 Task: Select Give A Gift Card from Gift Cards. Add to cart Amazon Kindle Paperwhite Gift Card-1. Place order for Martin Flores, _x000D_
4642 Huff Park Ct_x000D_
Snellville, Georgia(GA), 30039, Cell Number (770) 918-5013
Action: Mouse moved to (467, 340)
Screenshot: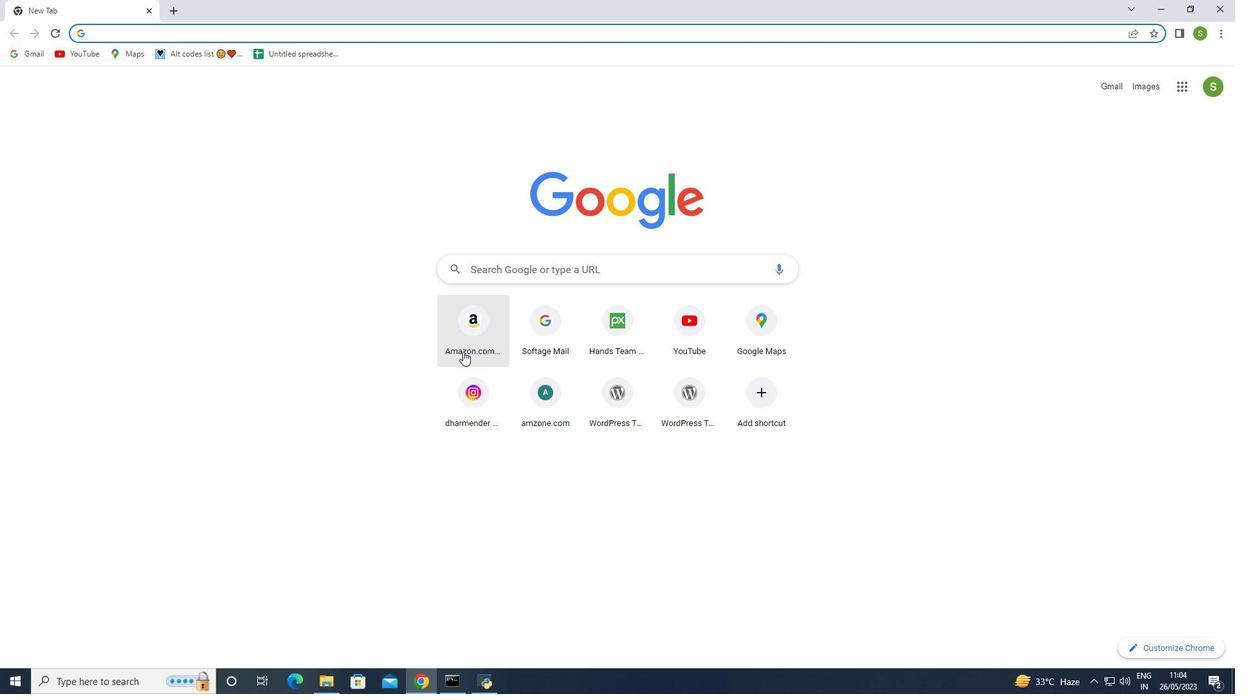 
Action: Mouse pressed left at (467, 340)
Screenshot: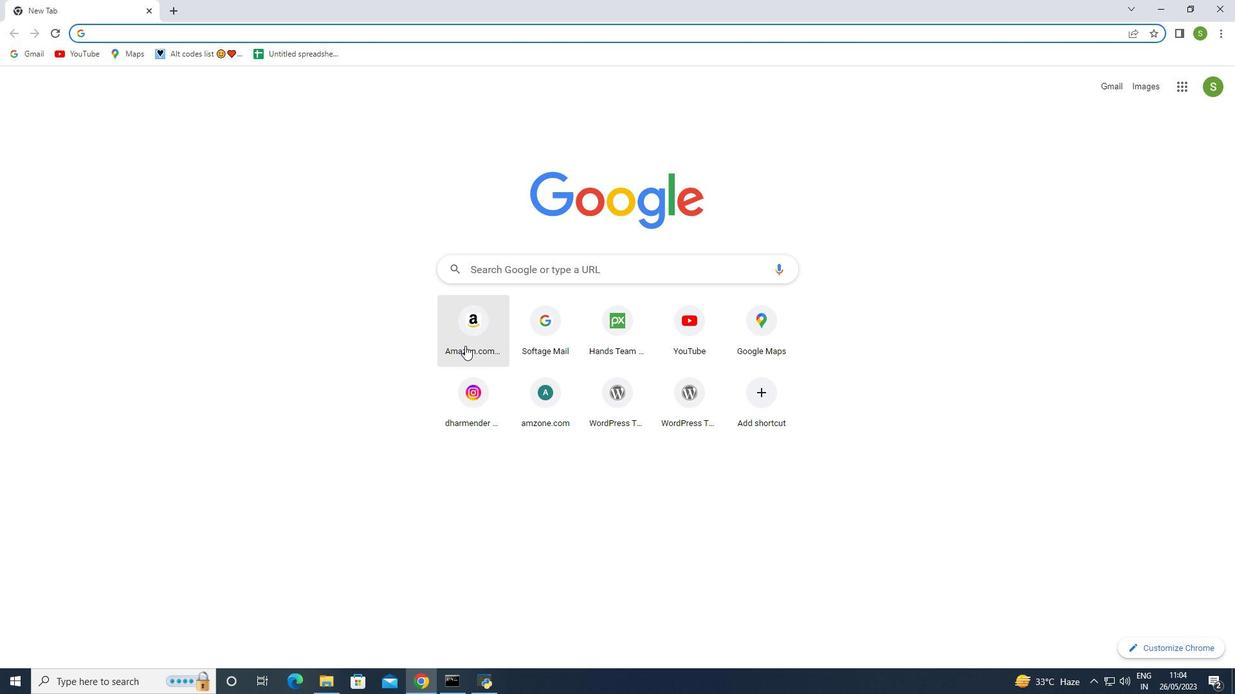 
Action: Mouse moved to (1048, 79)
Screenshot: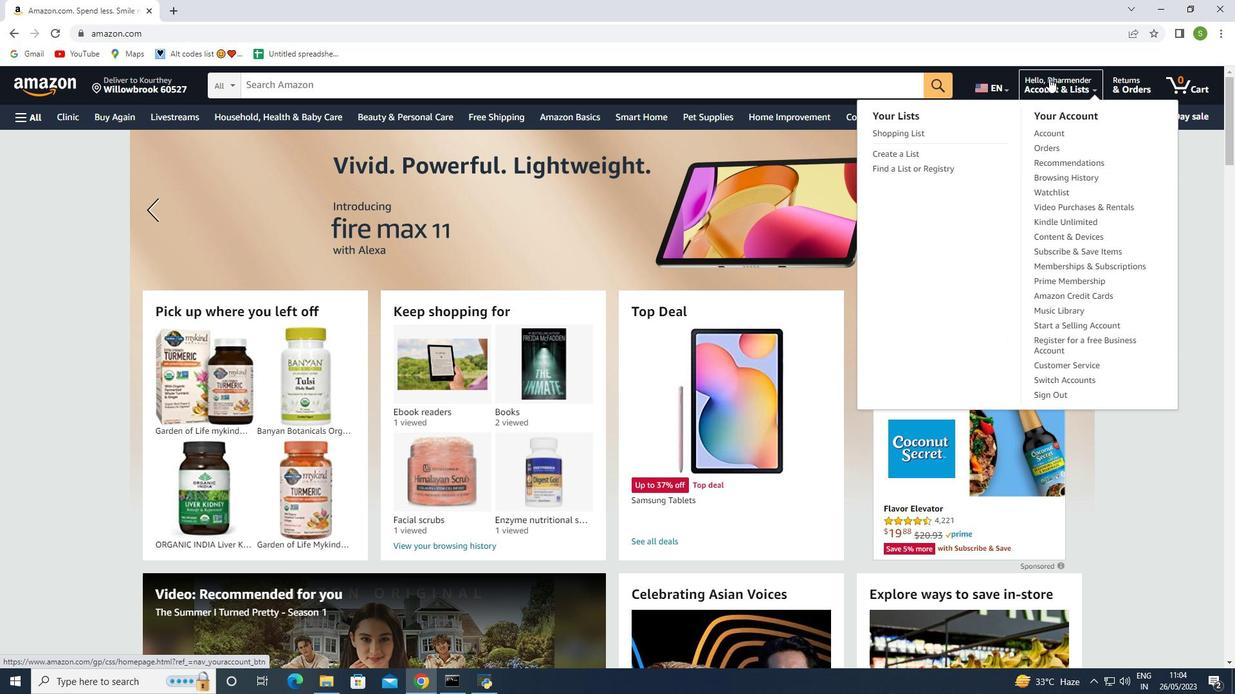 
Action: Mouse pressed left at (1048, 79)
Screenshot: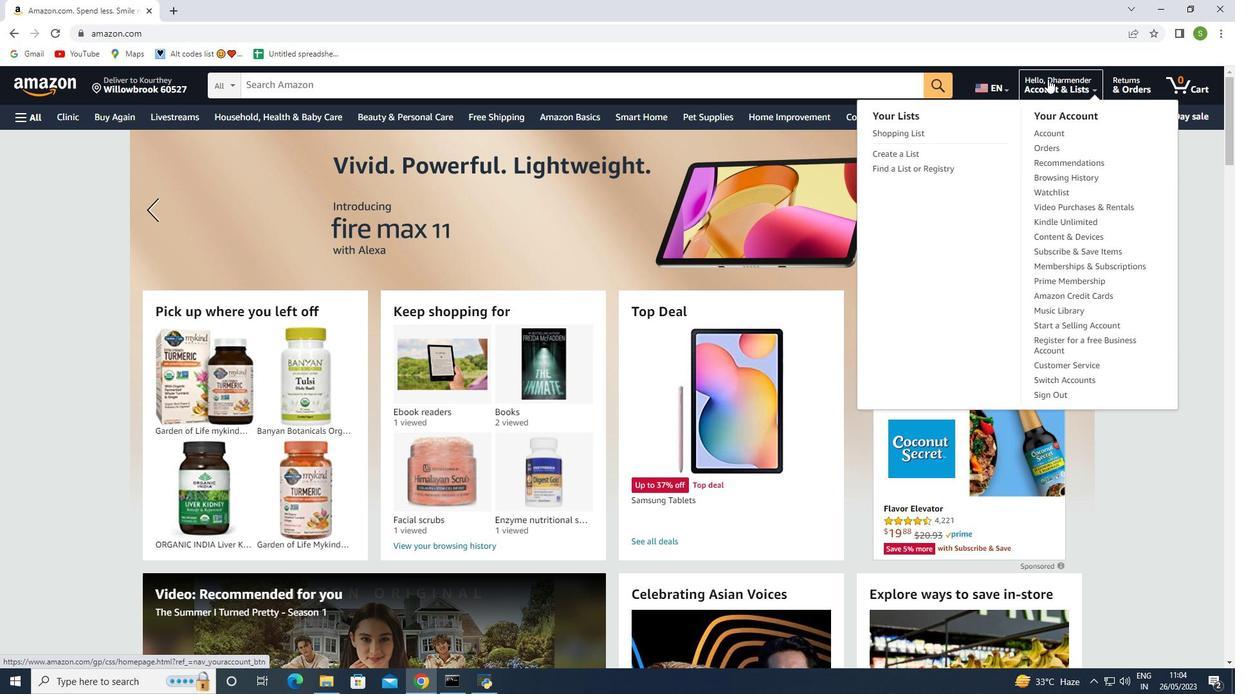 
Action: Mouse moved to (452, 294)
Screenshot: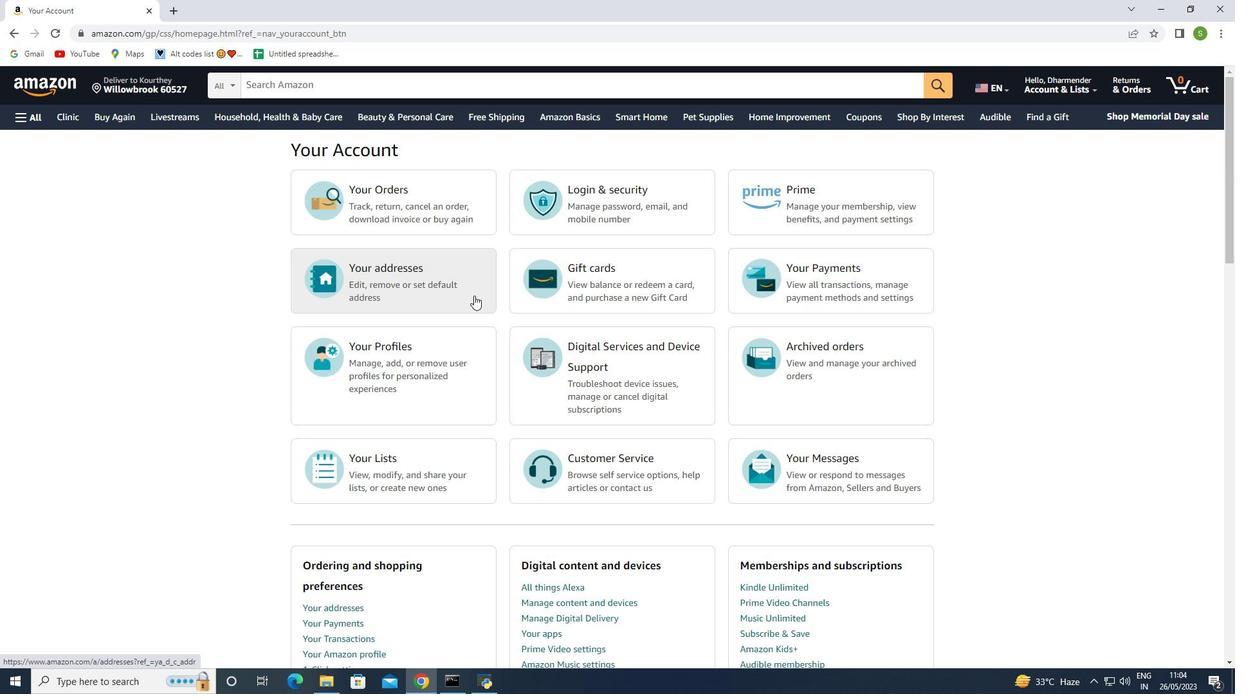 
Action: Mouse pressed left at (452, 294)
Screenshot: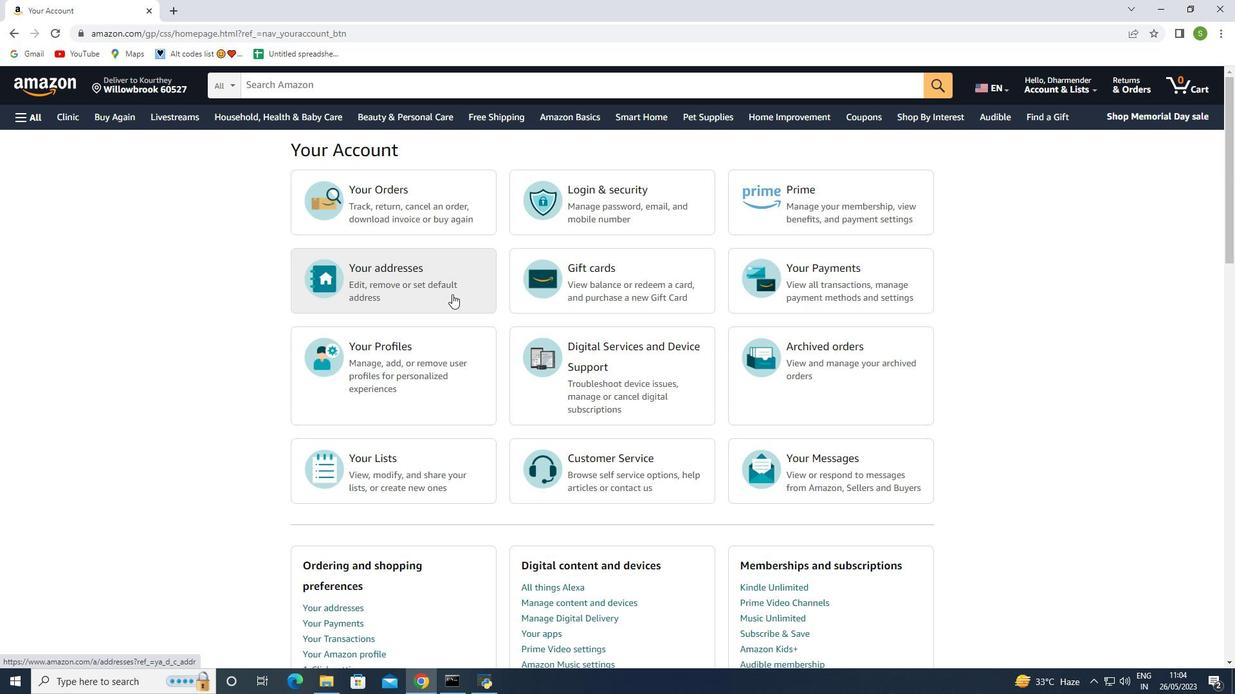 
Action: Mouse moved to (378, 301)
Screenshot: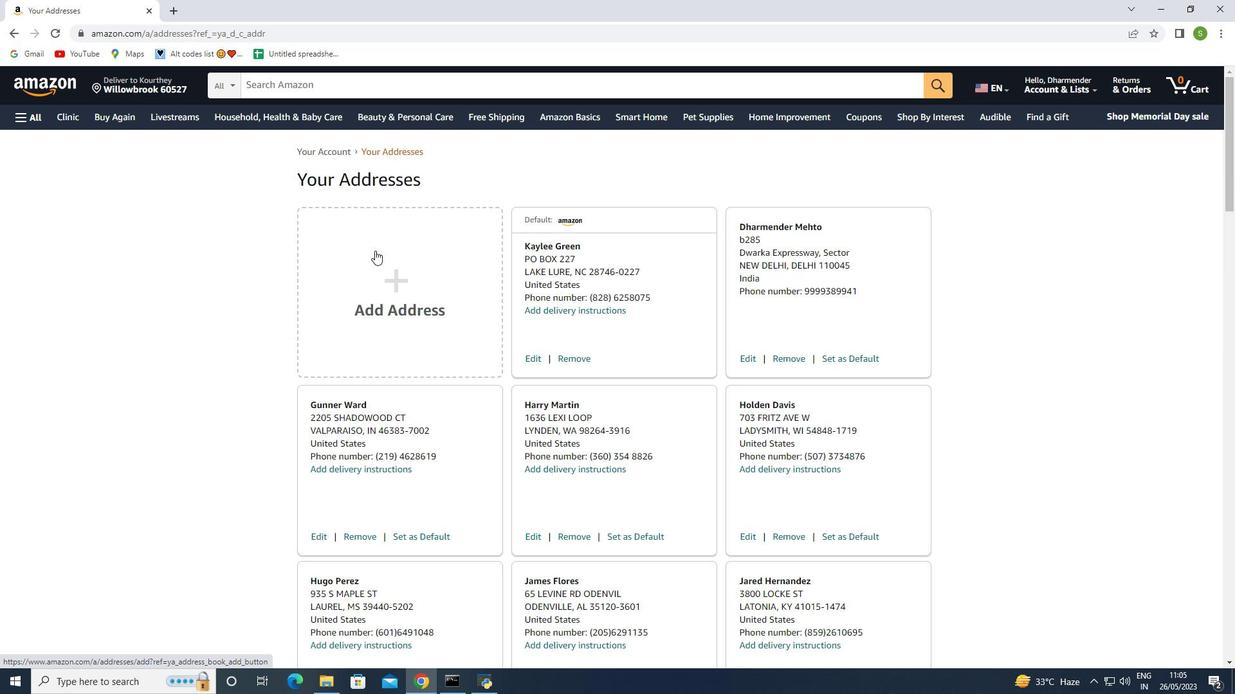 
Action: Mouse pressed left at (378, 301)
Screenshot: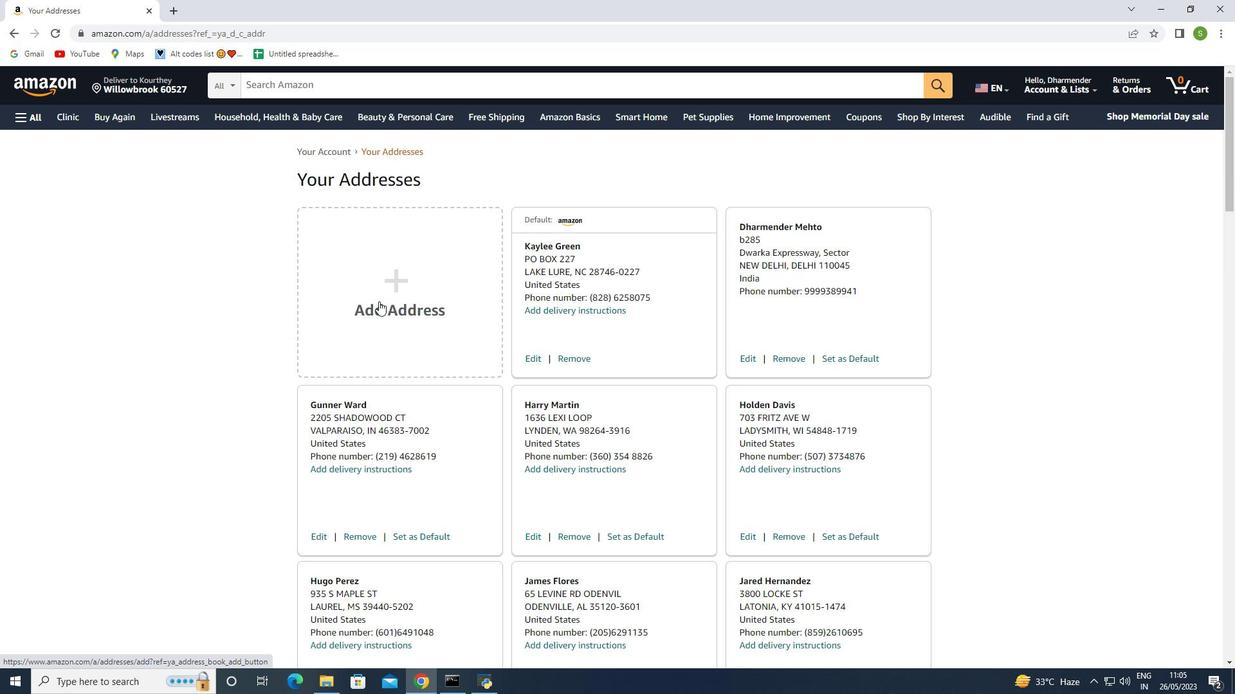 
Action: Mouse moved to (568, 332)
Screenshot: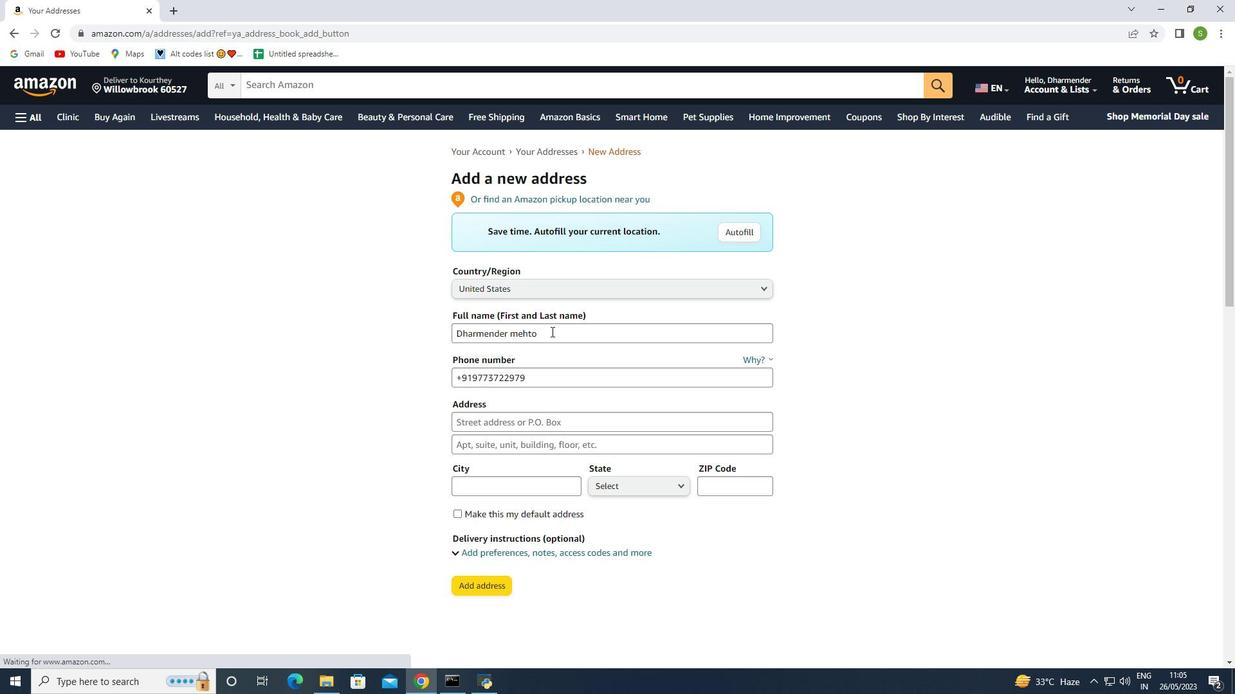 
Action: Mouse pressed left at (568, 332)
Screenshot: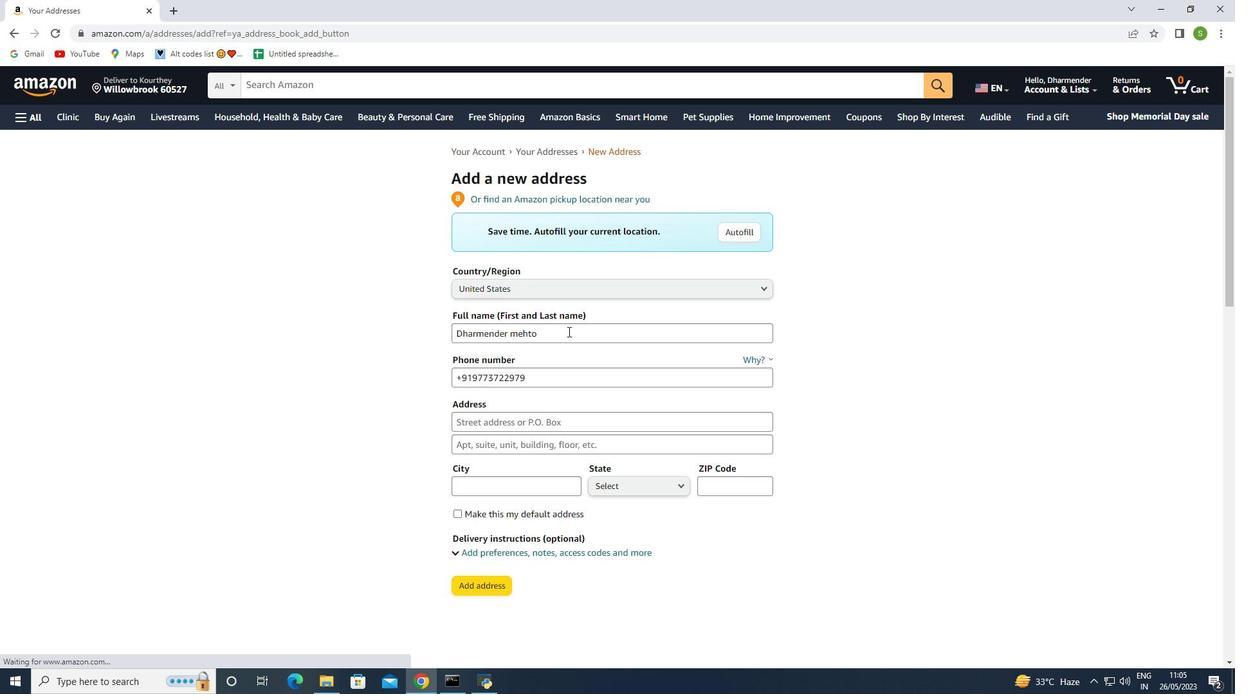 
Action: Mouse moved to (391, 328)
Screenshot: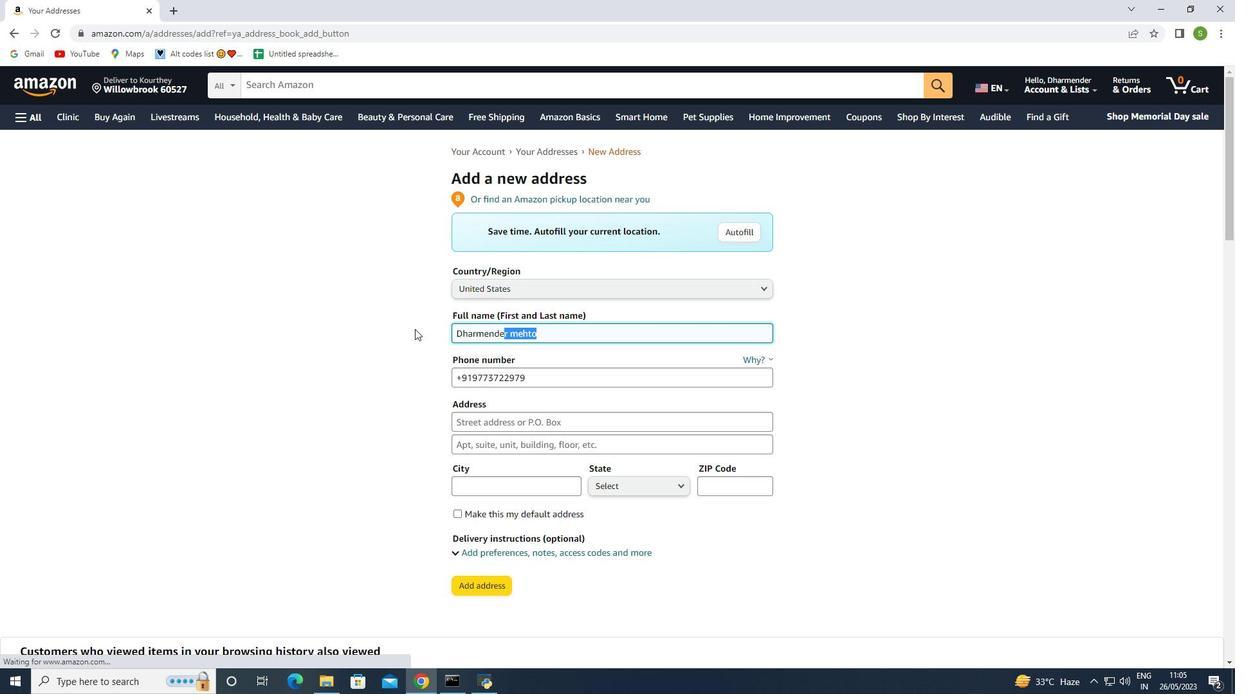 
Action: Key pressed <Key.backspace><Key.shift>Martin<Key.space><Key.shift>Flores
Screenshot: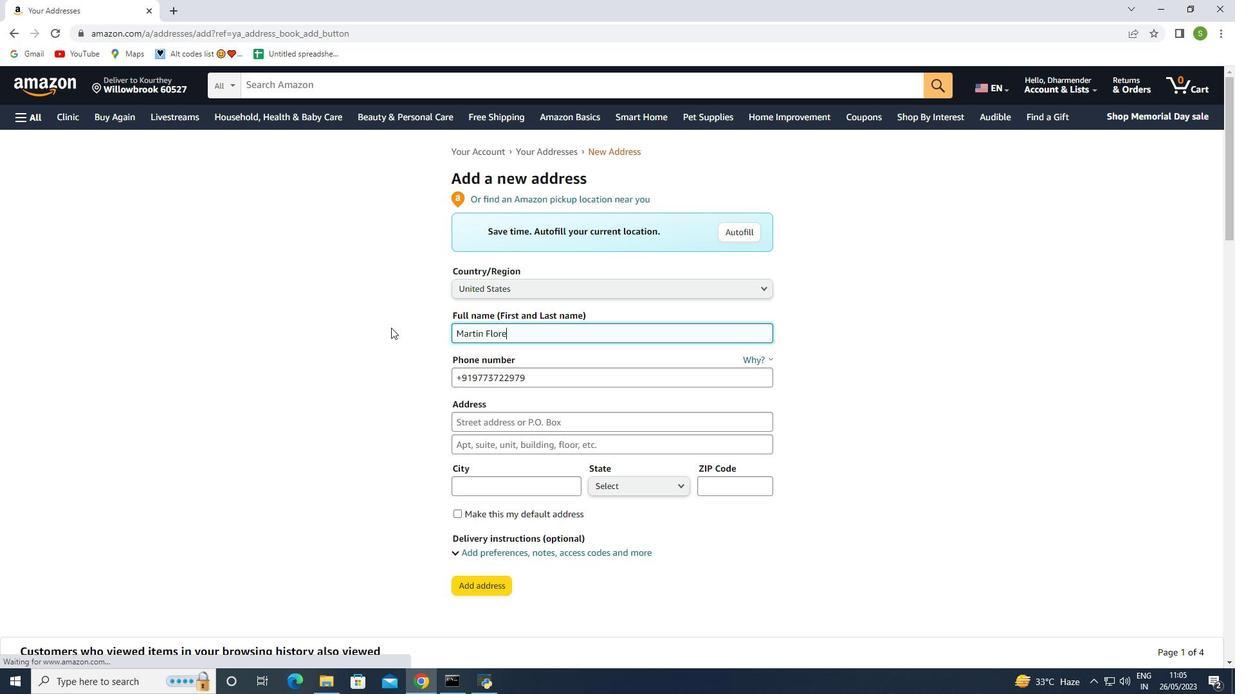 
Action: Mouse moved to (531, 380)
Screenshot: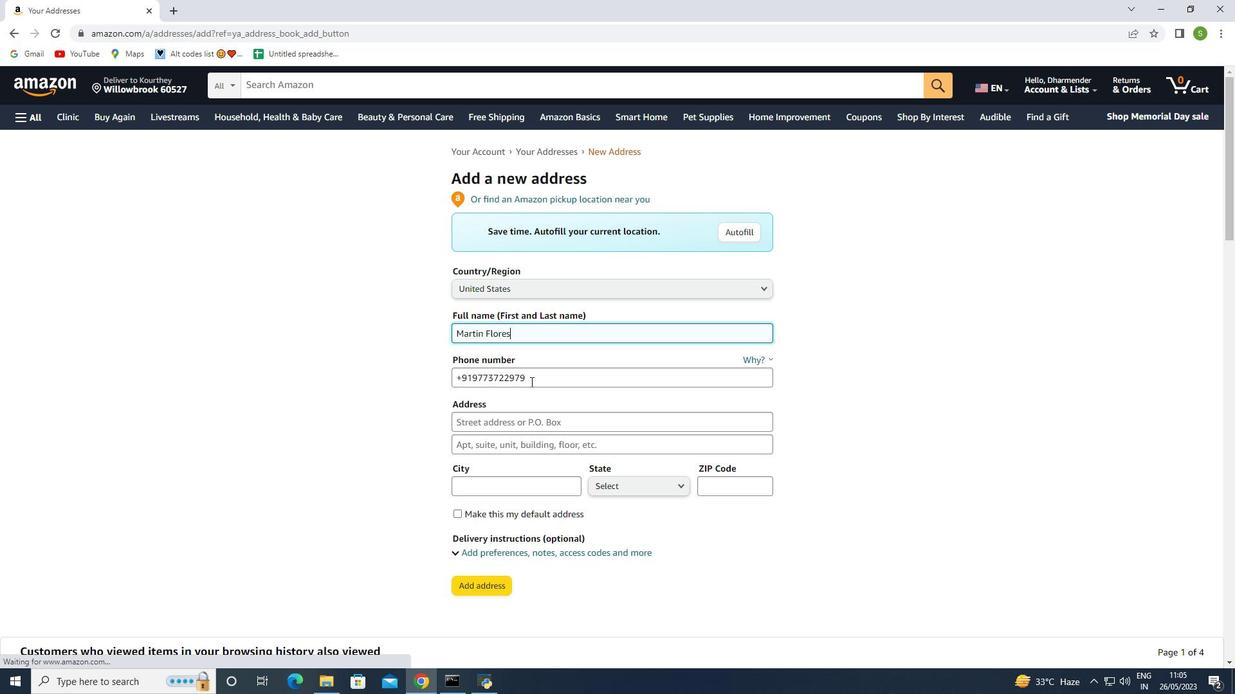 
Action: Mouse pressed left at (531, 380)
Screenshot: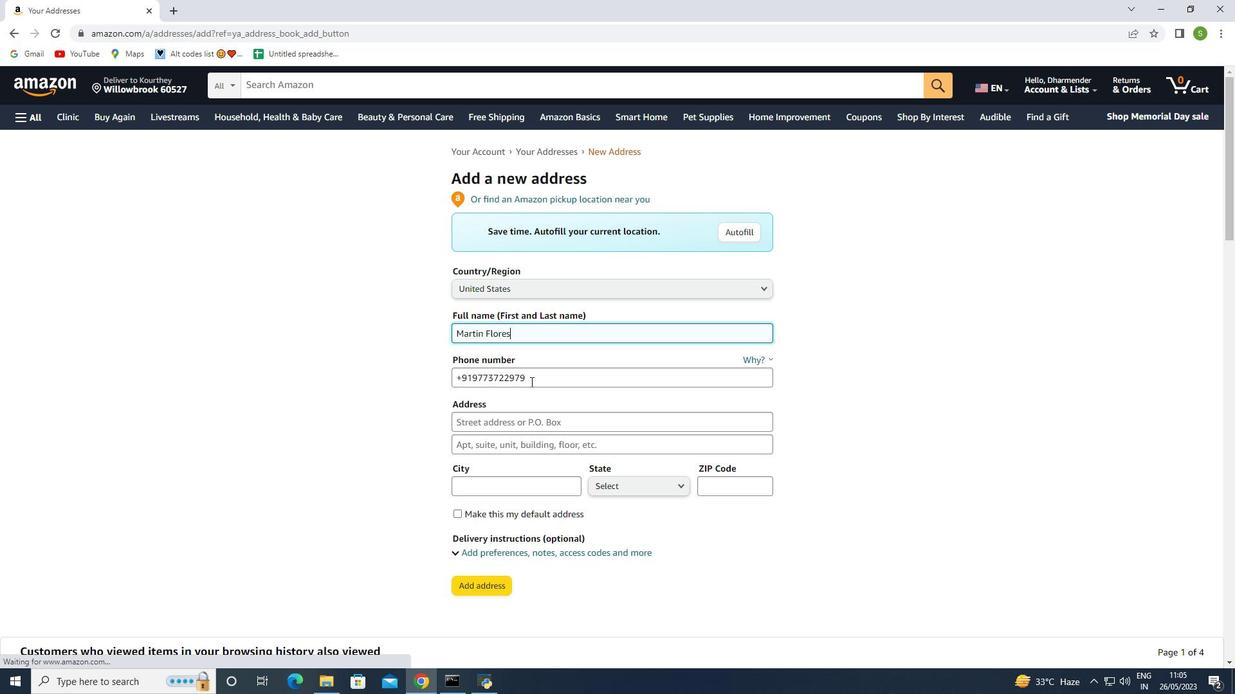 
Action: Mouse moved to (457, 380)
Screenshot: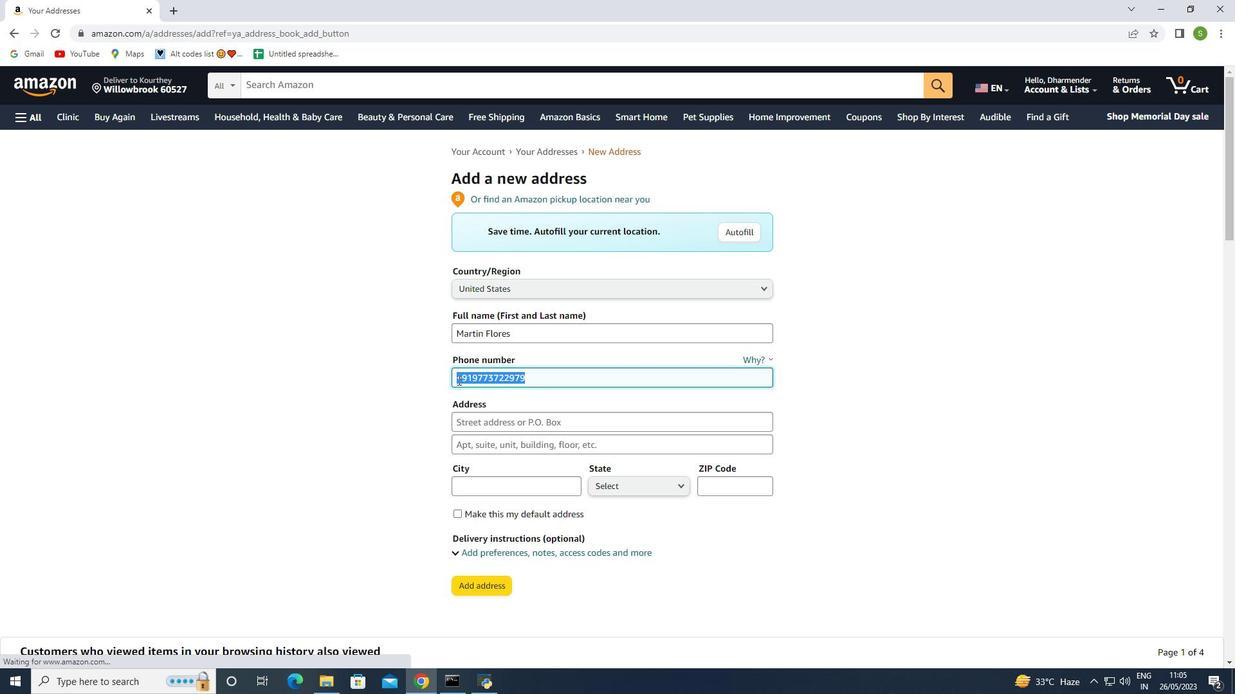 
Action: Key pressed <Key.backspace><Key.shift_r><Key.shift_r><Key.shift_r><Key.shift_r>(770<Key.shift_r>)918
Screenshot: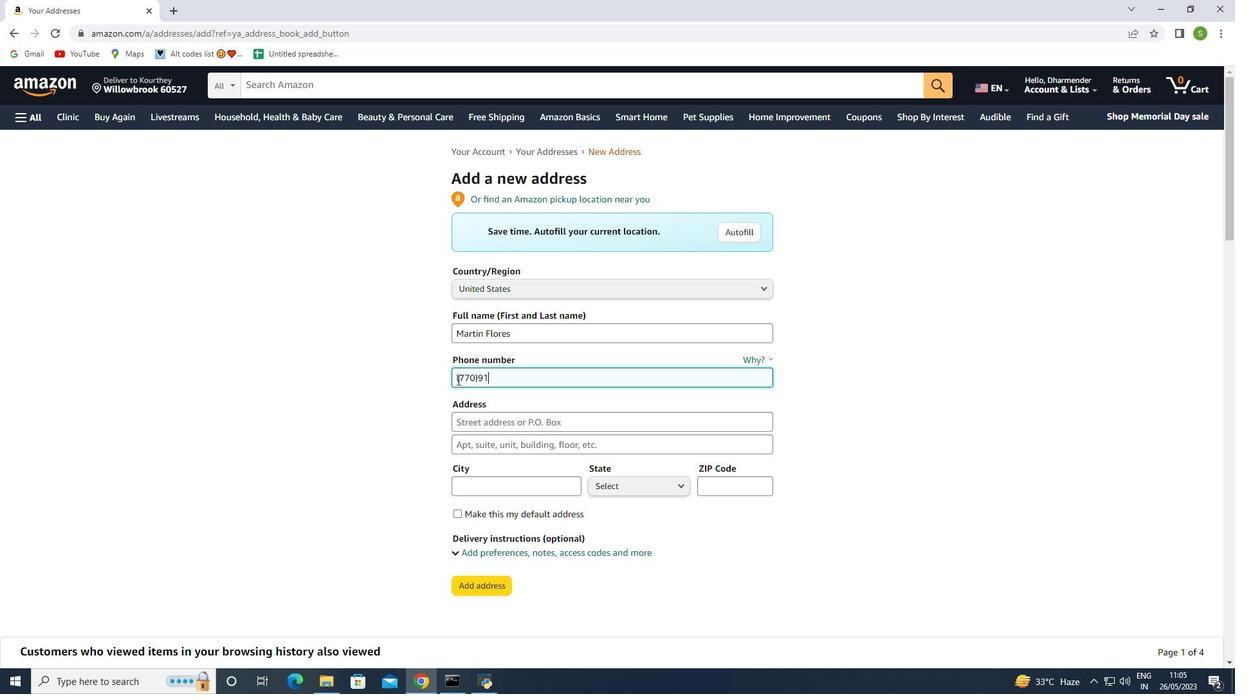 
Action: Mouse moved to (477, 377)
Screenshot: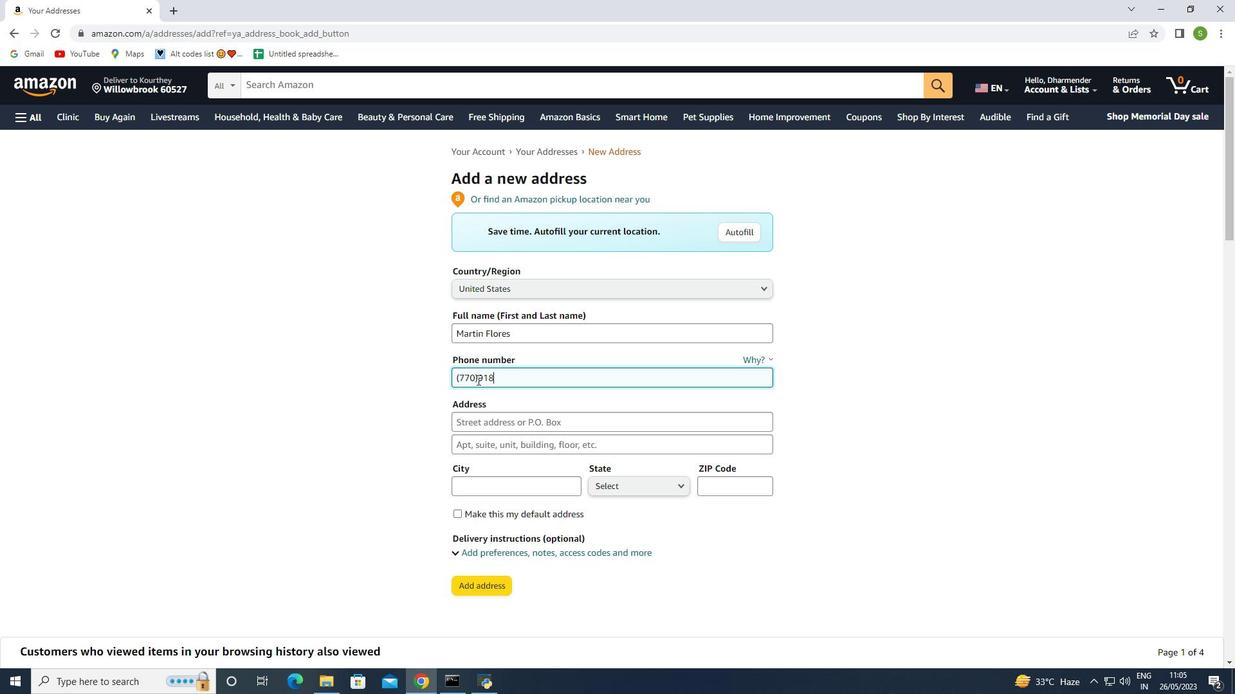 
Action: Mouse pressed left at (477, 377)
Screenshot: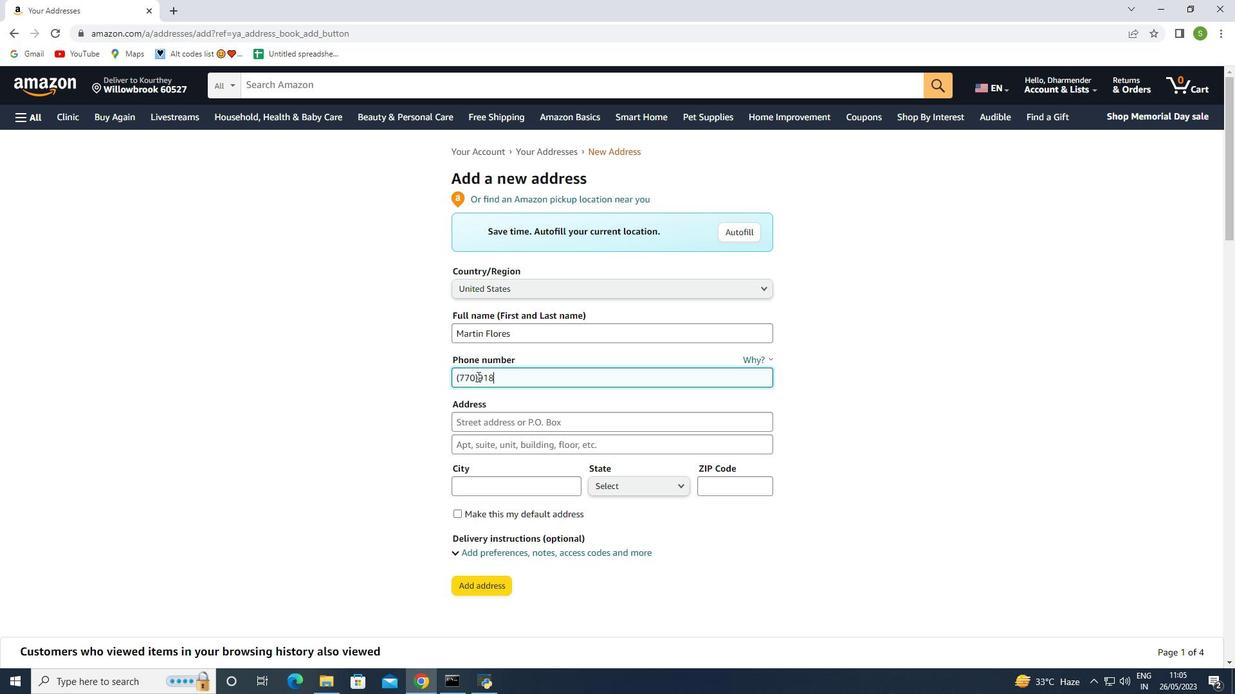 
Action: Mouse moved to (495, 380)
Screenshot: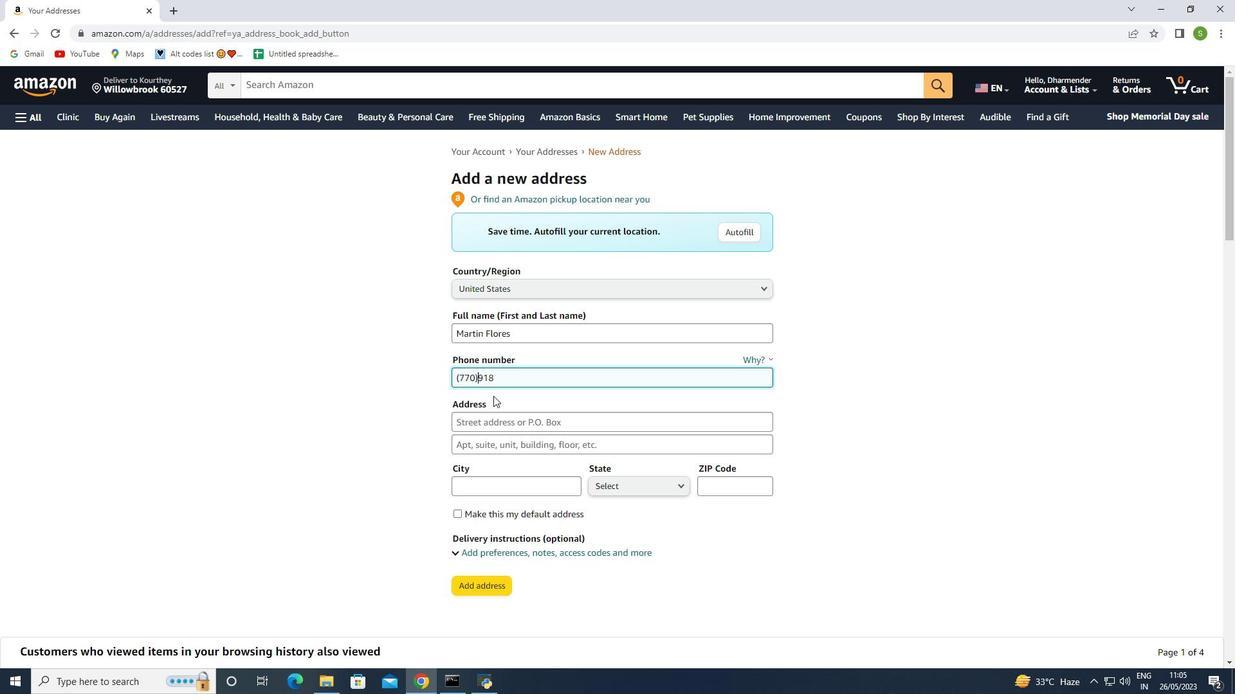 
Action: Key pressed <Key.space>
Screenshot: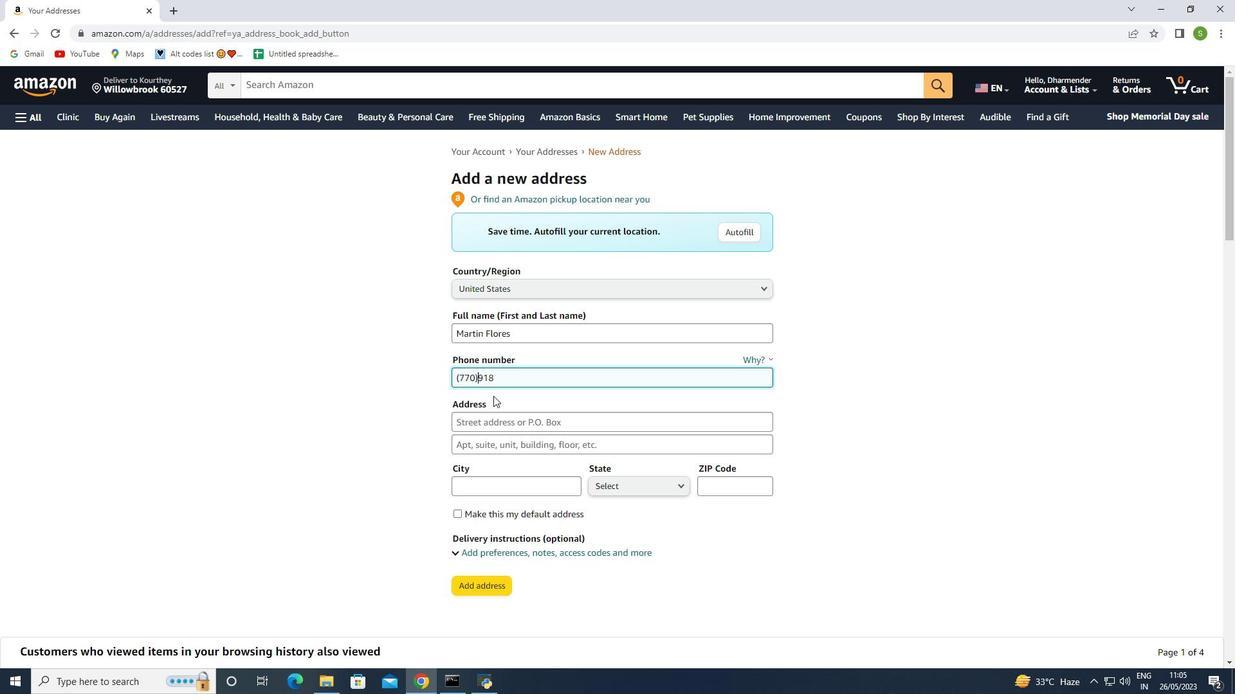 
Action: Mouse moved to (508, 380)
Screenshot: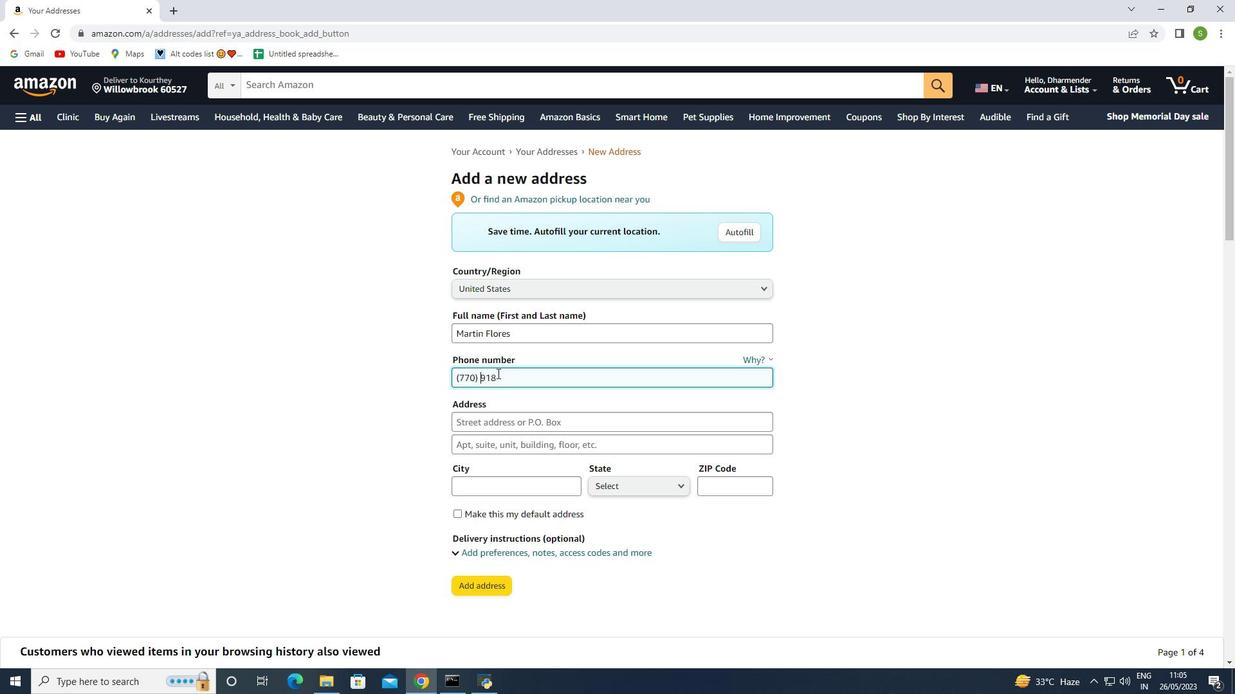 
Action: Mouse pressed left at (499, 373)
Screenshot: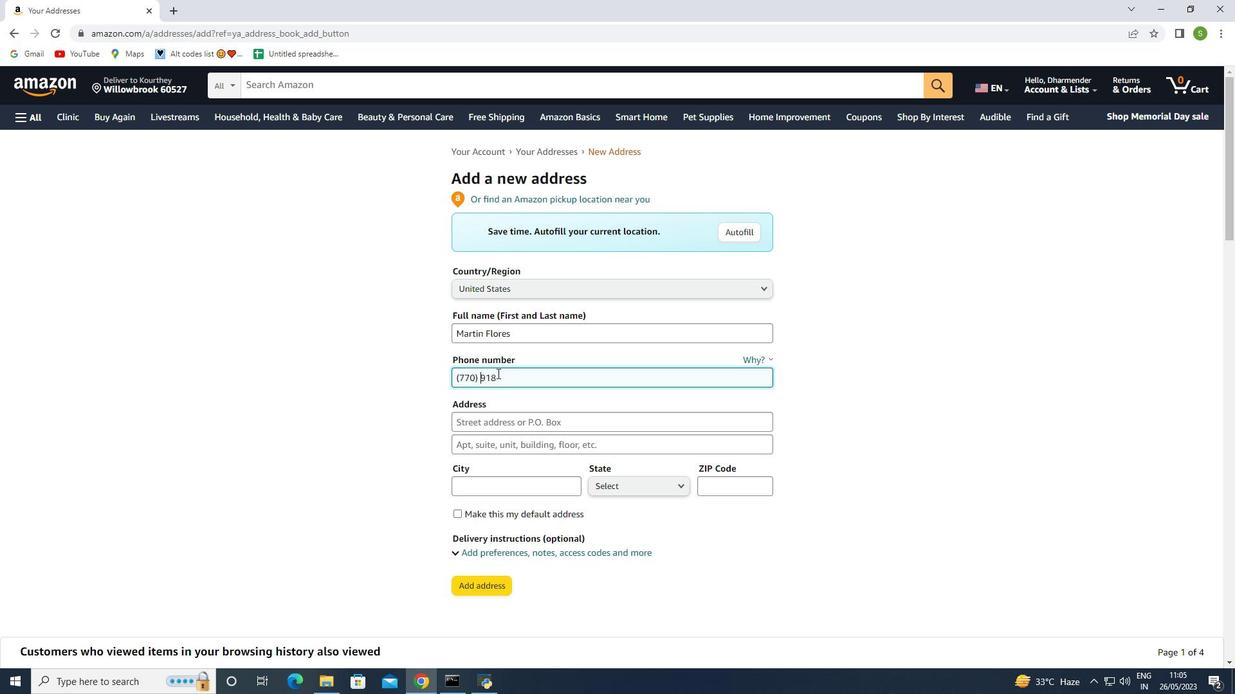 
Action: Mouse moved to (536, 404)
Screenshot: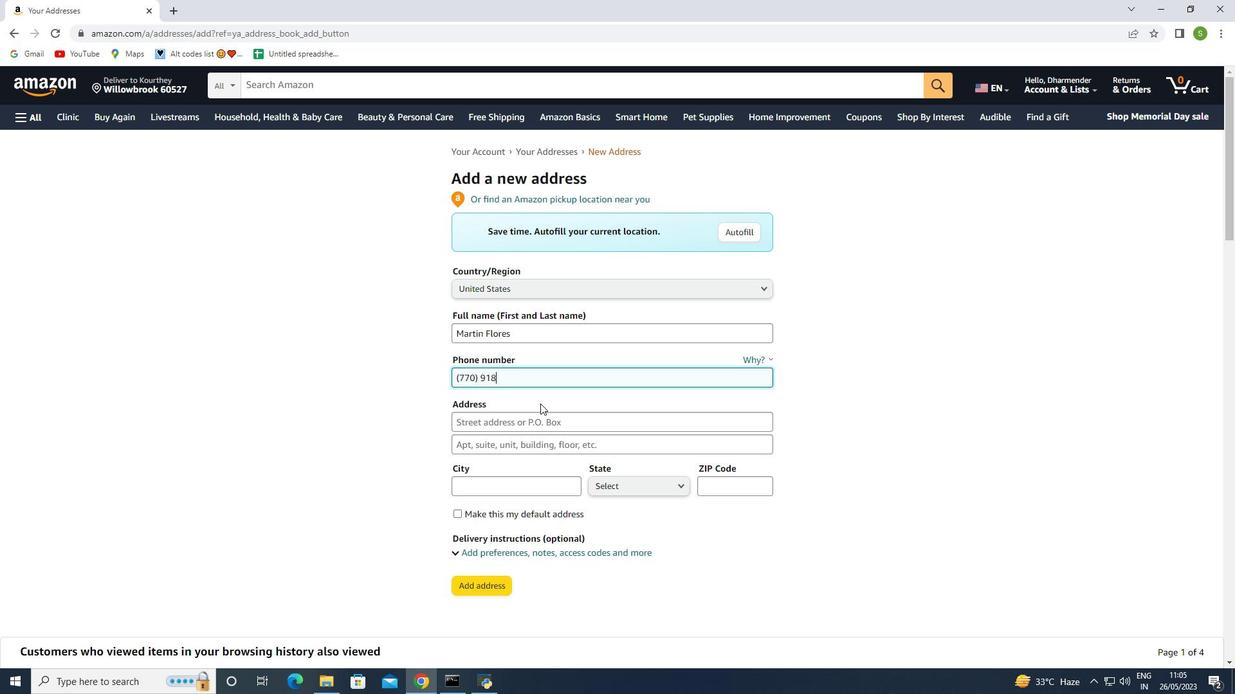
Action: Key pressed 5013
Screenshot: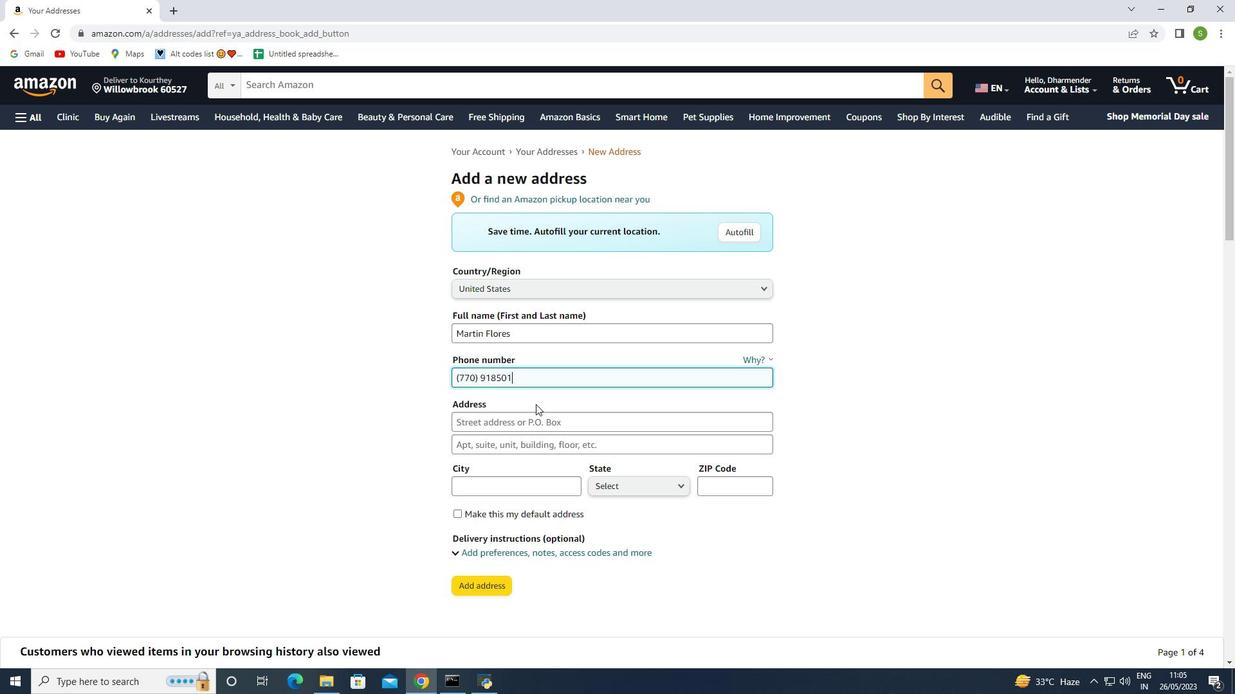 
Action: Mouse moved to (412, 394)
Screenshot: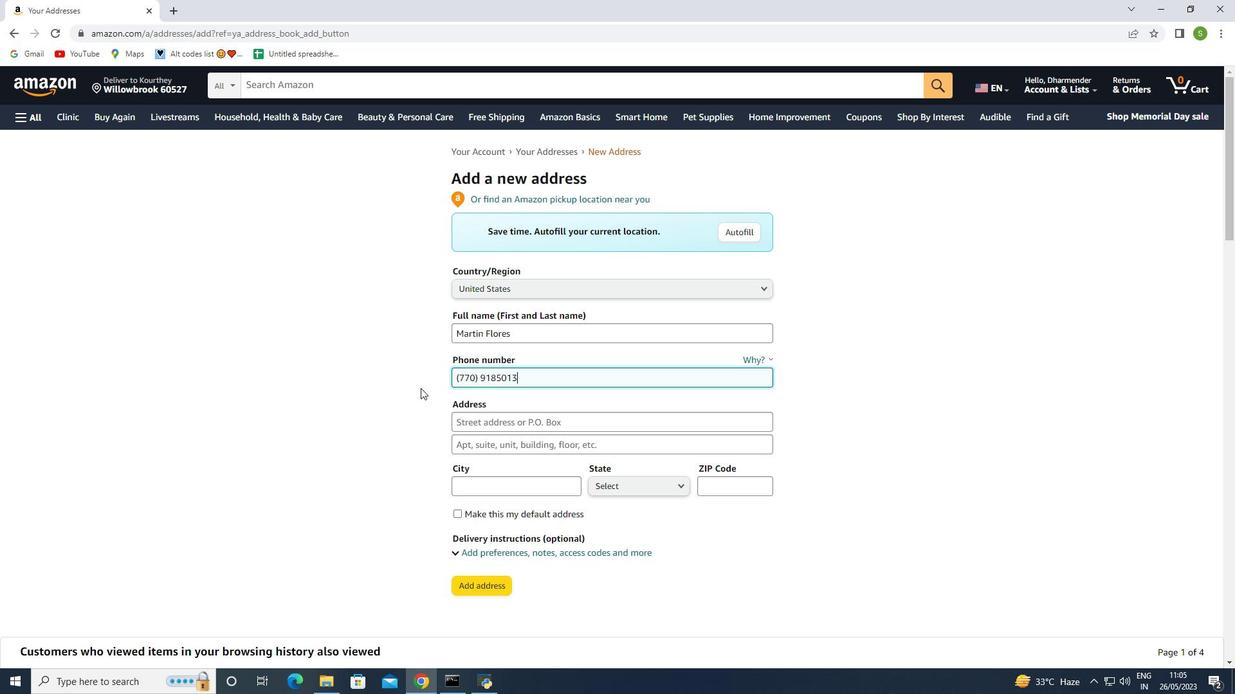
Action: Mouse pressed left at (412, 394)
Screenshot: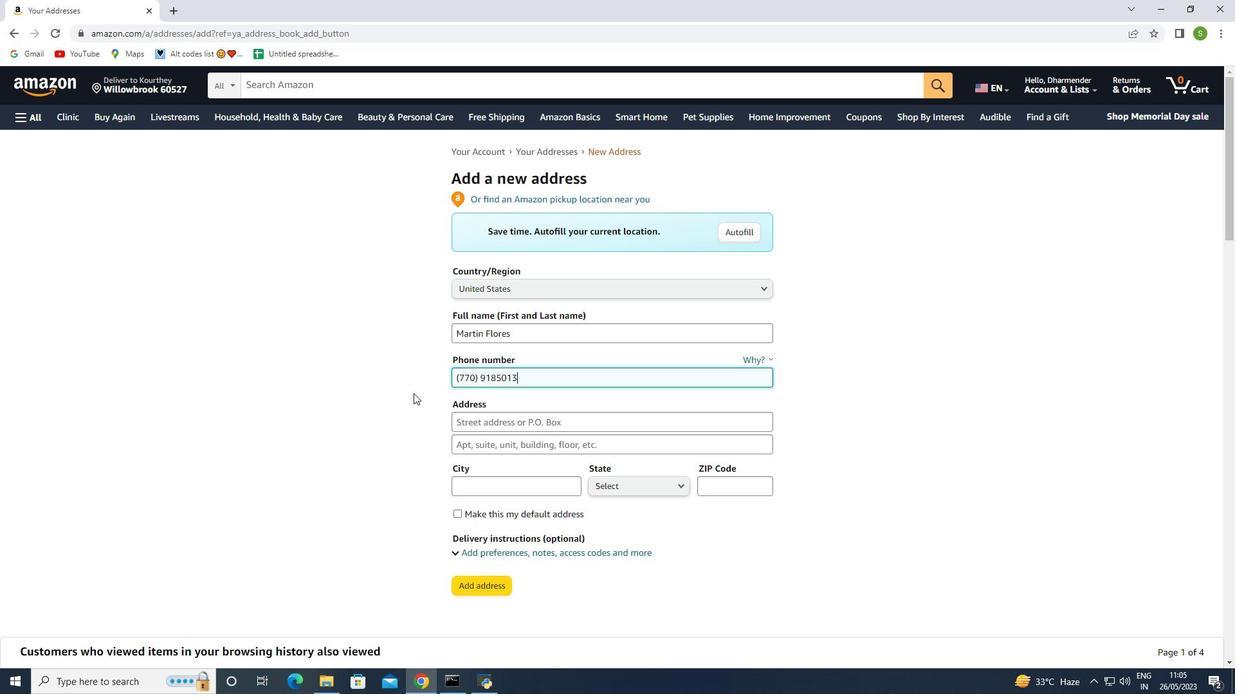 
Action: Mouse moved to (471, 416)
Screenshot: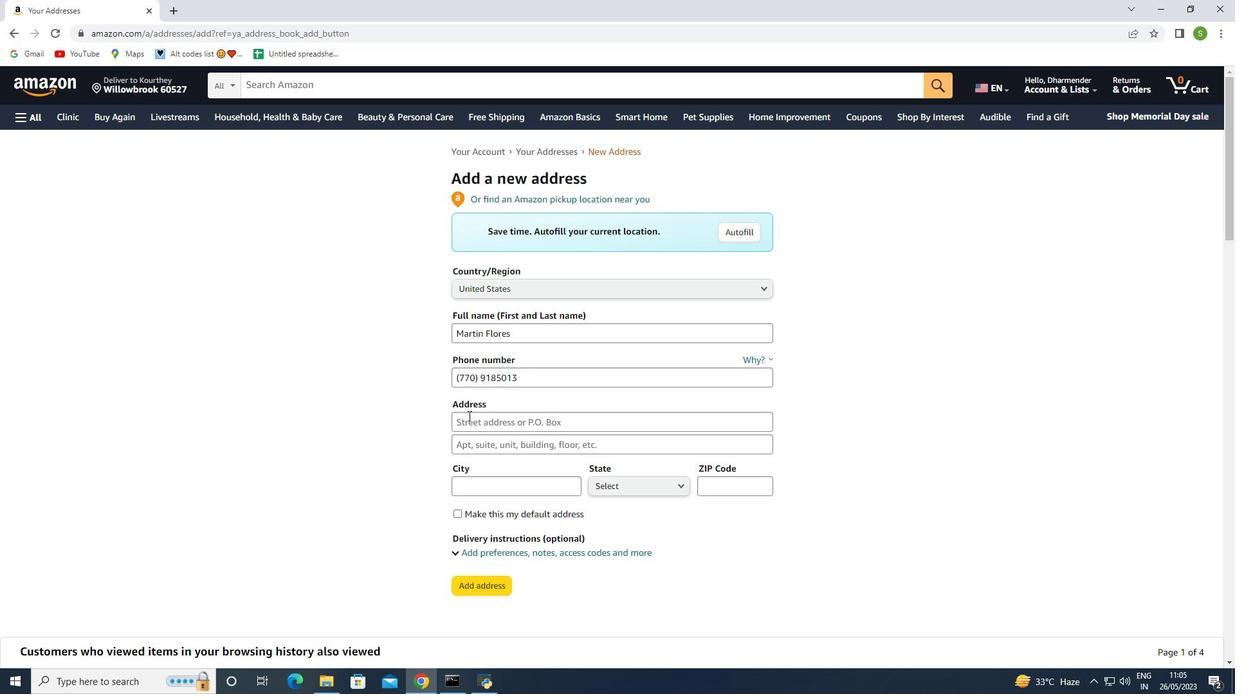 
Action: Mouse pressed left at (471, 416)
Screenshot: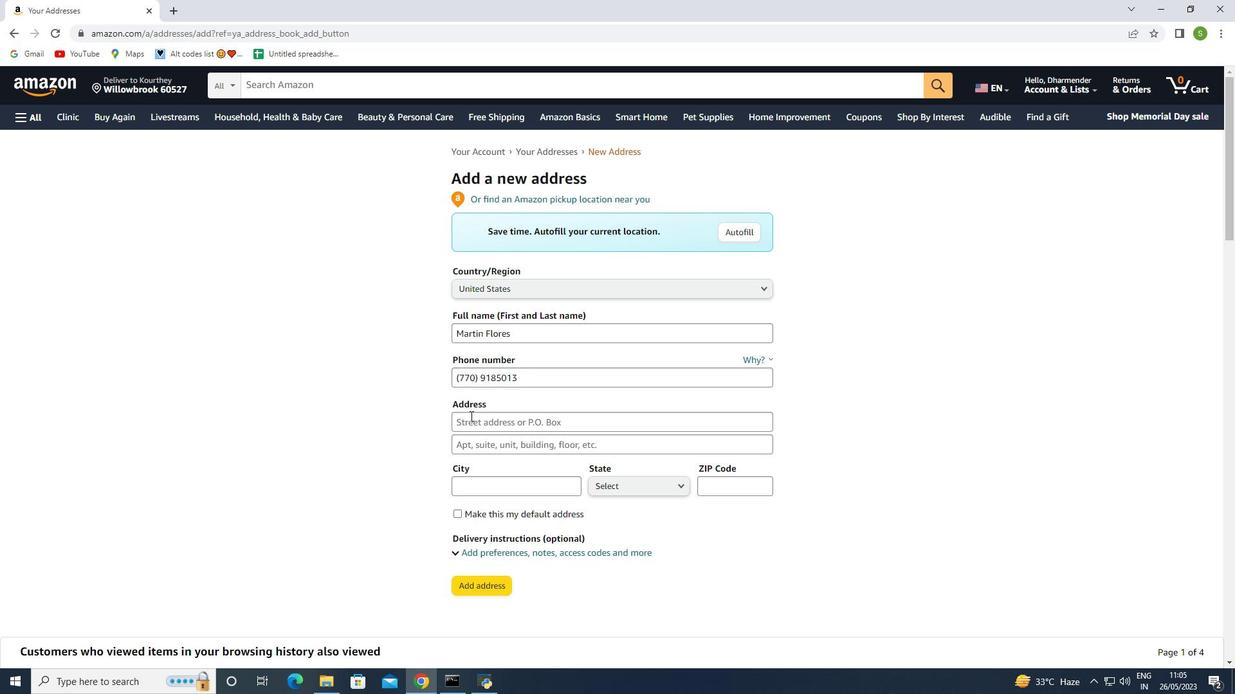 
Action: Key pressed 4642
Screenshot: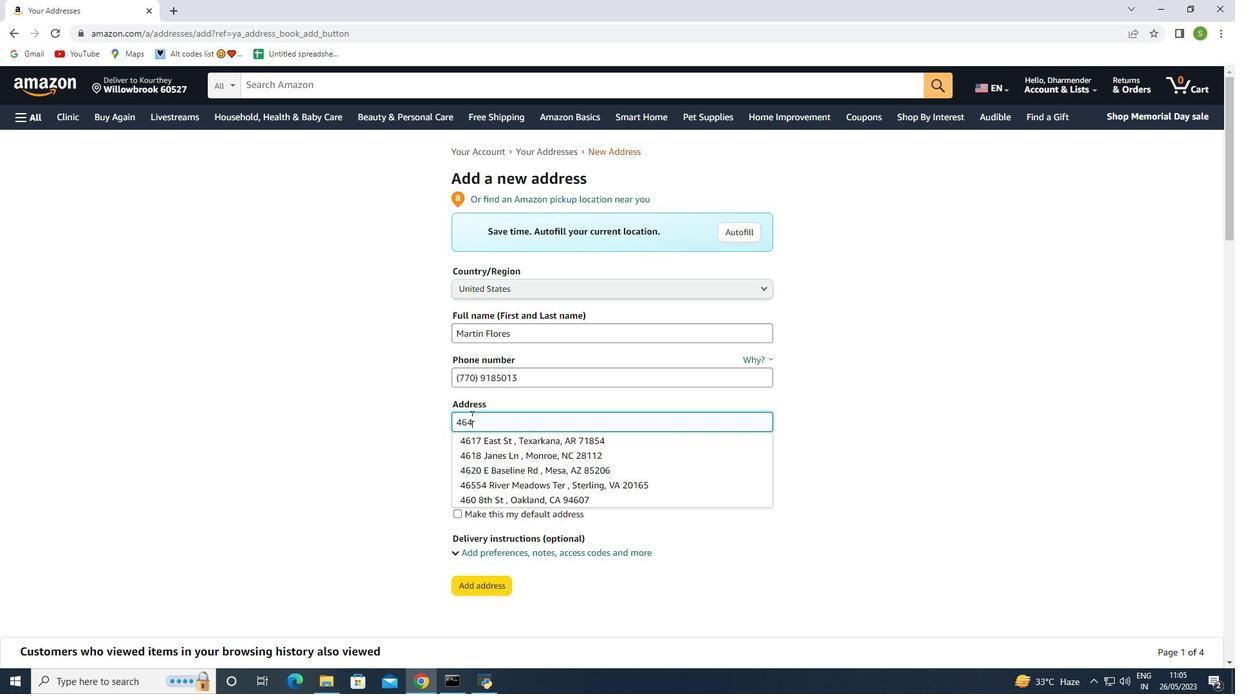 
Action: Mouse moved to (434, 428)
Screenshot: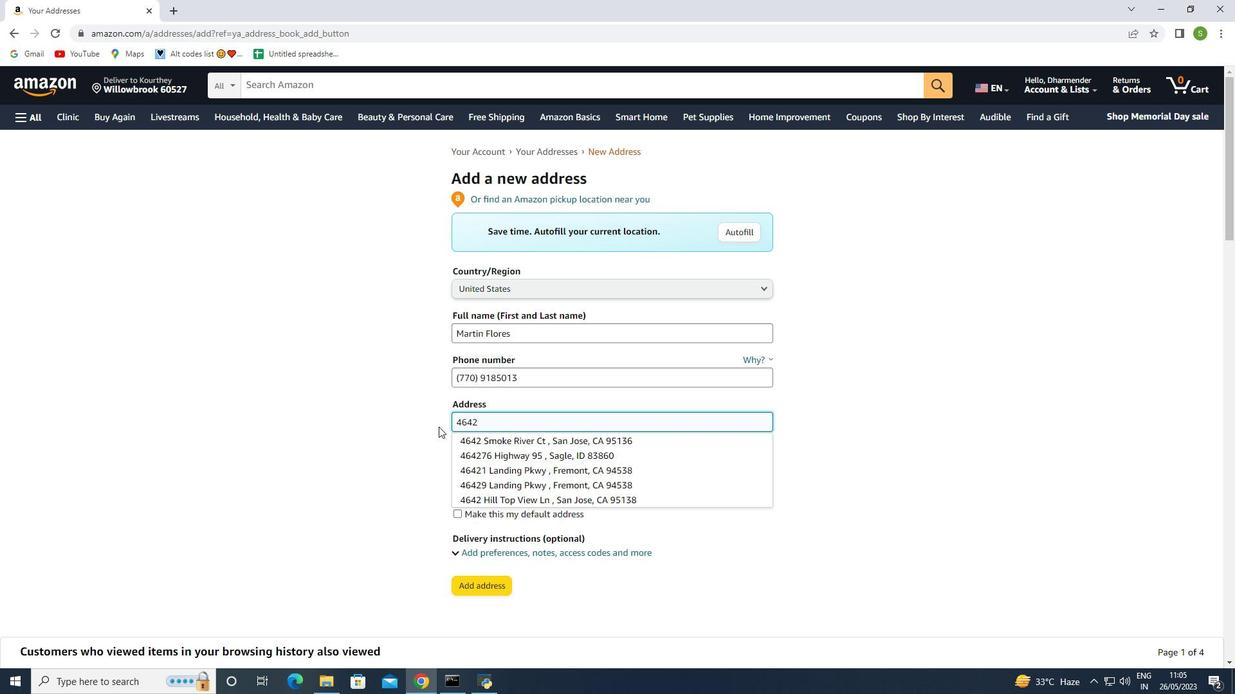 
Action: Key pressed <Key.space>hul<Key.backspace>ff<Key.space>park<Key.space>ct
Screenshot: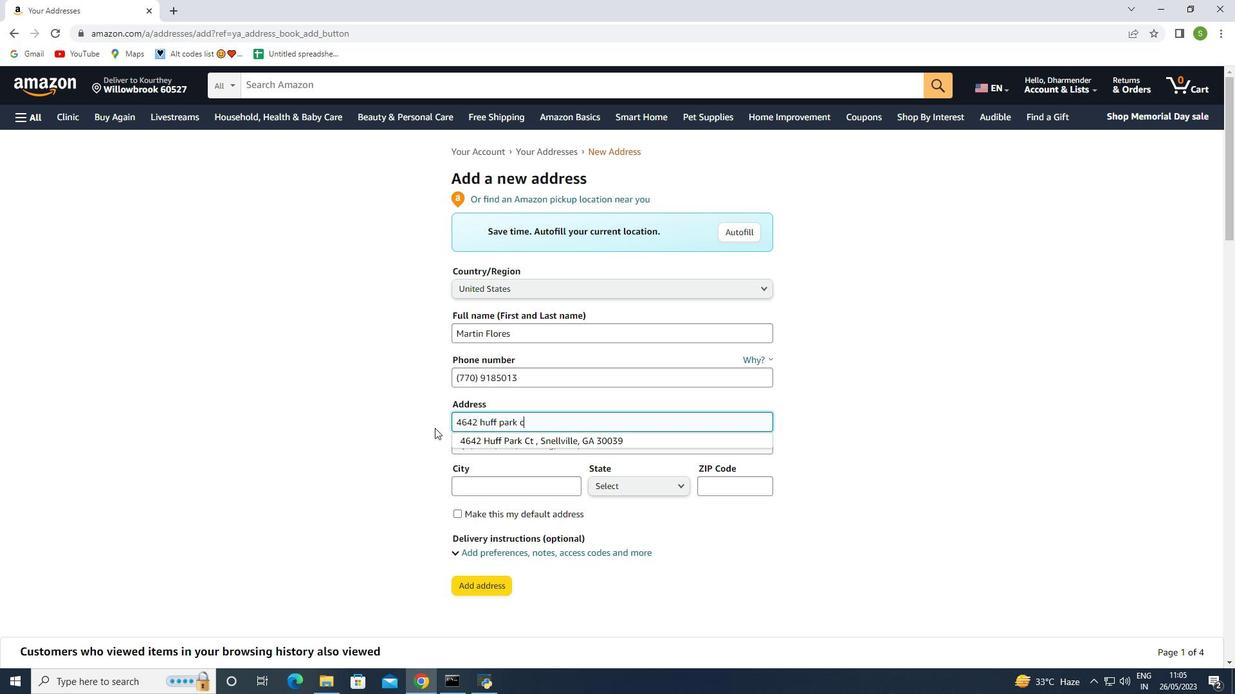 
Action: Mouse moved to (509, 443)
Screenshot: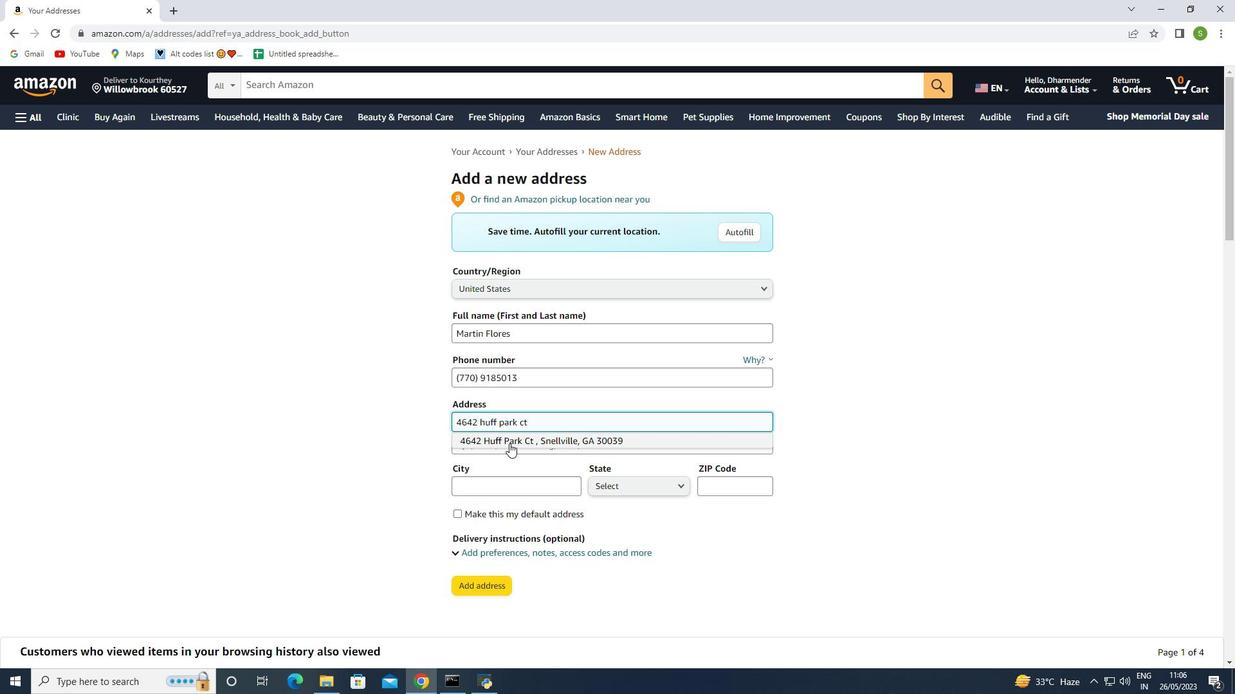 
Action: Mouse pressed left at (509, 443)
Screenshot: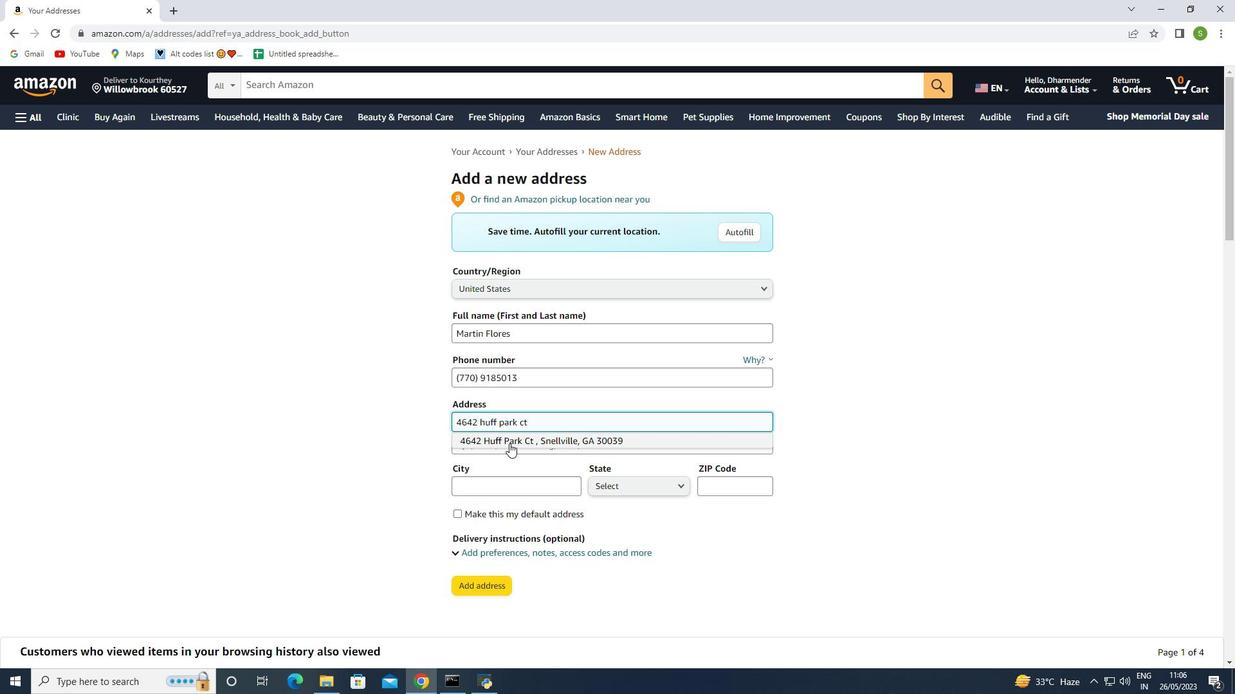 
Action: Mouse moved to (490, 581)
Screenshot: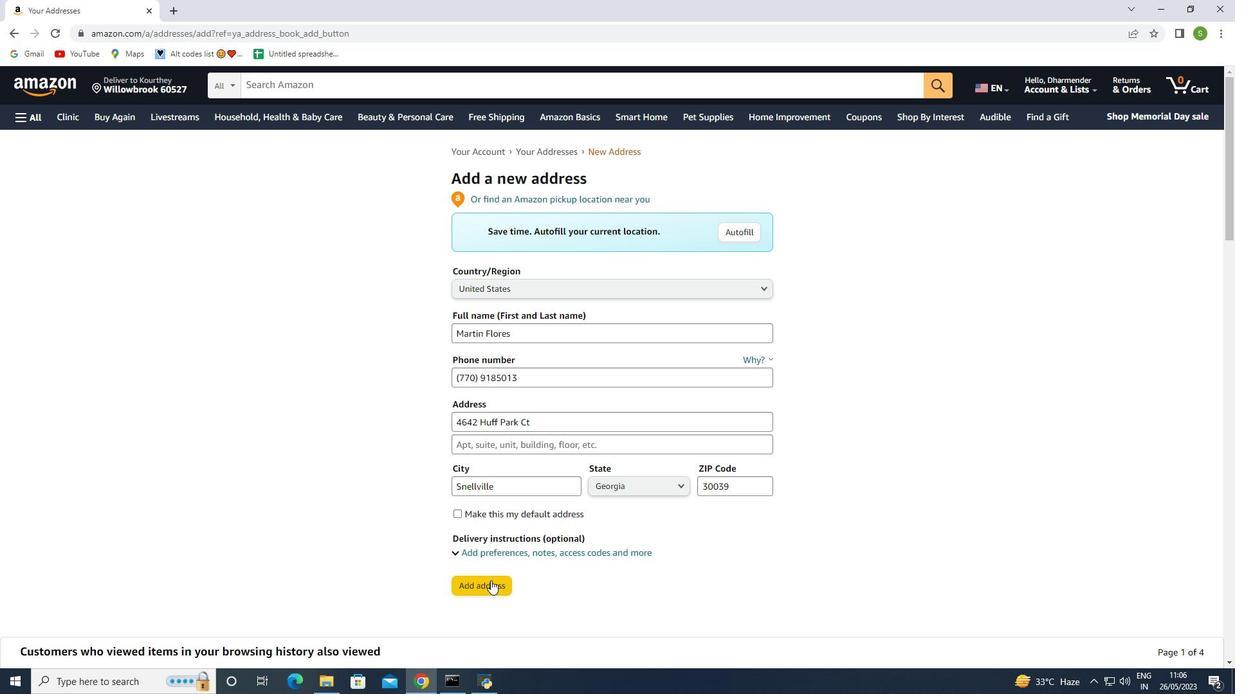 
Action: Mouse pressed left at (490, 581)
Screenshot: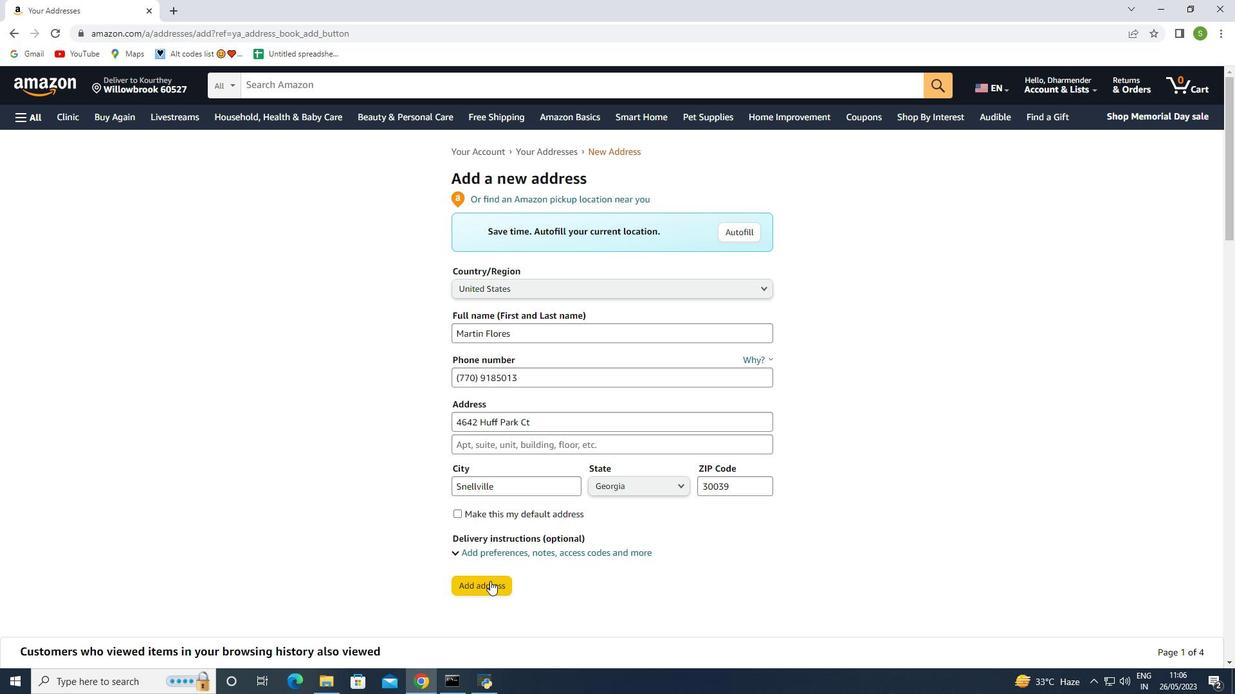 
Action: Mouse moved to (19, 117)
Screenshot: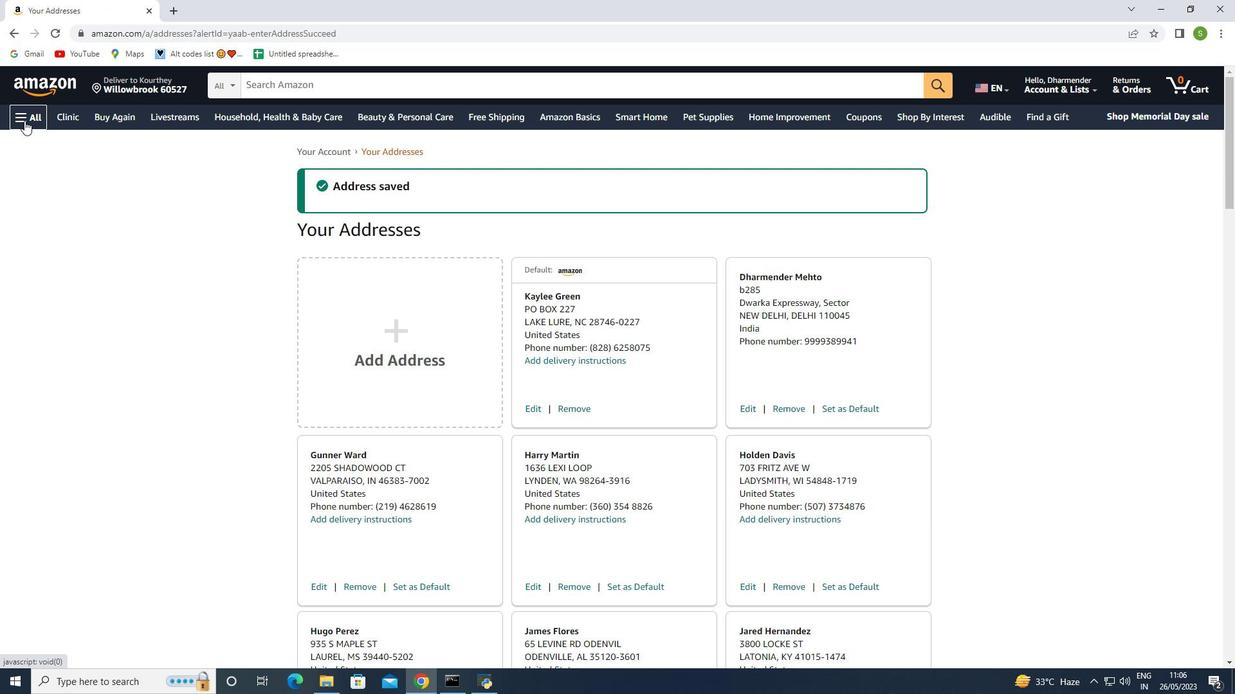 
Action: Mouse pressed left at (19, 117)
Screenshot: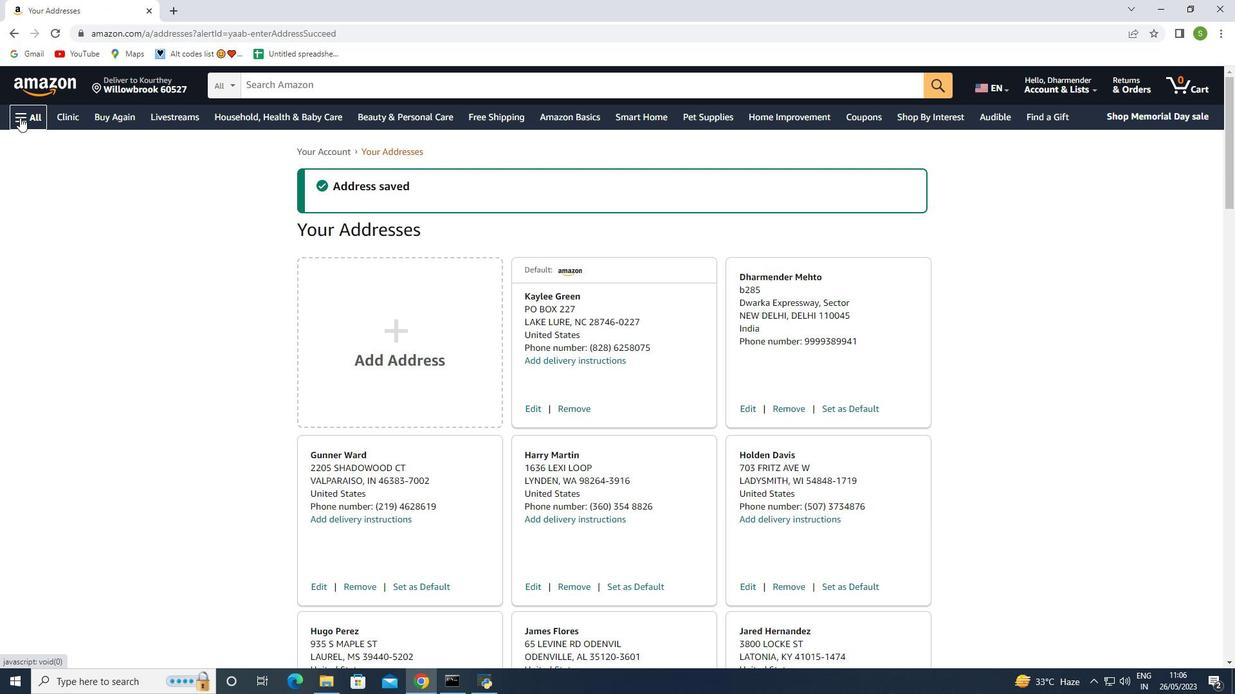 
Action: Mouse moved to (126, 430)
Screenshot: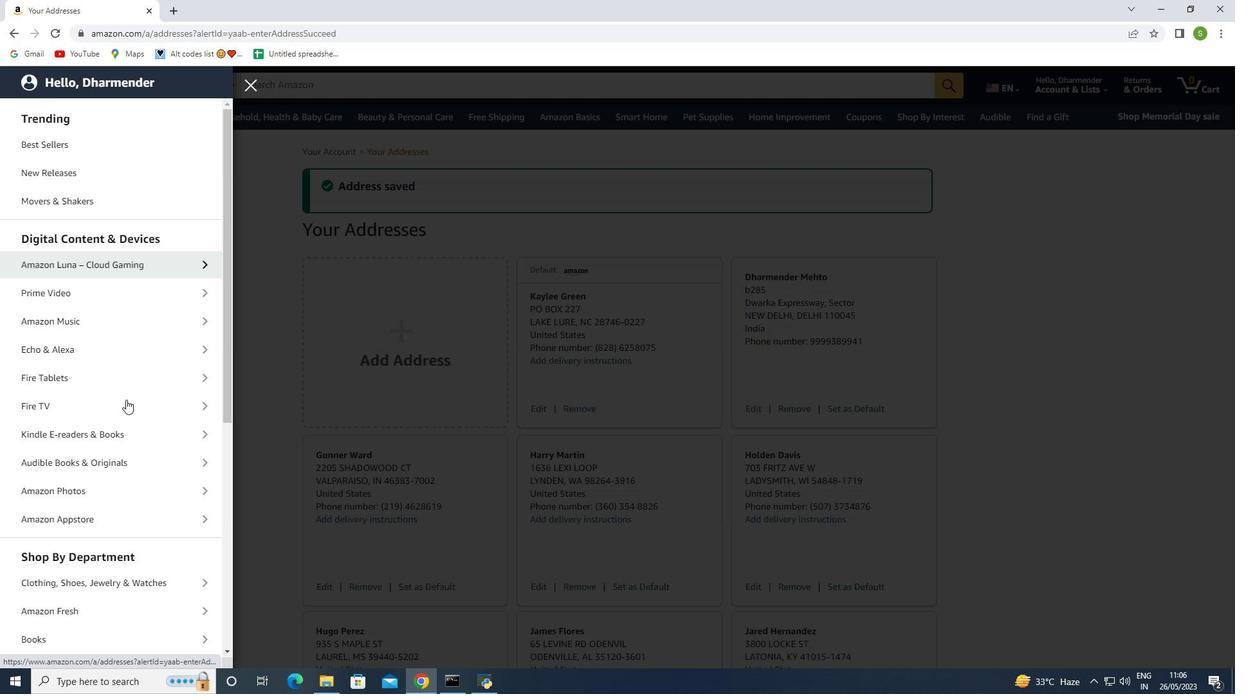 
Action: Mouse scrolled (126, 429) with delta (0, 0)
Screenshot: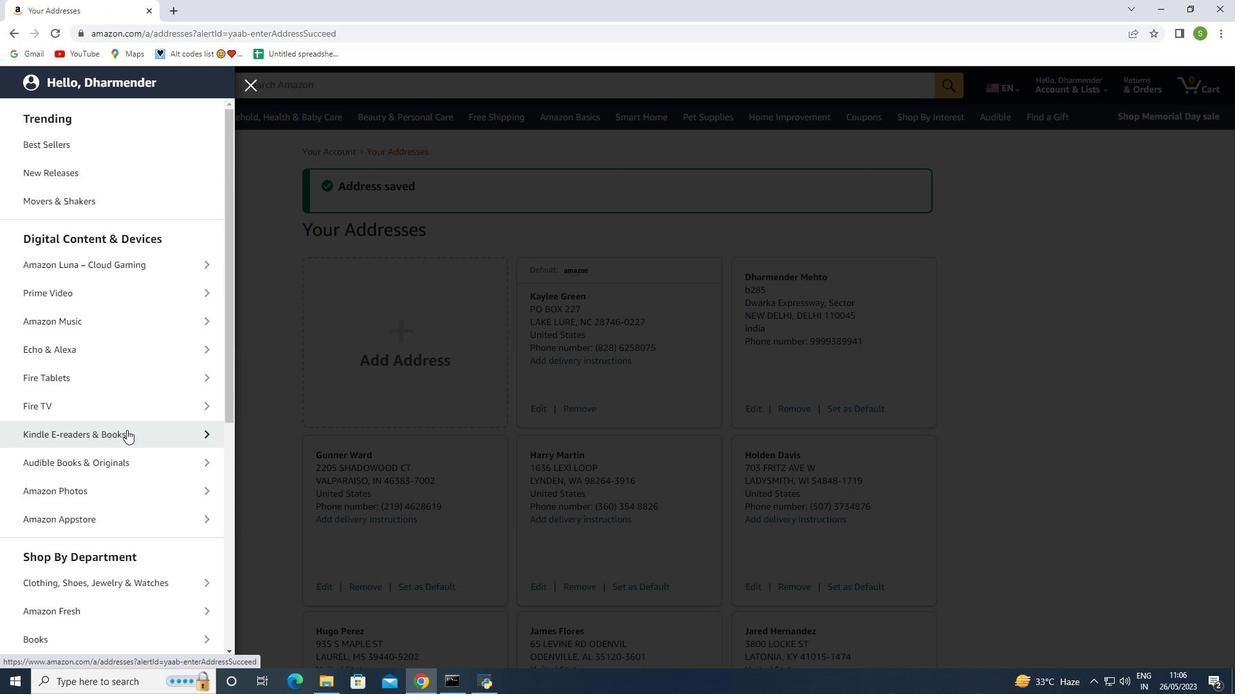 
Action: Mouse scrolled (126, 429) with delta (0, 0)
Screenshot: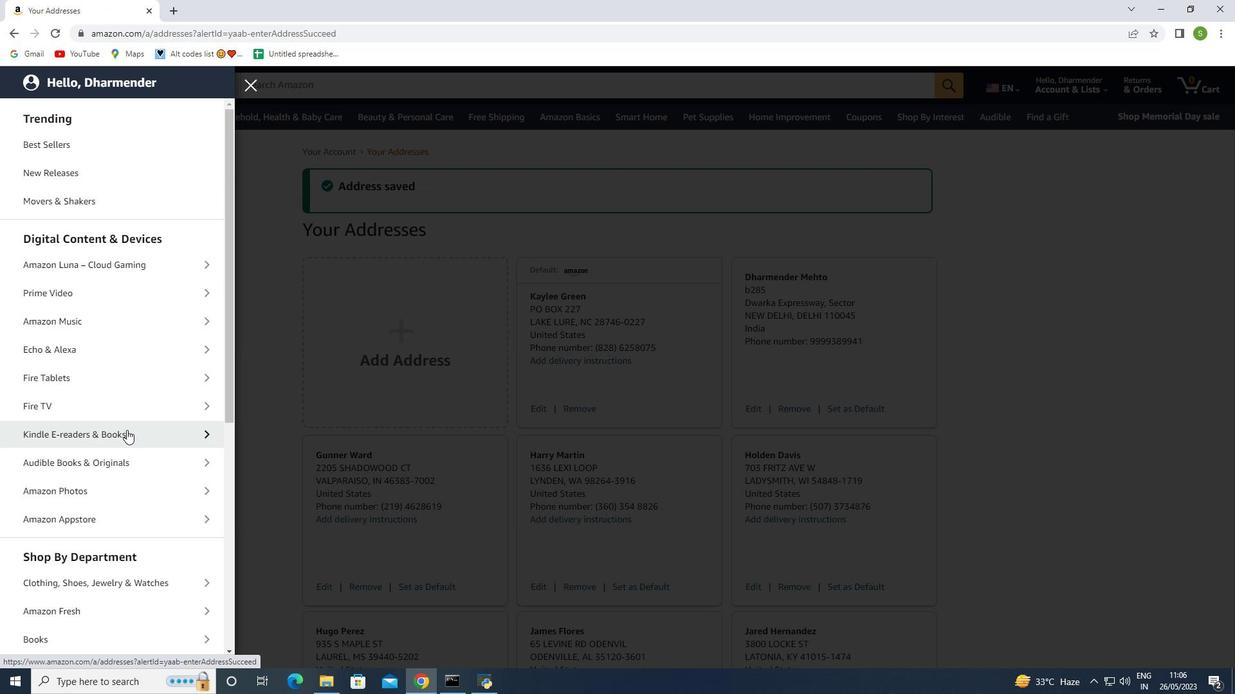 
Action: Mouse scrolled (126, 429) with delta (0, 0)
Screenshot: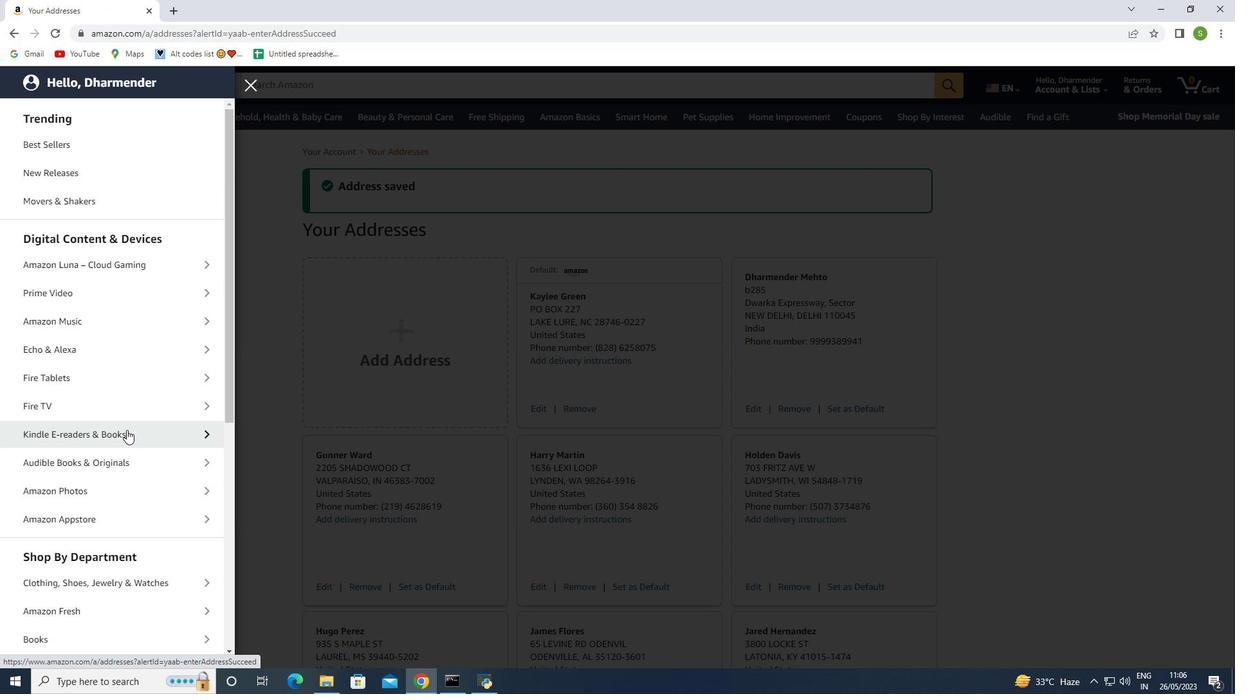
Action: Mouse moved to (98, 459)
Screenshot: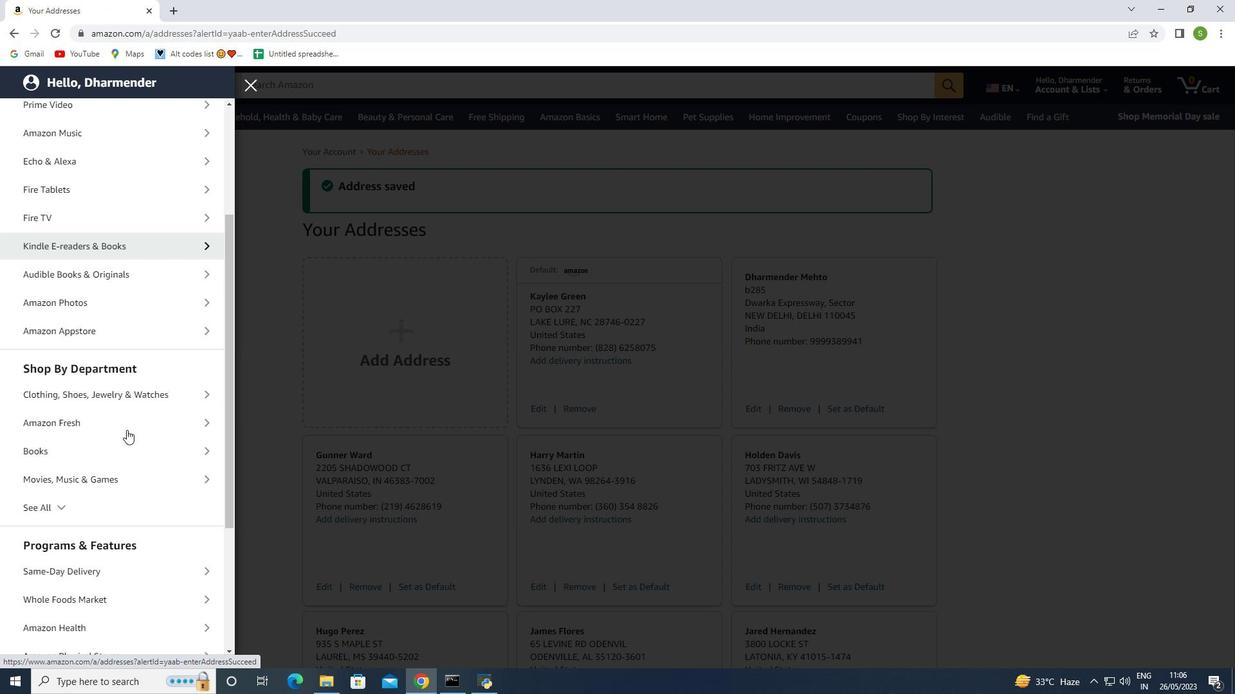 
Action: Mouse scrolled (98, 458) with delta (0, 0)
Screenshot: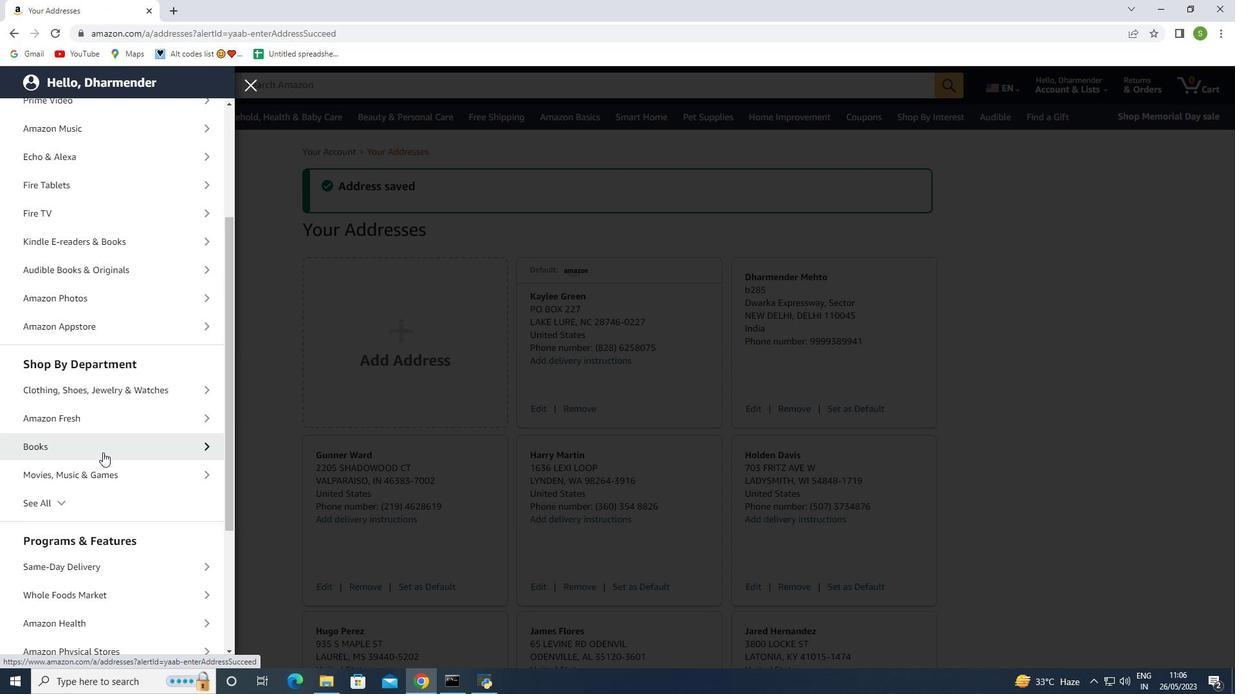 
Action: Mouse scrolled (98, 458) with delta (0, 0)
Screenshot: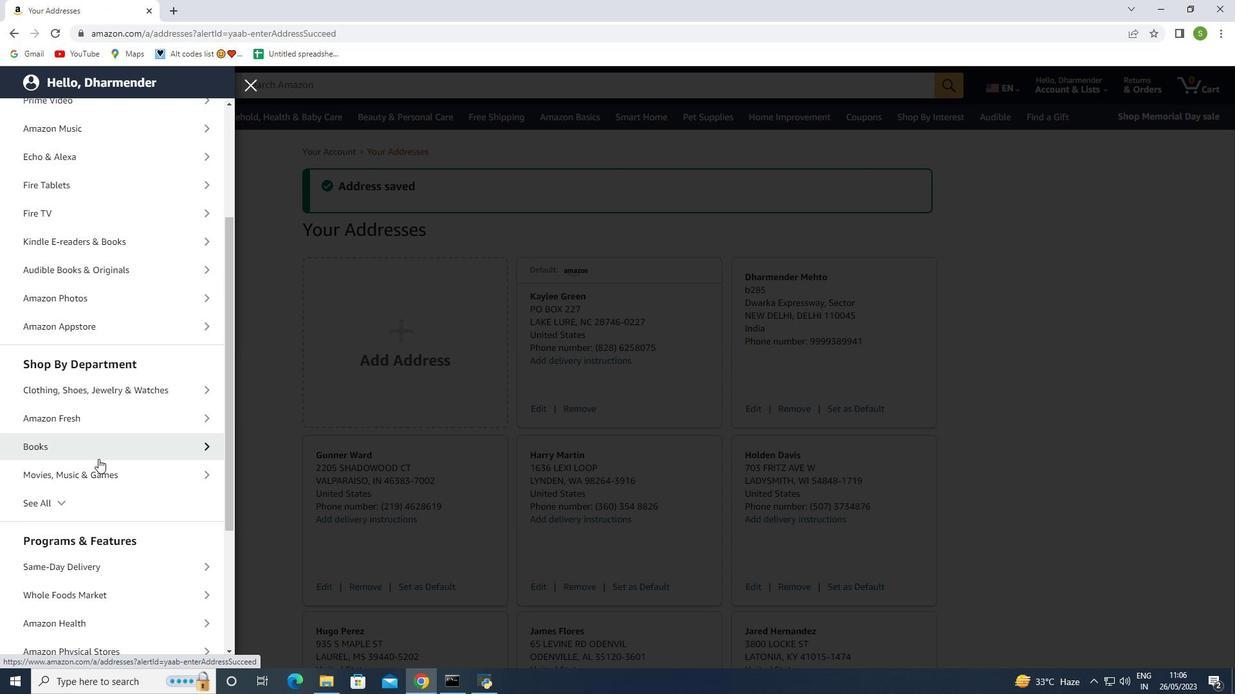 
Action: Mouse scrolled (98, 458) with delta (0, 0)
Screenshot: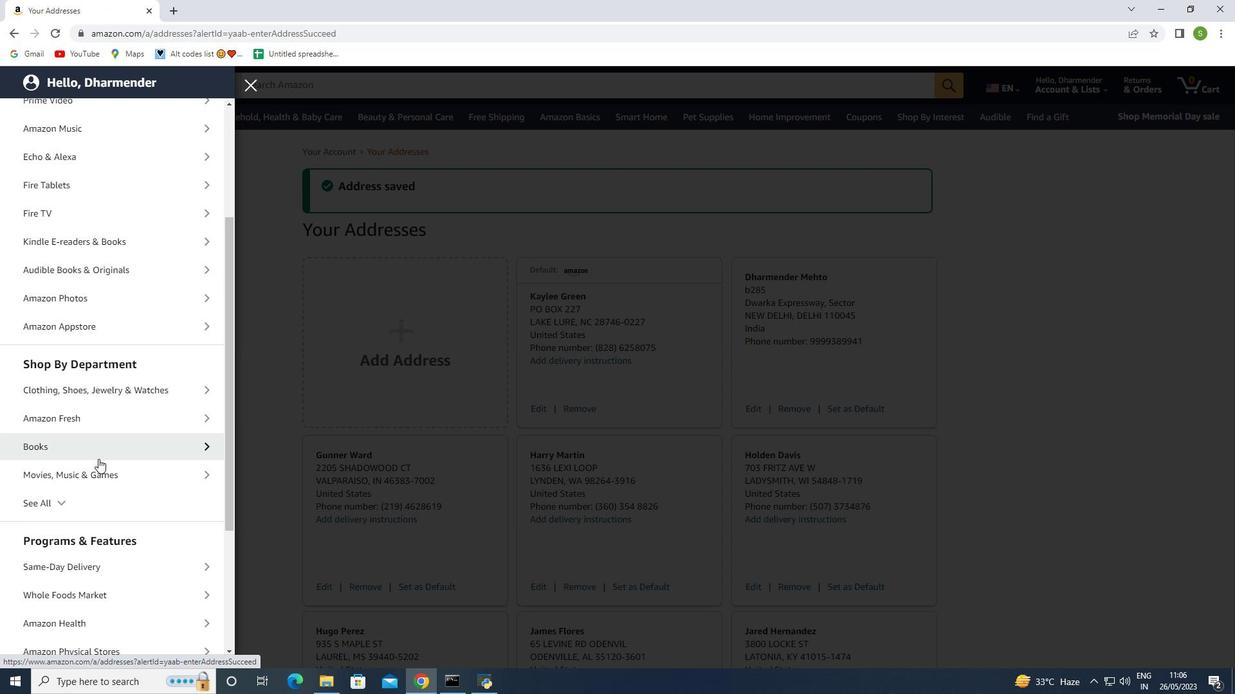 
Action: Mouse scrolled (98, 458) with delta (0, 0)
Screenshot: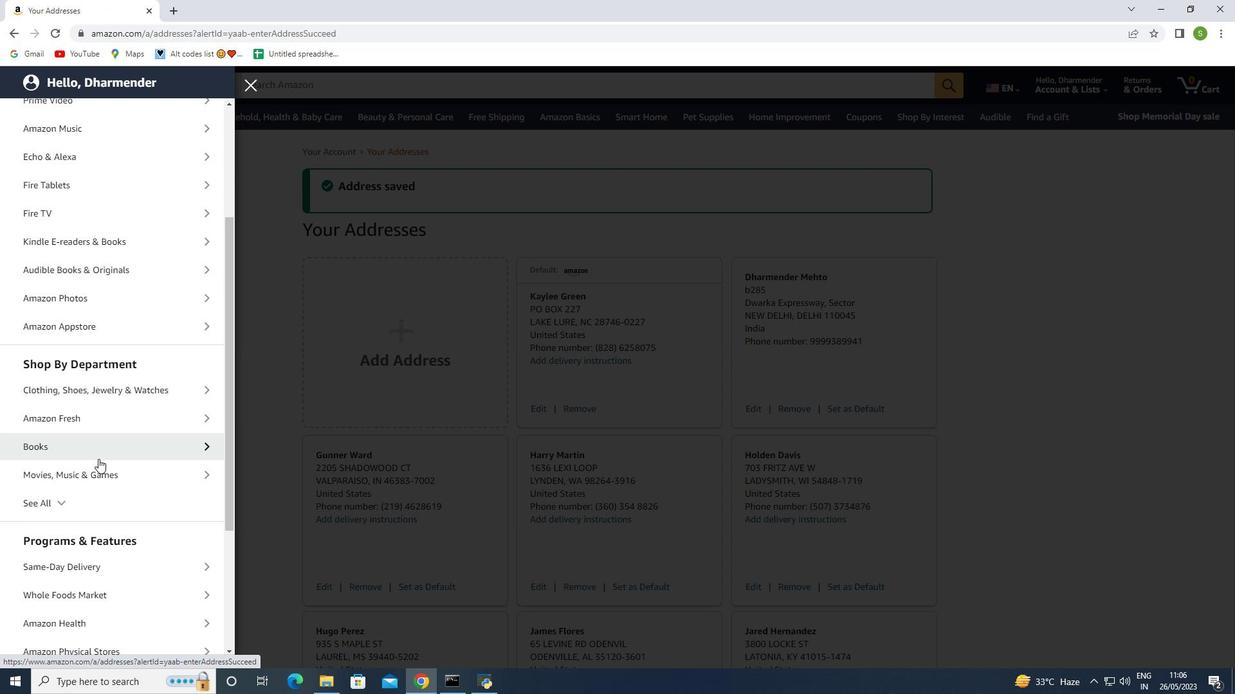 
Action: Mouse moved to (70, 472)
Screenshot: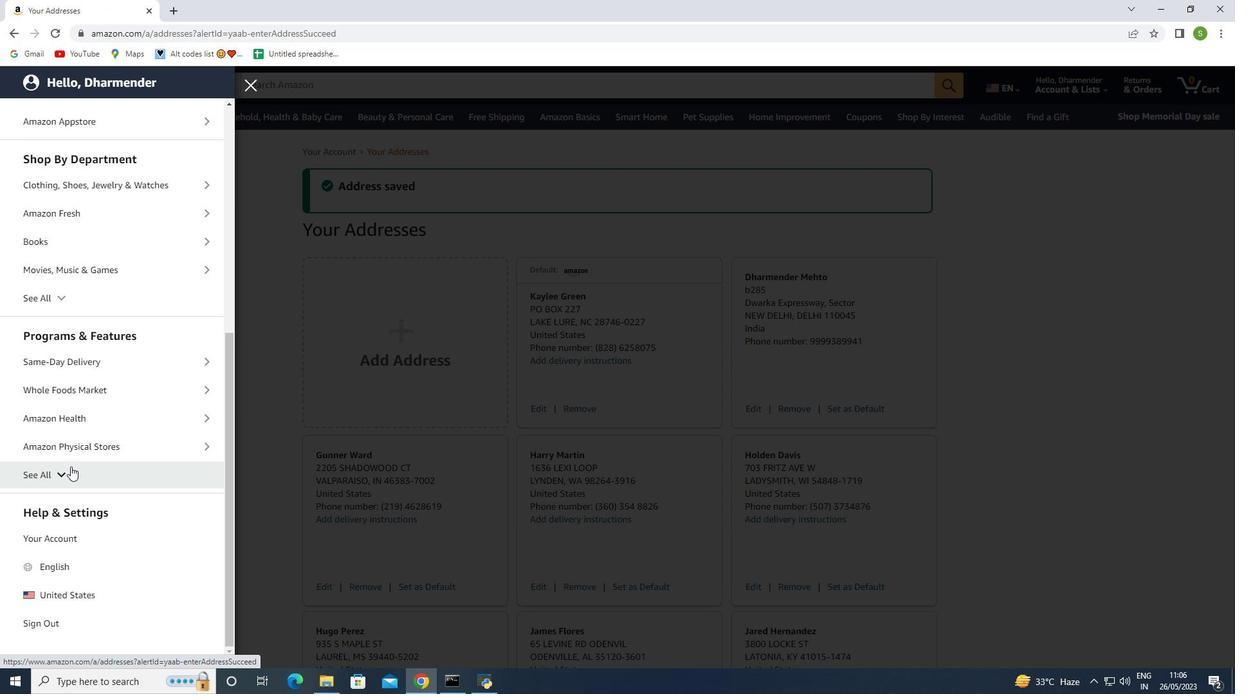 
Action: Mouse pressed left at (70, 472)
Screenshot: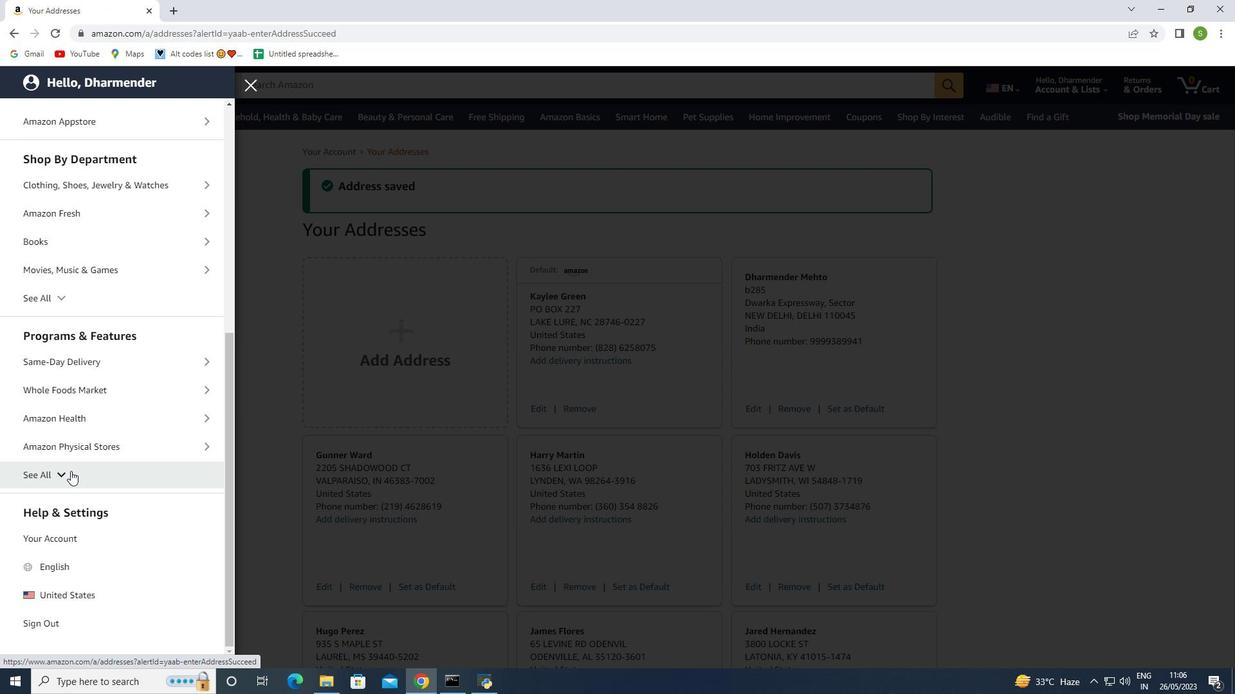 
Action: Mouse moved to (70, 472)
Screenshot: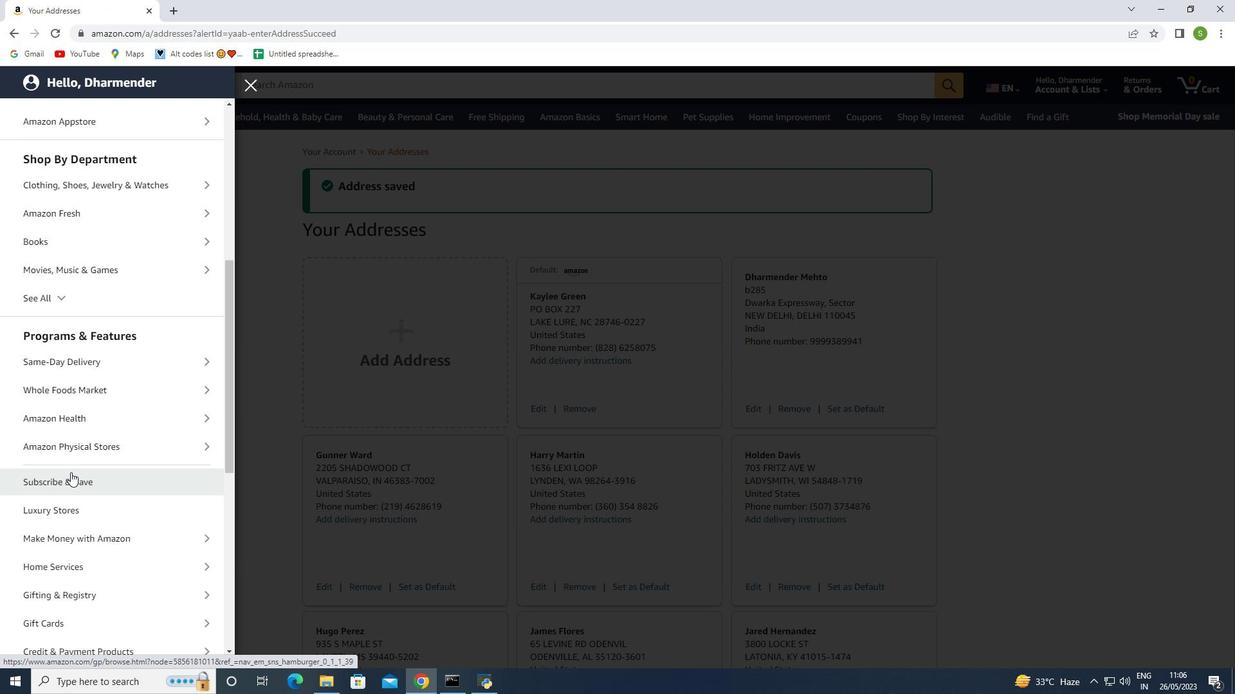 
Action: Mouse scrolled (70, 472) with delta (0, 0)
Screenshot: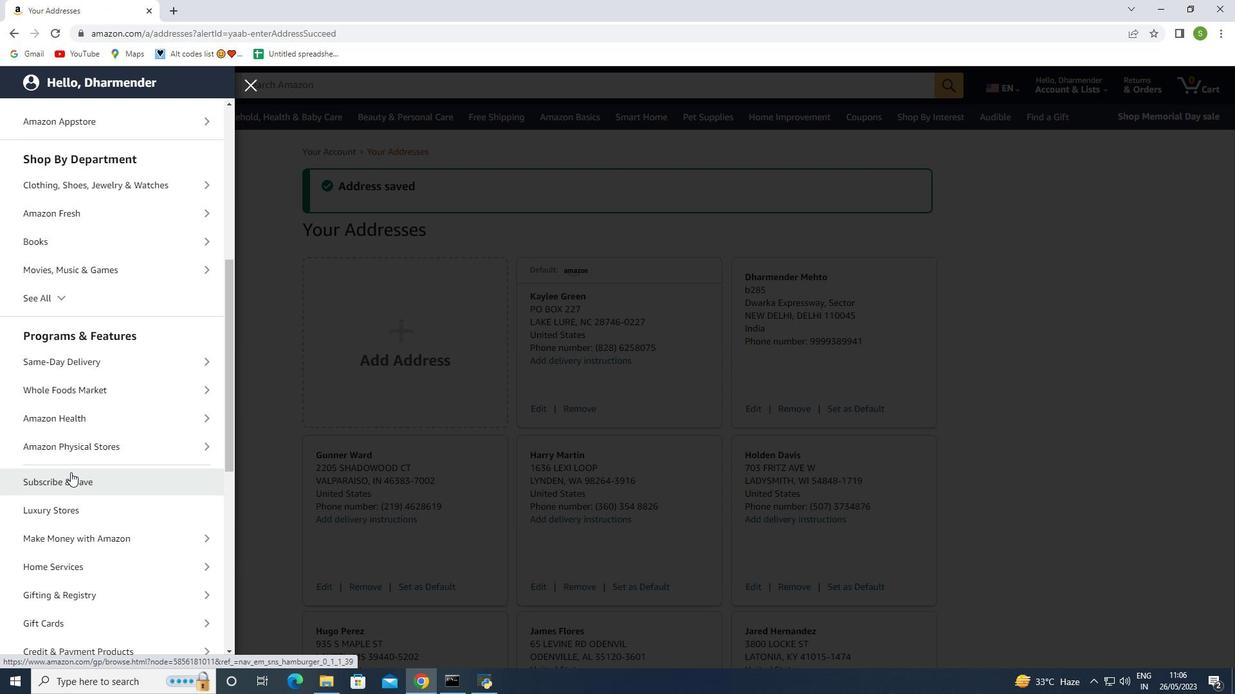 
Action: Mouse scrolled (70, 472) with delta (0, 0)
Screenshot: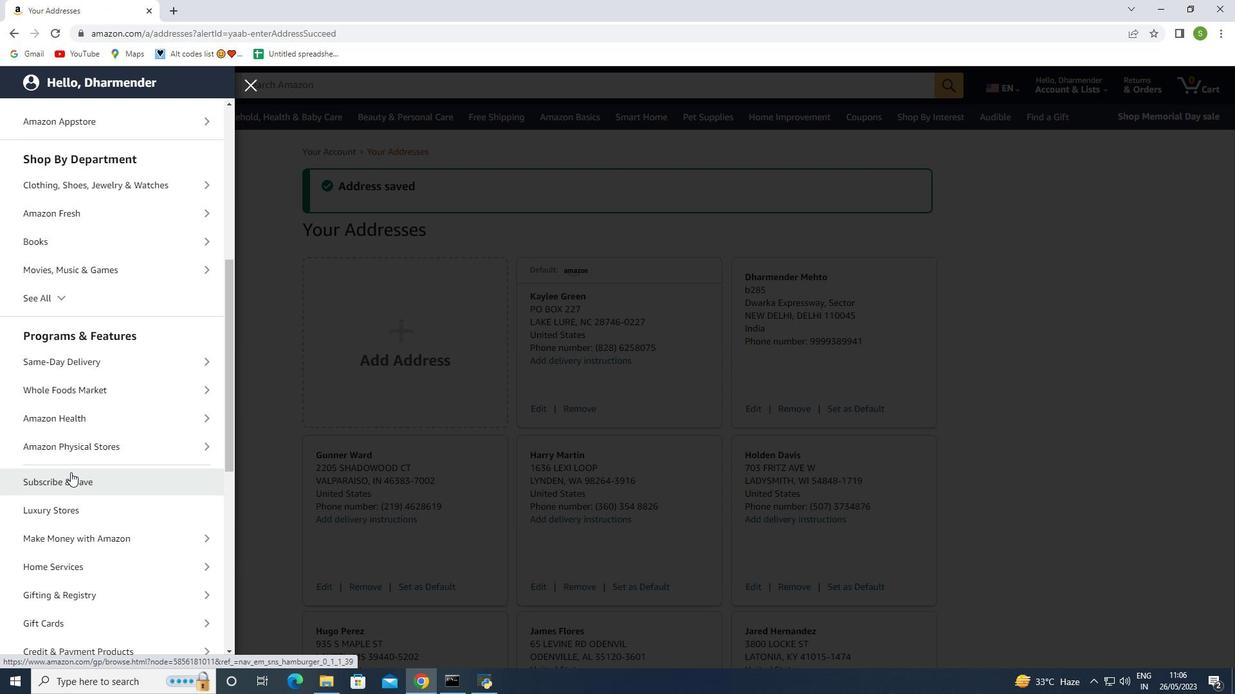 
Action: Mouse scrolled (70, 472) with delta (0, 0)
Screenshot: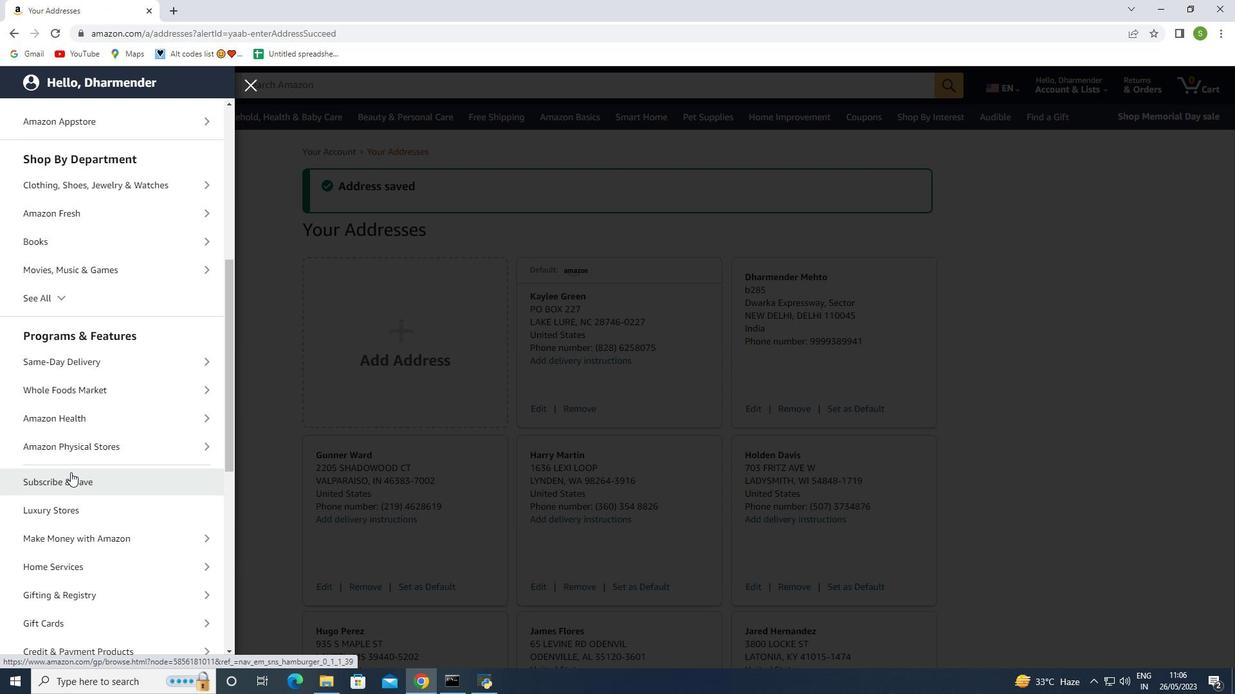 
Action: Mouse scrolled (70, 472) with delta (0, 0)
Screenshot: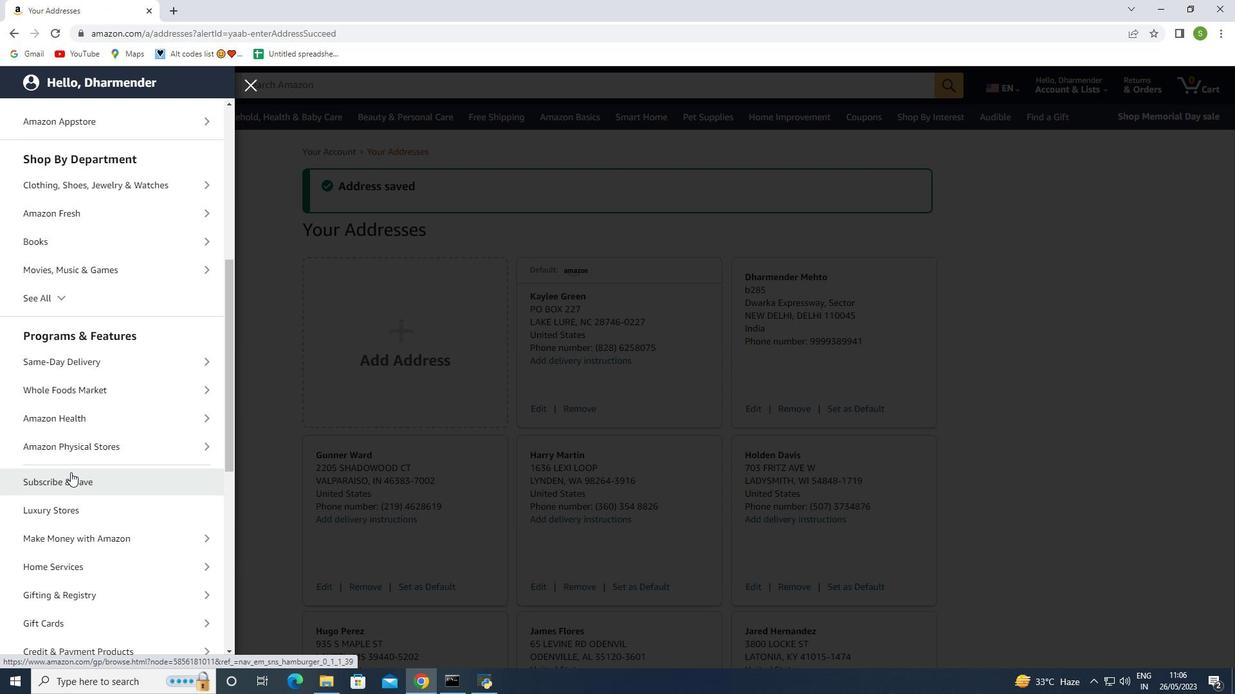 
Action: Mouse scrolled (70, 472) with delta (0, 0)
Screenshot: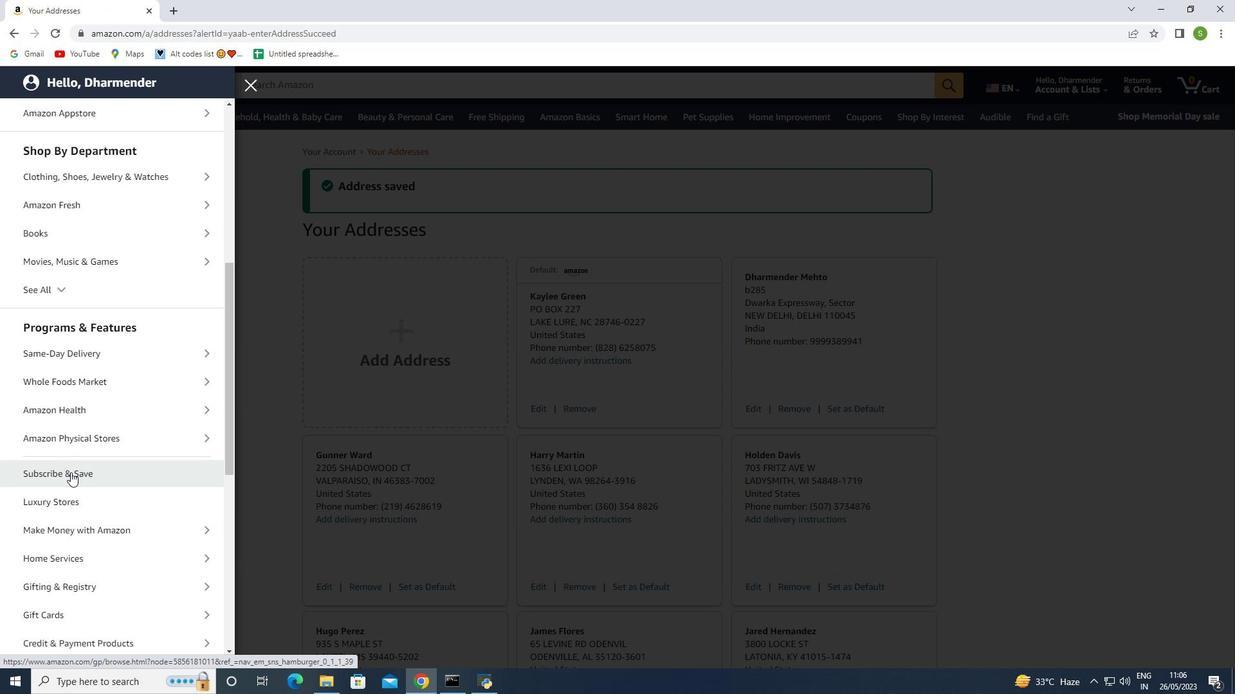 
Action: Mouse moved to (75, 302)
Screenshot: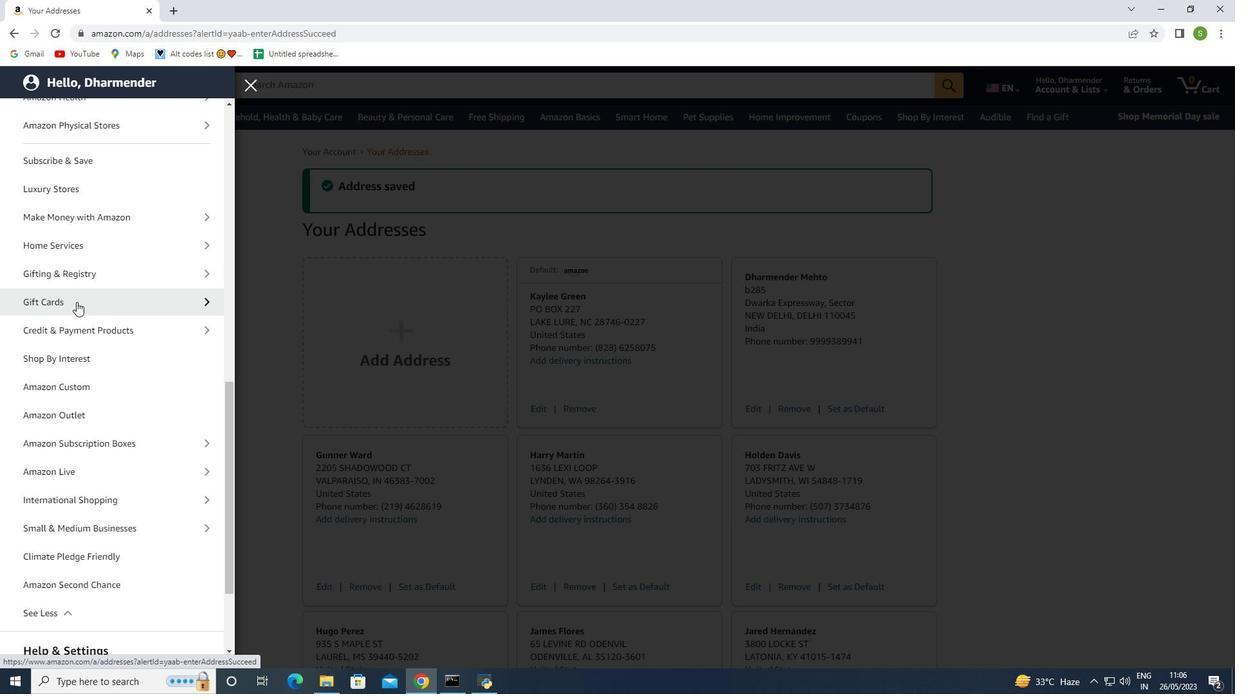 
Action: Mouse pressed left at (75, 302)
Screenshot: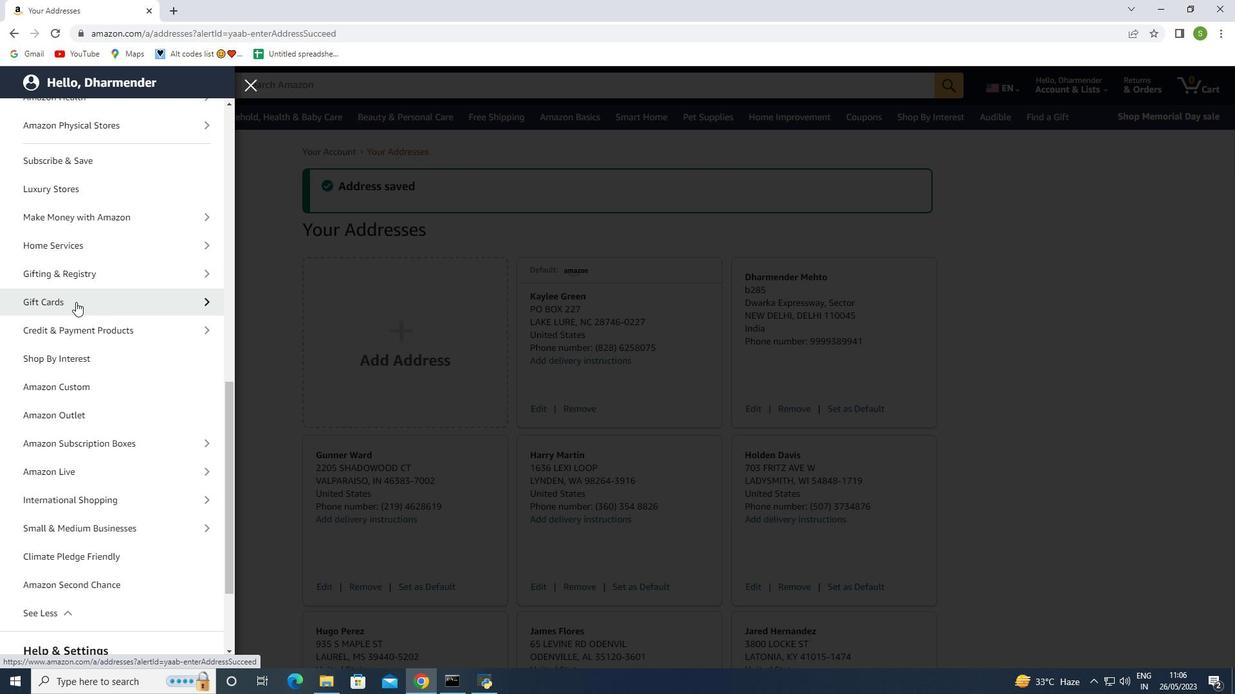 
Action: Mouse moved to (65, 176)
Screenshot: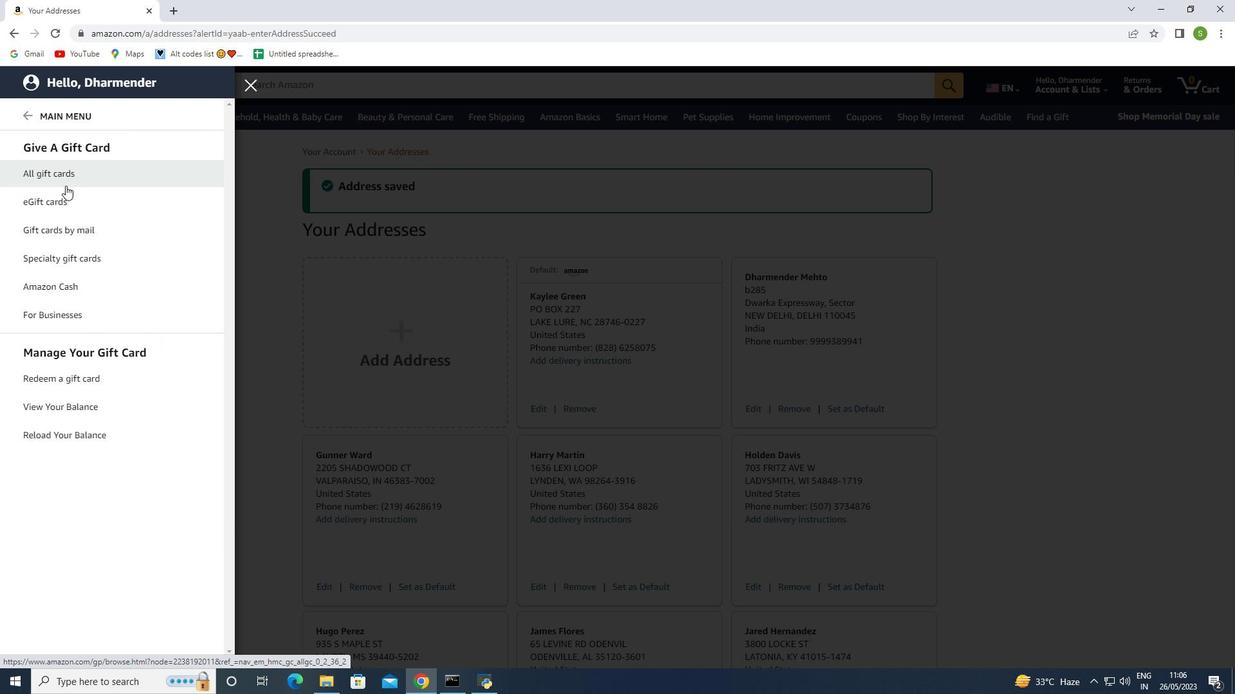 
Action: Mouse pressed left at (65, 176)
Screenshot: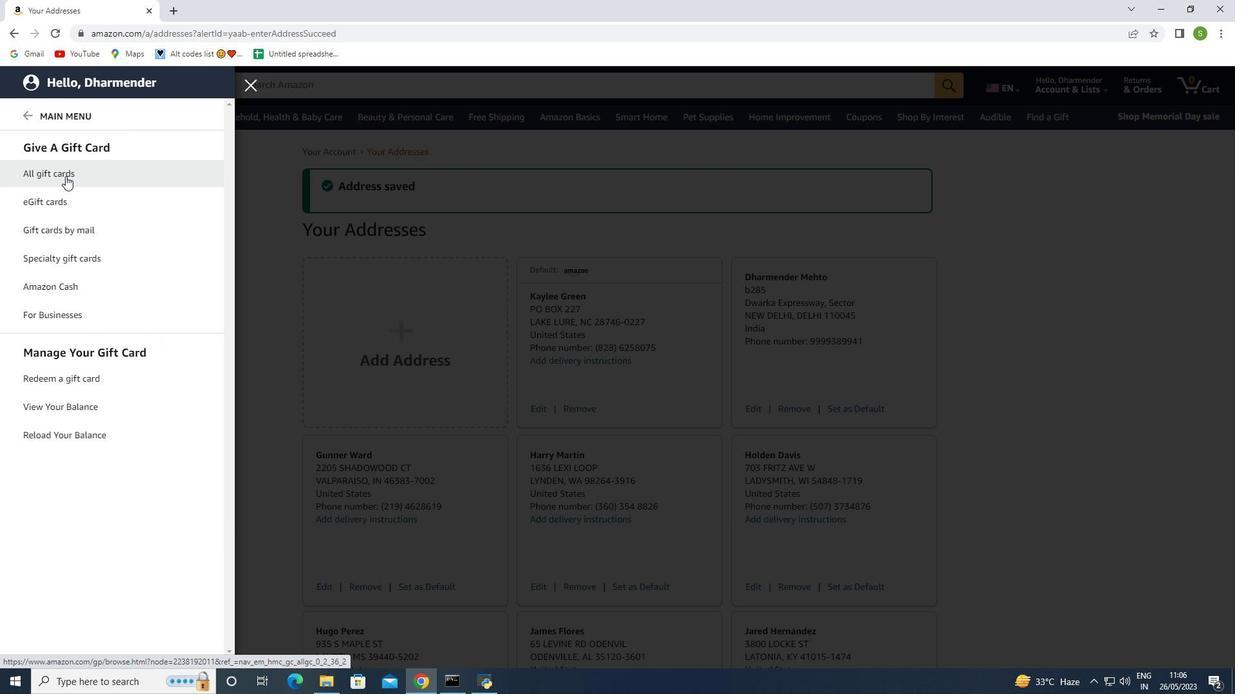 
Action: Mouse moved to (496, 357)
Screenshot: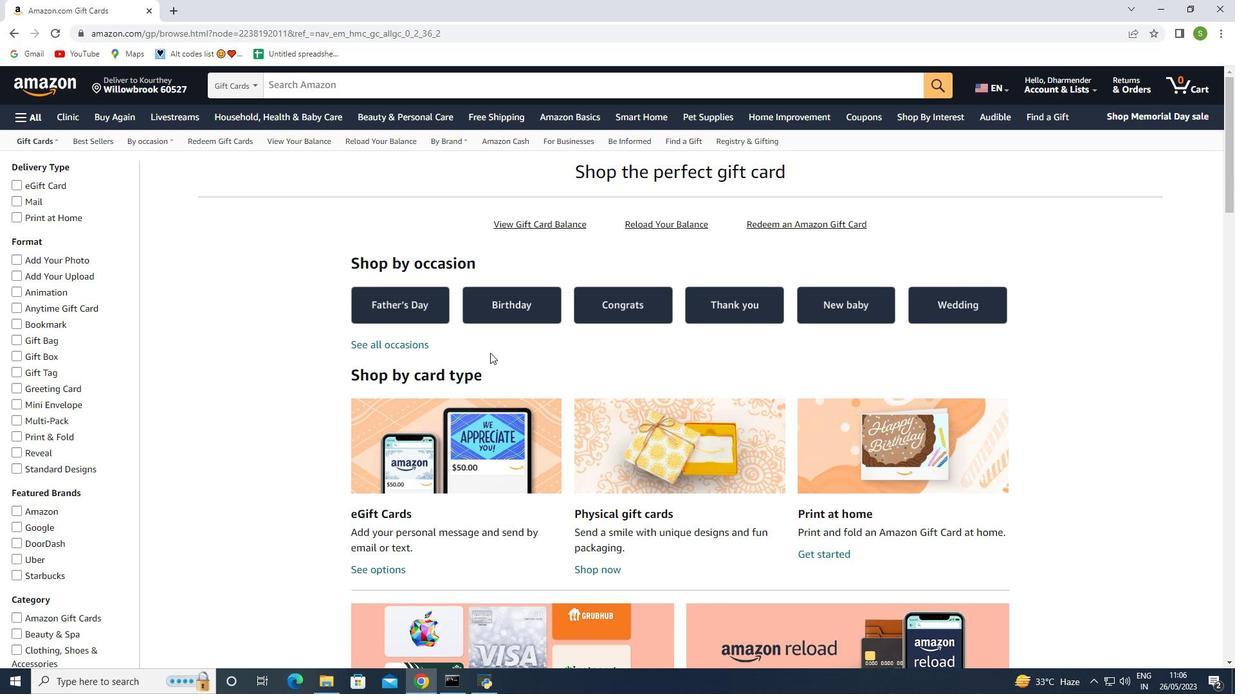 
Action: Mouse scrolled (496, 356) with delta (0, 0)
Screenshot: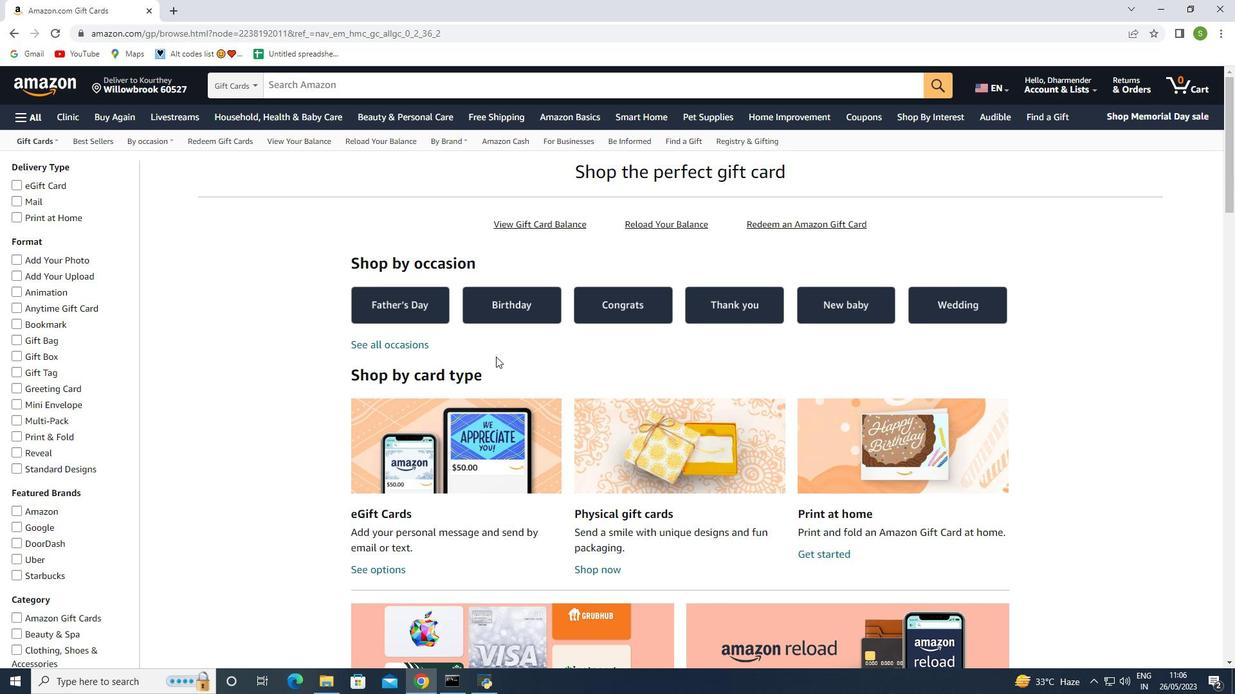 
Action: Mouse scrolled (496, 356) with delta (0, 0)
Screenshot: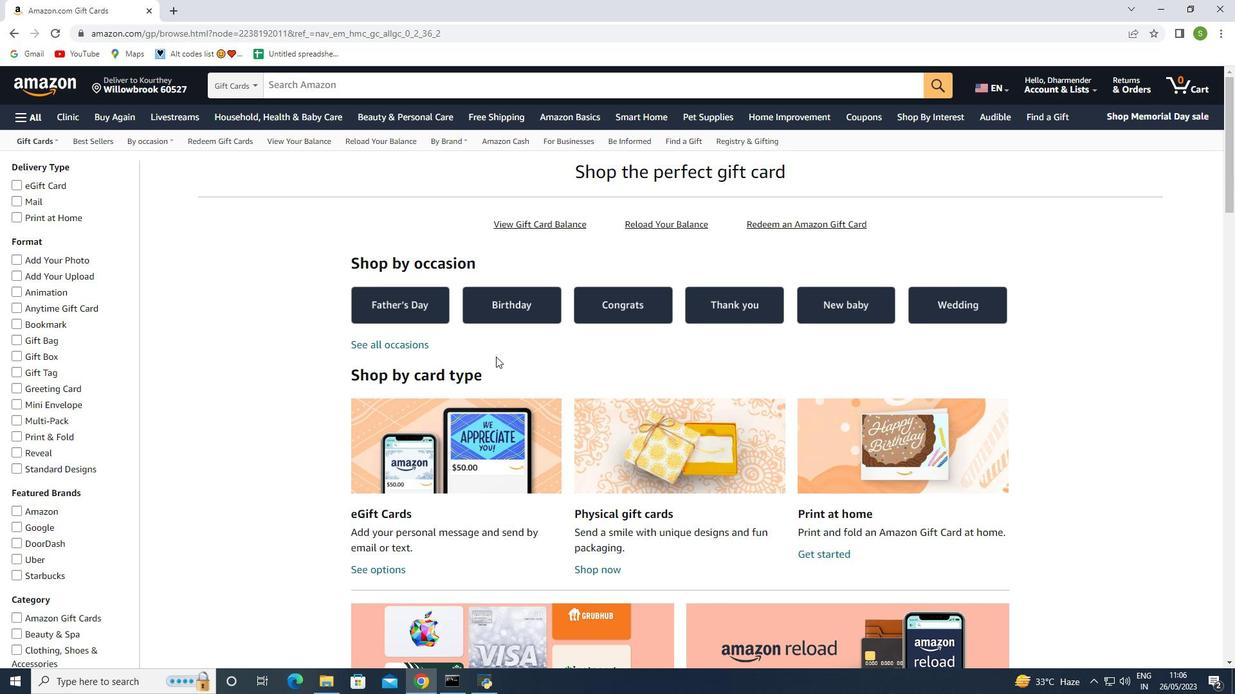 
Action: Mouse scrolled (496, 356) with delta (0, 0)
Screenshot: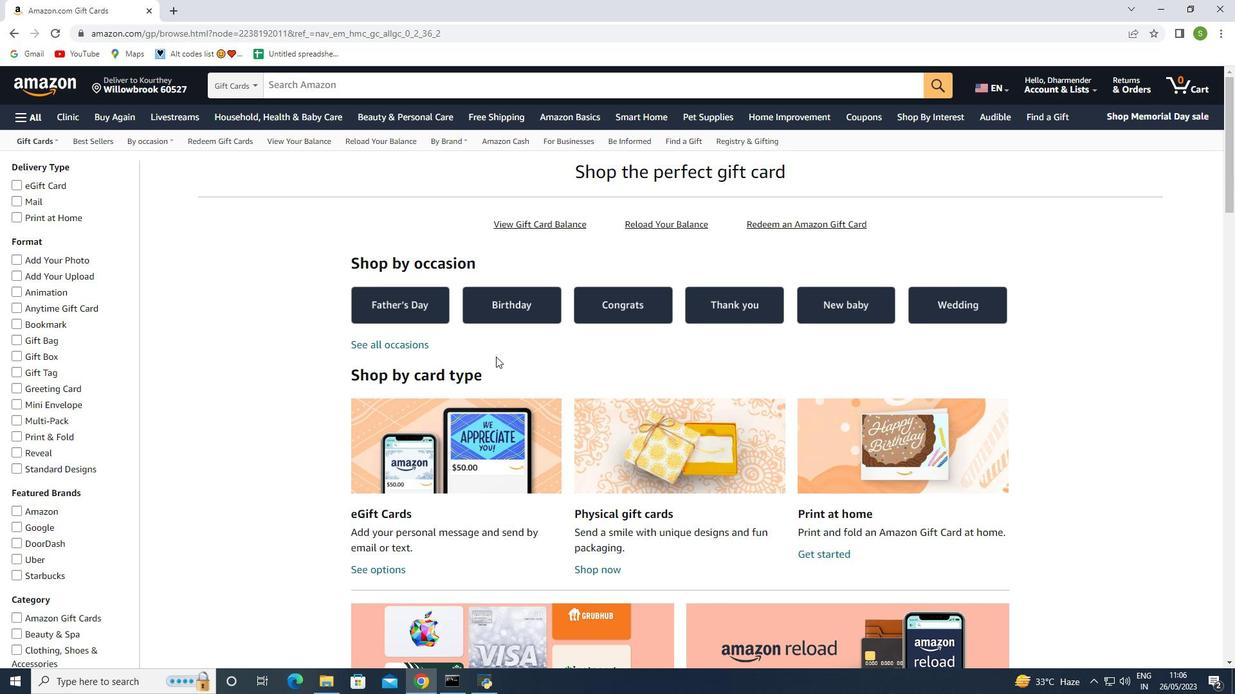 
Action: Mouse moved to (918, 344)
Screenshot: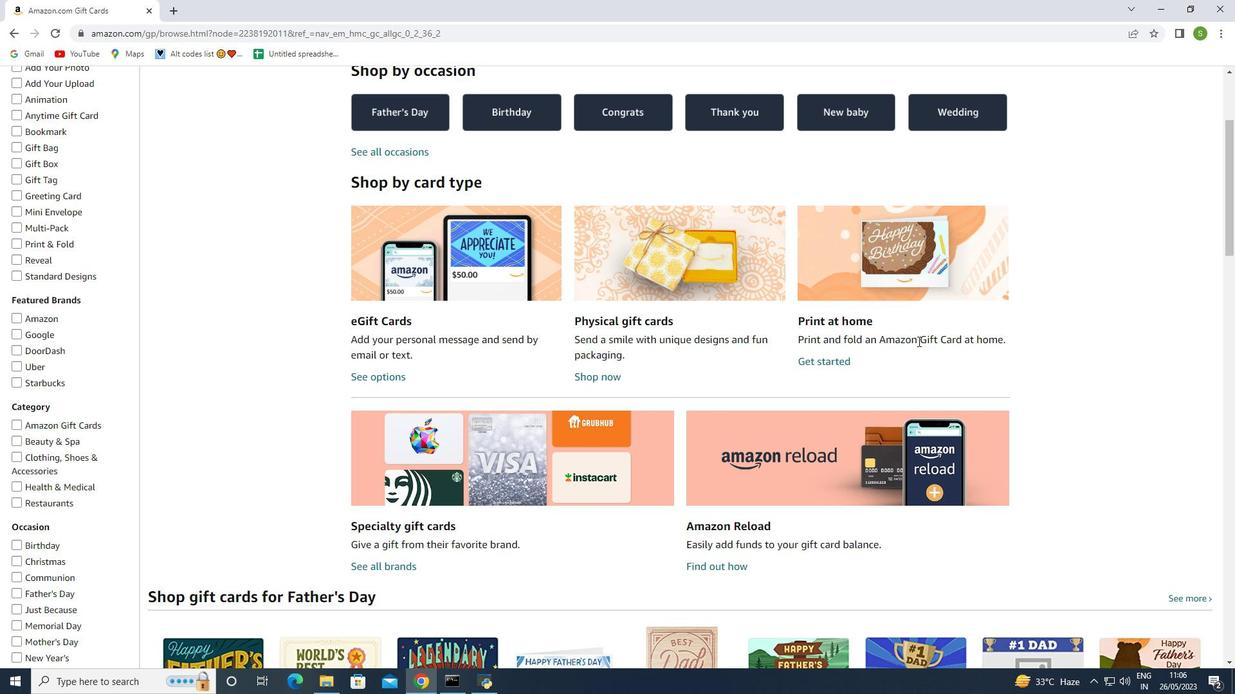 
Action: Mouse scrolled (918, 343) with delta (0, 0)
Screenshot: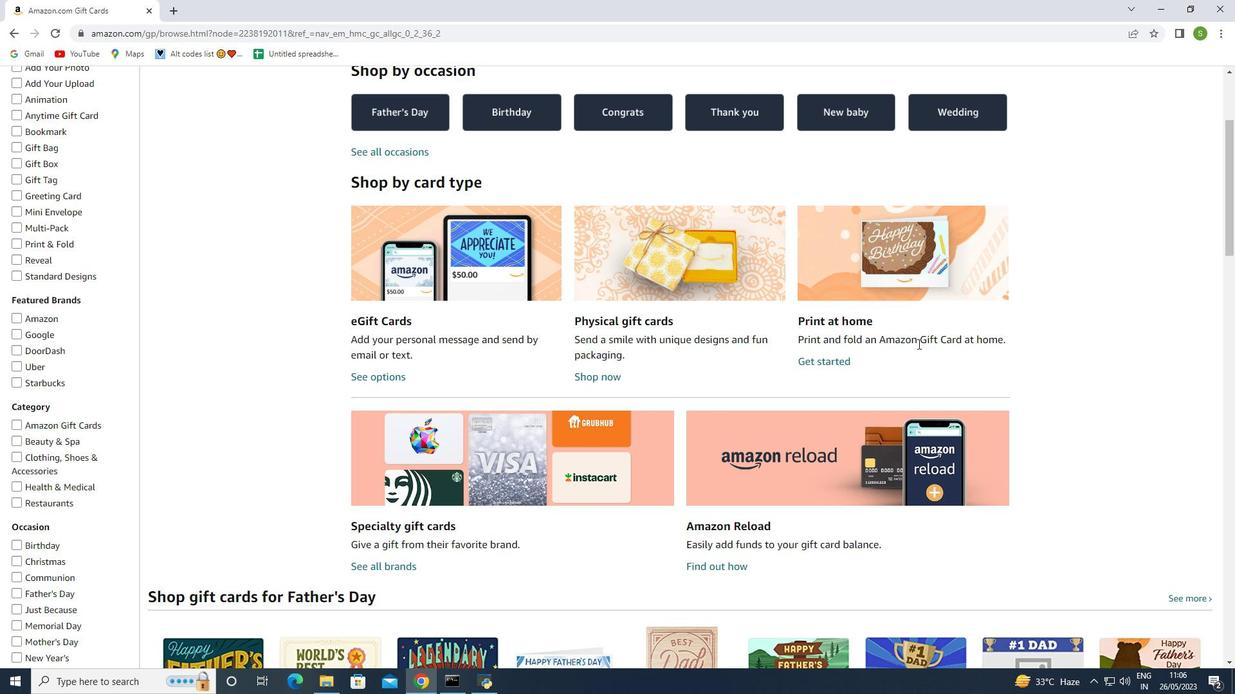 
Action: Mouse scrolled (918, 343) with delta (0, 0)
Screenshot: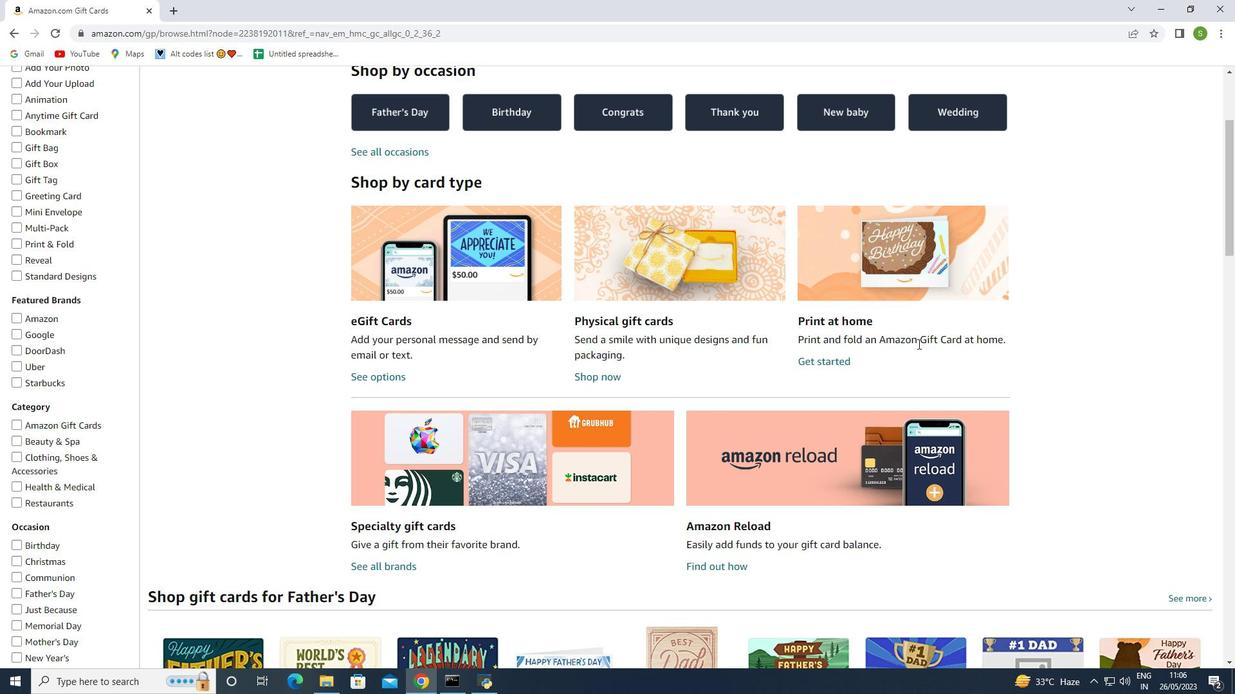
Action: Mouse moved to (789, 406)
Screenshot: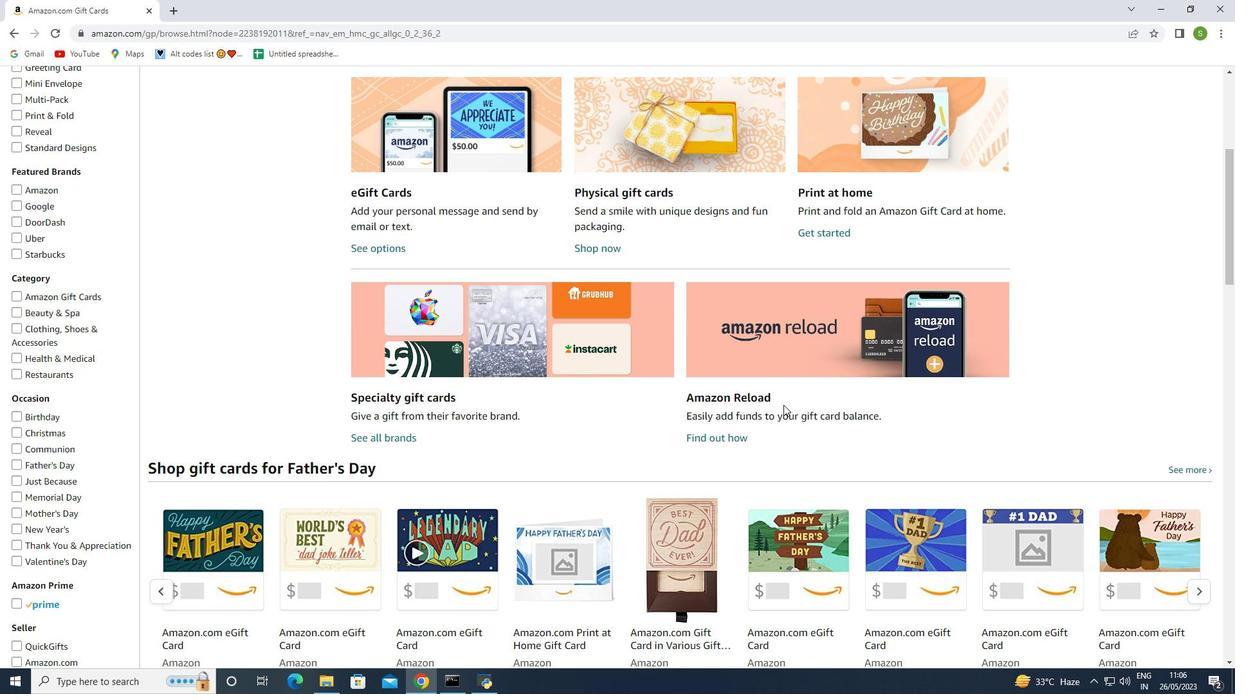 
Action: Mouse scrolled (789, 405) with delta (0, 0)
Screenshot: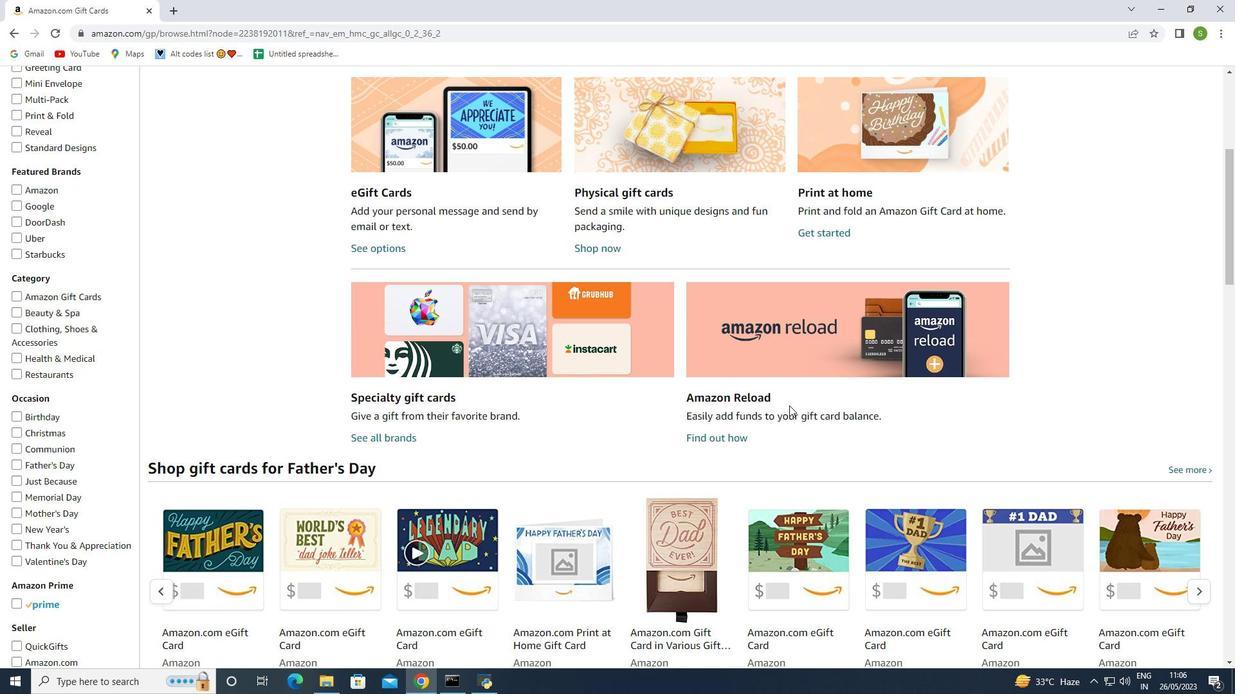 
Action: Mouse scrolled (789, 405) with delta (0, 0)
Screenshot: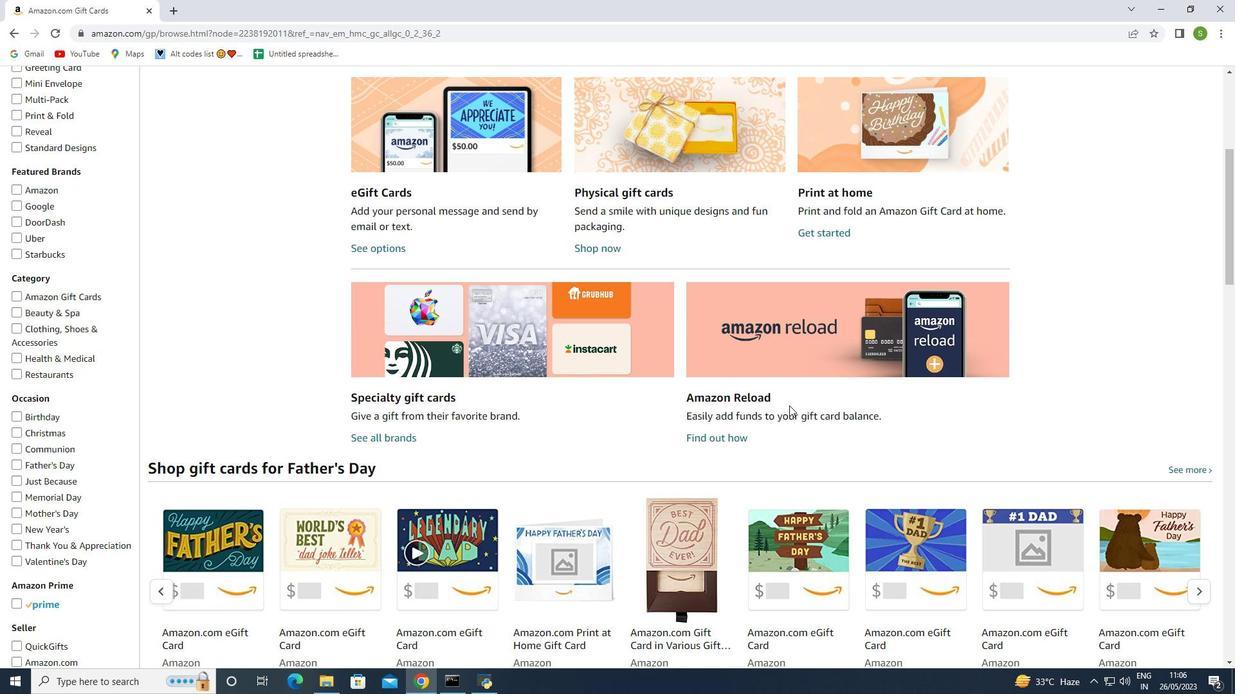 
Action: Mouse moved to (636, 400)
Screenshot: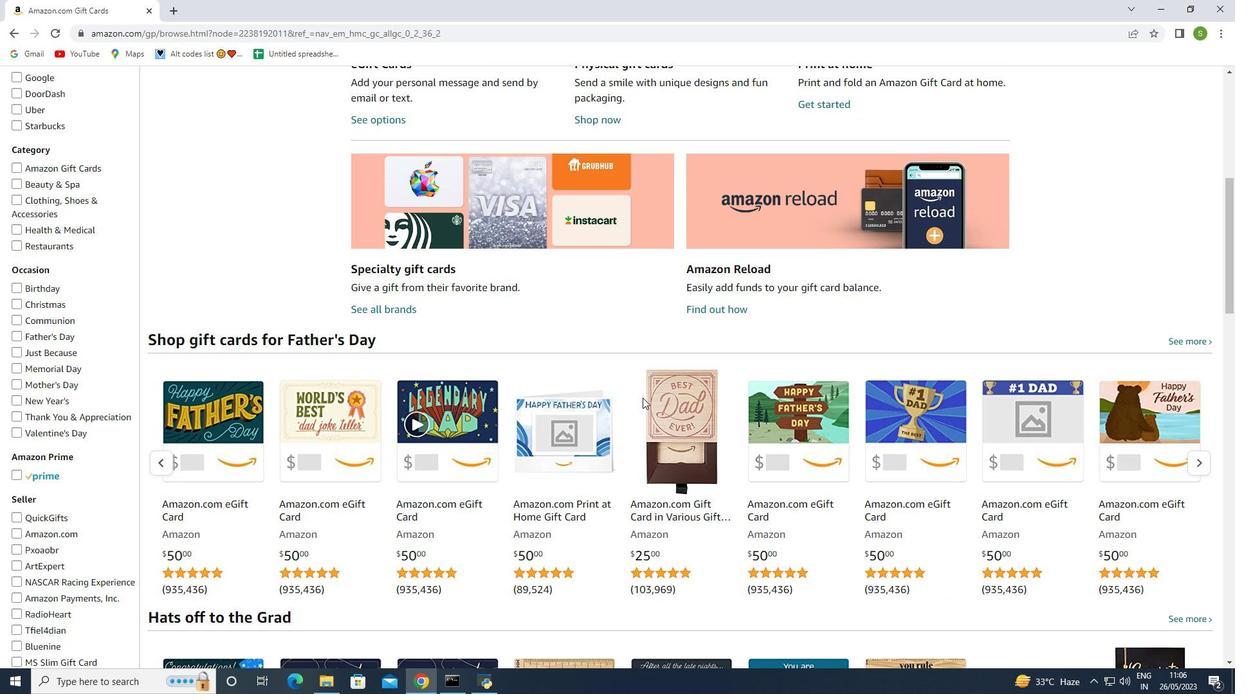 
Action: Mouse scrolled (636, 399) with delta (0, 0)
Screenshot: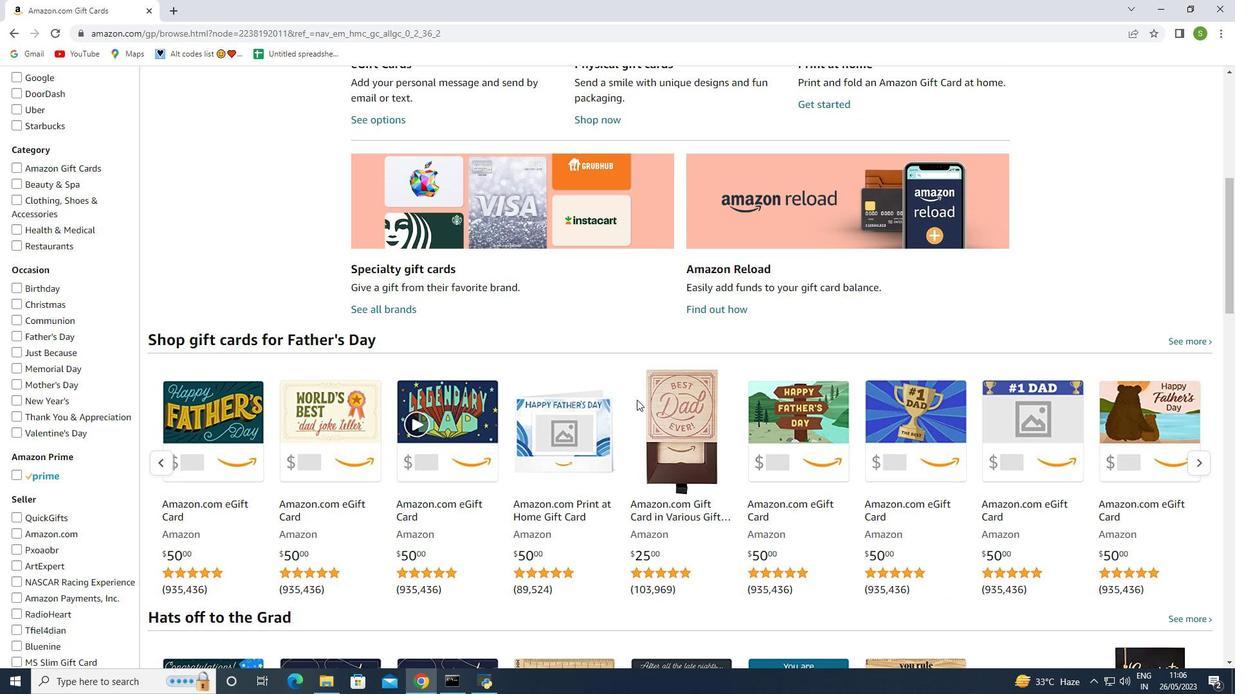 
Action: Mouse scrolled (636, 399) with delta (0, 0)
Screenshot: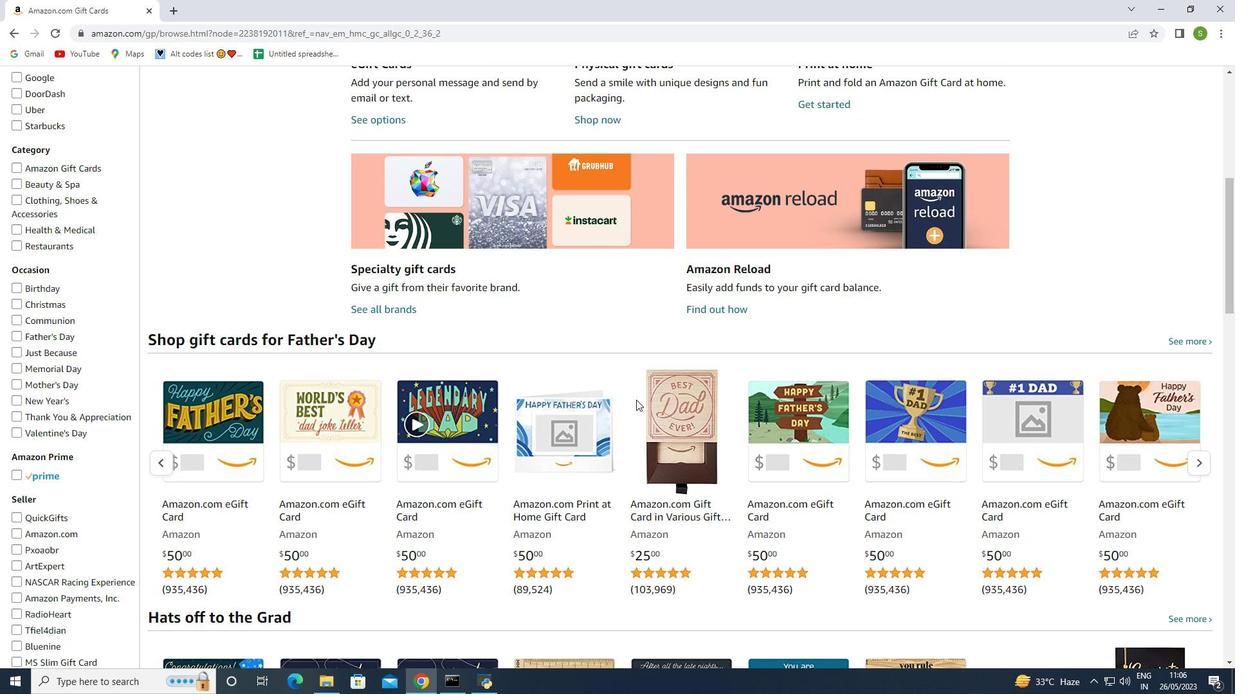 
Action: Mouse scrolled (636, 399) with delta (0, 0)
Screenshot: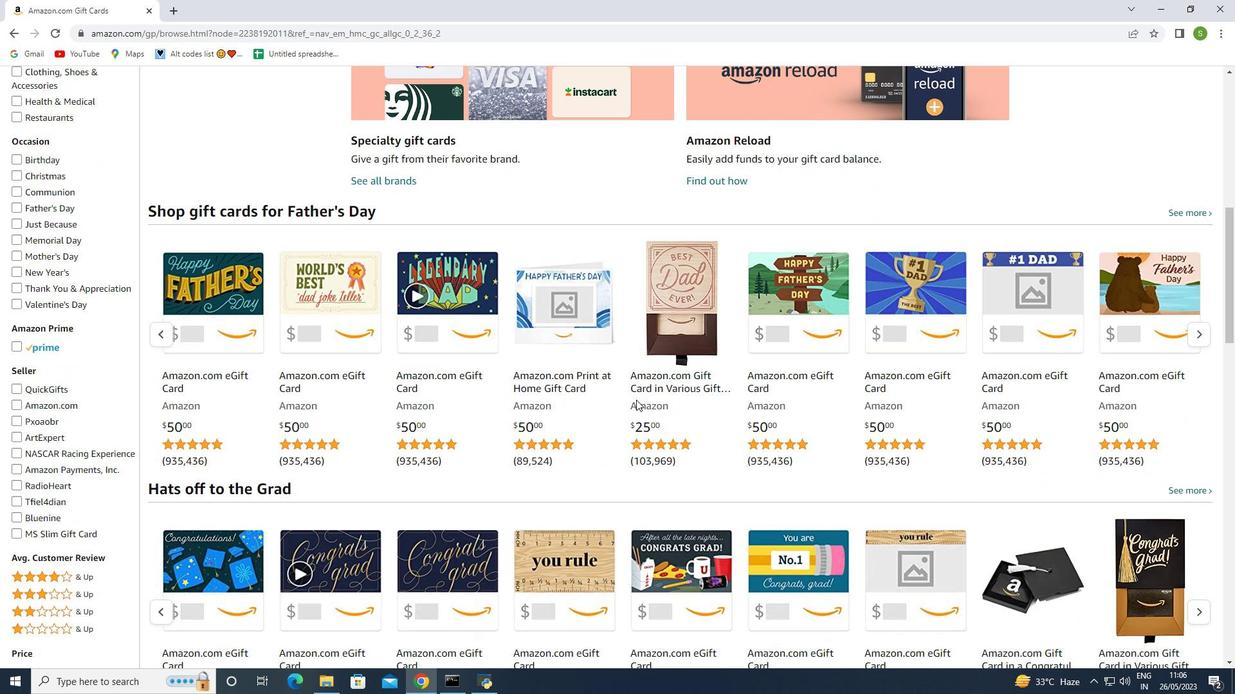 
Action: Mouse scrolled (636, 399) with delta (0, 0)
Screenshot: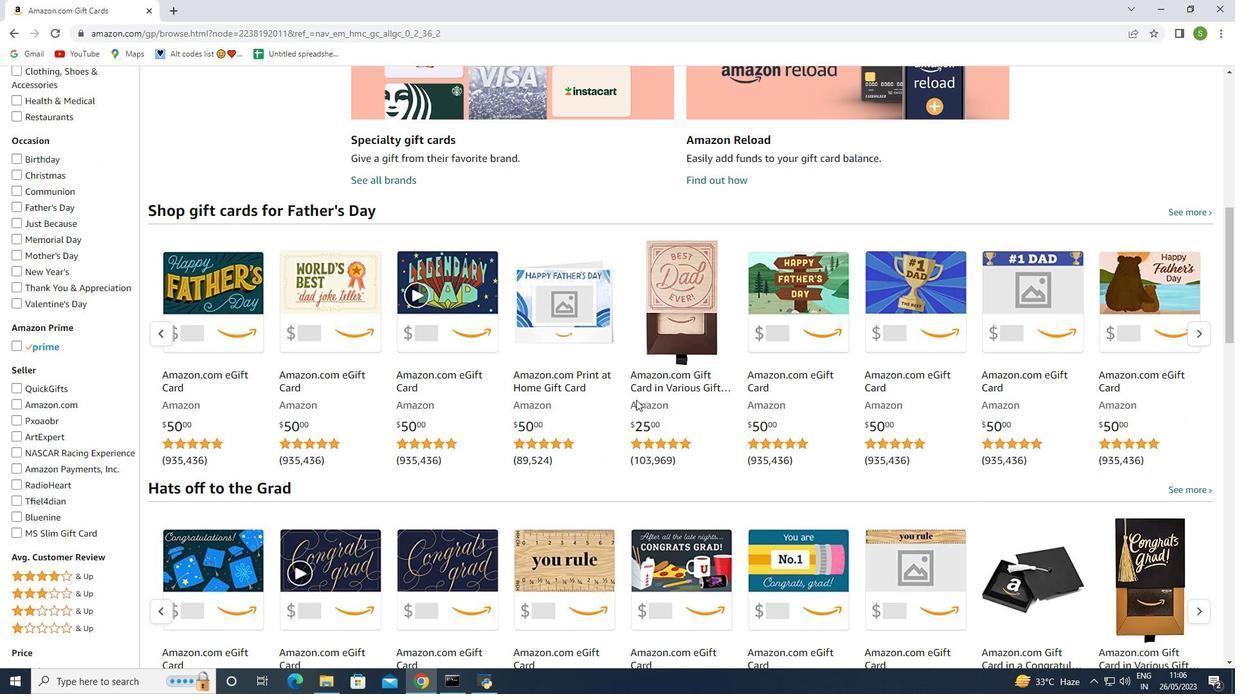 
Action: Mouse moved to (1054, 555)
Screenshot: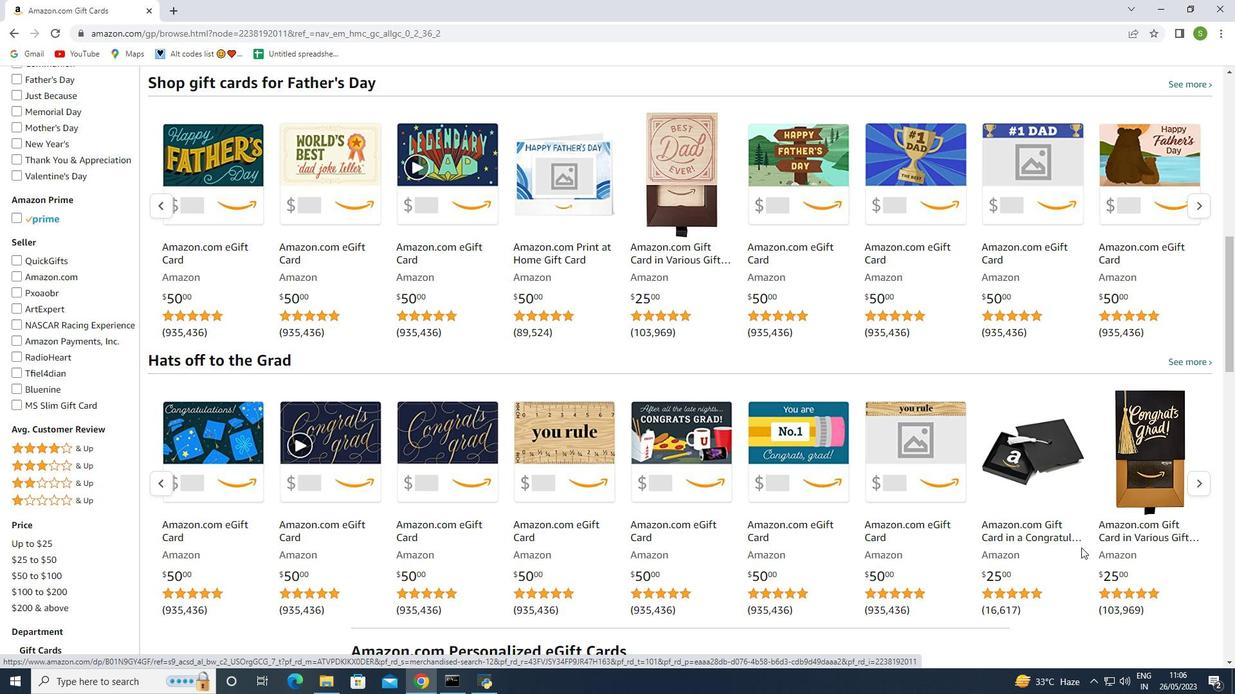 
Action: Mouse scrolled (1054, 555) with delta (0, 0)
Screenshot: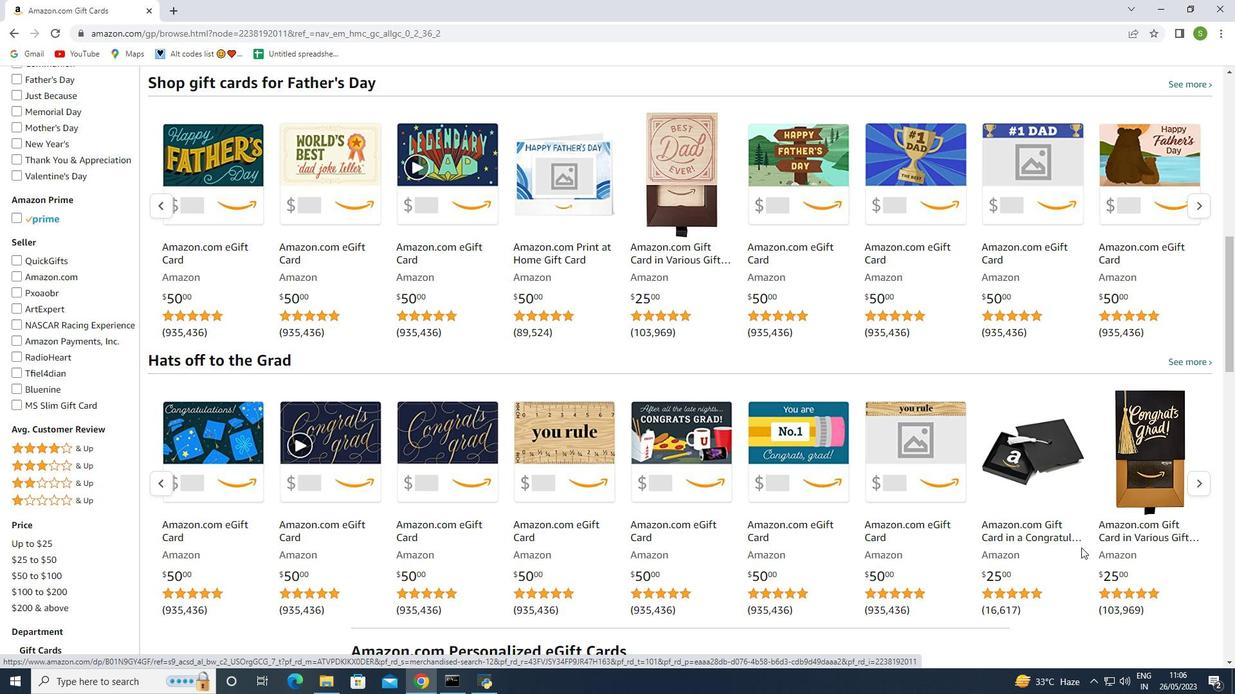 
Action: Mouse moved to (847, 499)
Screenshot: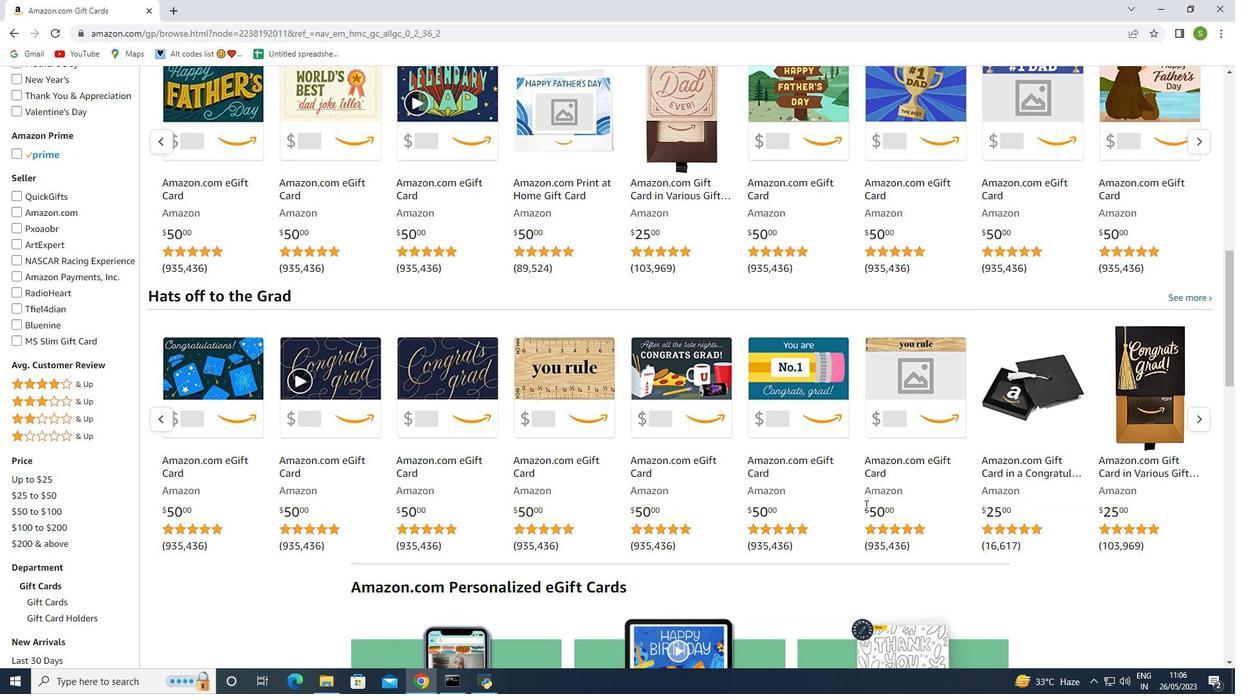 
Action: Mouse scrolled (847, 500) with delta (0, 0)
Screenshot: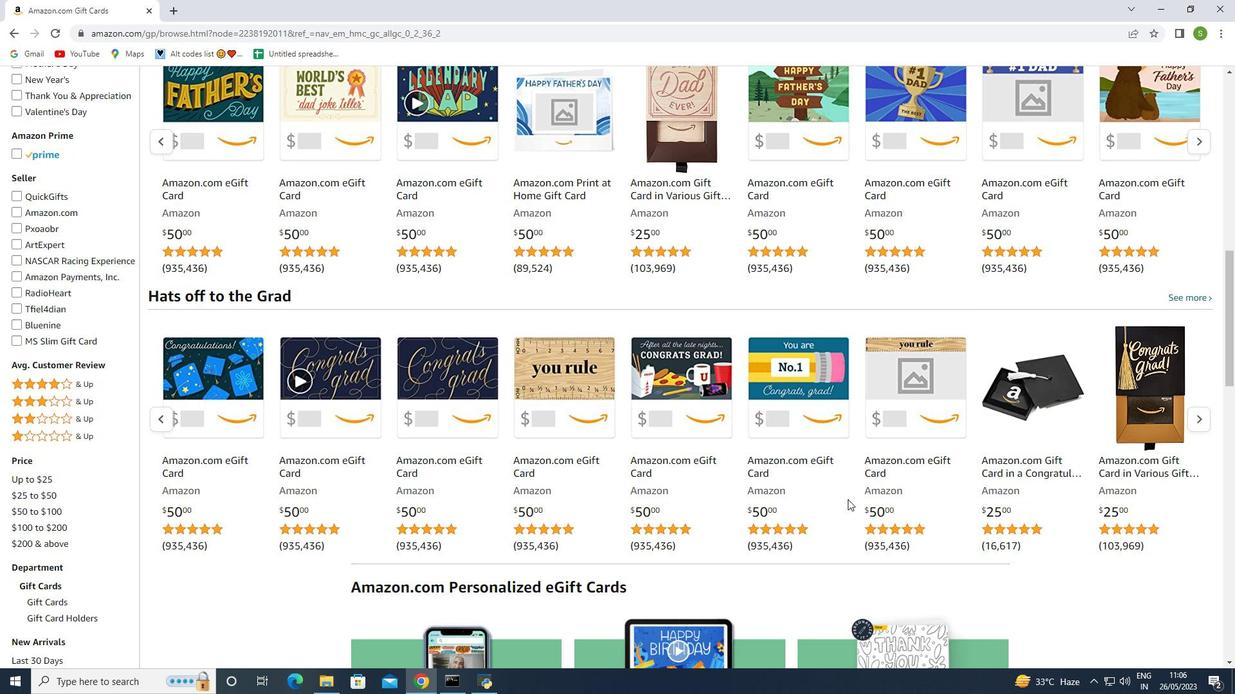 
Action: Mouse scrolled (847, 500) with delta (0, 0)
Screenshot: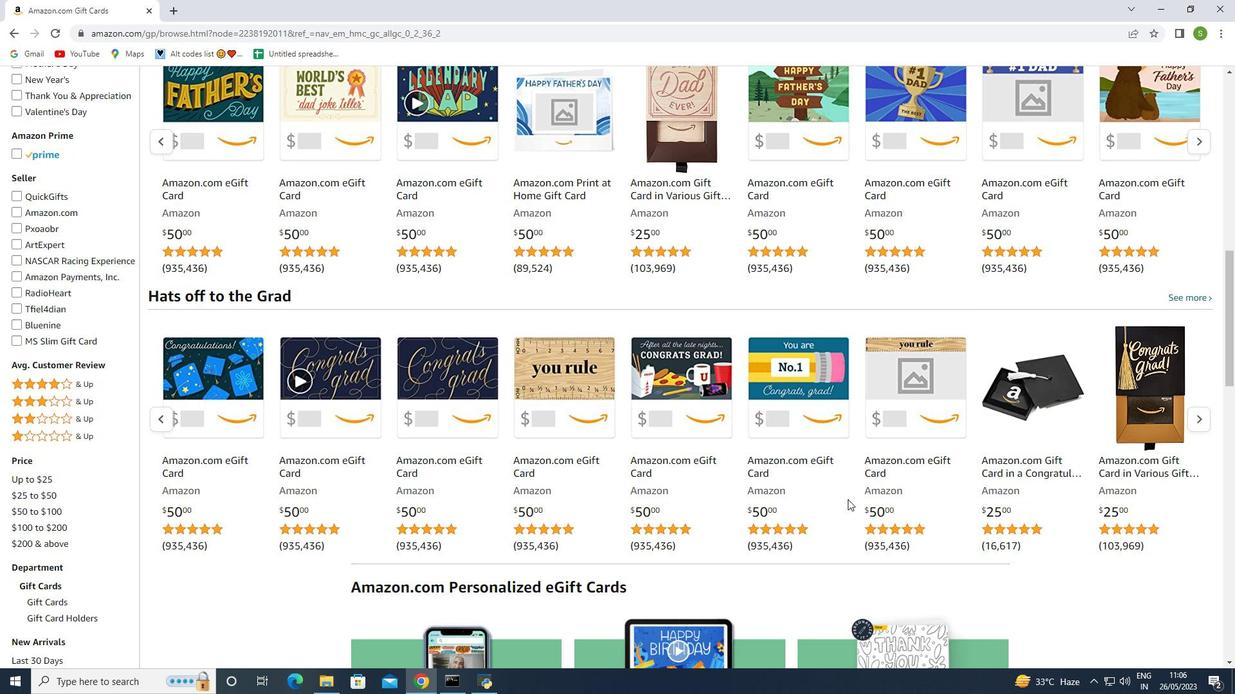 
Action: Mouse scrolled (847, 500) with delta (0, 0)
Screenshot: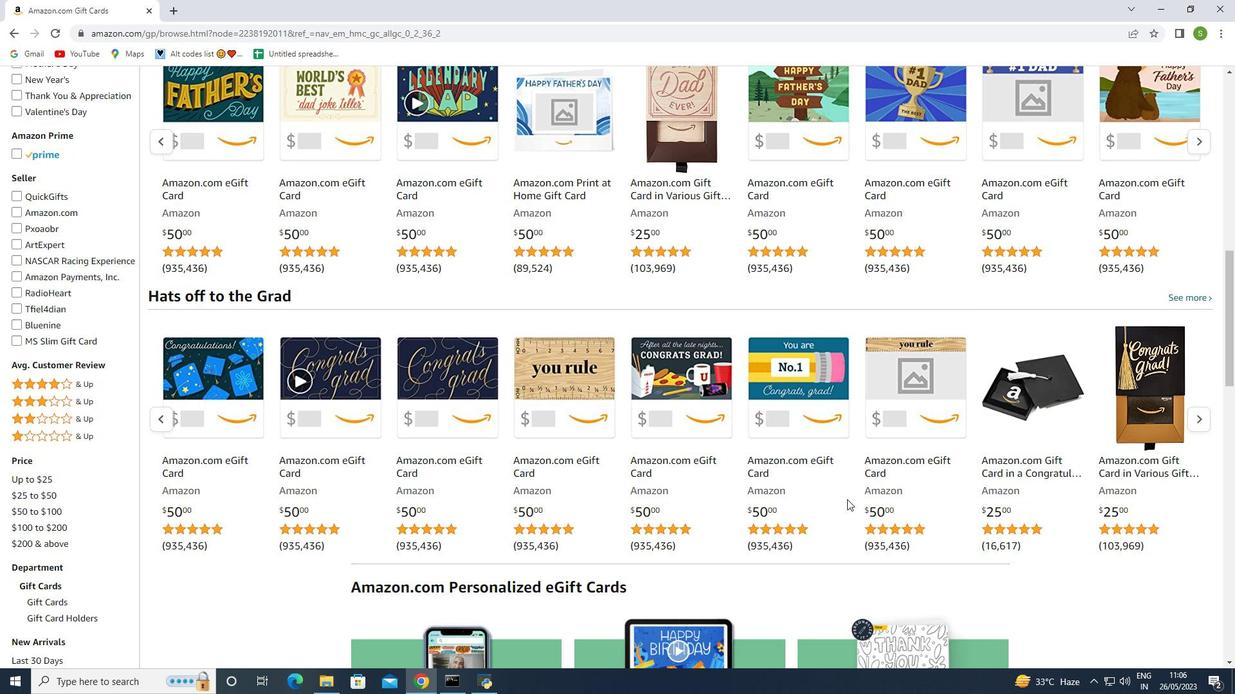 
Action: Mouse moved to (602, 304)
Screenshot: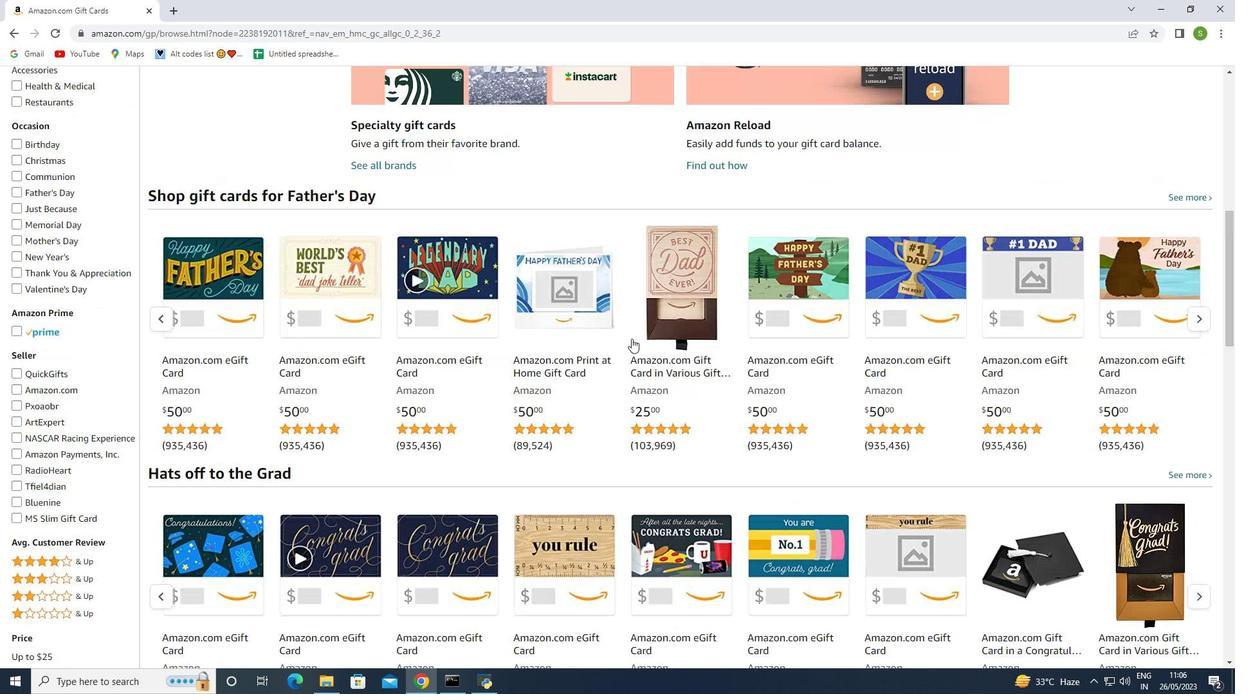 
Action: Mouse scrolled (602, 305) with delta (0, 0)
Screenshot: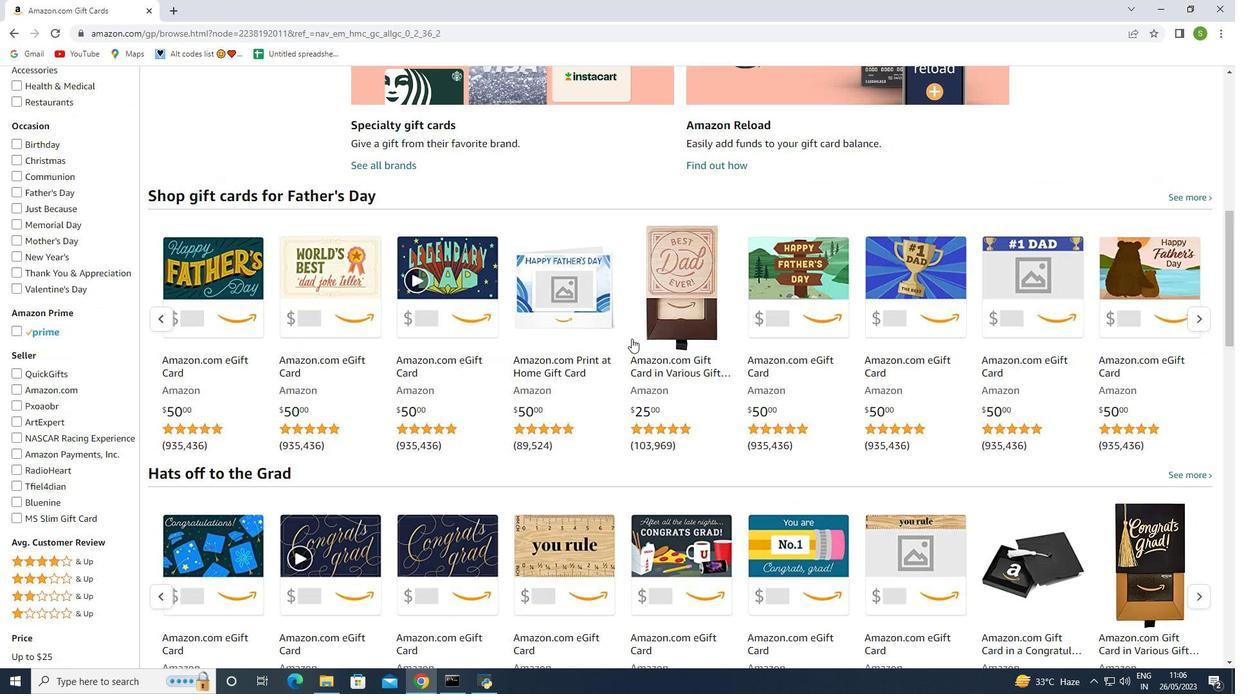 
Action: Mouse scrolled (602, 305) with delta (0, 0)
Screenshot: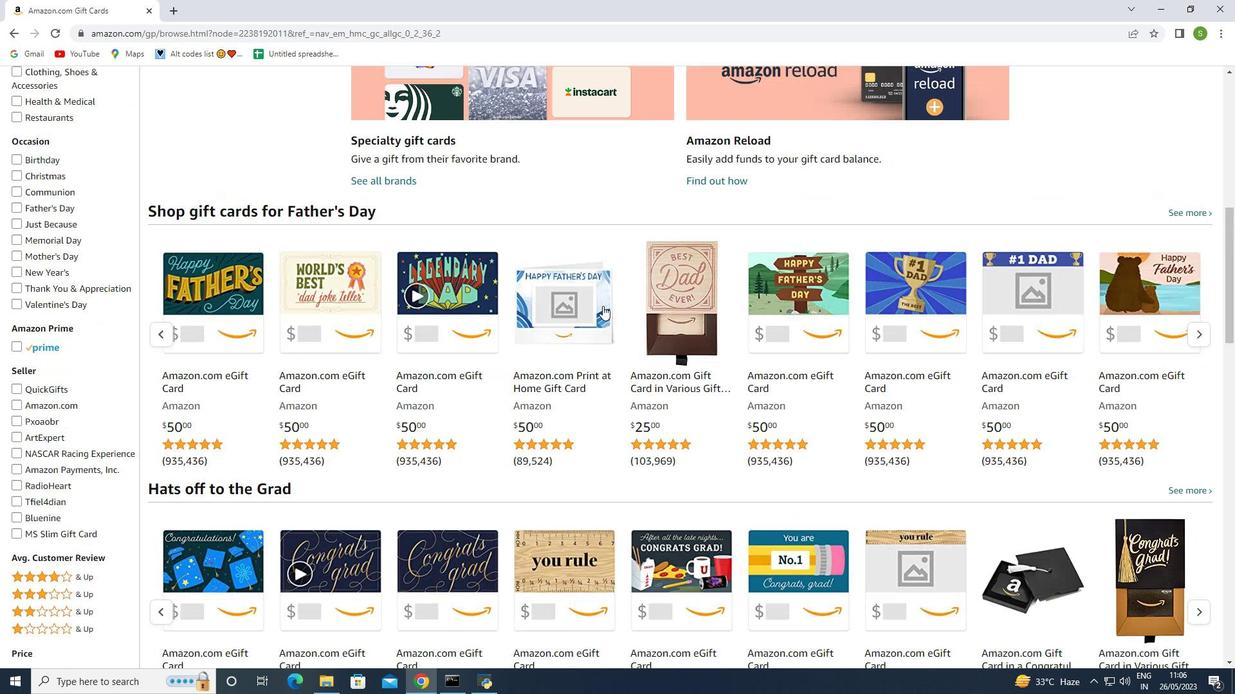 
Action: Mouse scrolled (602, 305) with delta (0, 0)
Screenshot: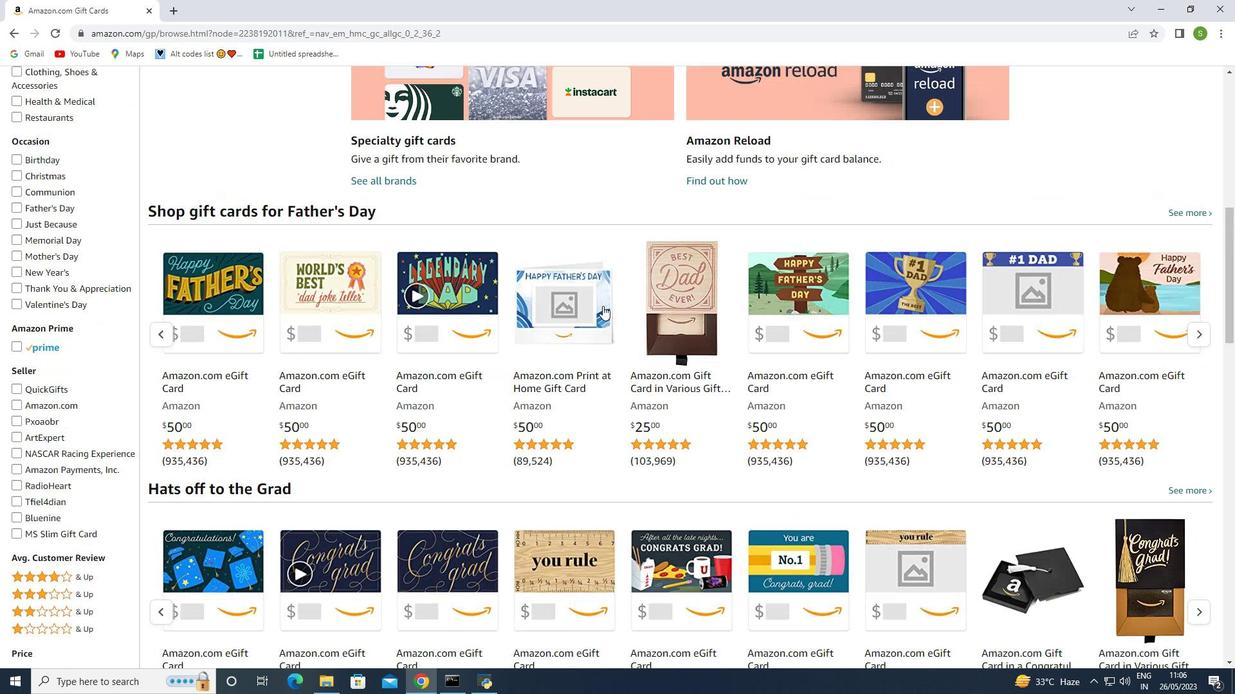 
Action: Mouse moved to (617, 309)
Screenshot: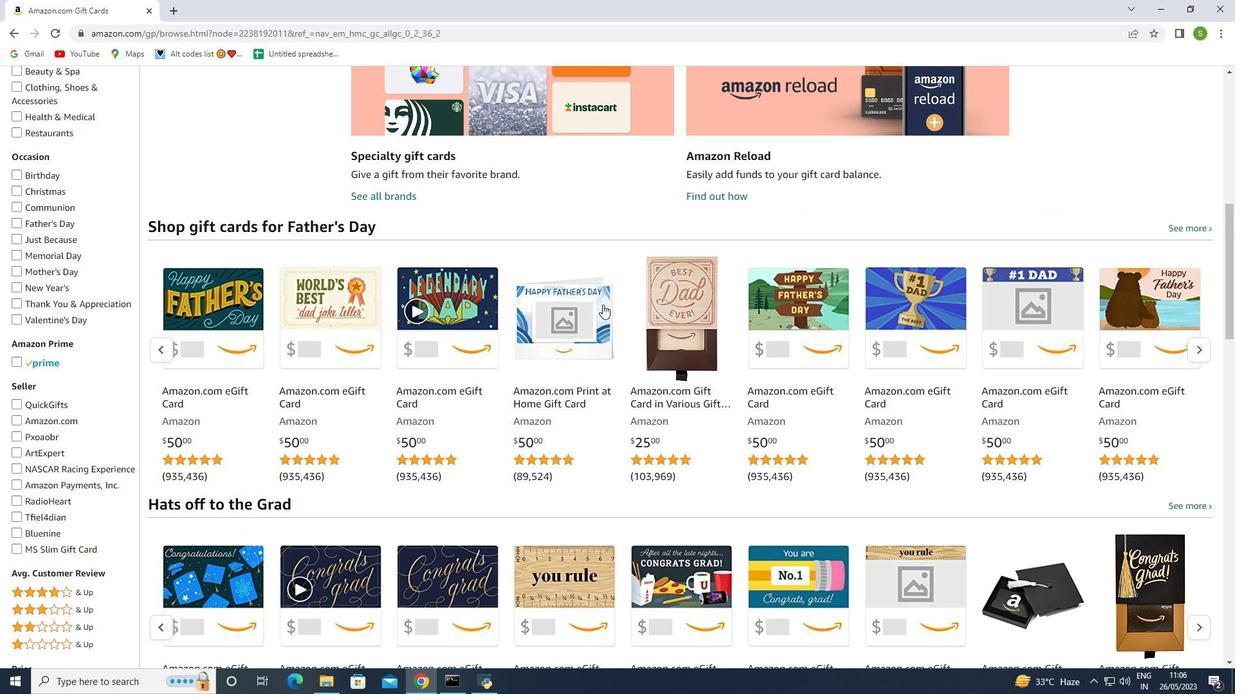
Action: Mouse scrolled (606, 306) with delta (0, 0)
Screenshot: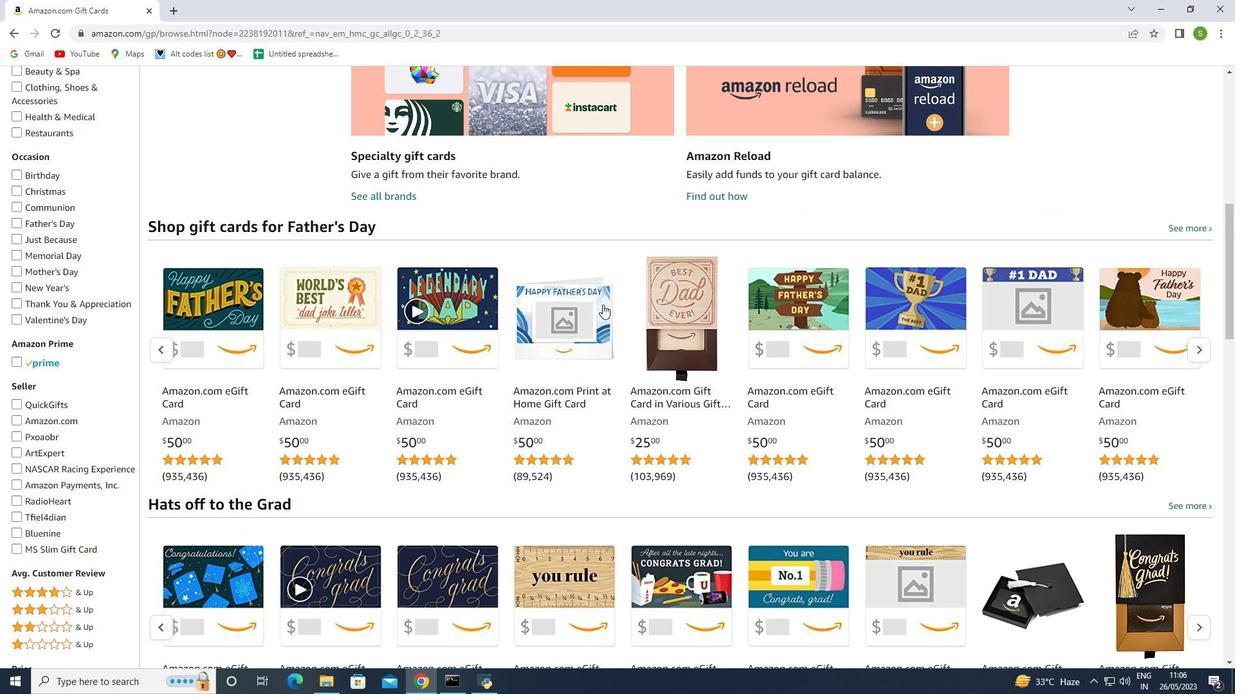 
Action: Mouse moved to (623, 309)
Screenshot: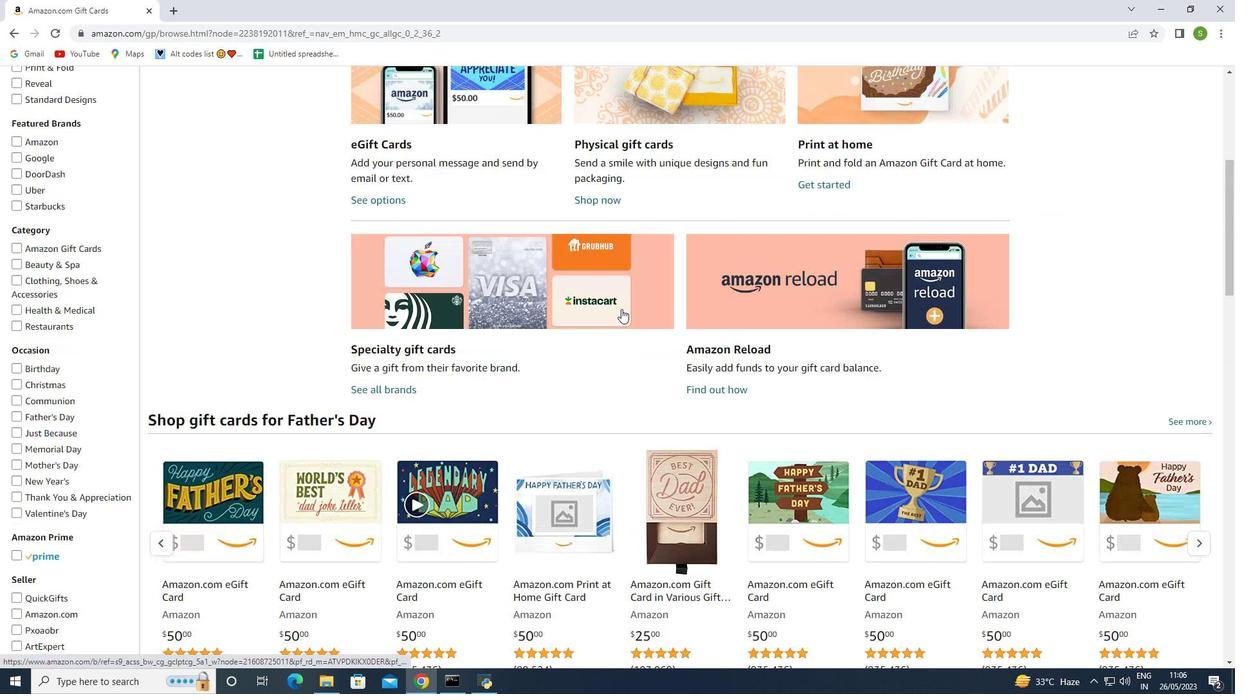 
Action: Mouse scrolled (623, 310) with delta (0, 0)
Screenshot: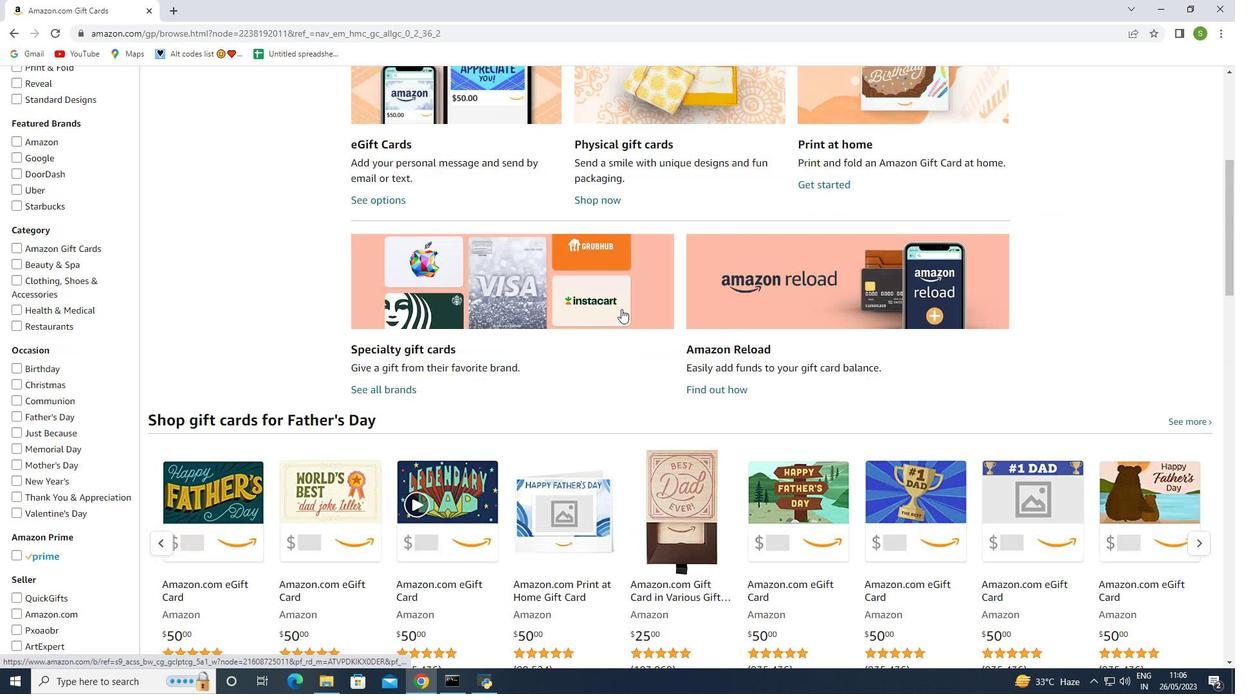 
Action: Mouse scrolled (623, 310) with delta (0, 0)
Screenshot: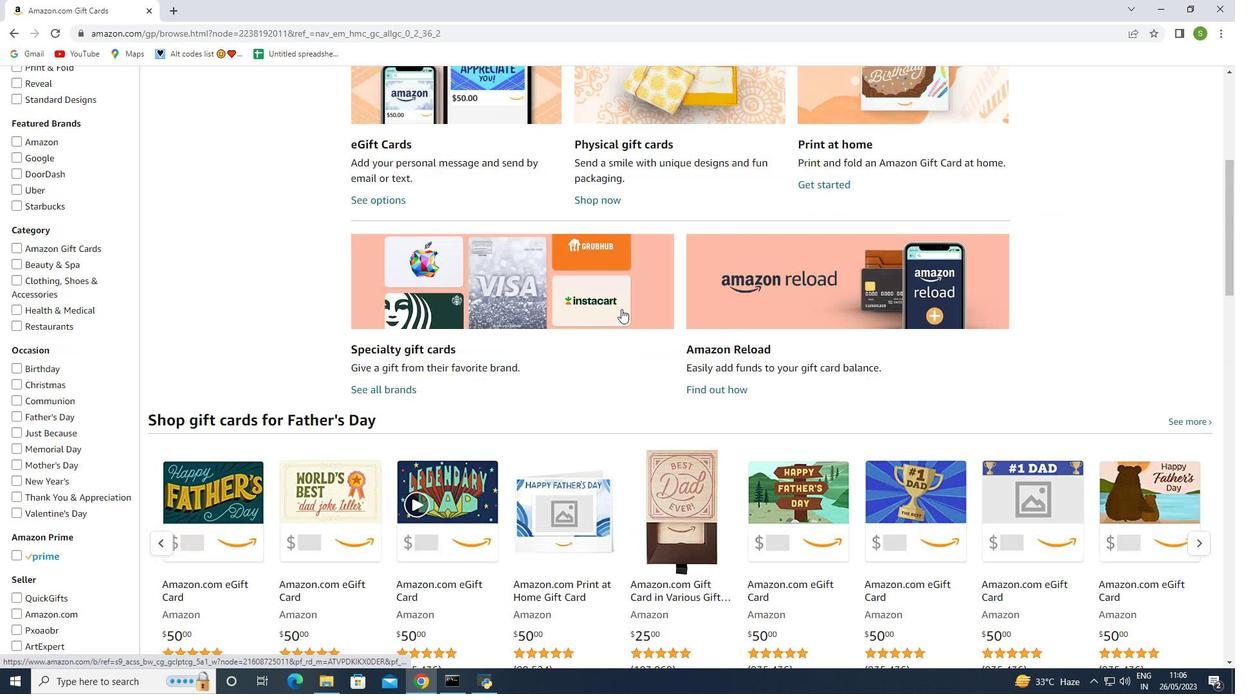 
Action: Mouse scrolled (623, 310) with delta (0, 0)
Screenshot: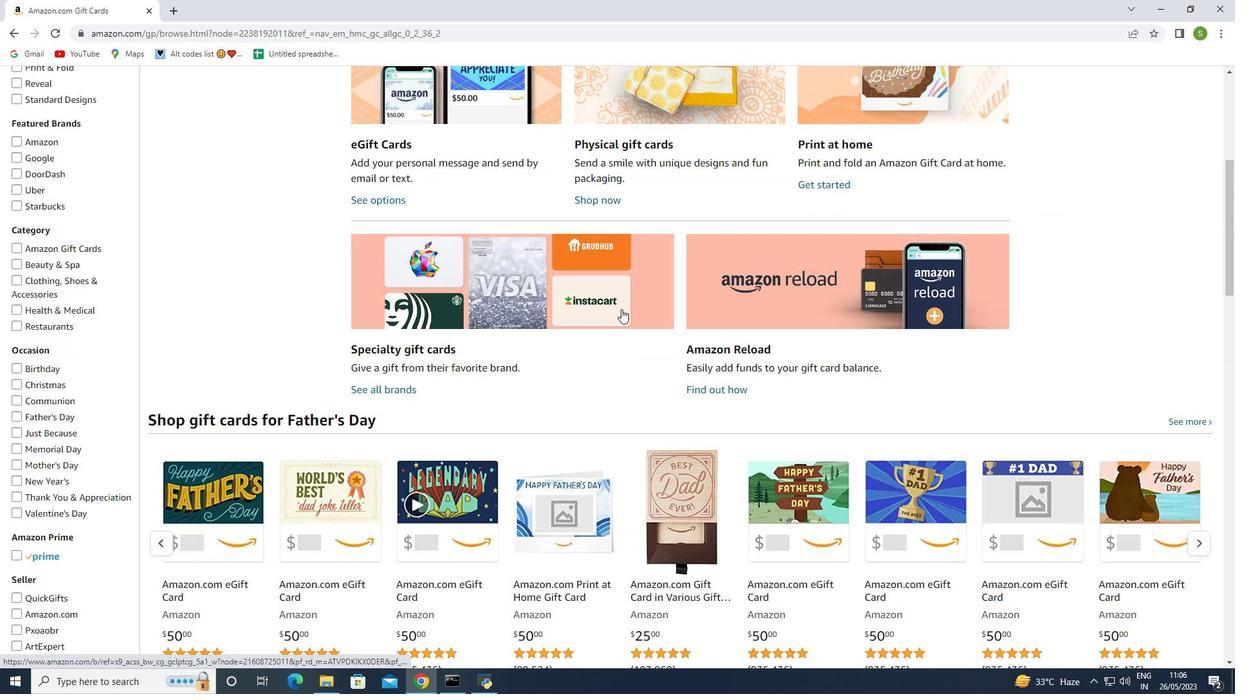 
Action: Mouse moved to (626, 311)
Screenshot: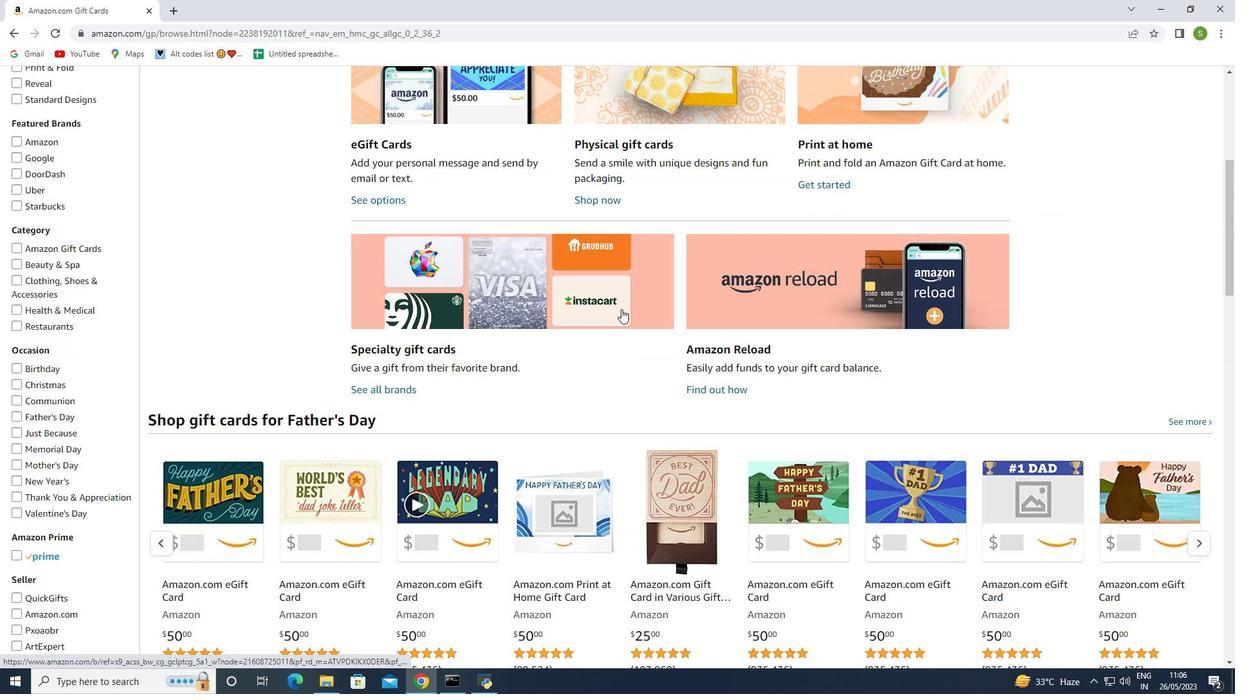 
Action: Mouse scrolled (626, 312) with delta (0, 0)
Screenshot: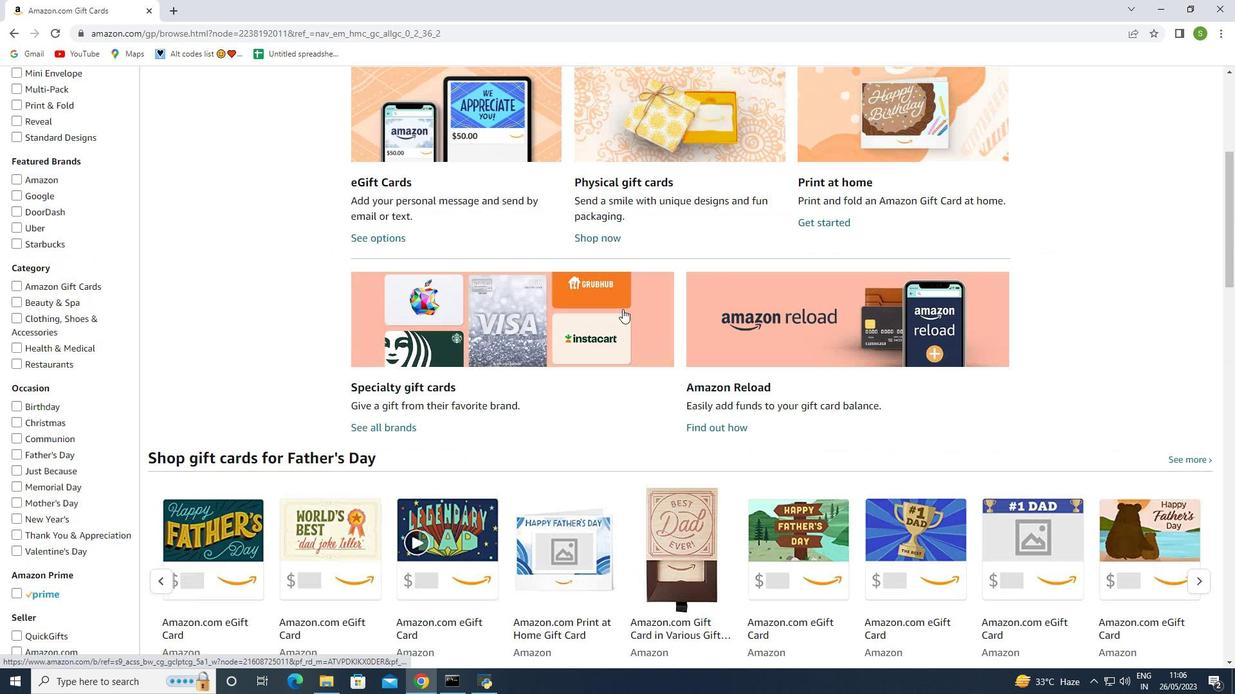 
Action: Mouse moved to (627, 312)
Screenshot: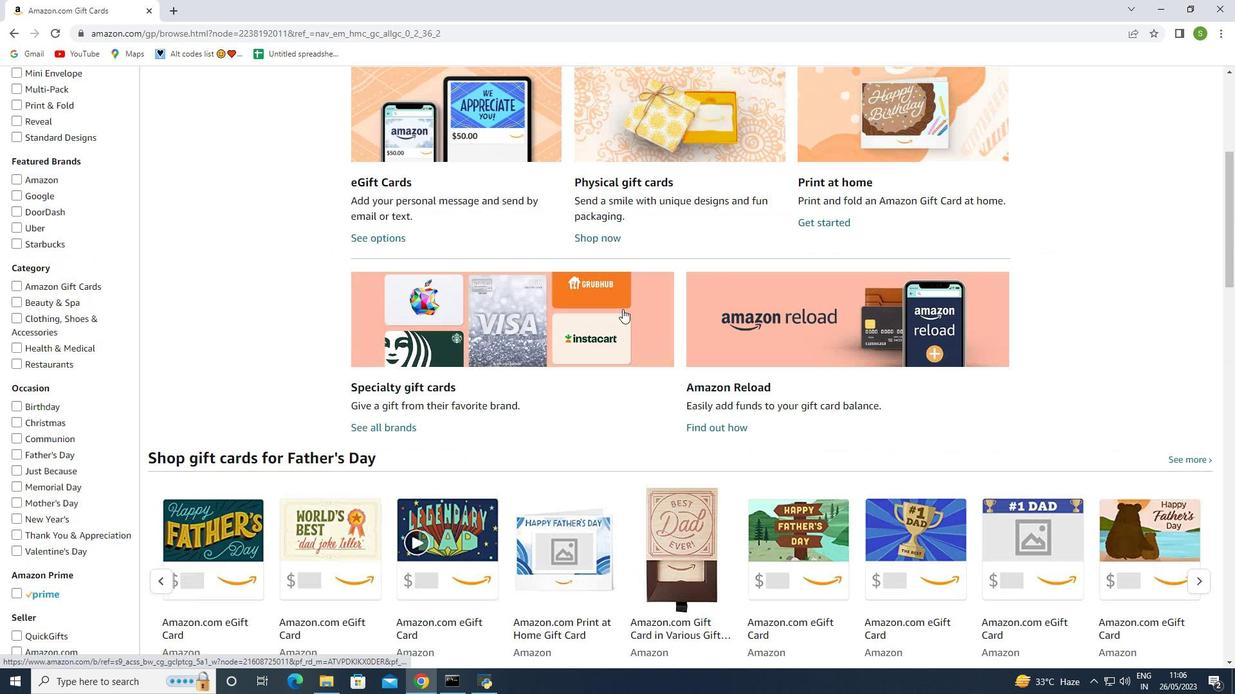 
Action: Mouse scrolled (627, 312) with delta (0, 0)
Screenshot: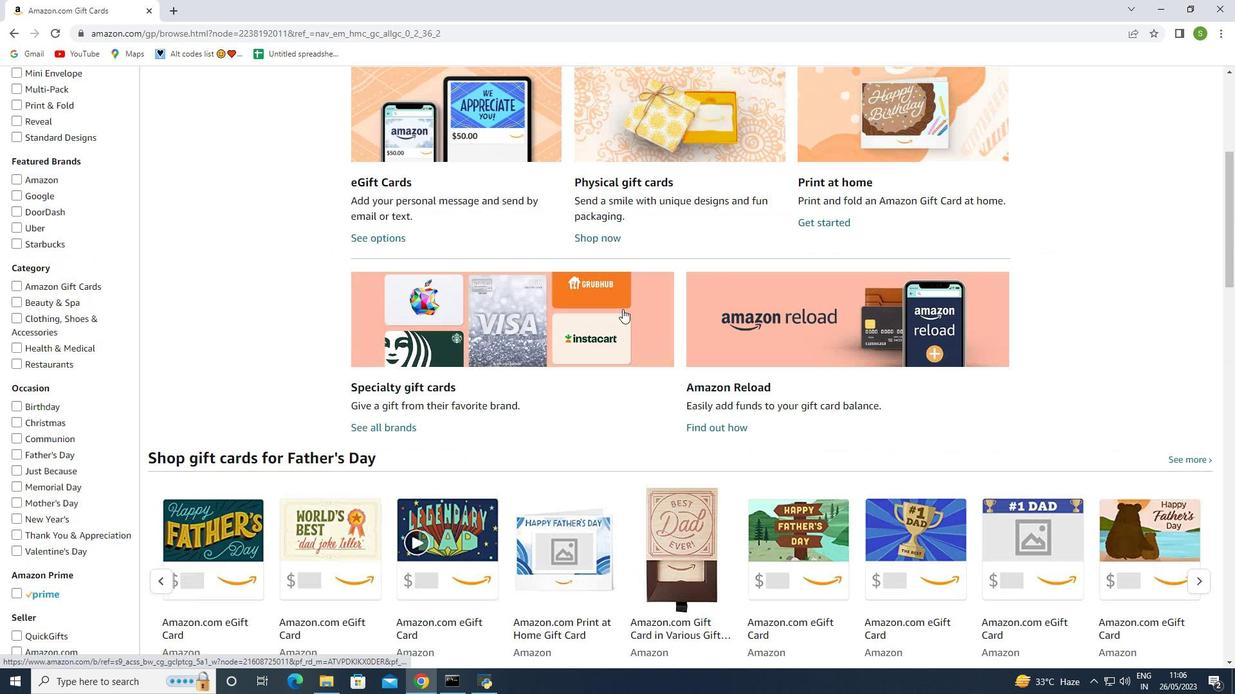 
Action: Mouse moved to (629, 319)
Screenshot: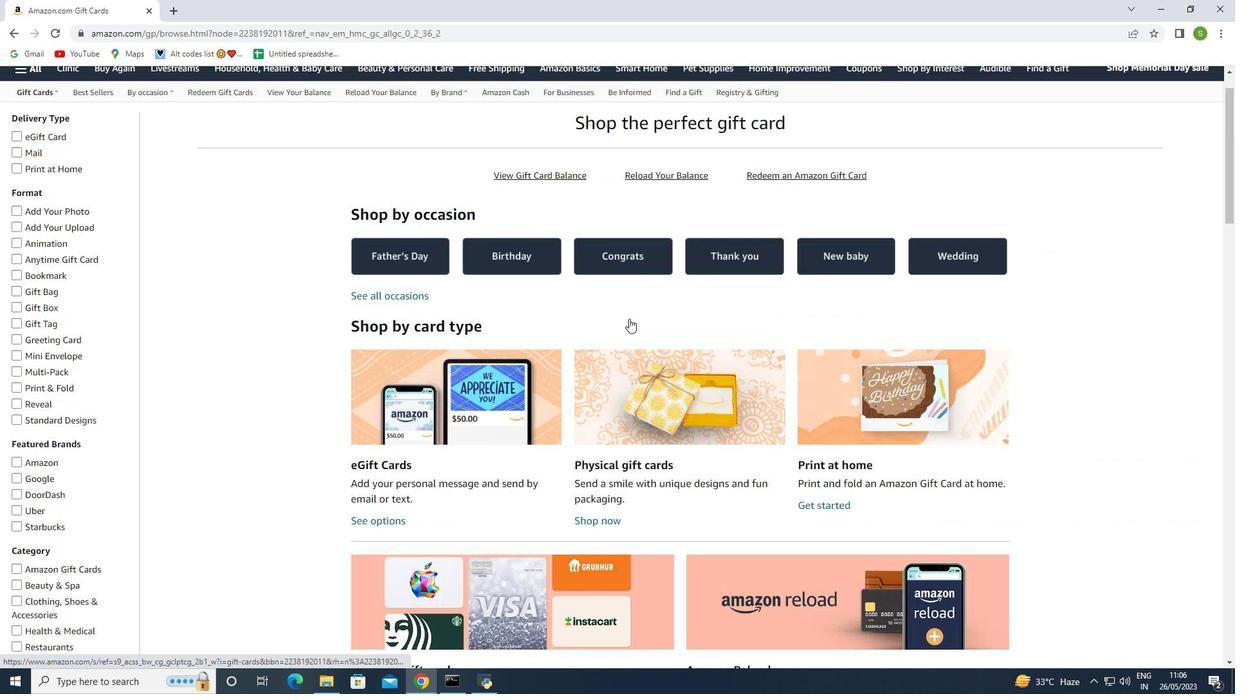 
Action: Mouse scrolled (629, 320) with delta (0, 0)
Screenshot: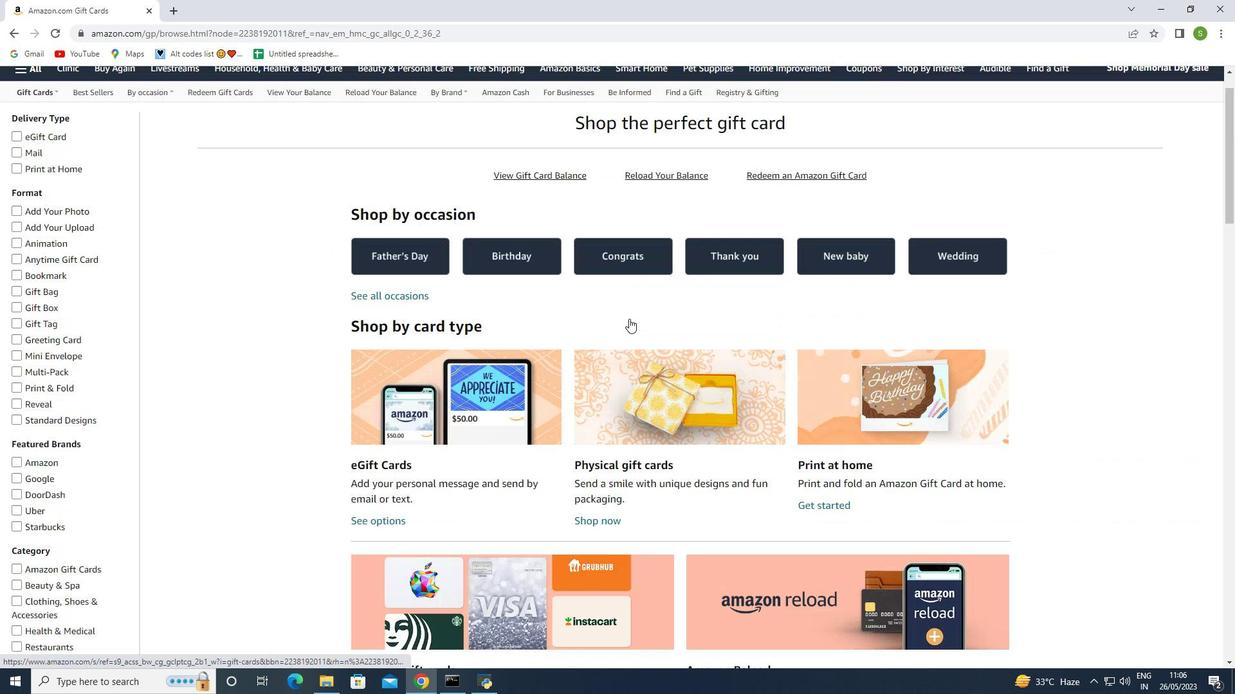 
Action: Mouse moved to (629, 319)
Screenshot: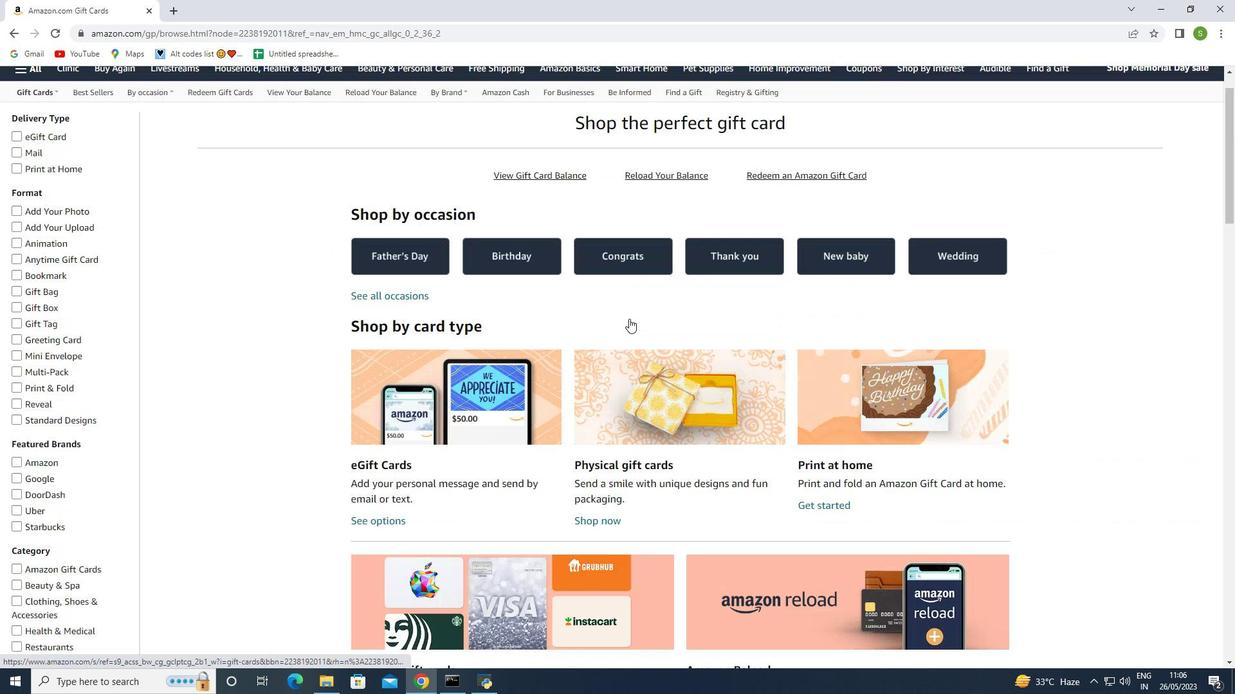 
Action: Mouse scrolled (629, 320) with delta (0, 0)
Screenshot: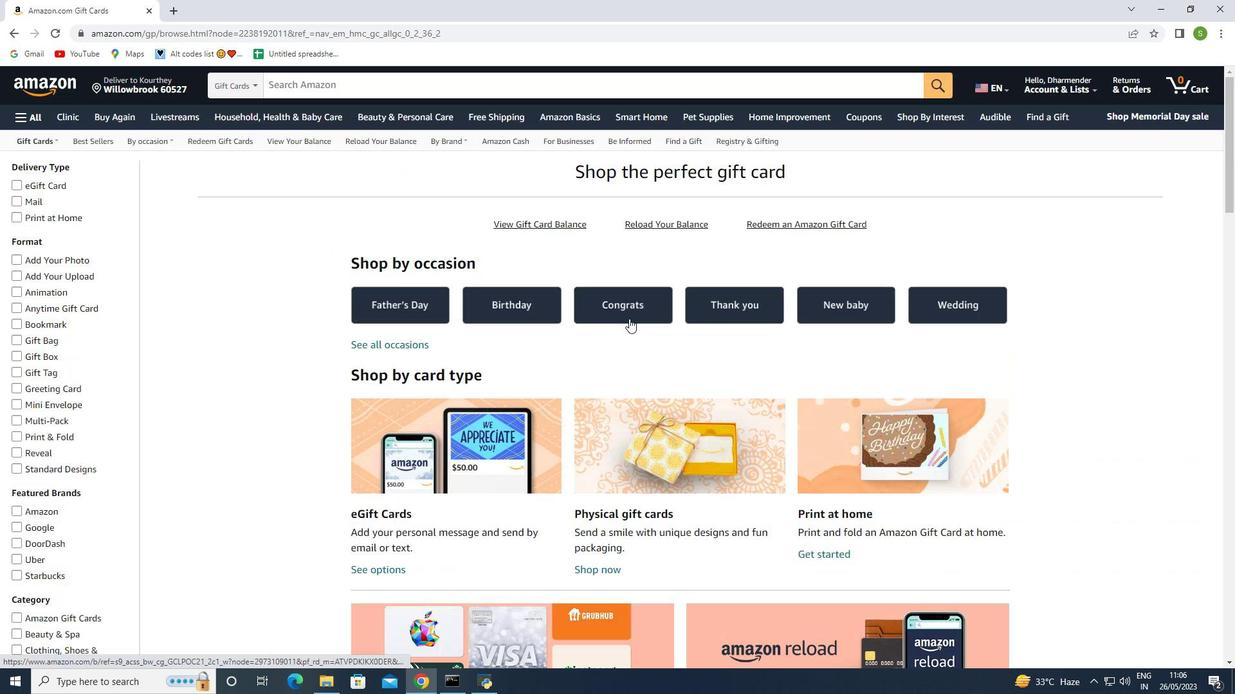 
Action: Mouse scrolled (629, 320) with delta (0, 0)
Screenshot: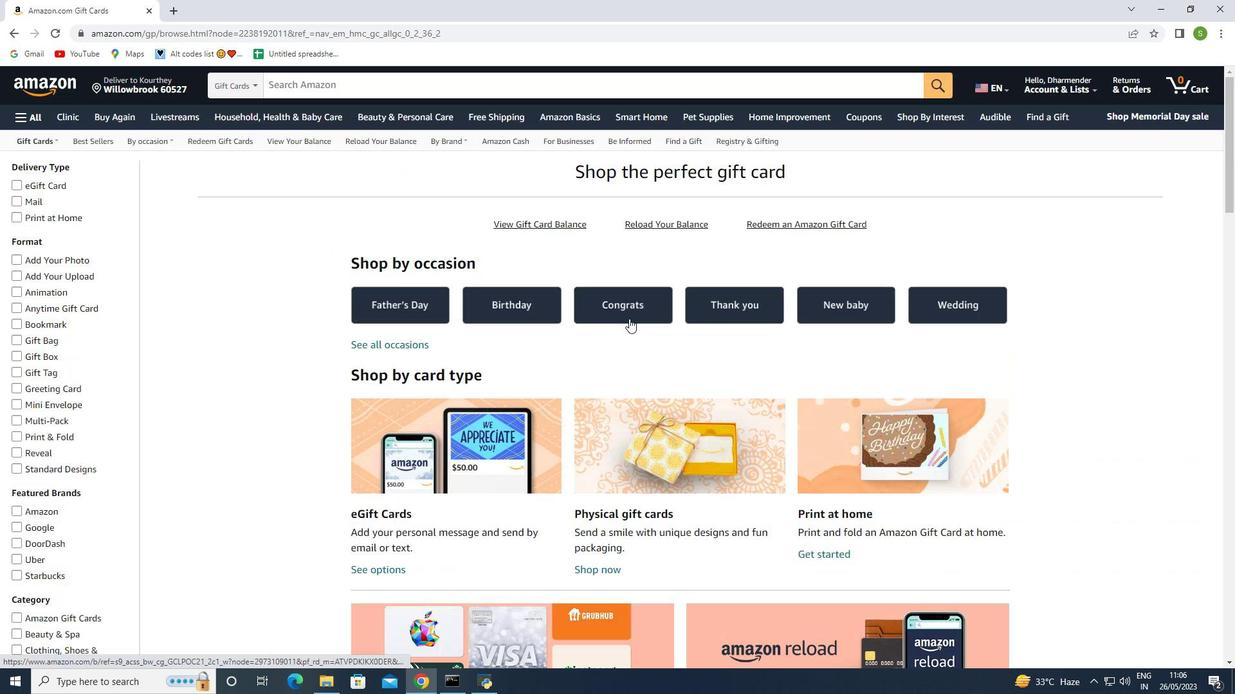 
Action: Mouse scrolled (629, 320) with delta (0, 0)
Screenshot: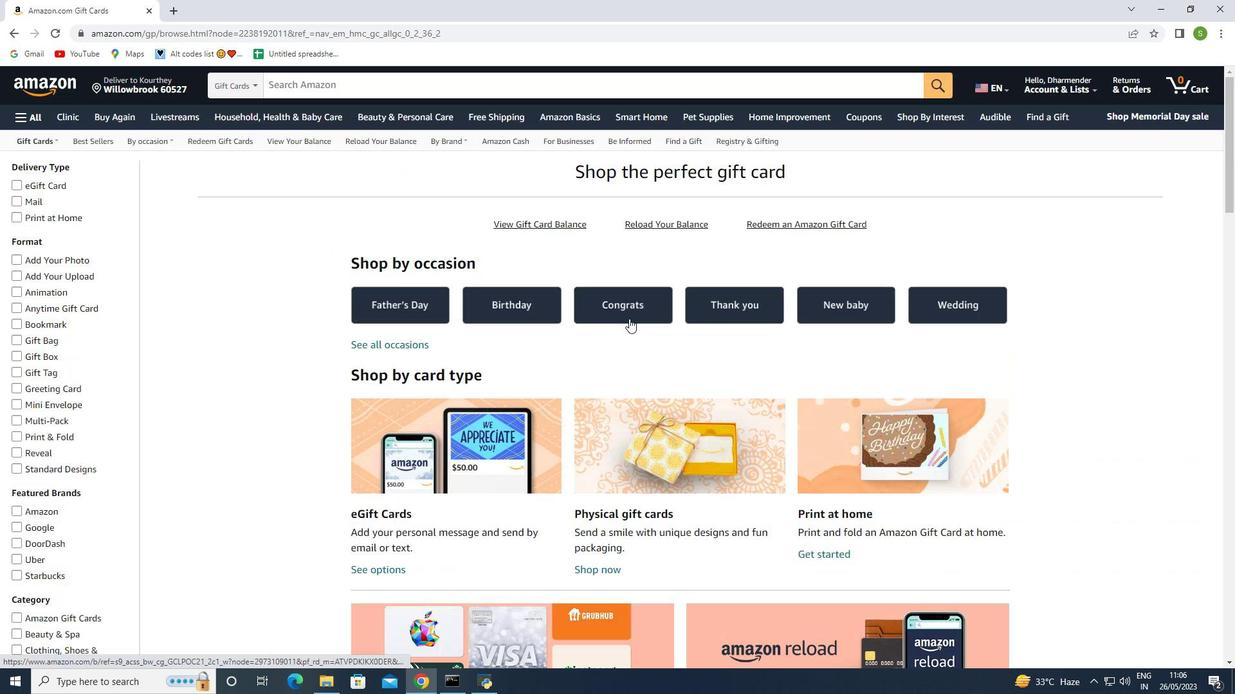
Action: Mouse scrolled (629, 320) with delta (0, 0)
Screenshot: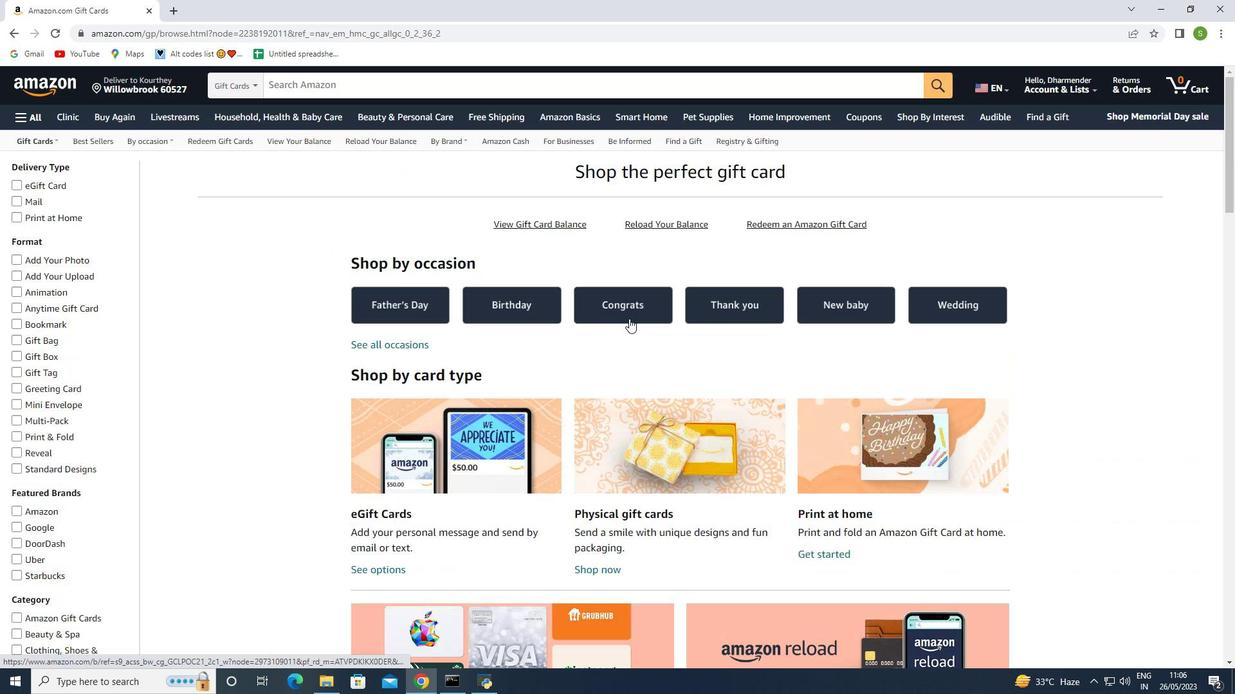 
Action: Mouse moved to (629, 319)
Screenshot: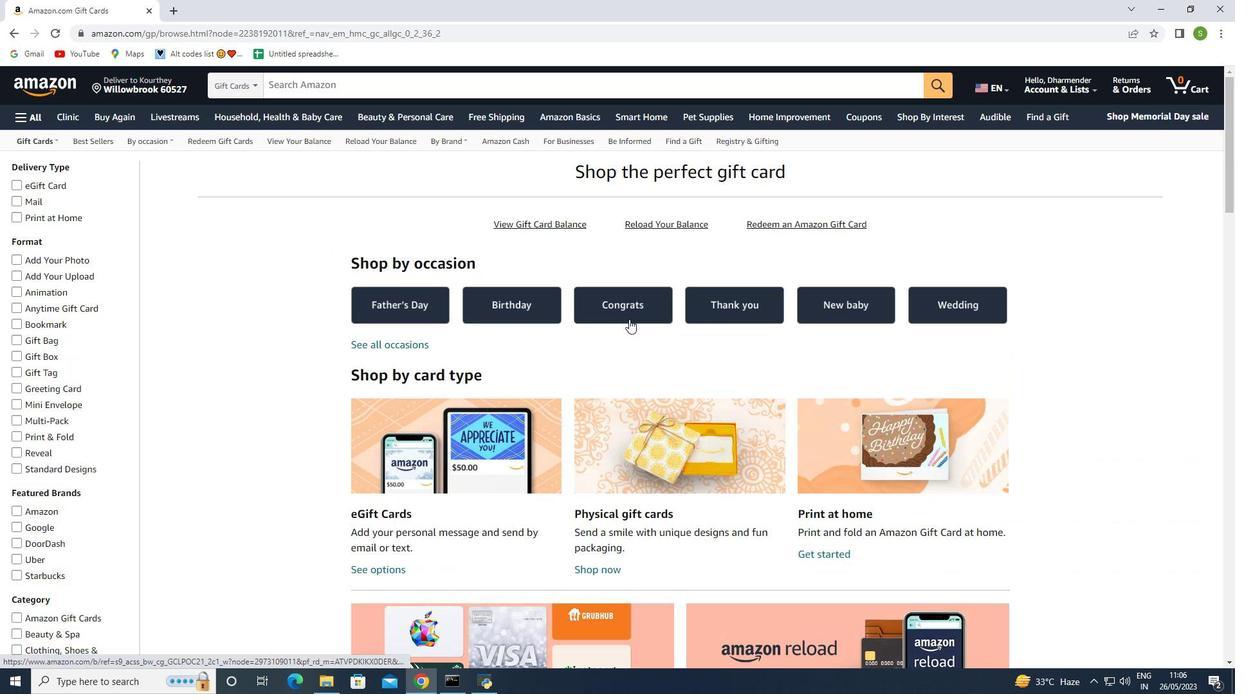 
Action: Mouse scrolled (629, 320) with delta (0, 0)
Screenshot: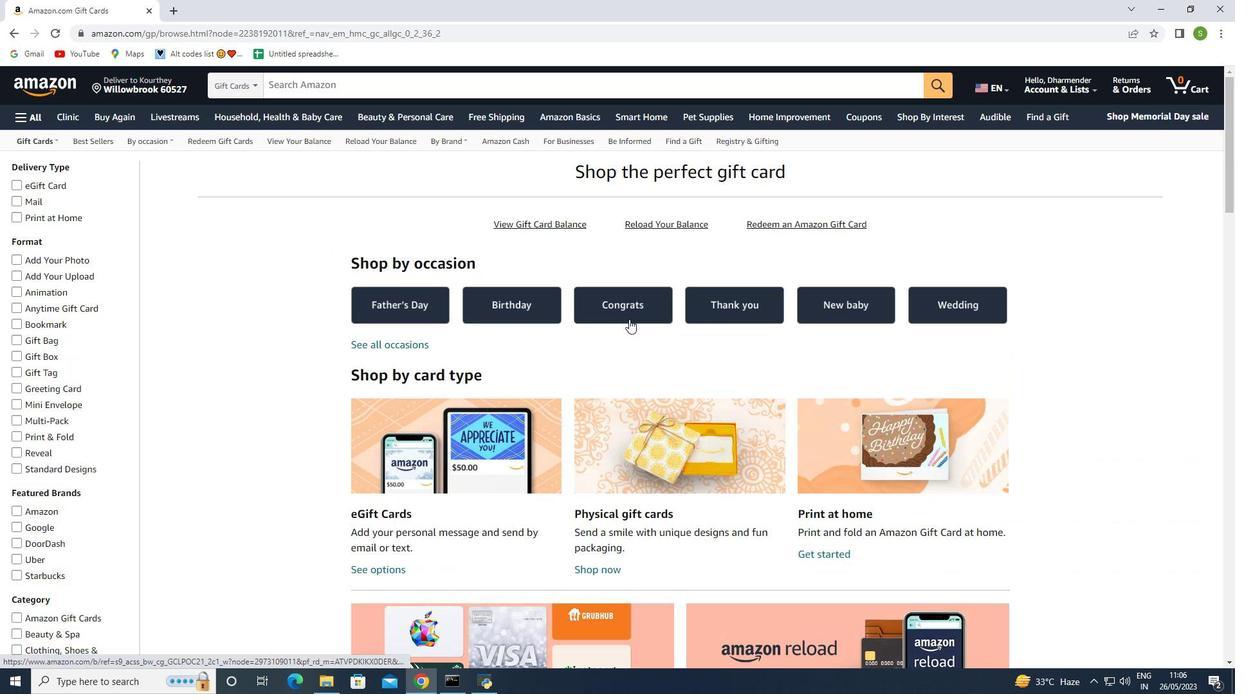 
Action: Mouse moved to (1061, 114)
Screenshot: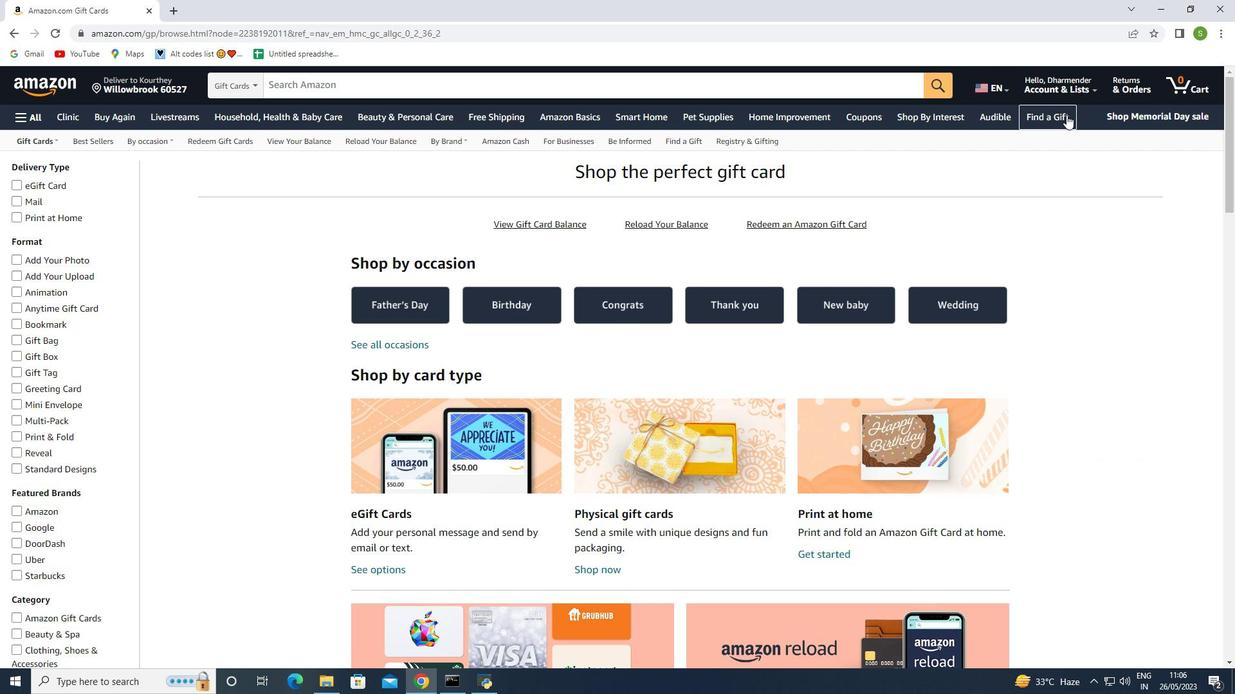 
Action: Mouse pressed left at (1061, 114)
Screenshot: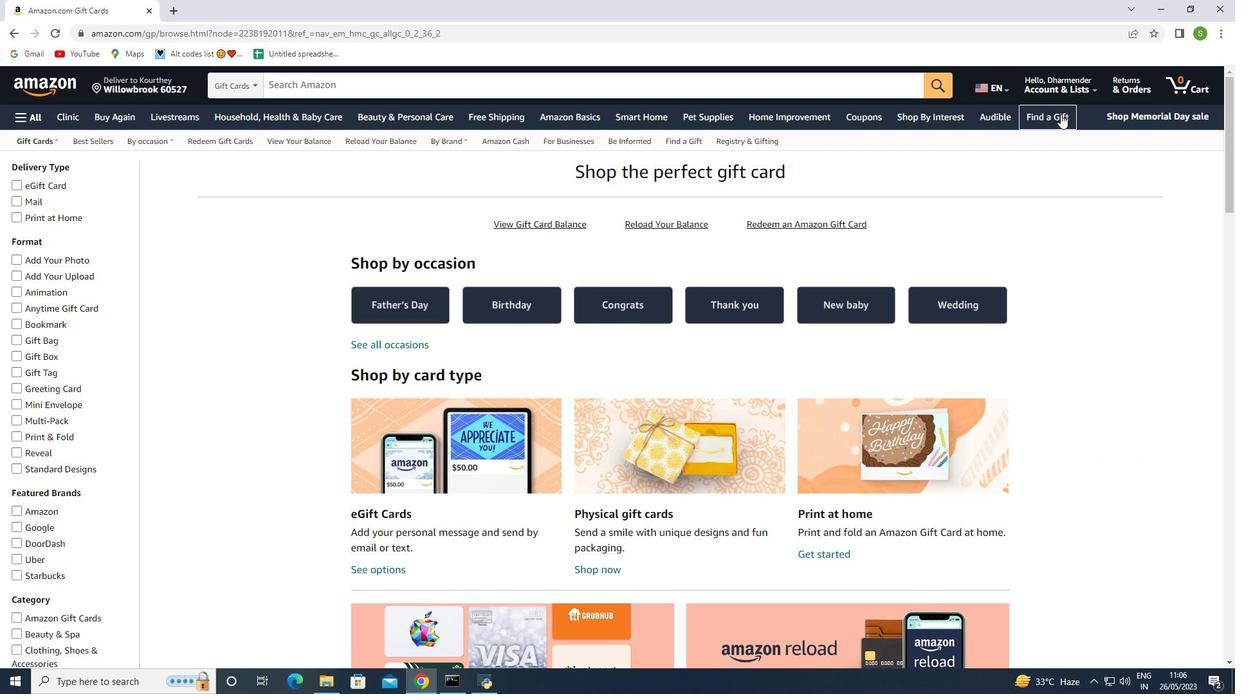 
Action: Mouse moved to (594, 89)
Screenshot: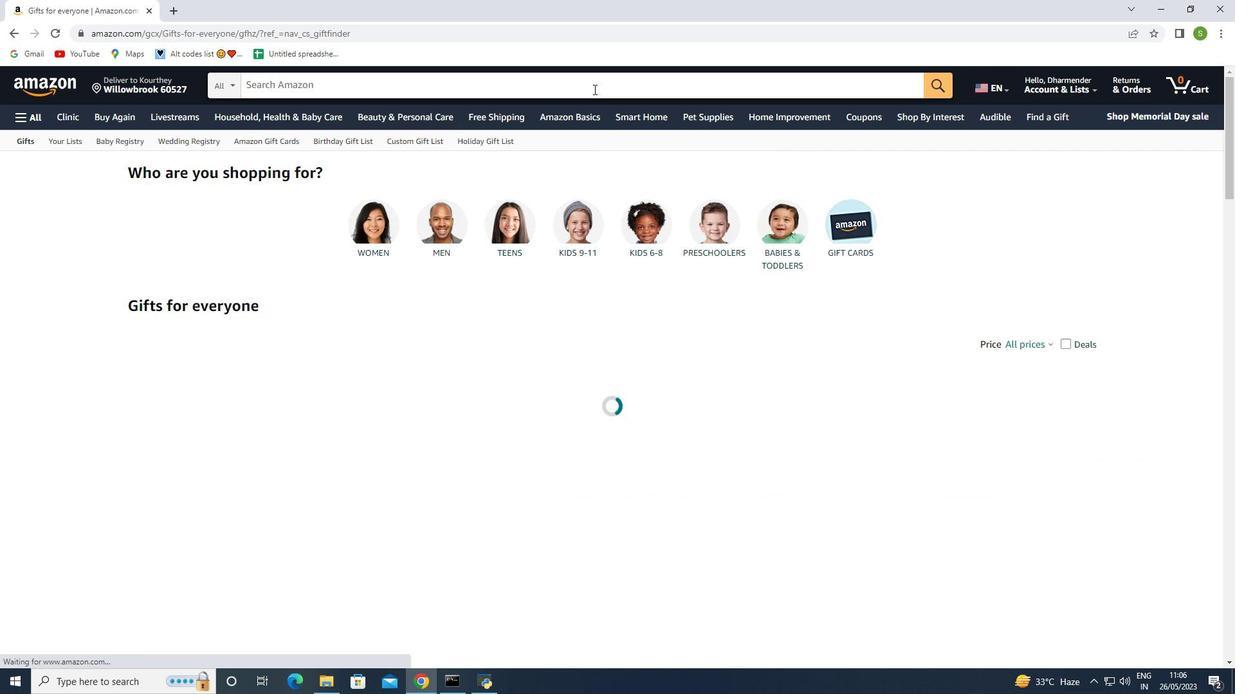 
Action: Mouse pressed left at (594, 89)
Screenshot: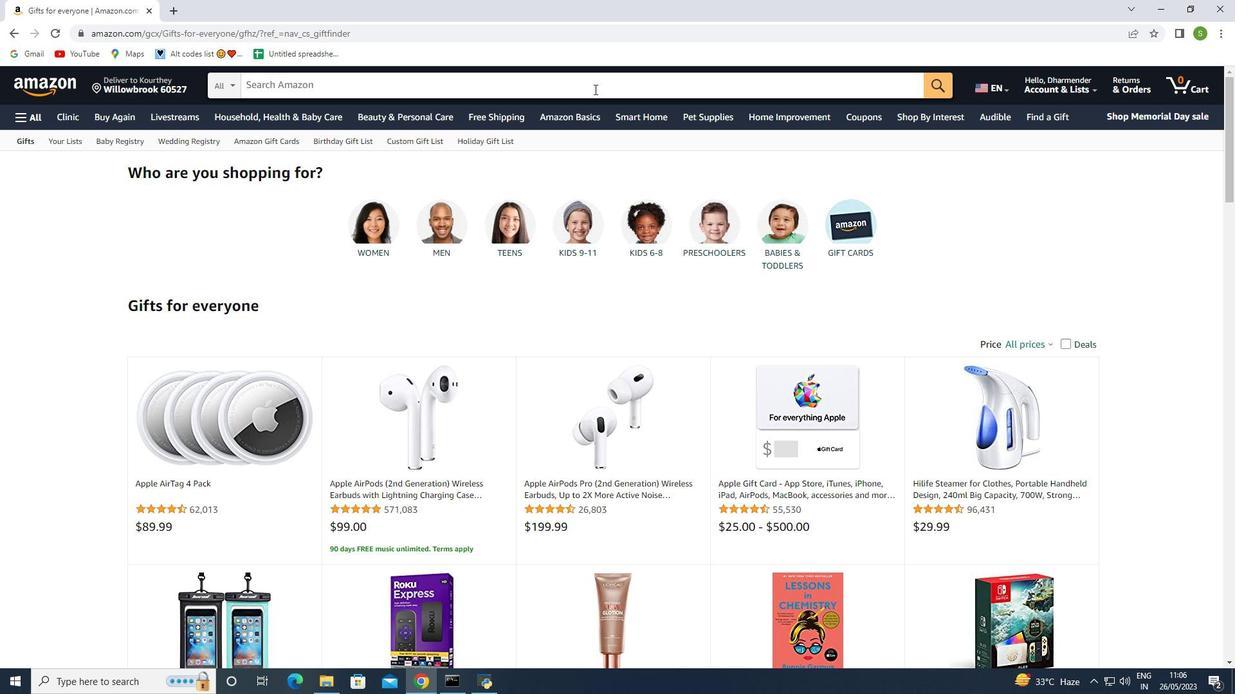 
Action: Key pressed <Key.shift>Amazon<Key.space><Key.shift>Kindle<Key.space><Key.shift>Paperwhite<Key.space>gift<Key.space>card<Key.enter>
Screenshot: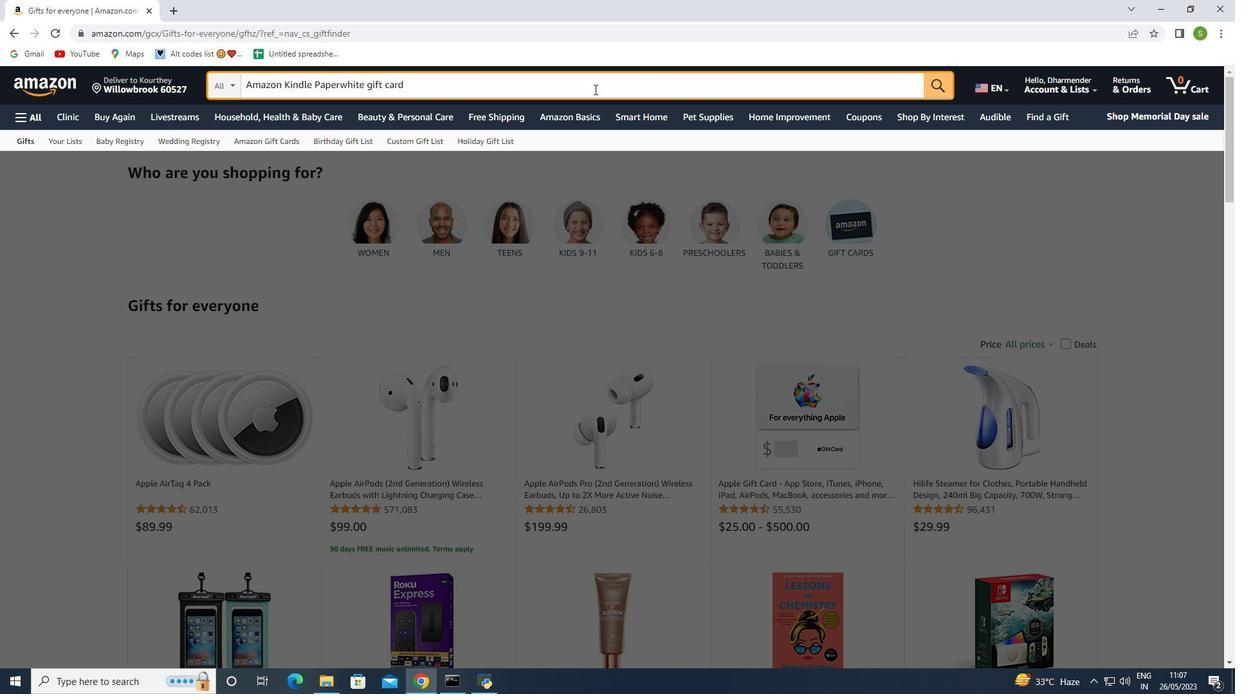 
Action: Mouse moved to (816, 404)
Screenshot: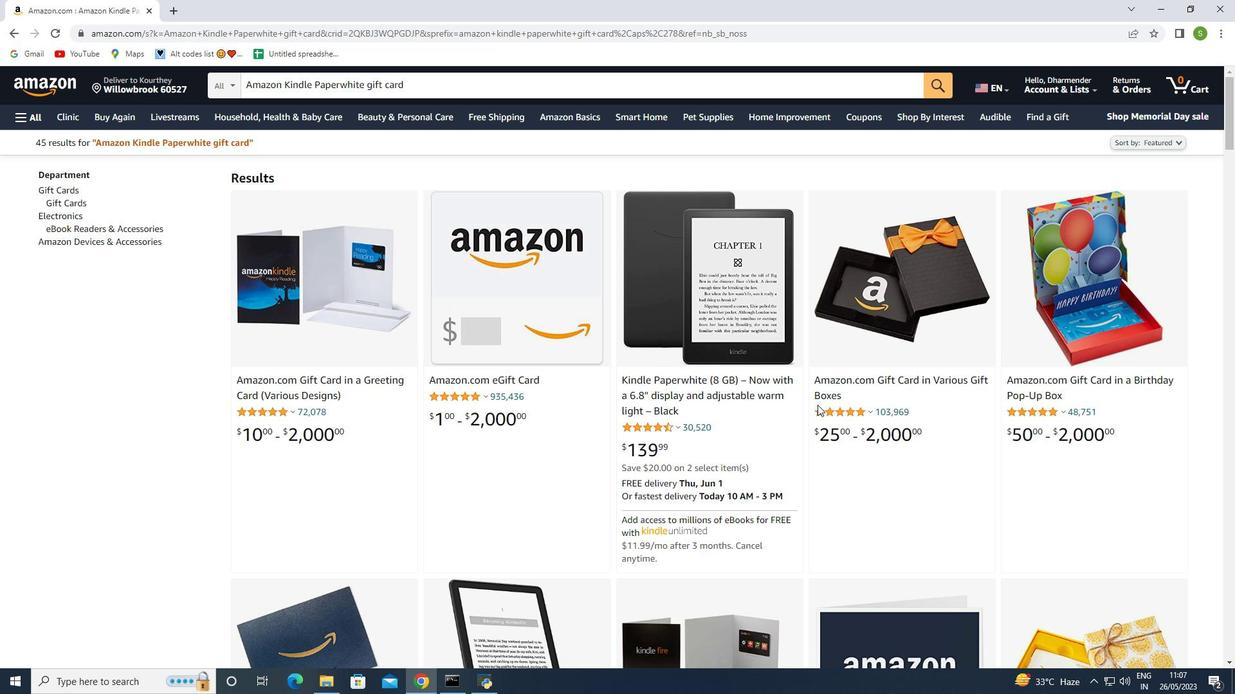 
Action: Mouse scrolled (816, 404) with delta (0, 0)
Screenshot: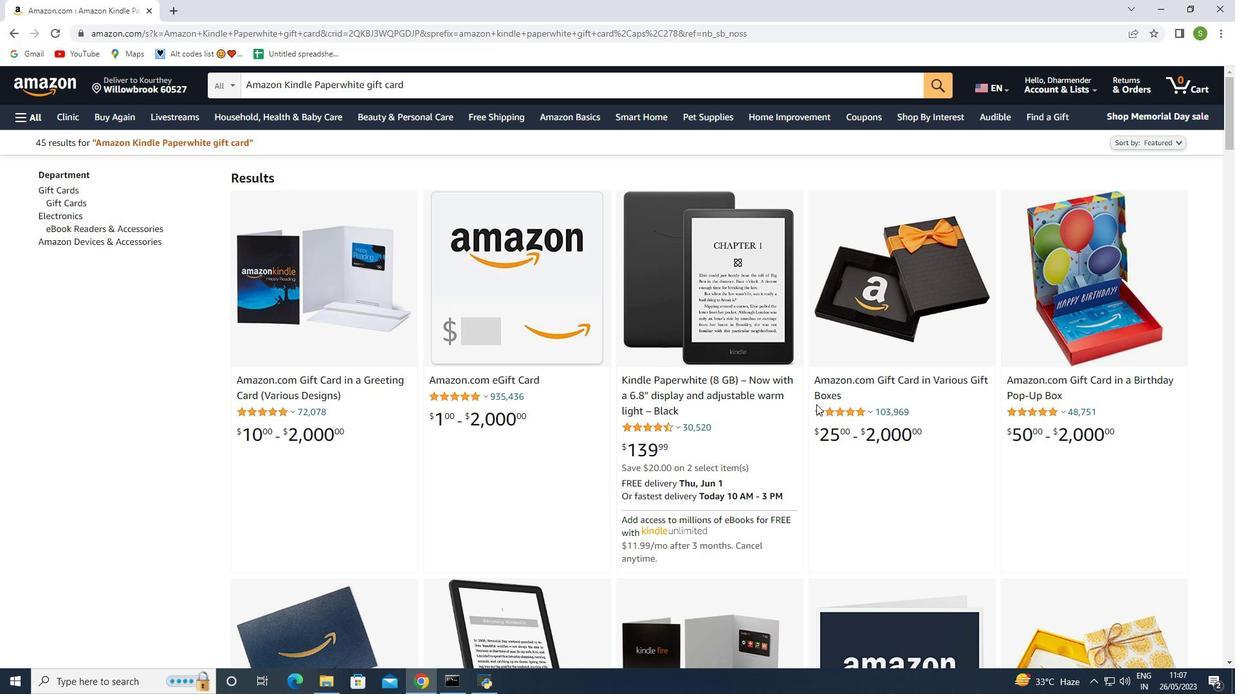 
Action: Mouse scrolled (816, 404) with delta (0, 0)
Screenshot: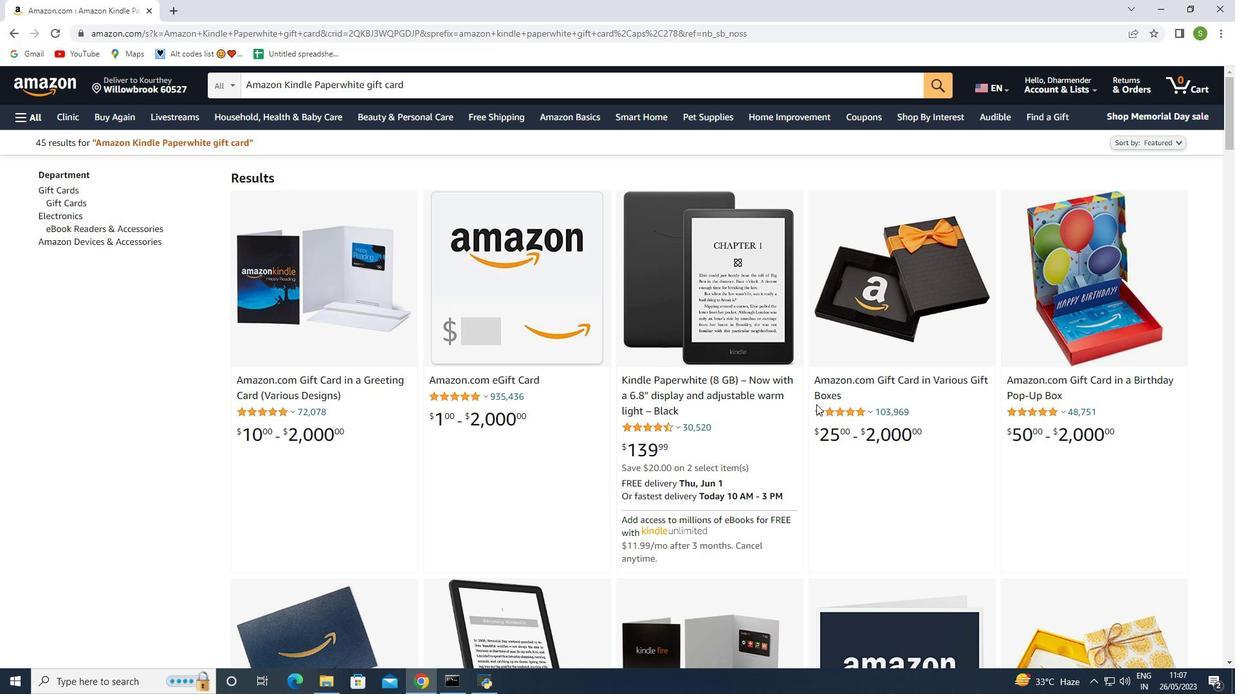 
Action: Mouse scrolled (816, 404) with delta (0, 0)
Screenshot: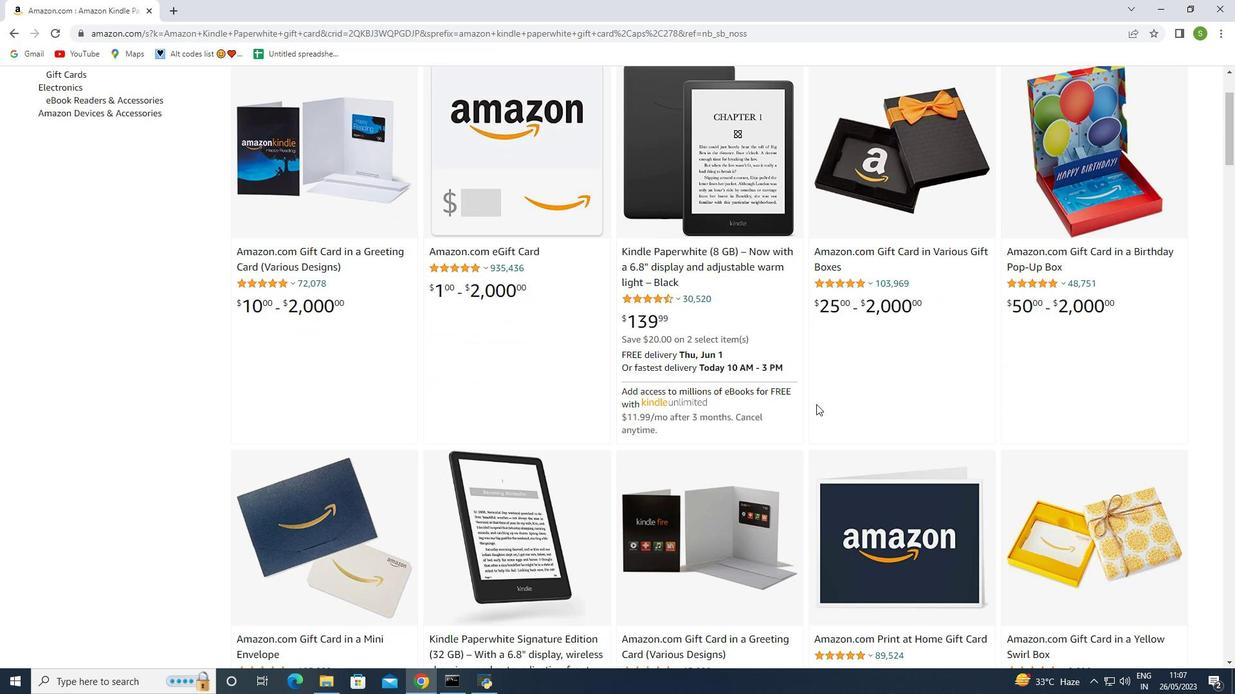
Action: Mouse scrolled (816, 404) with delta (0, 0)
Screenshot: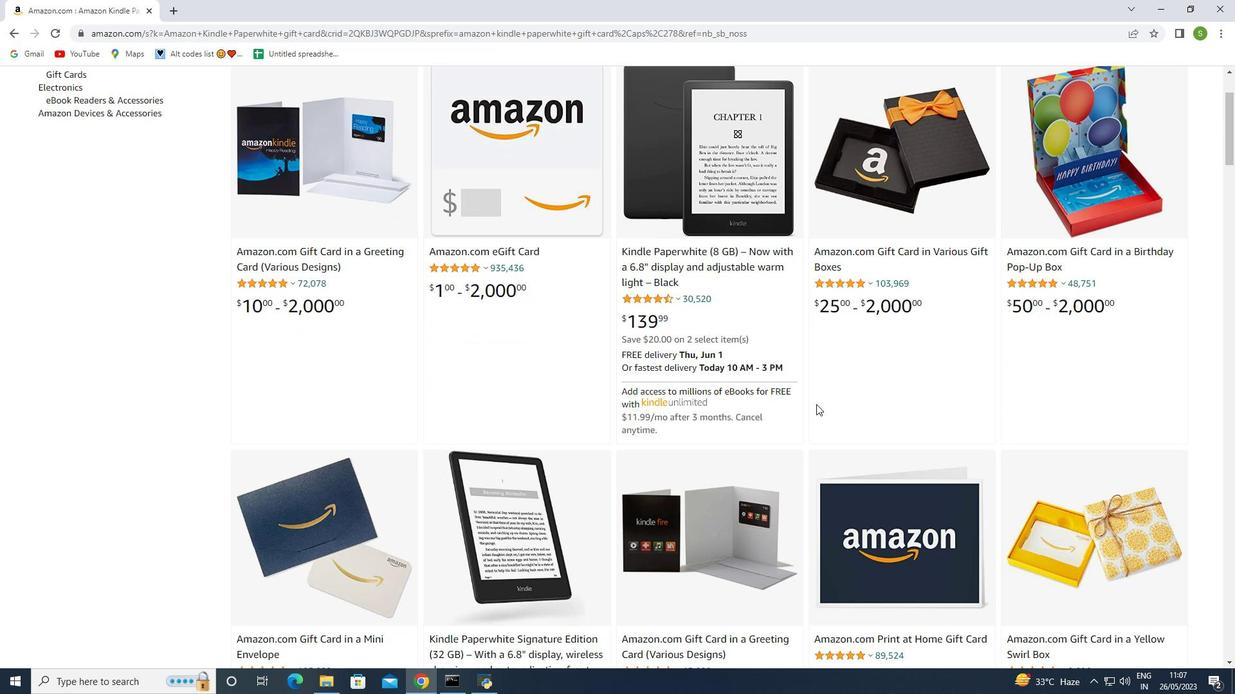 
Action: Mouse scrolled (816, 404) with delta (0, 0)
Screenshot: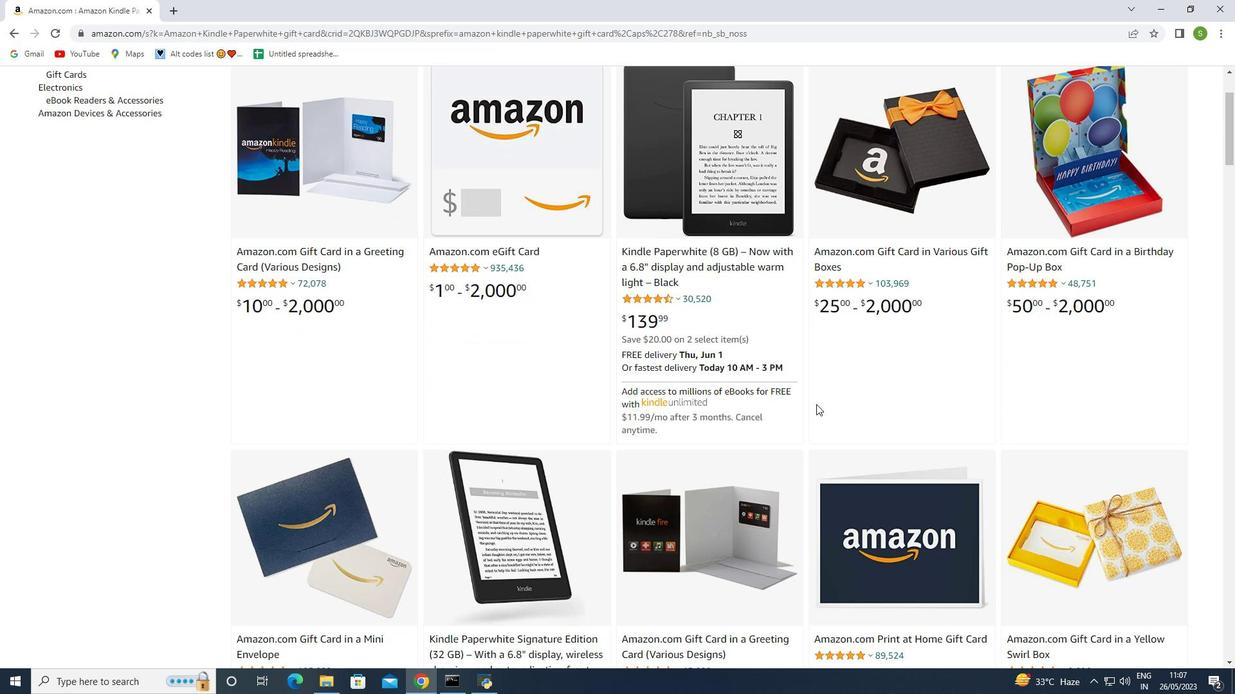 
Action: Mouse moved to (776, 461)
Screenshot: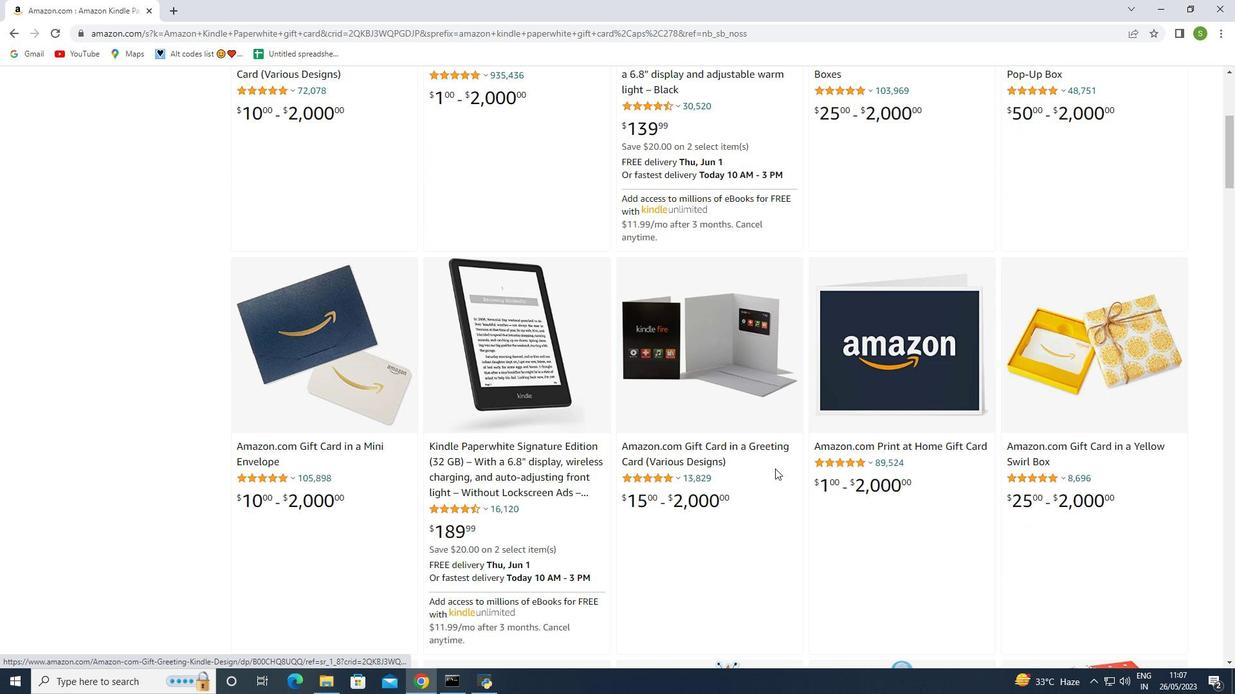 
Action: Mouse scrolled (776, 460) with delta (0, 0)
Screenshot: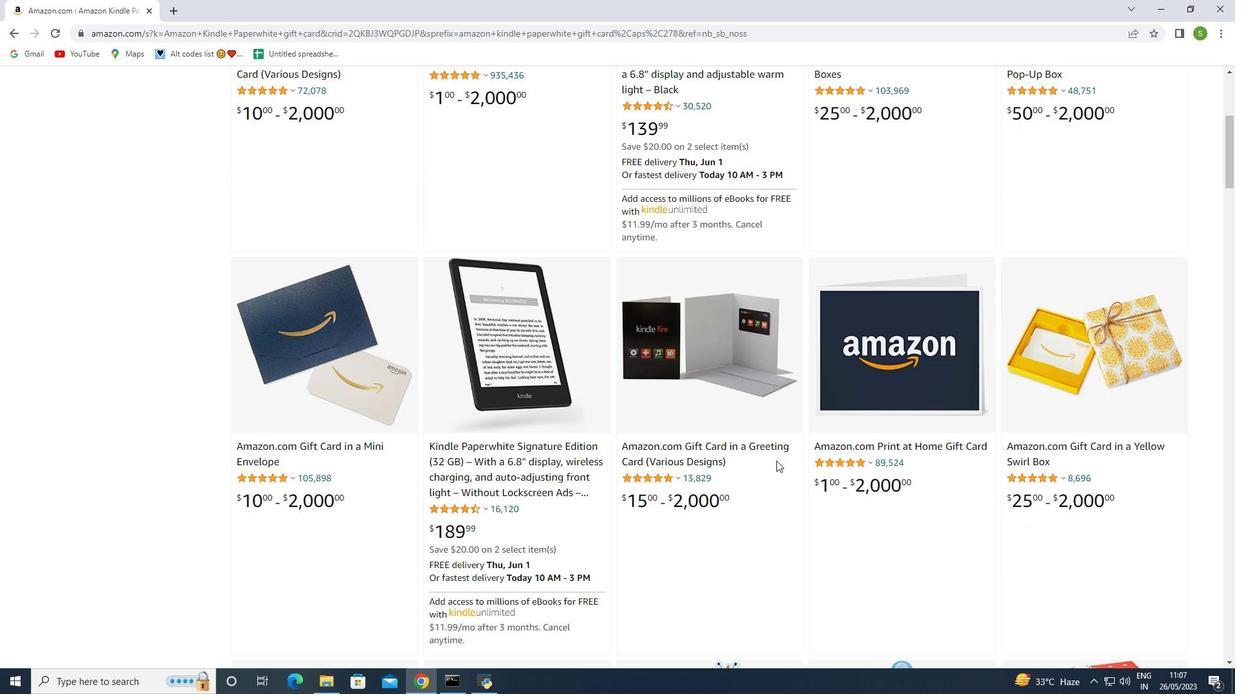 
Action: Mouse moved to (931, 438)
Screenshot: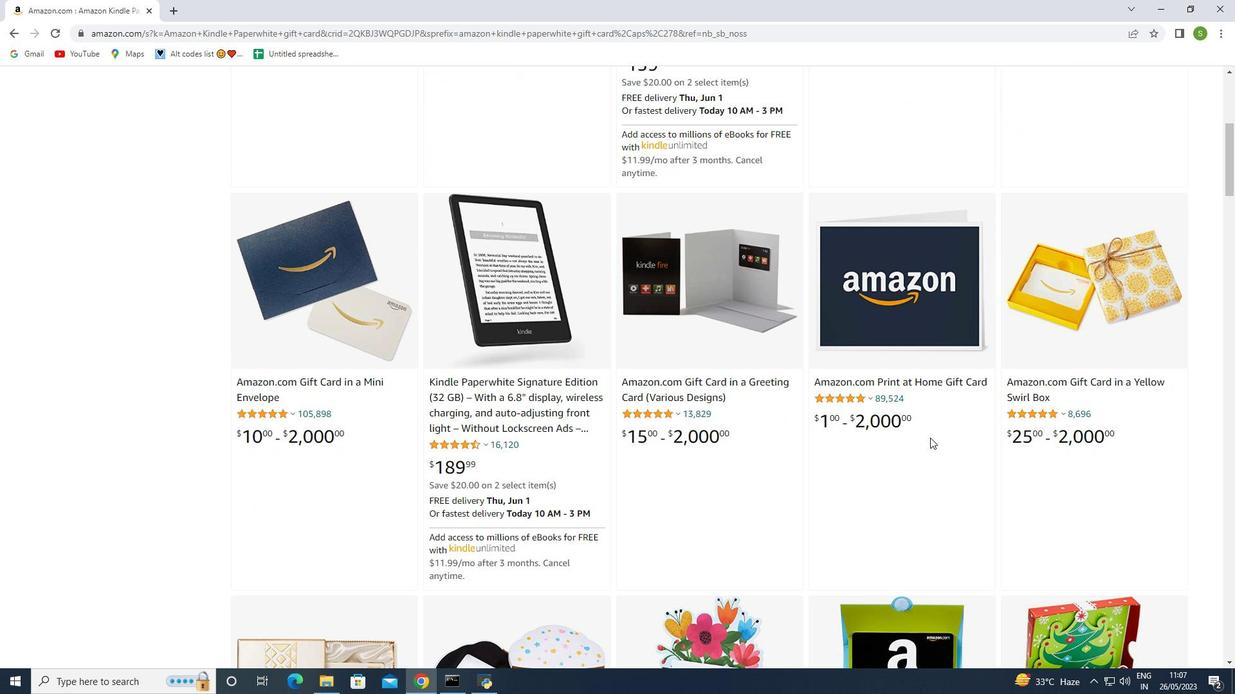 
Action: Mouse scrolled (931, 437) with delta (0, 0)
Screenshot: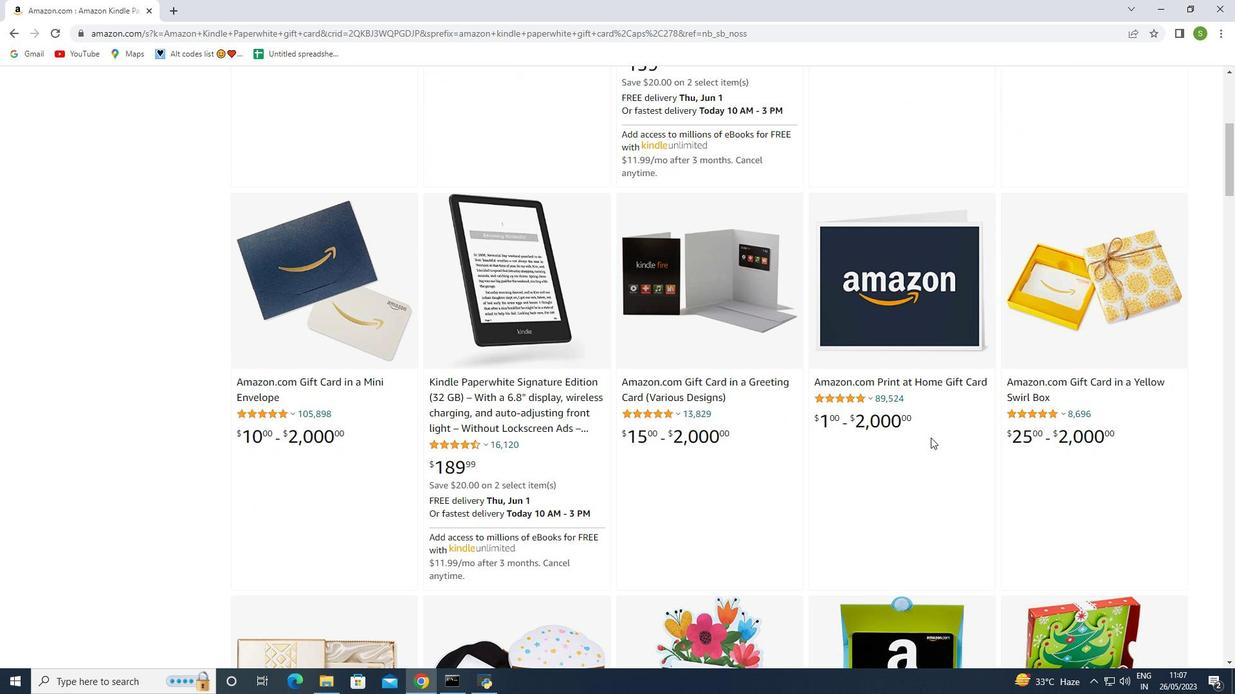 
Action: Mouse scrolled (931, 437) with delta (0, 0)
Screenshot: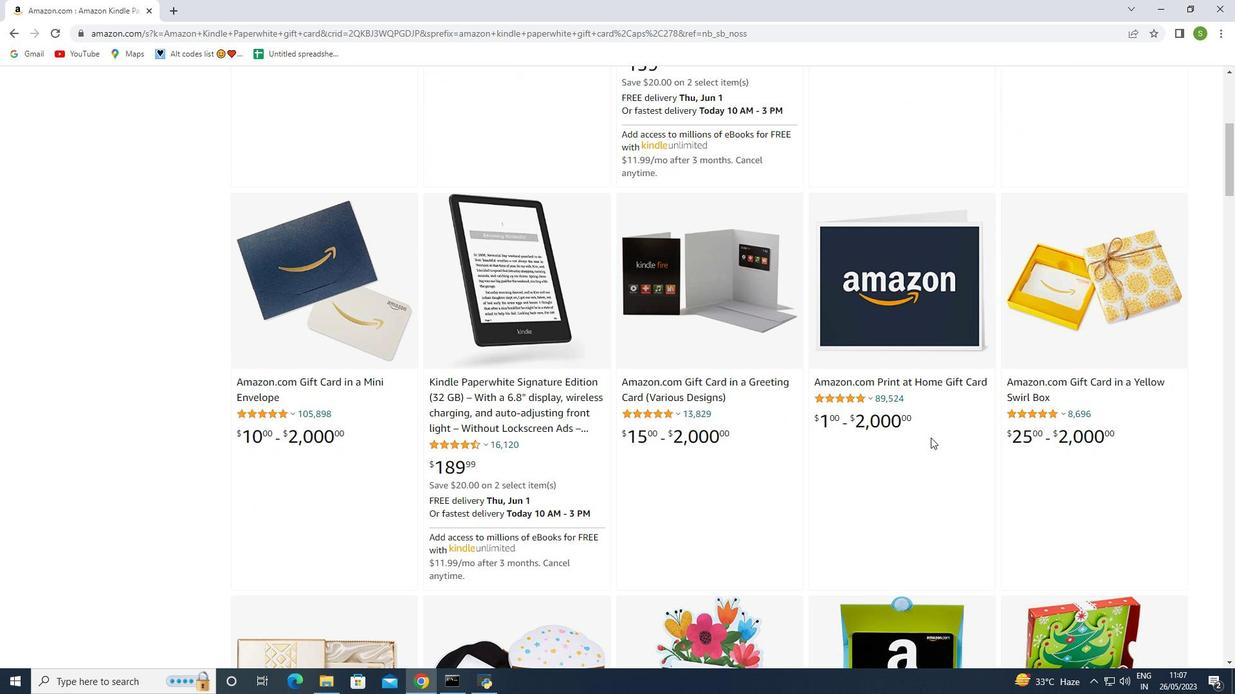 
Action: Mouse scrolled (931, 437) with delta (0, 0)
Screenshot: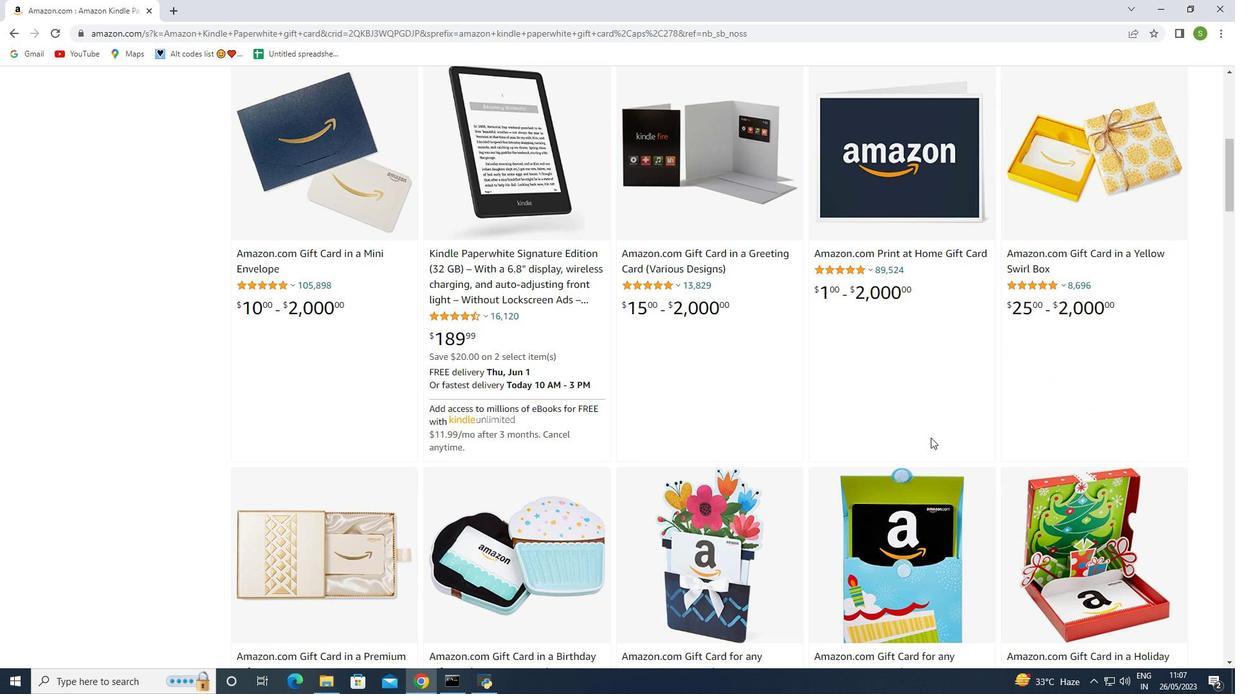 
Action: Mouse scrolled (931, 437) with delta (0, 0)
Screenshot: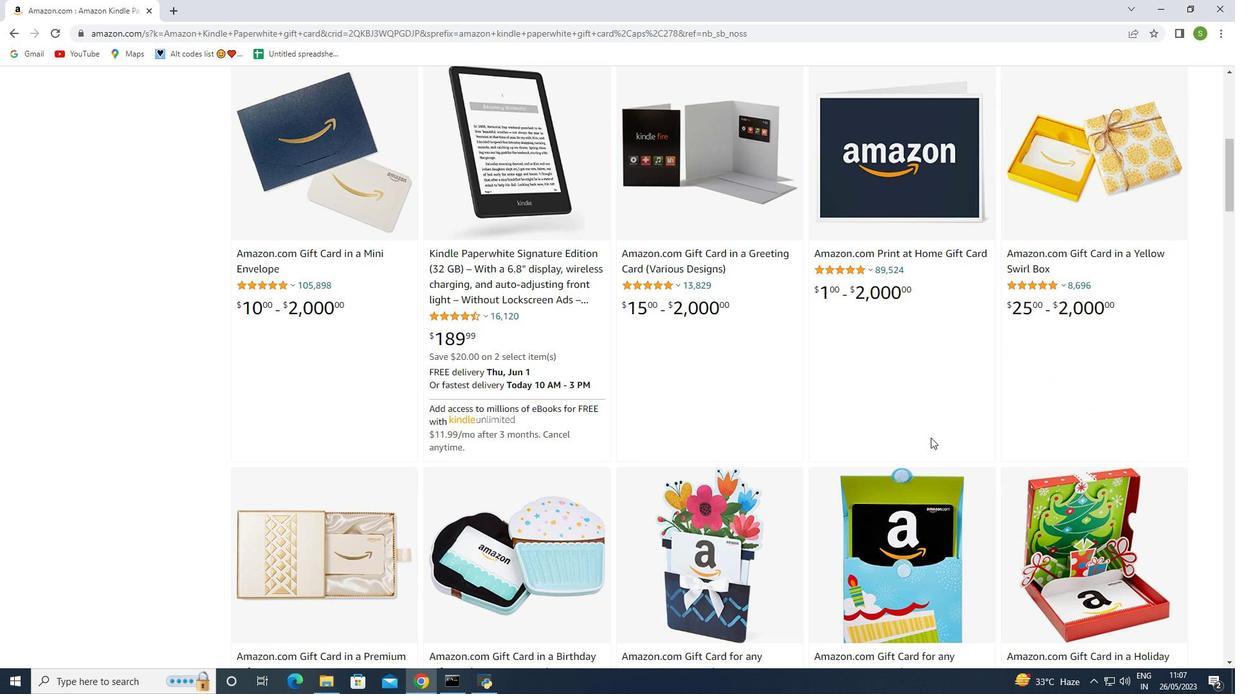 
Action: Mouse scrolled (931, 437) with delta (0, 0)
Screenshot: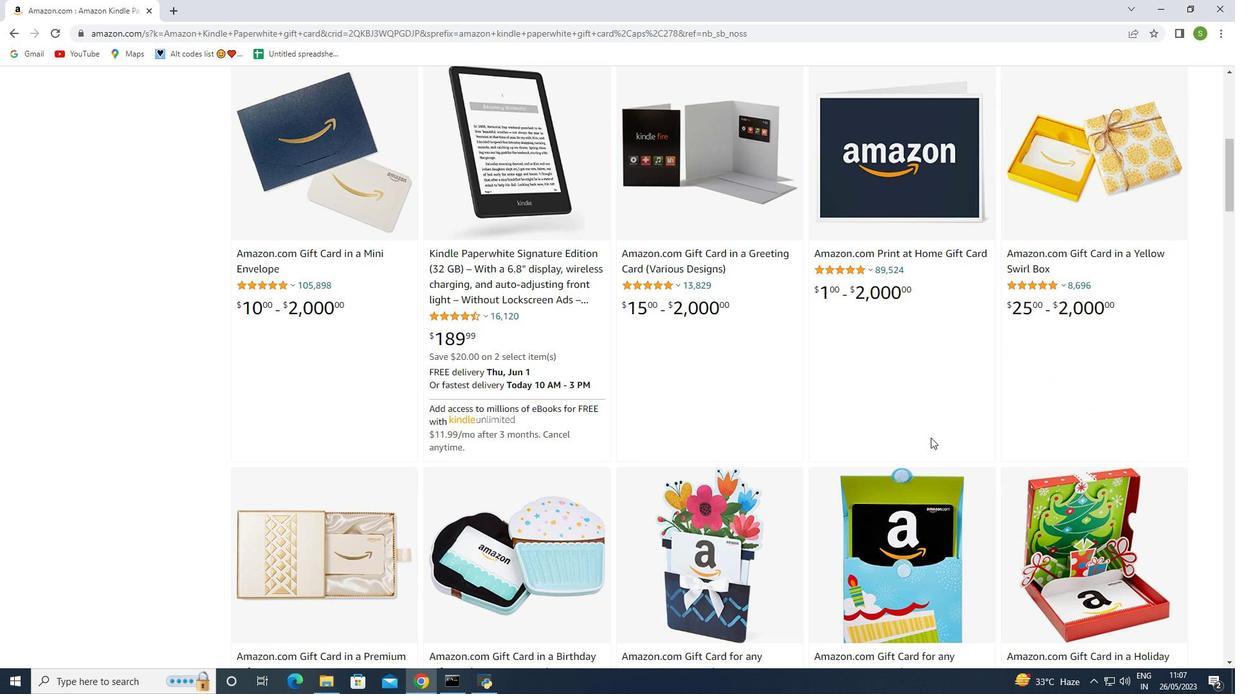 
Action: Mouse scrolled (931, 437) with delta (0, 0)
Screenshot: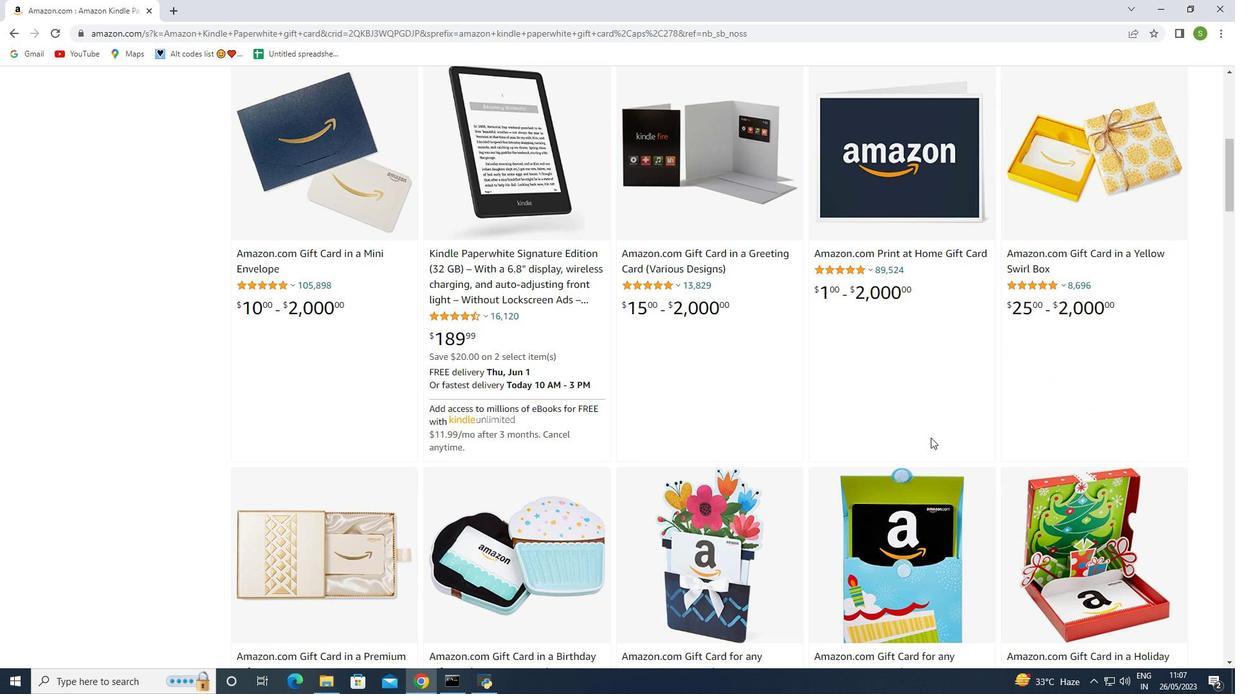 
Action: Mouse moved to (768, 473)
Screenshot: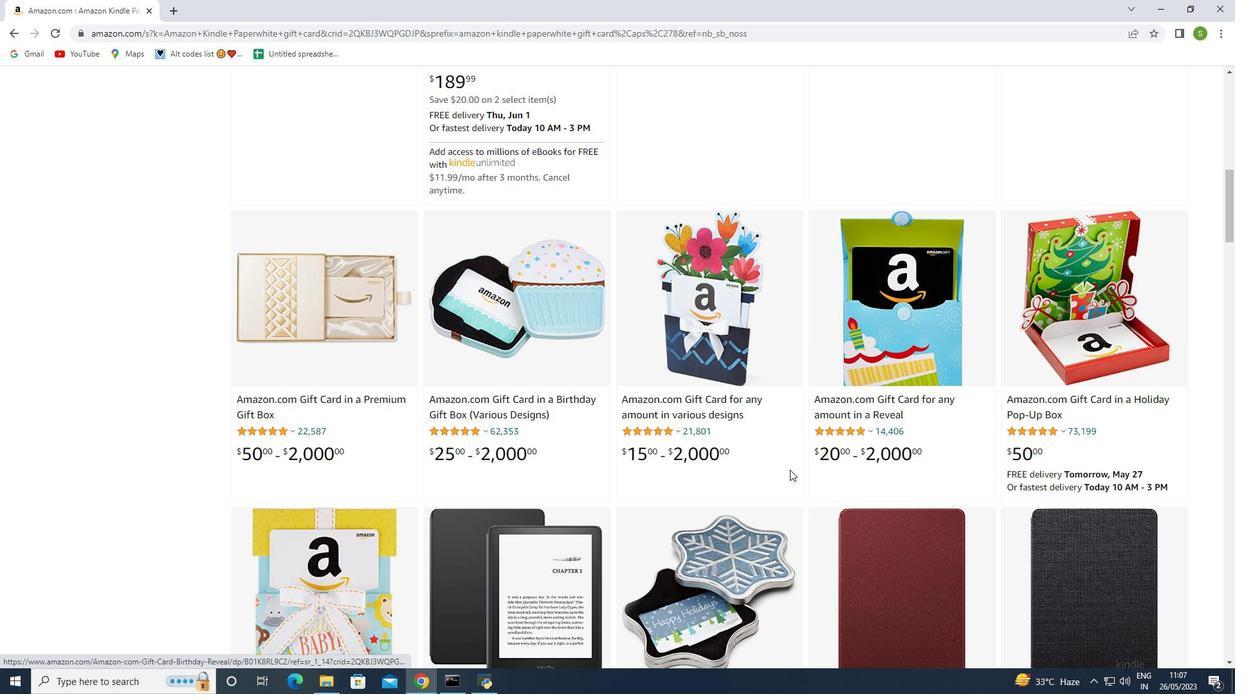 
Action: Mouse scrolled (768, 472) with delta (0, 0)
Screenshot: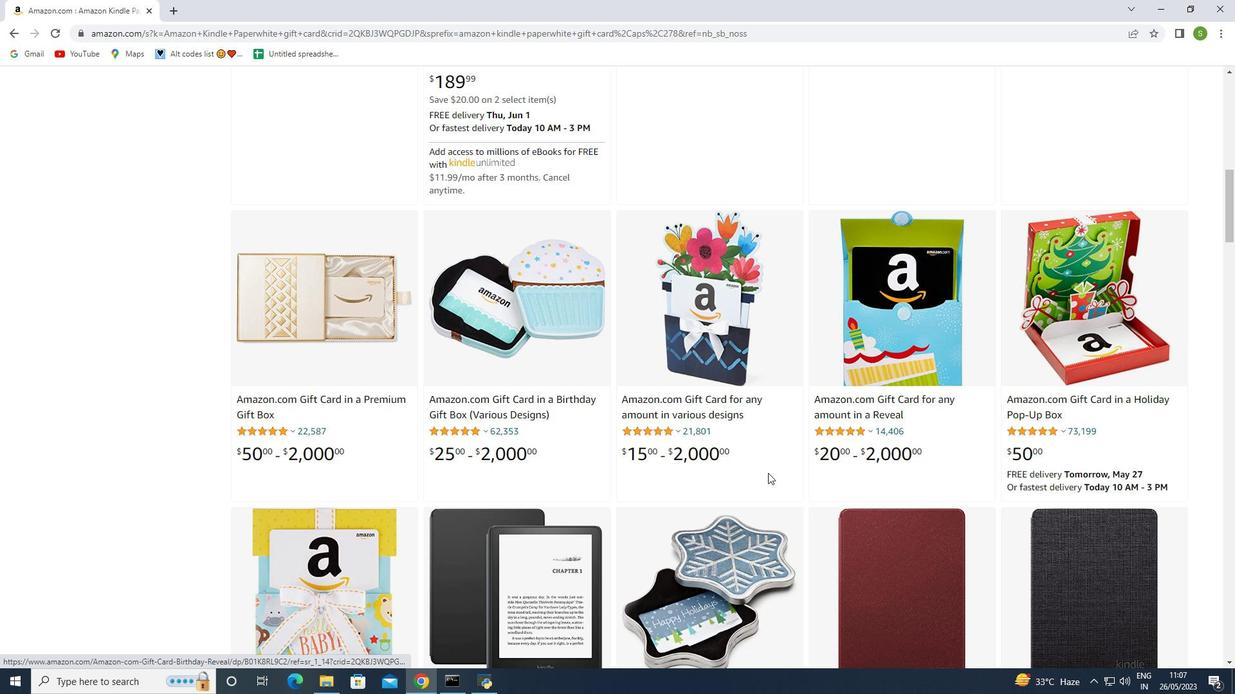 
Action: Mouse scrolled (768, 472) with delta (0, 0)
Screenshot: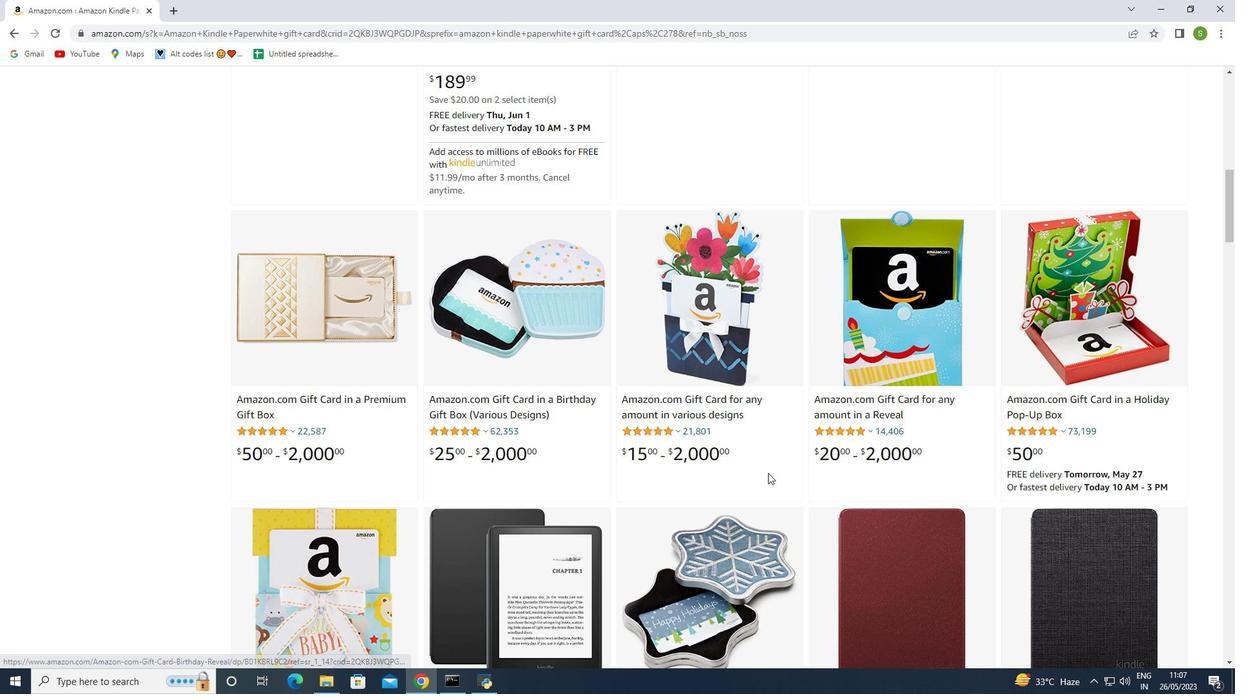
Action: Mouse scrolled (768, 472) with delta (0, 0)
Screenshot: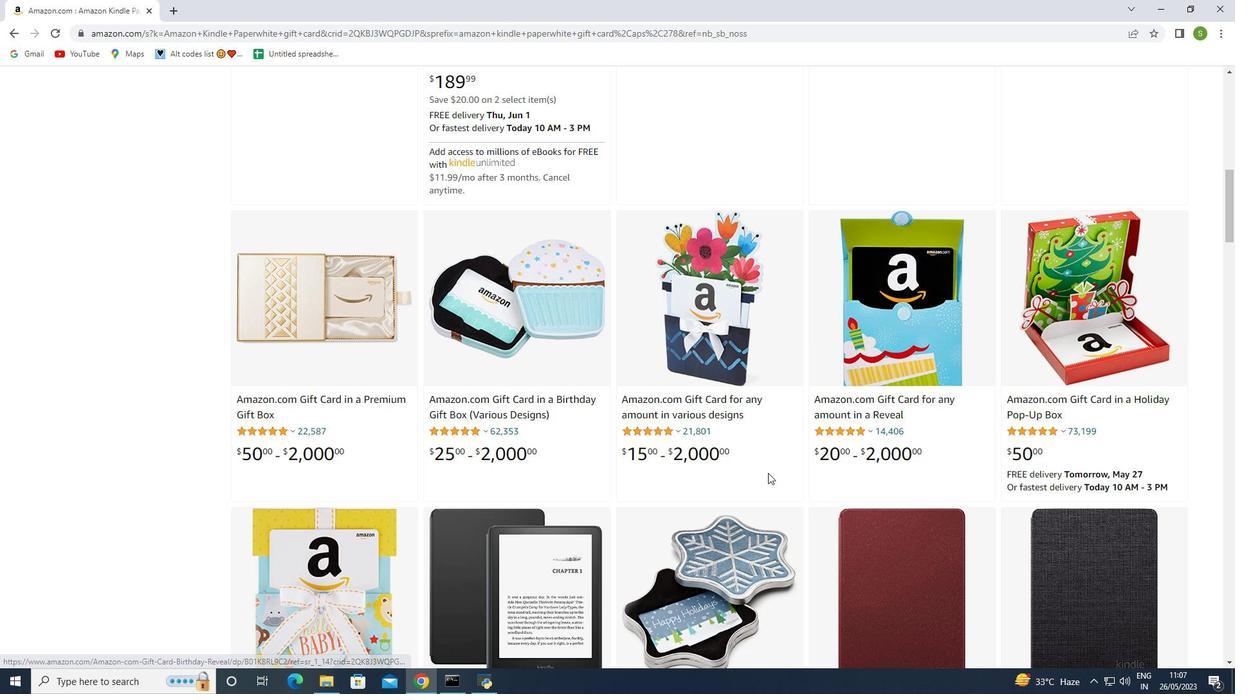 
Action: Mouse scrolled (768, 472) with delta (0, 0)
Screenshot: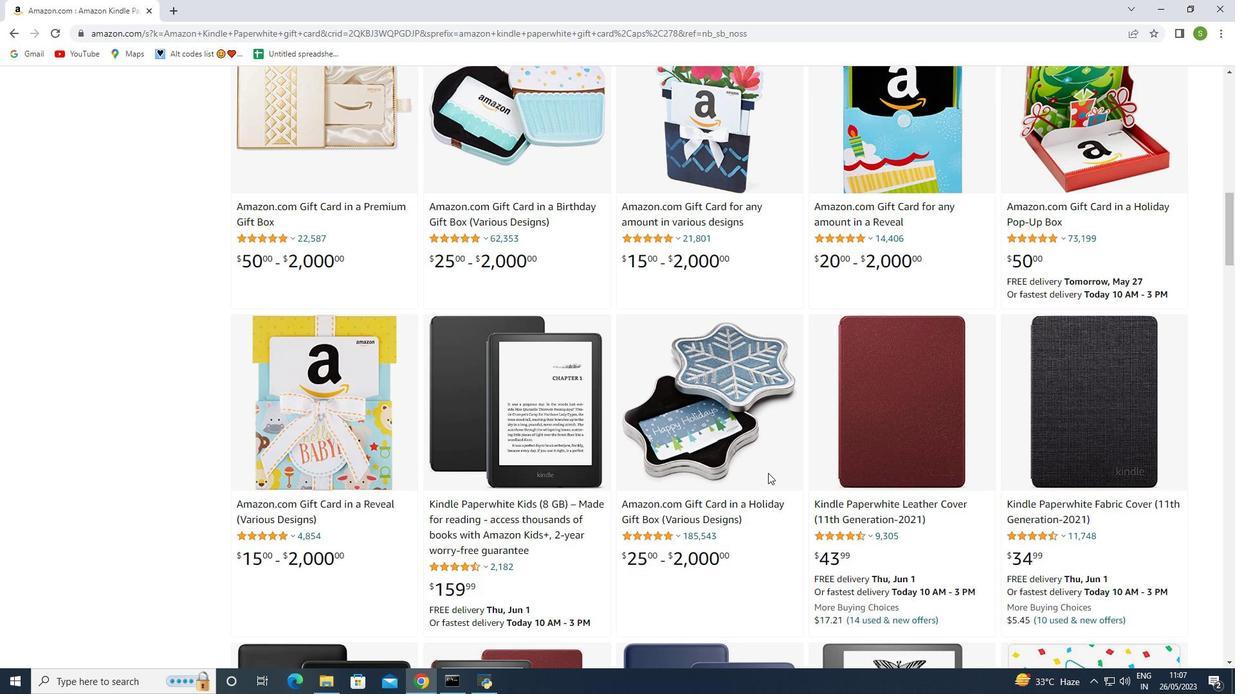 
Action: Mouse scrolled (768, 472) with delta (0, 0)
Screenshot: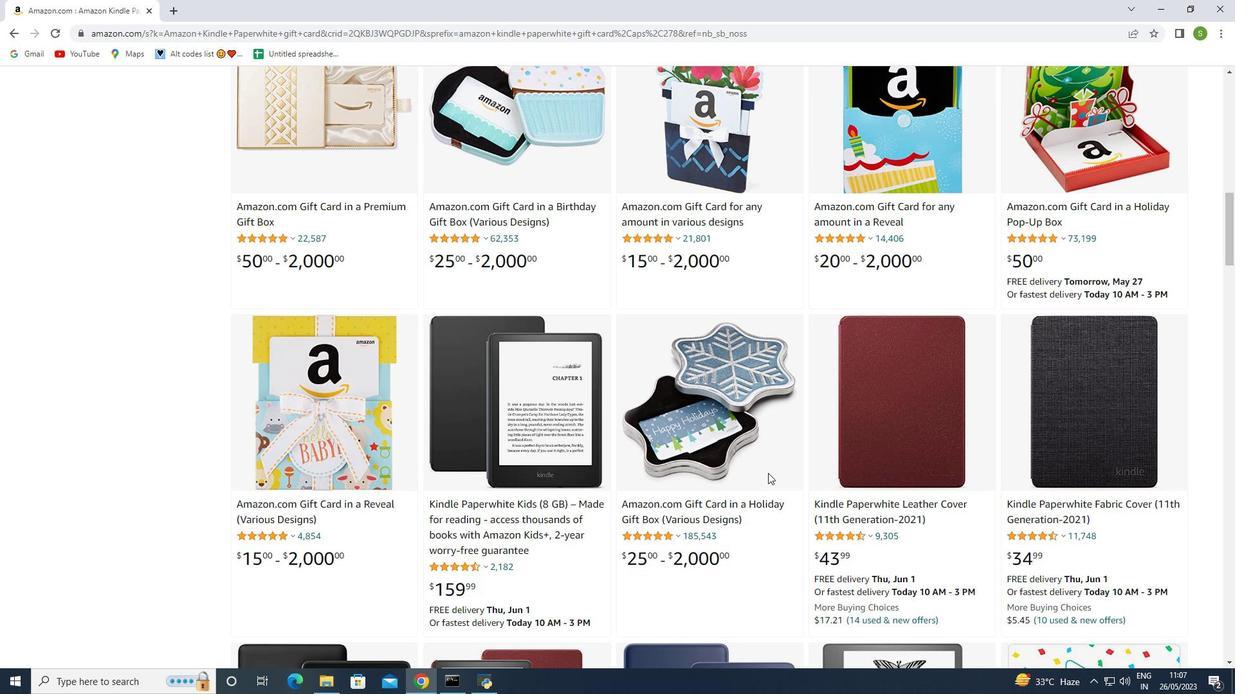 
Action: Mouse scrolled (768, 472) with delta (0, 0)
Screenshot: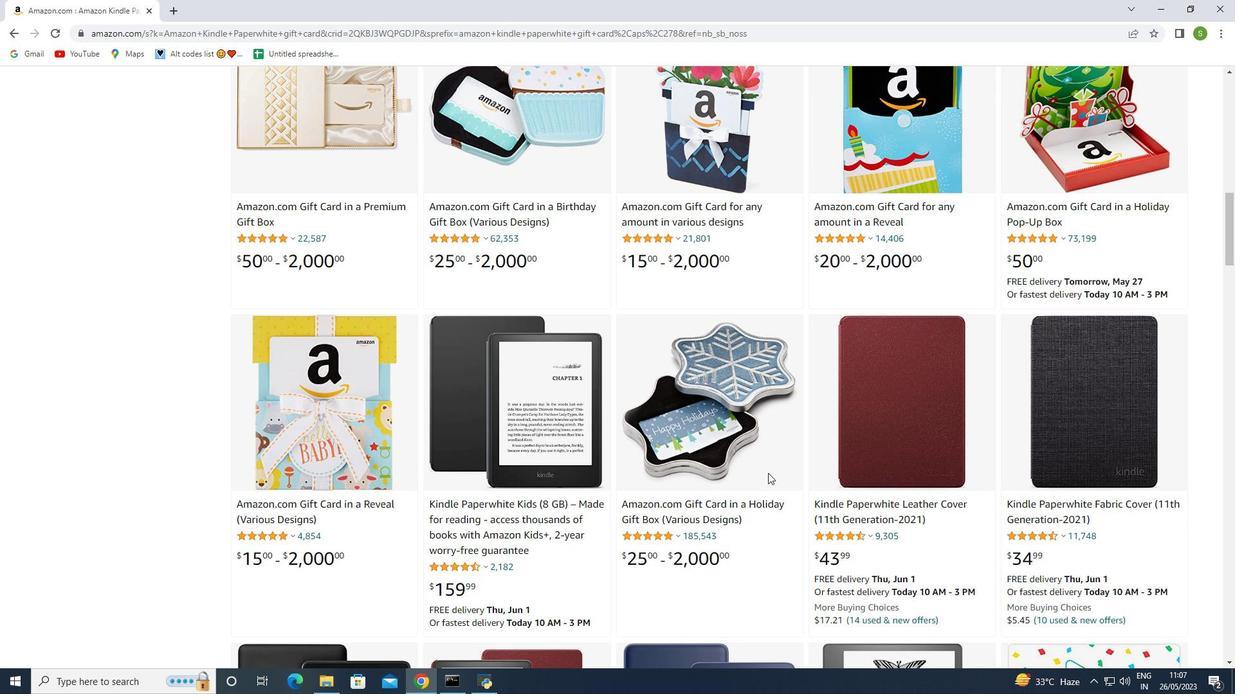 
Action: Mouse scrolled (768, 472) with delta (0, 0)
Screenshot: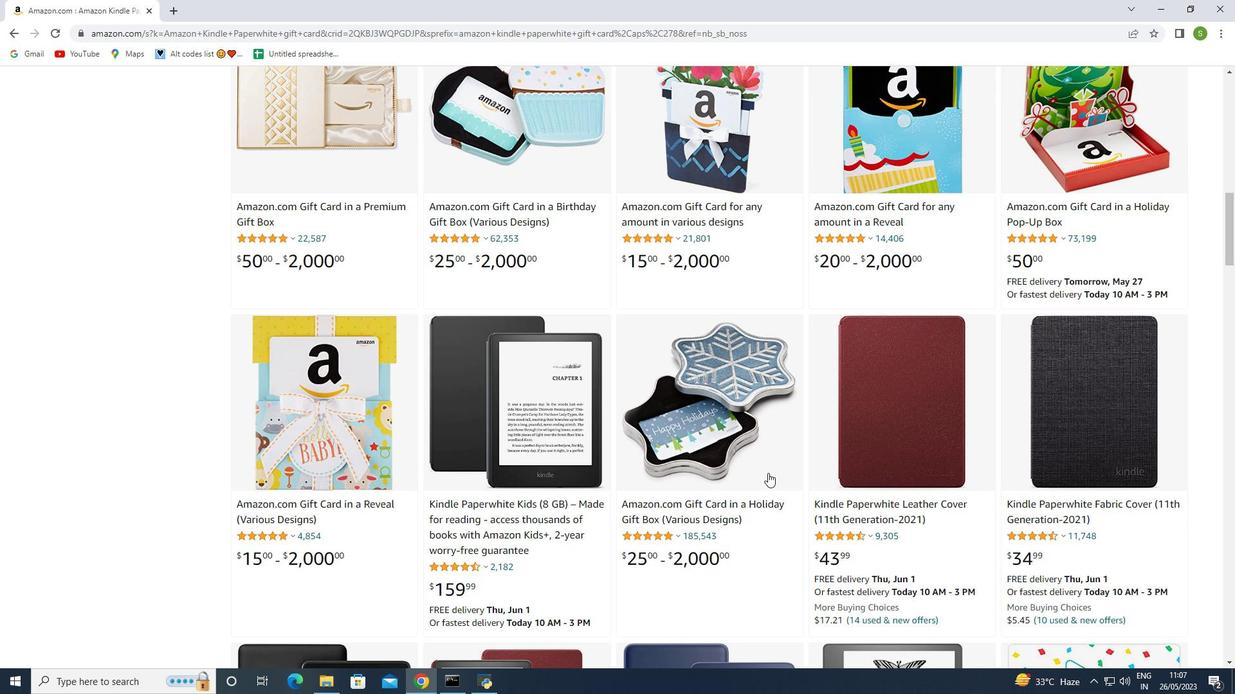 
Action: Mouse scrolled (768, 472) with delta (0, 0)
Screenshot: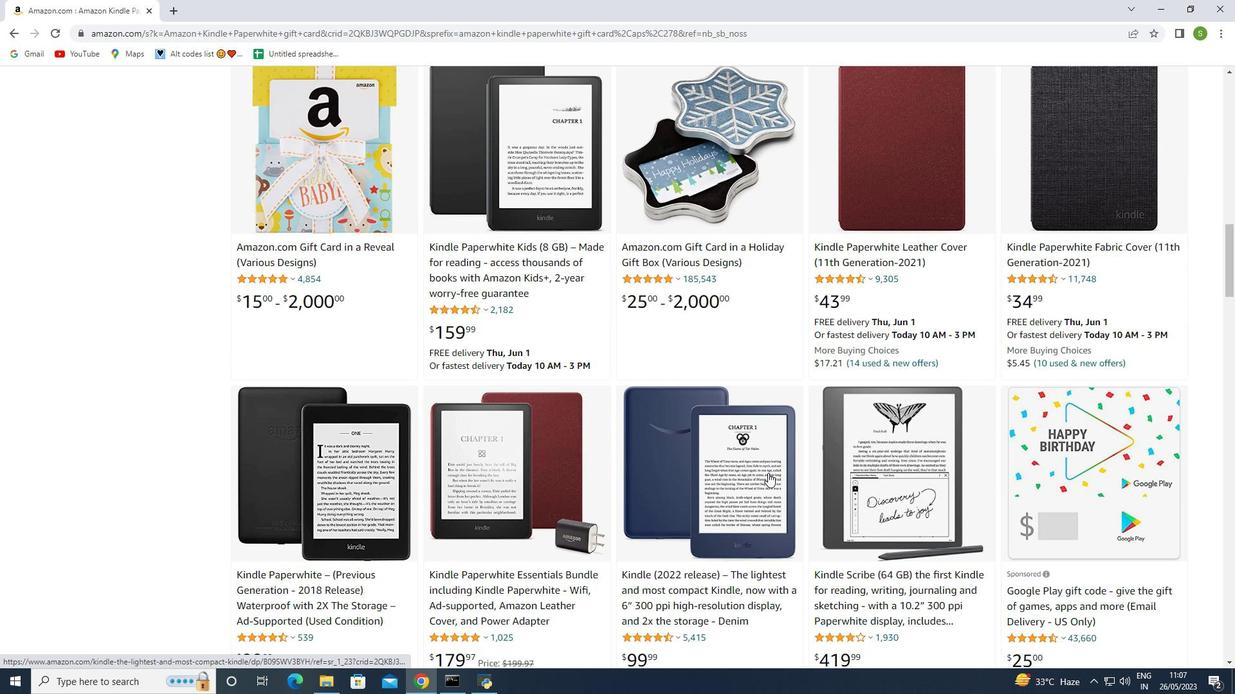 
Action: Mouse scrolled (768, 472) with delta (0, 0)
Screenshot: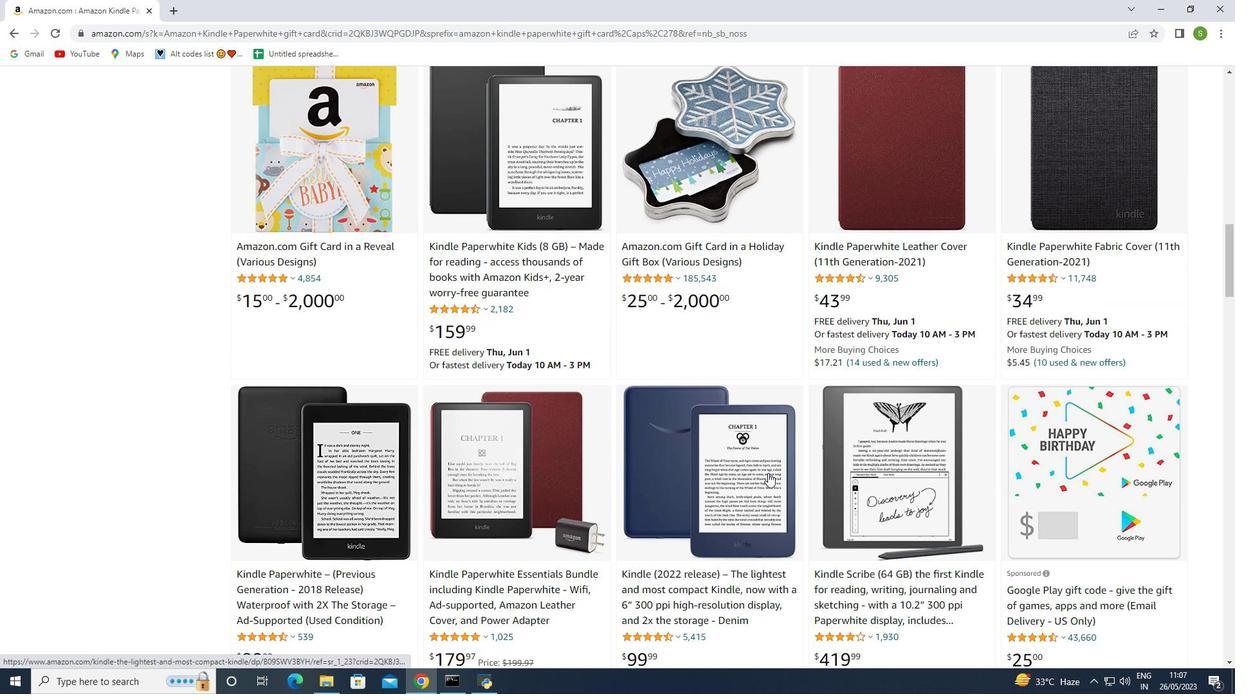 
Action: Mouse scrolled (768, 474) with delta (0, 0)
Screenshot: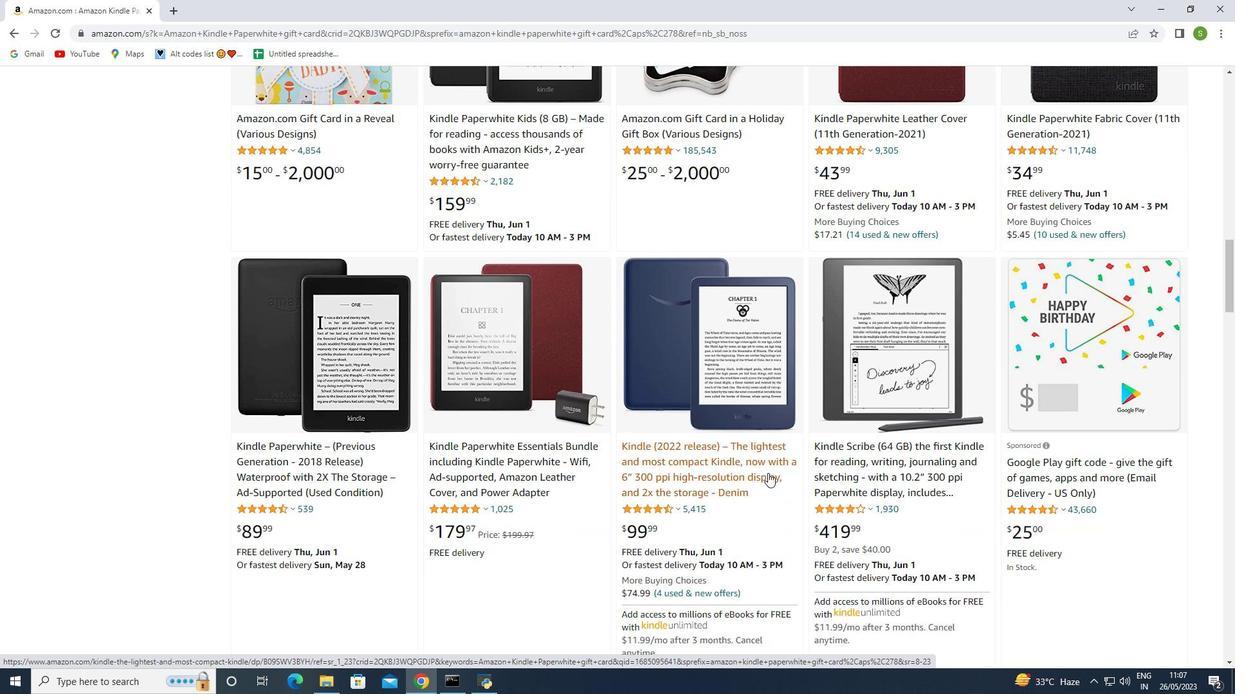 
Action: Mouse scrolled (768, 474) with delta (0, 0)
Screenshot: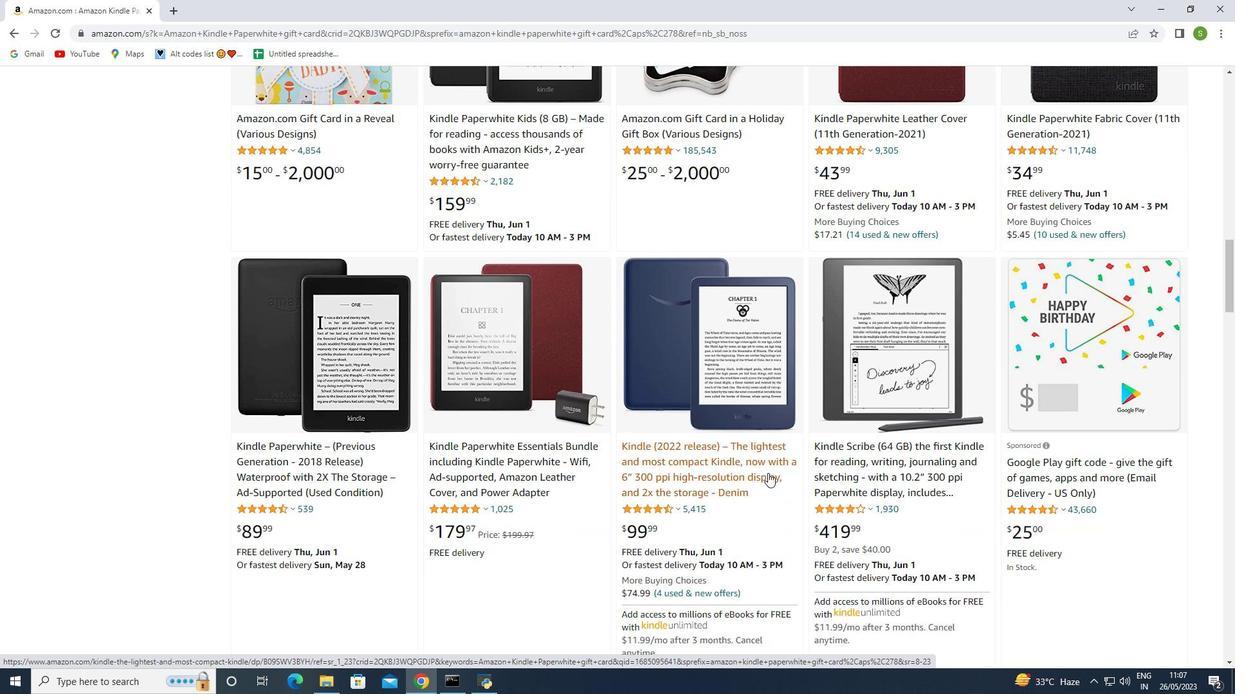 
Action: Mouse scrolled (768, 474) with delta (0, 0)
Screenshot: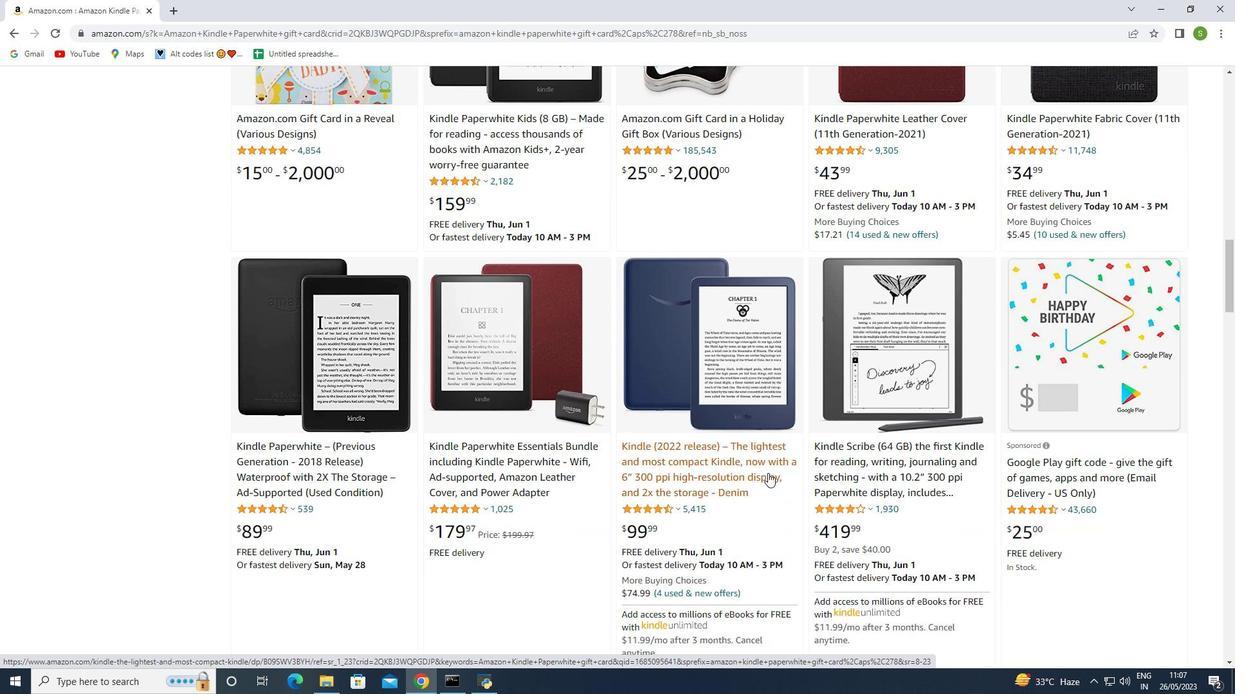 
Action: Mouse scrolled (768, 474) with delta (0, 0)
Screenshot: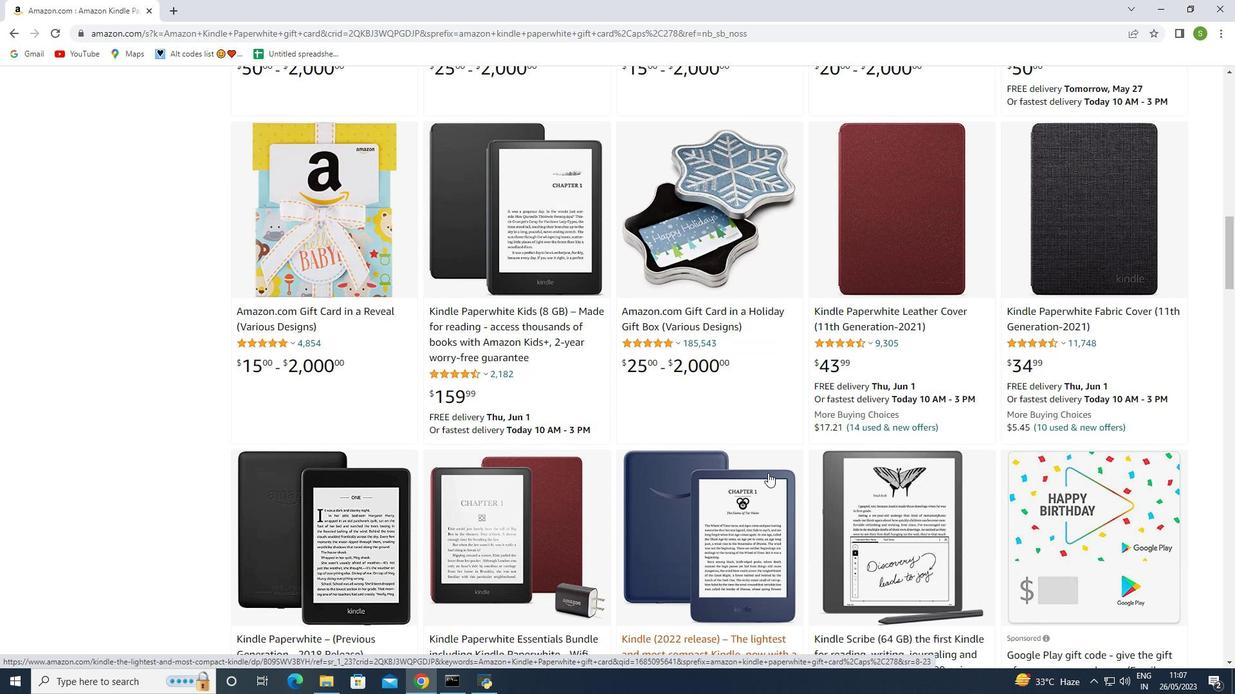 
Action: Mouse scrolled (768, 474) with delta (0, 0)
Screenshot: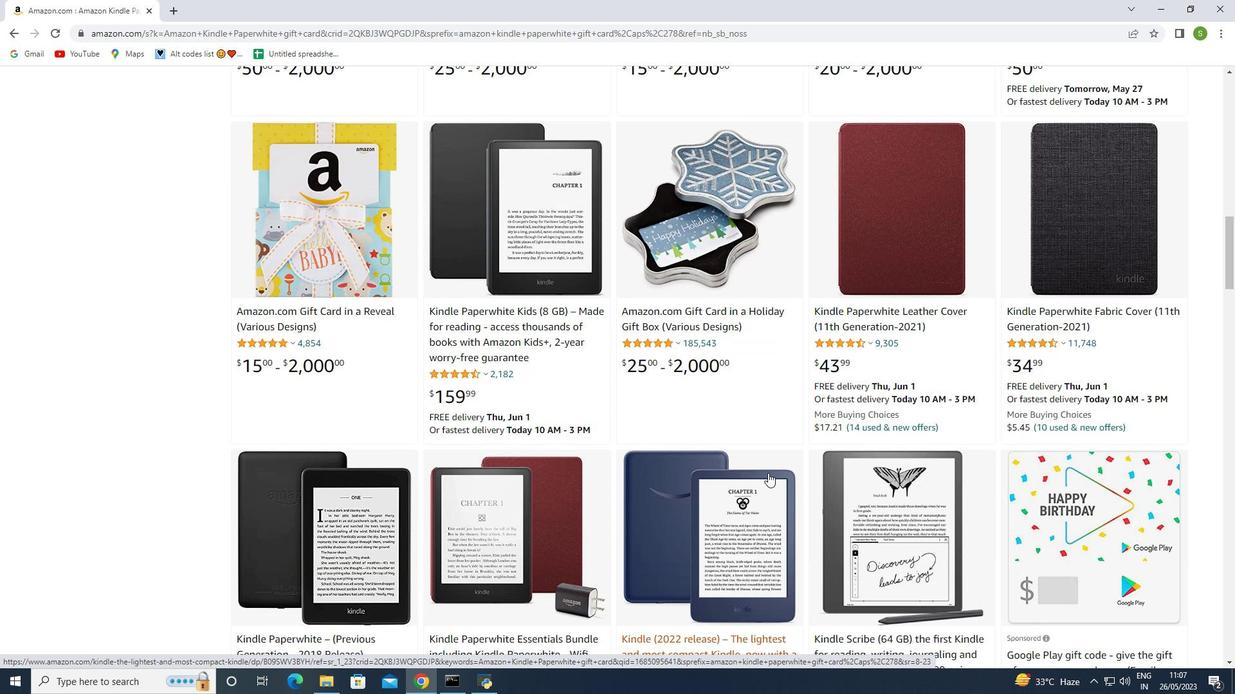 
Action: Mouse scrolled (768, 474) with delta (0, 0)
Screenshot: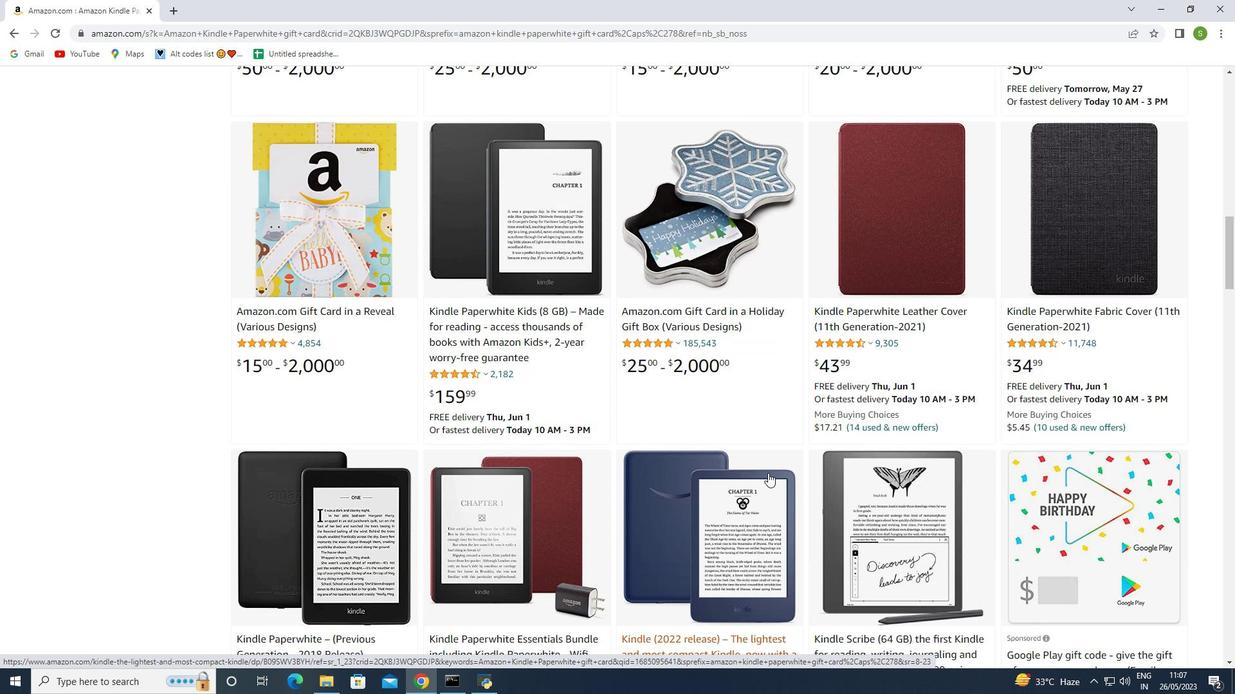 
Action: Mouse scrolled (768, 474) with delta (0, 0)
Screenshot: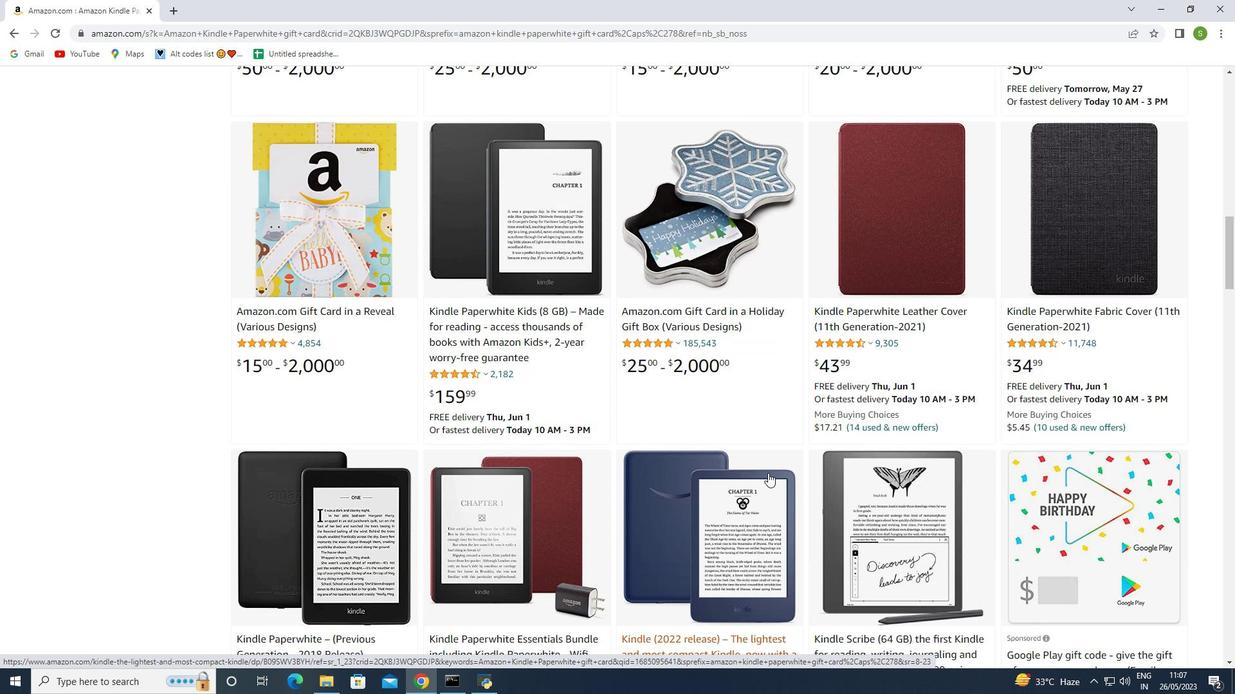 
Action: Mouse scrolled (768, 474) with delta (0, 0)
Screenshot: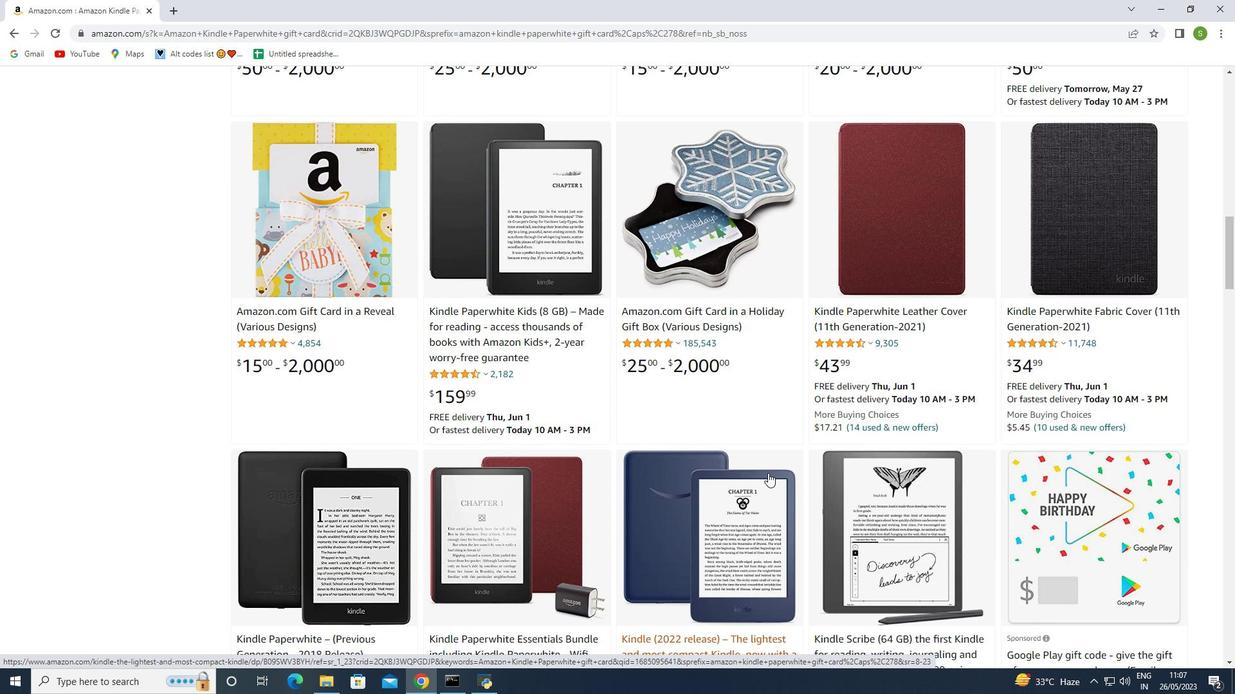 
Action: Mouse scrolled (768, 474) with delta (0, 0)
Screenshot: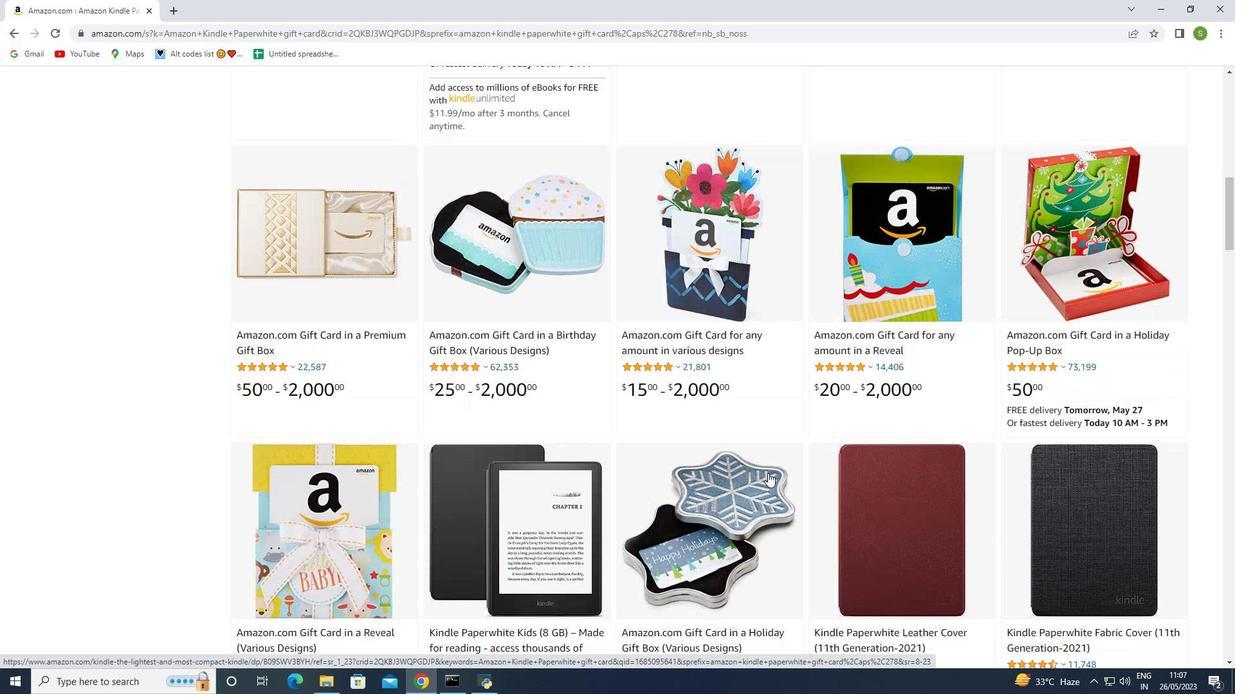 
Action: Mouse scrolled (768, 474) with delta (0, 0)
Screenshot: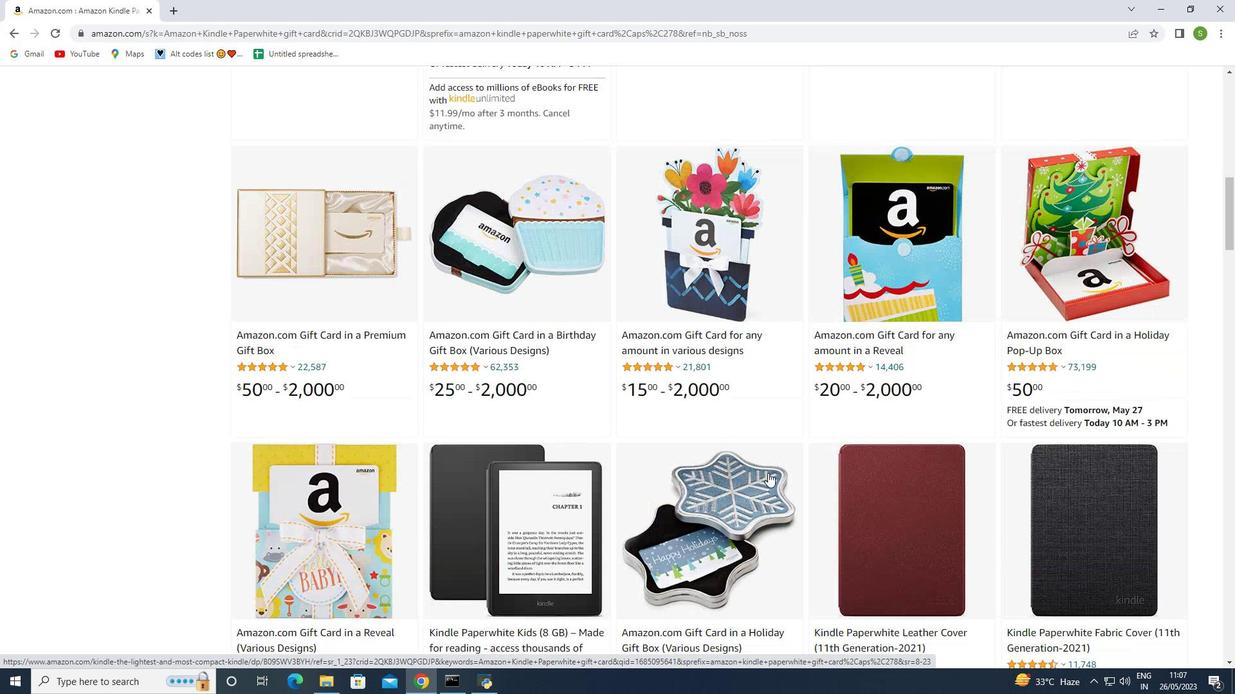 
Action: Mouse scrolled (768, 474) with delta (0, 0)
Screenshot: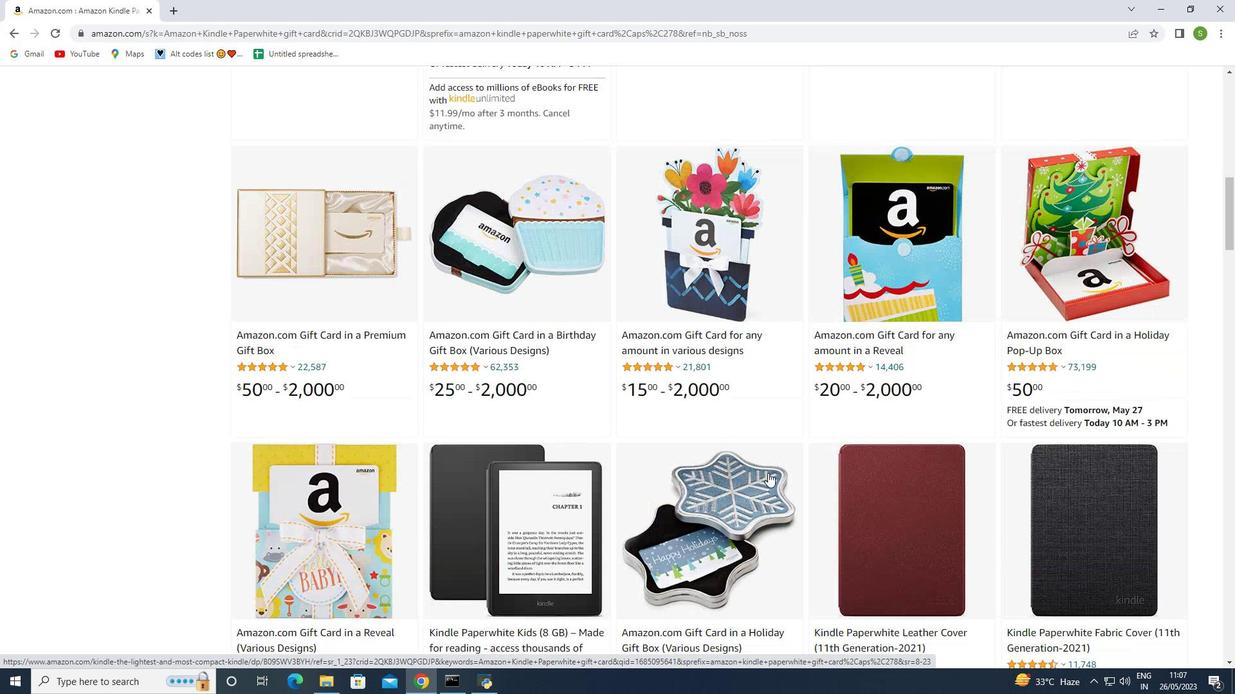 
Action: Mouse scrolled (768, 474) with delta (0, 0)
Screenshot: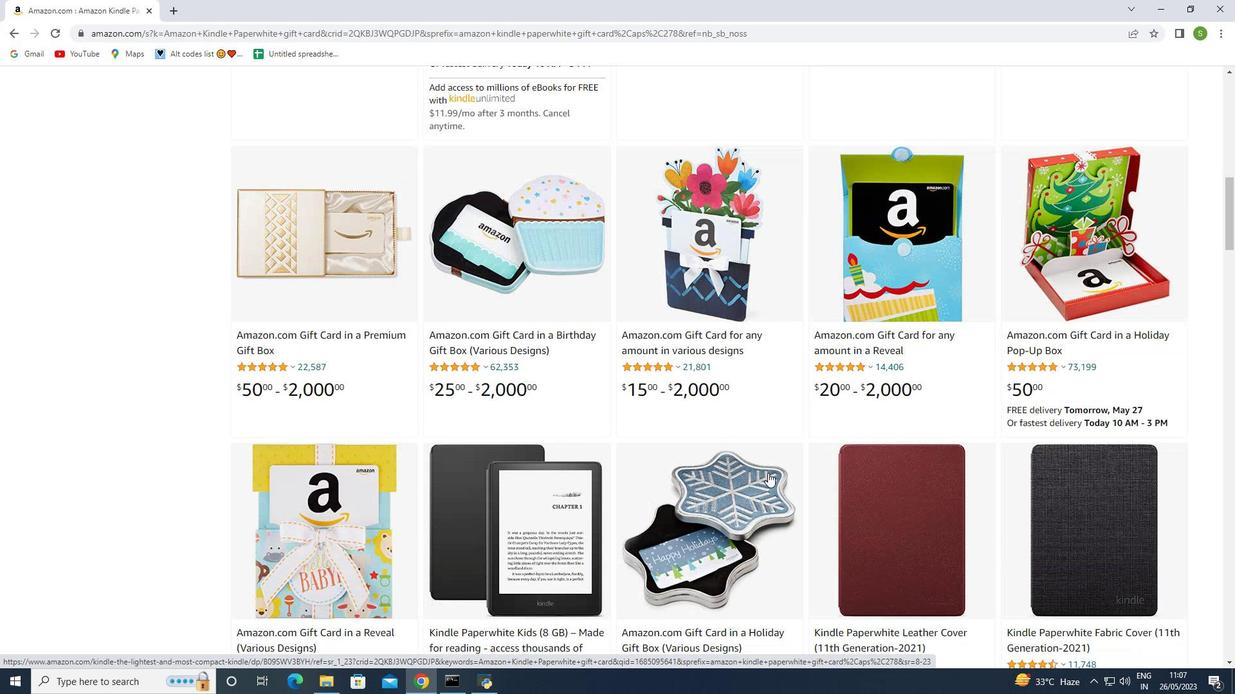 
Action: Mouse scrolled (768, 474) with delta (0, 0)
Screenshot: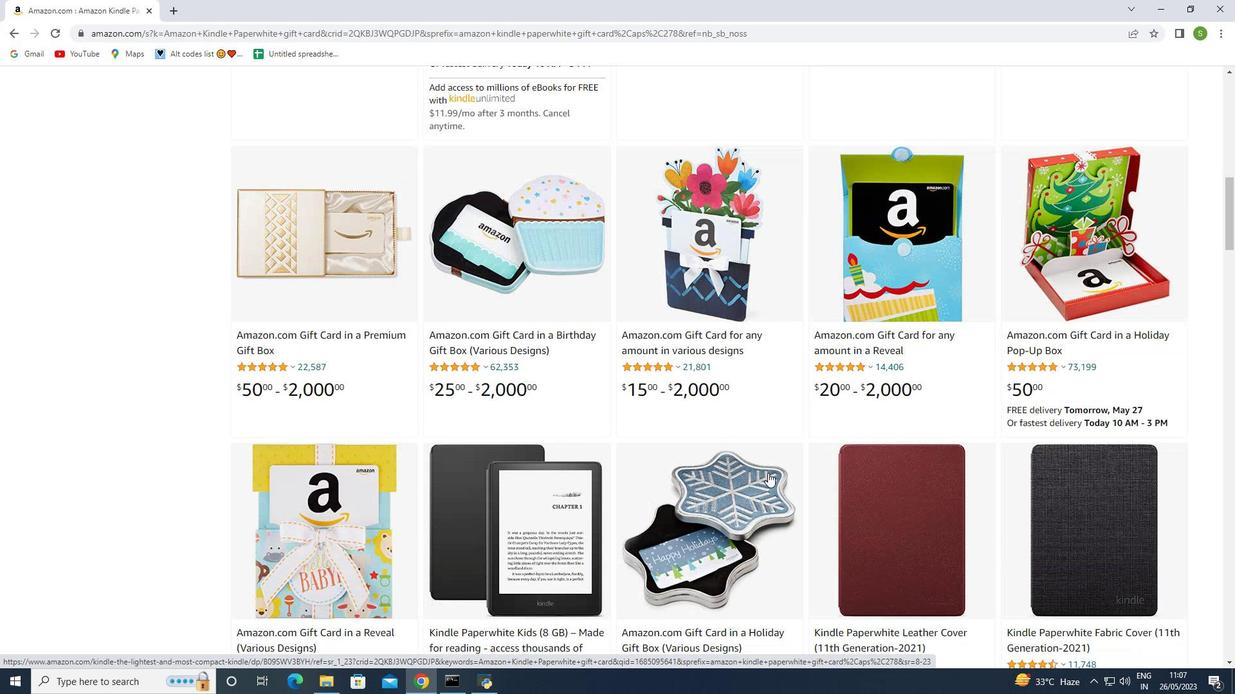 
Action: Mouse scrolled (768, 474) with delta (0, 0)
Screenshot: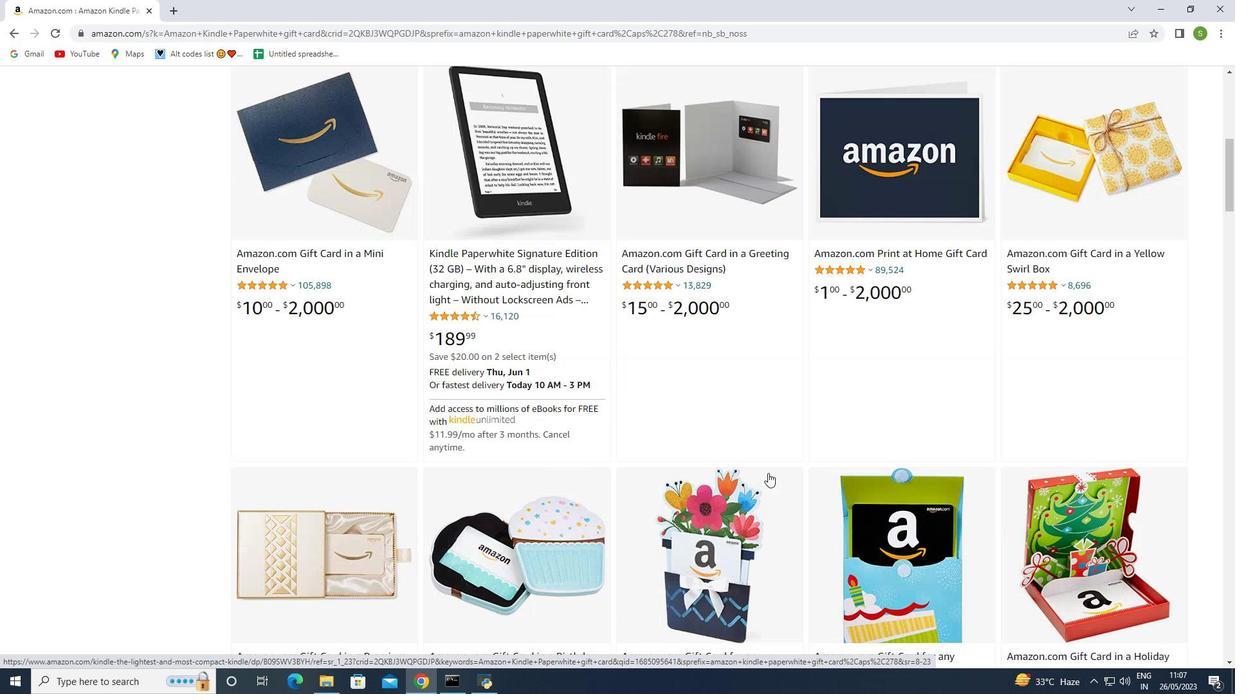 
Action: Mouse scrolled (768, 474) with delta (0, 0)
Screenshot: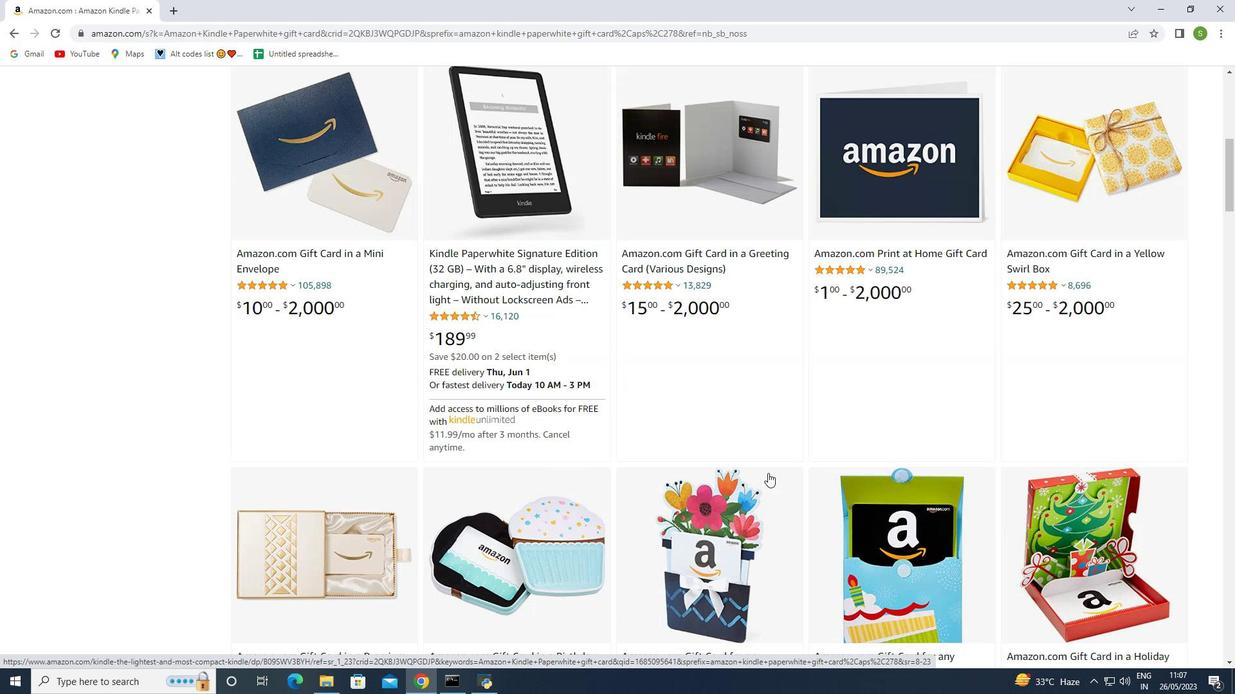 
Action: Mouse scrolled (768, 474) with delta (0, 0)
Screenshot: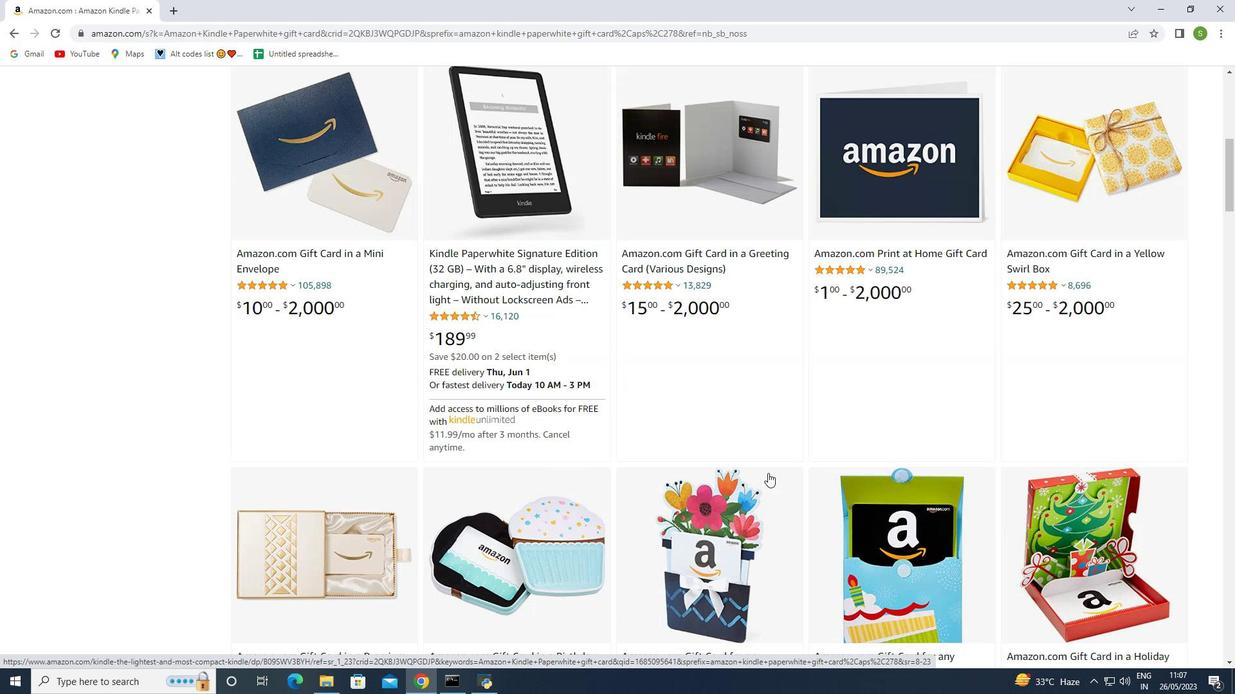 
Action: Mouse scrolled (768, 474) with delta (0, 0)
Screenshot: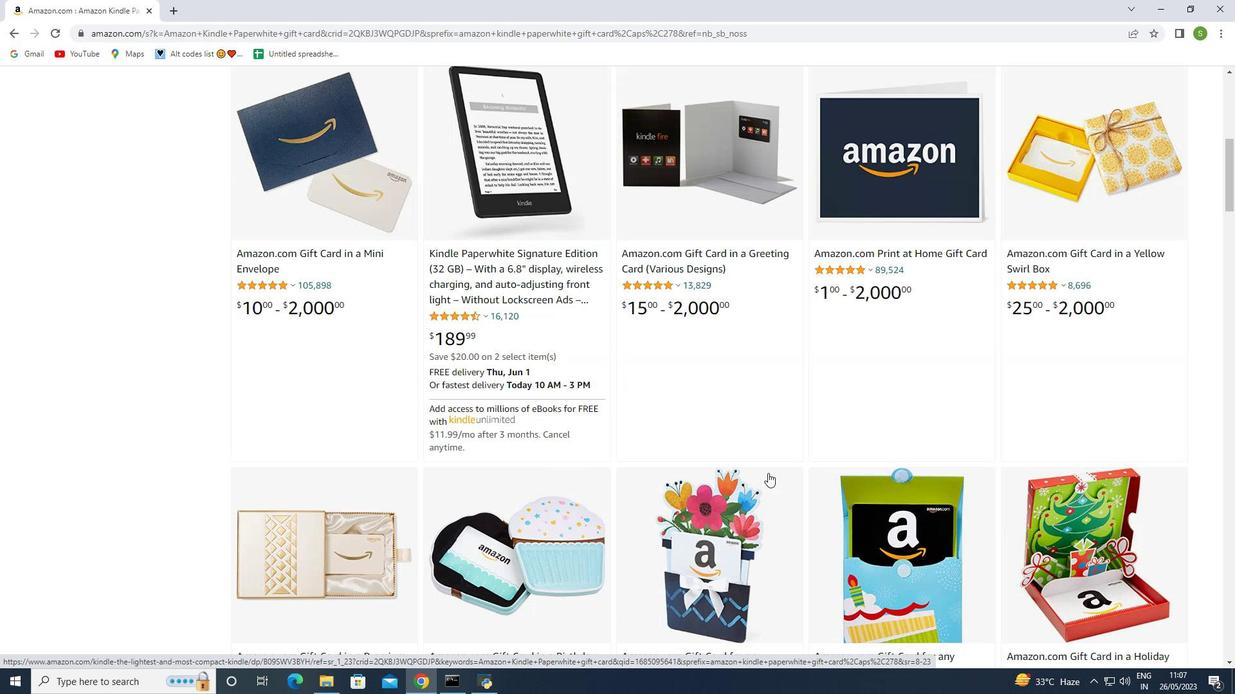 
Action: Mouse scrolled (768, 474) with delta (0, 0)
Screenshot: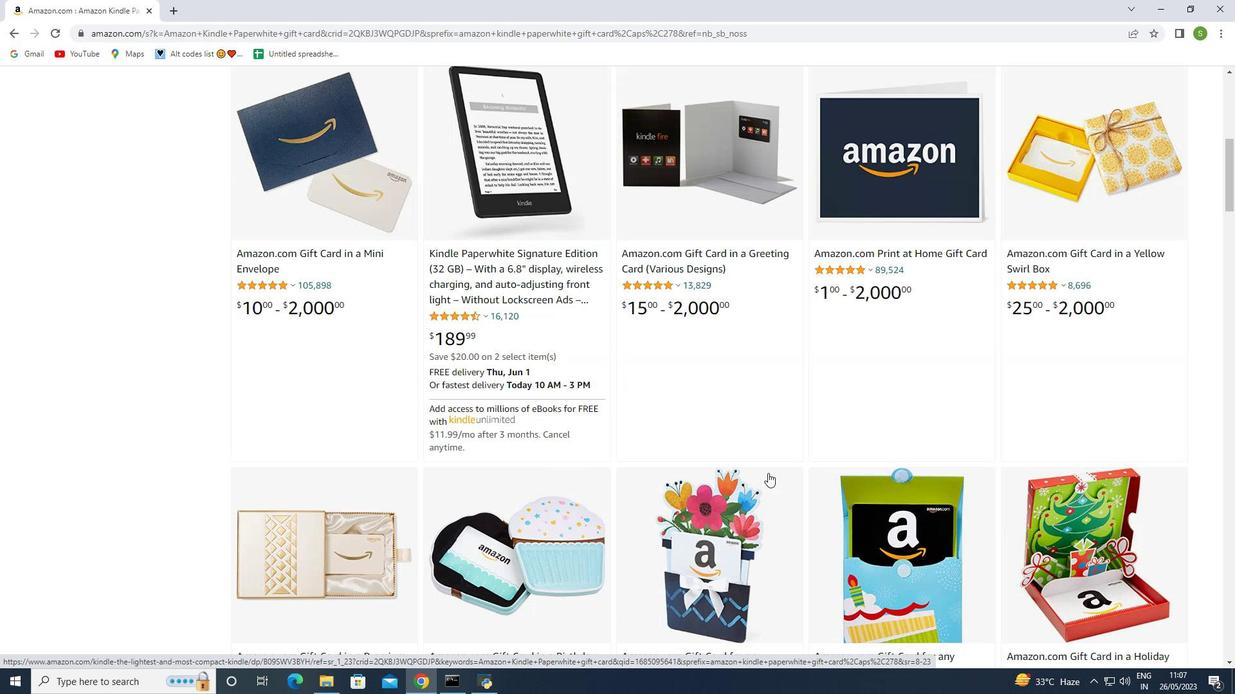 
Action: Mouse scrolled (768, 474) with delta (0, 0)
Screenshot: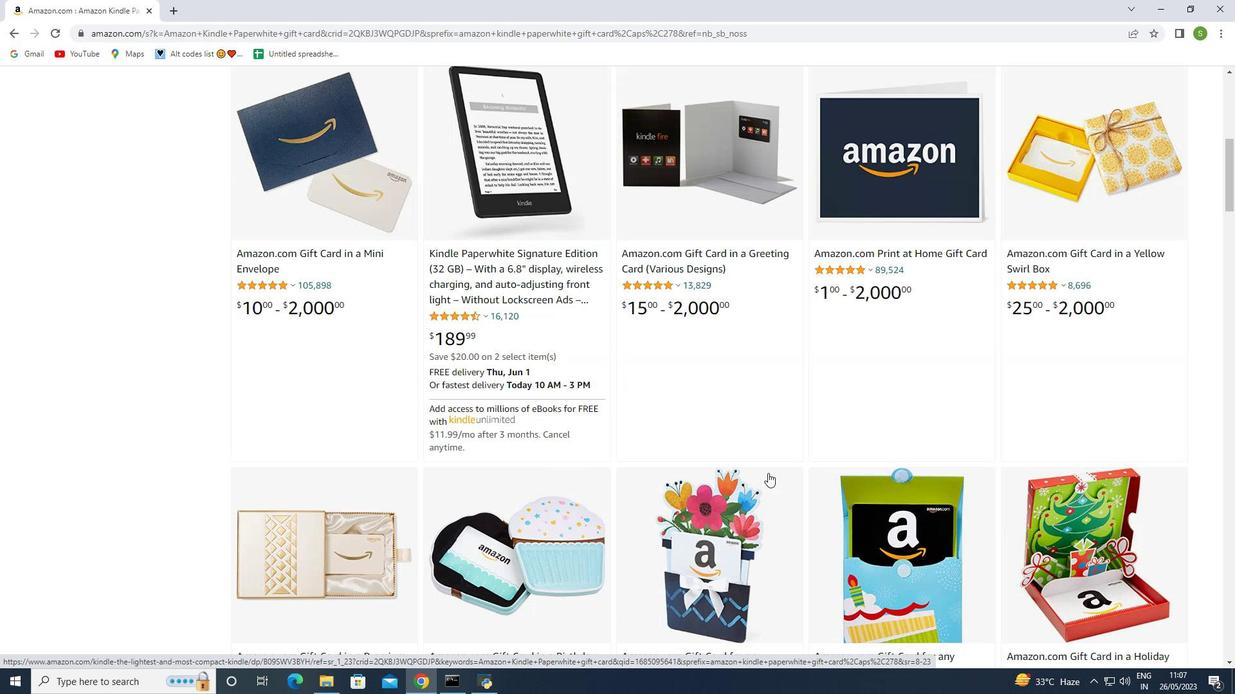 
Action: Mouse scrolled (768, 474) with delta (0, 0)
Screenshot: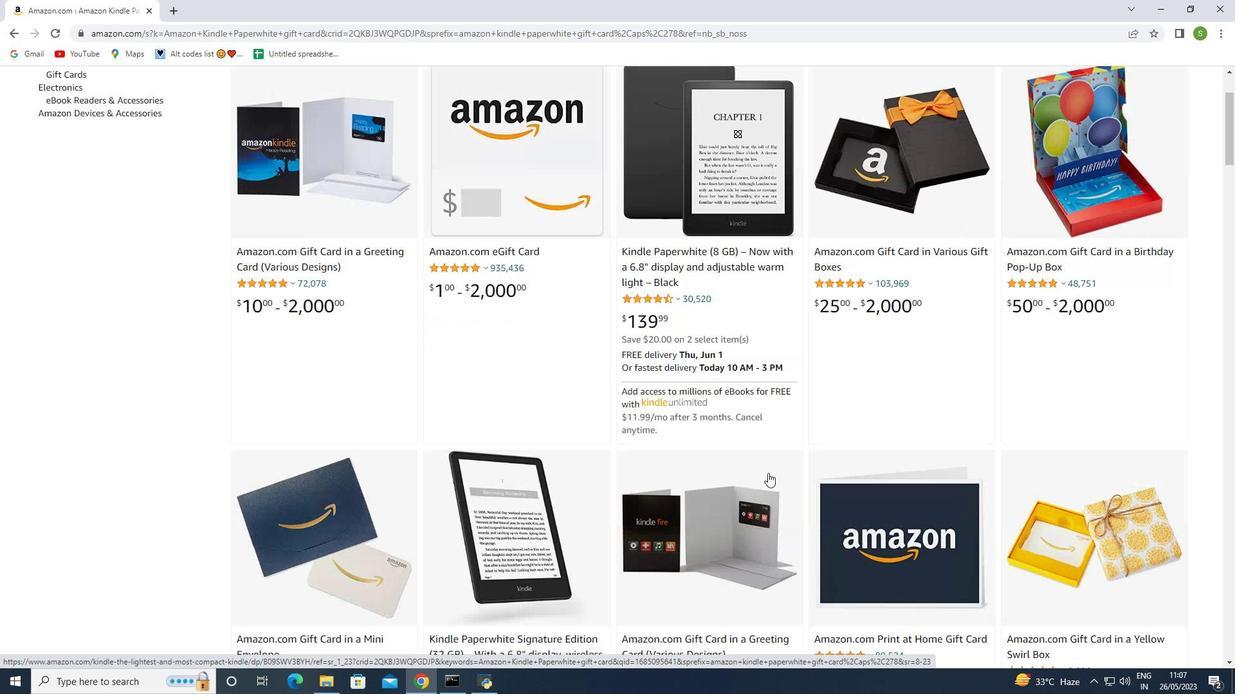 
Action: Mouse scrolled (768, 474) with delta (0, 0)
Screenshot: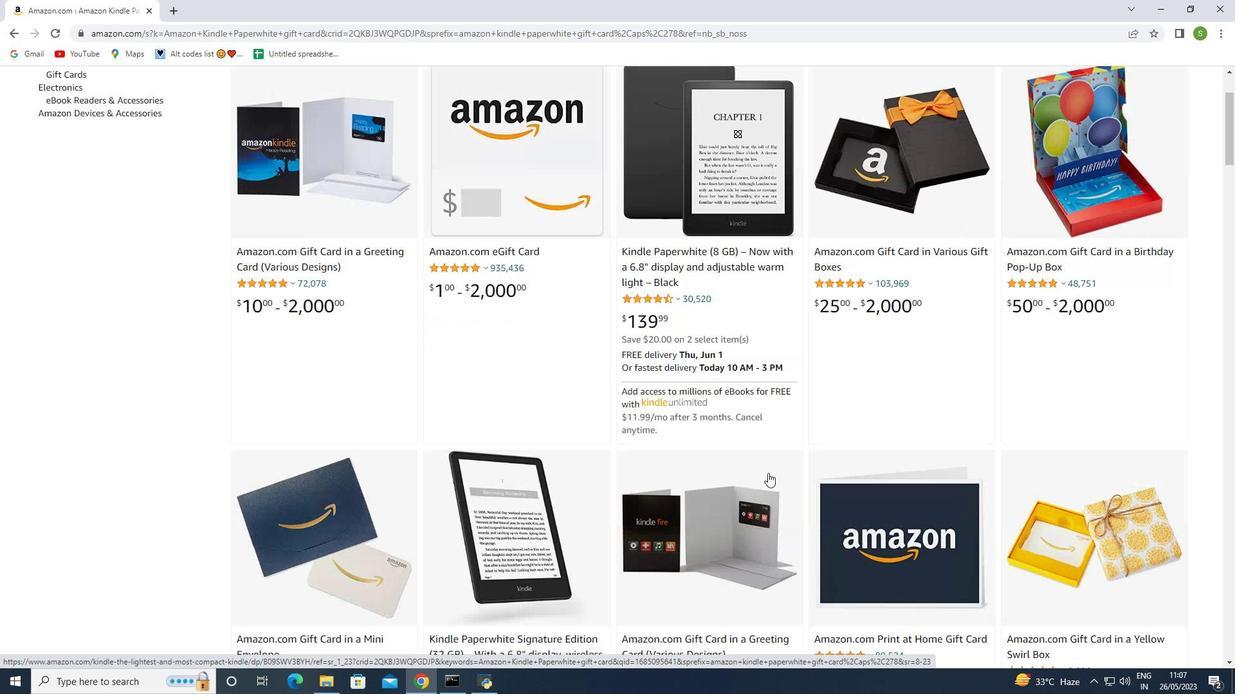
Action: Mouse scrolled (768, 474) with delta (0, 0)
Screenshot: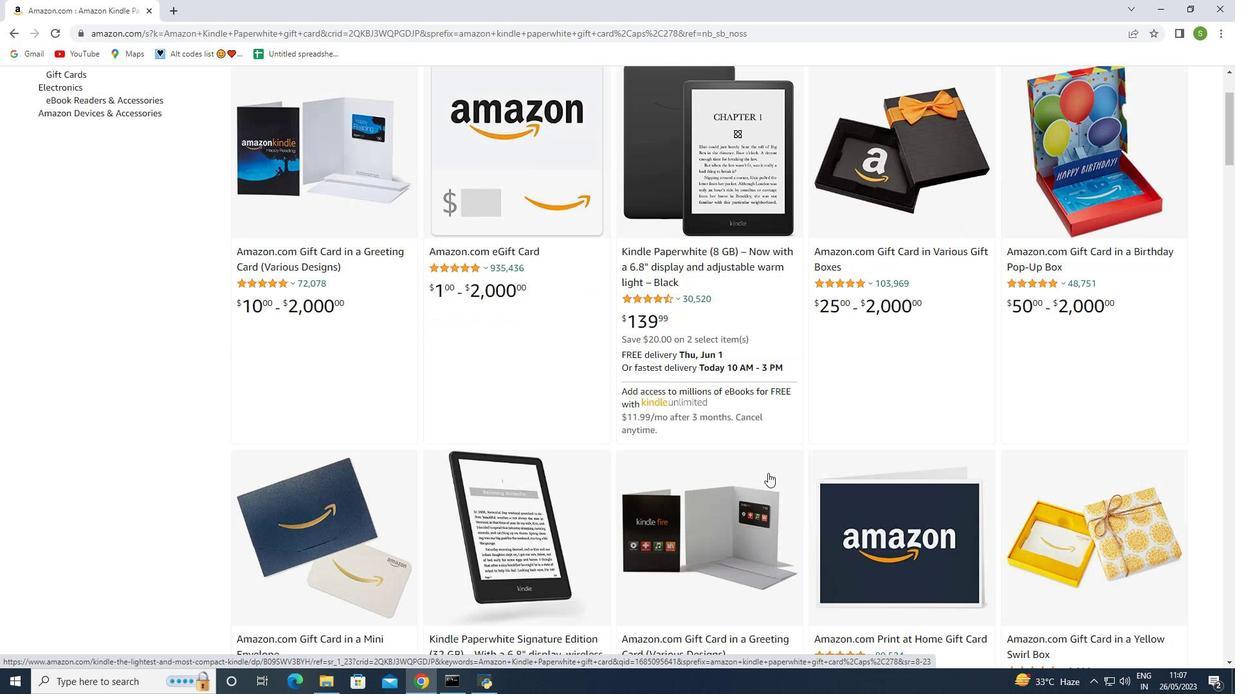 
Action: Mouse scrolled (768, 474) with delta (0, 0)
Screenshot: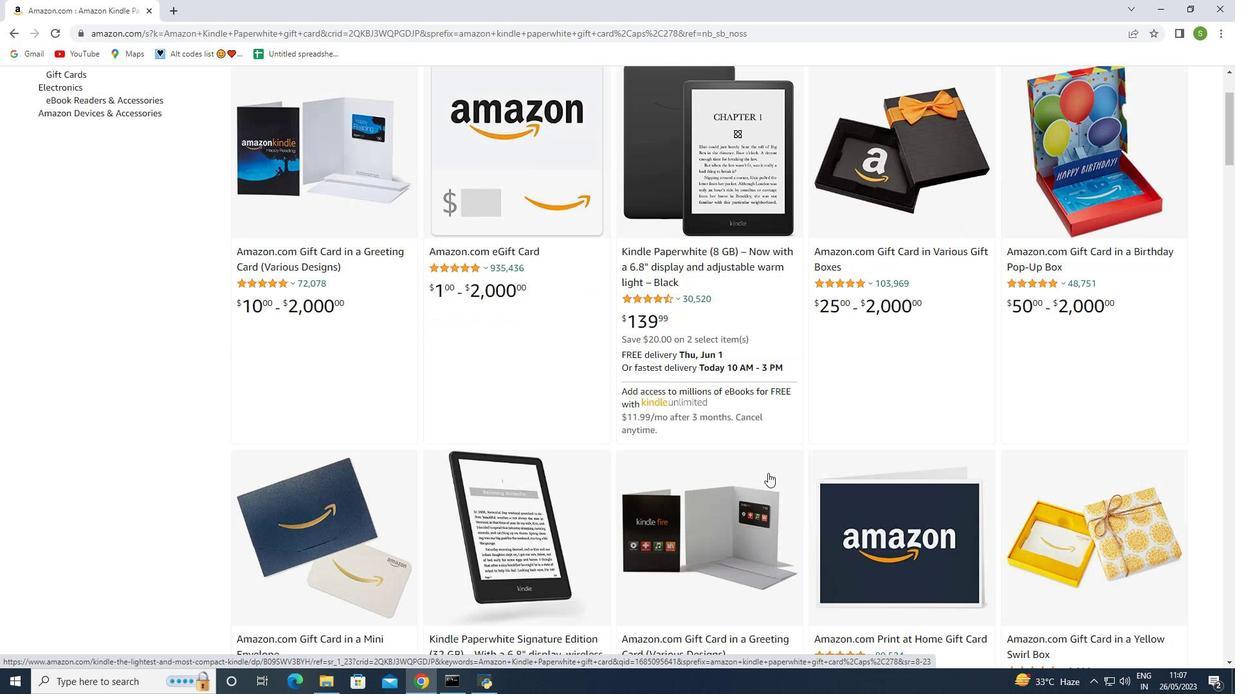
Action: Mouse scrolled (768, 474) with delta (0, 0)
Screenshot: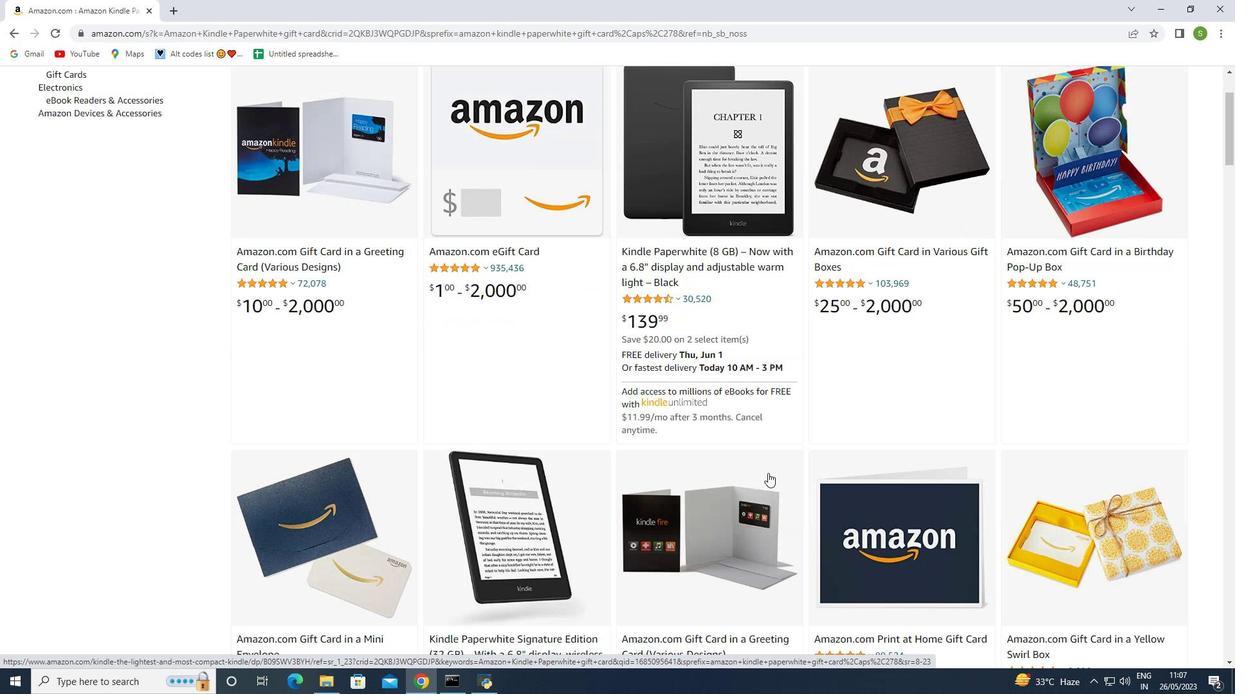 
Action: Mouse scrolled (768, 474) with delta (0, 0)
Screenshot: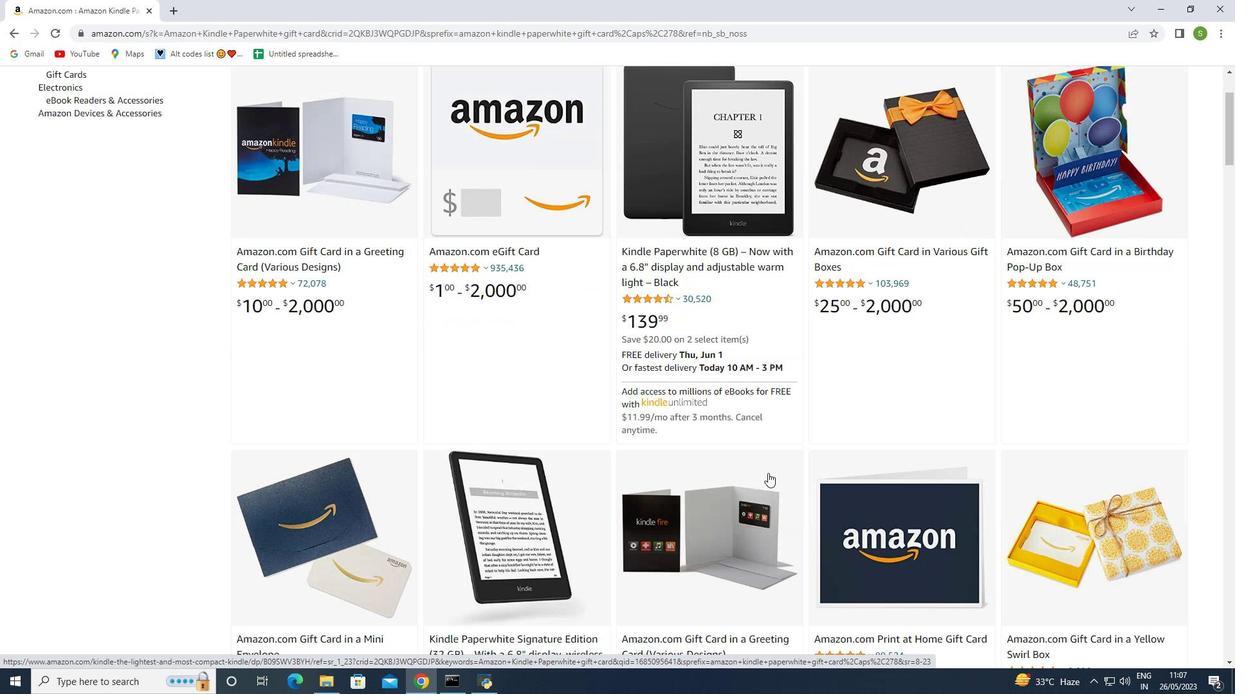 
Action: Mouse scrolled (768, 474) with delta (0, 0)
Screenshot: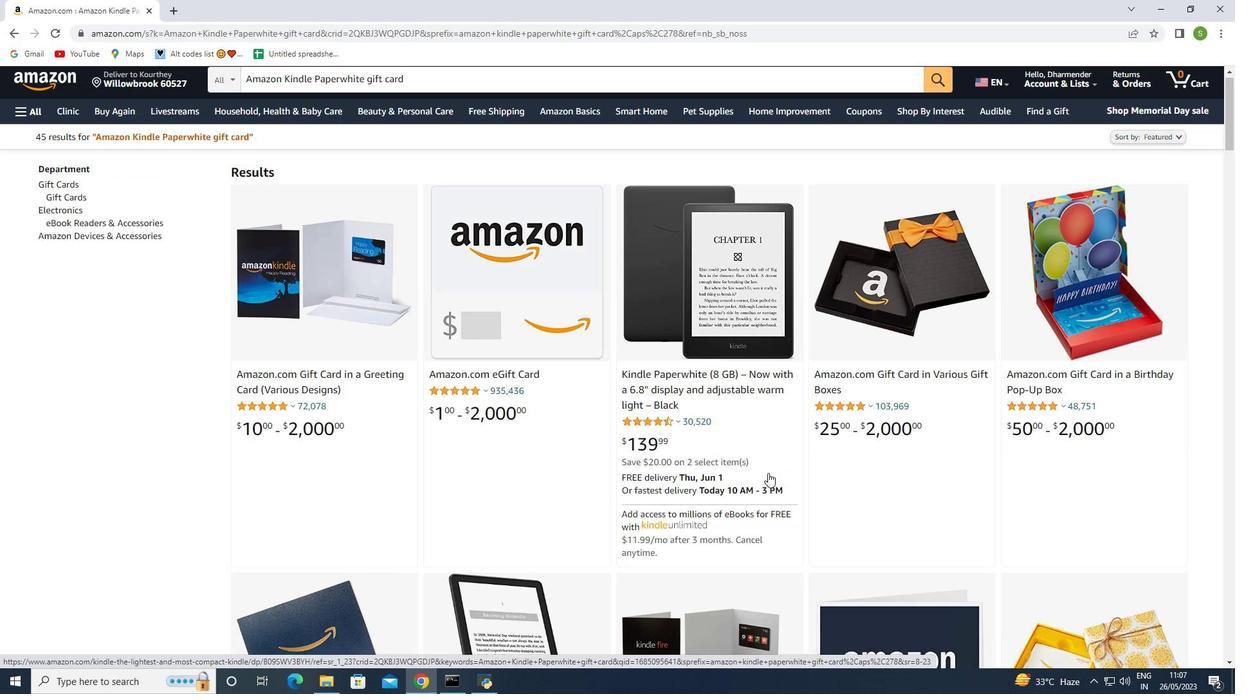 
Action: Mouse scrolled (768, 474) with delta (0, 0)
Screenshot: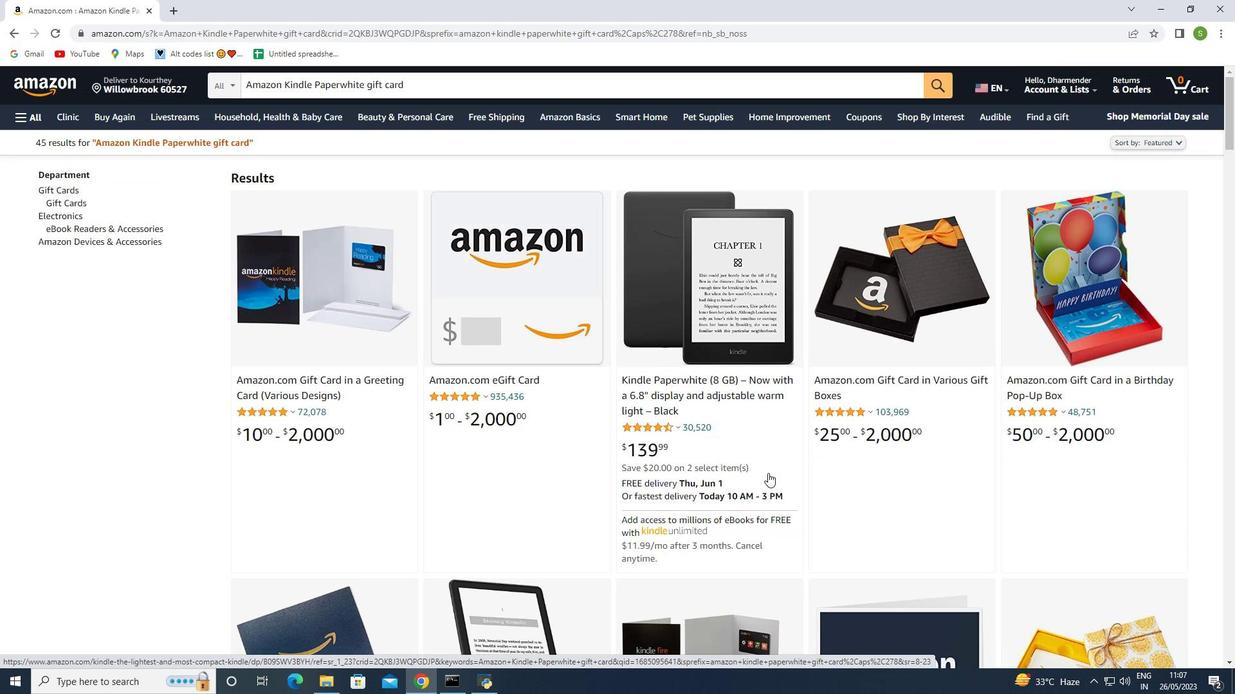 
Action: Mouse scrolled (768, 474) with delta (0, 0)
Screenshot: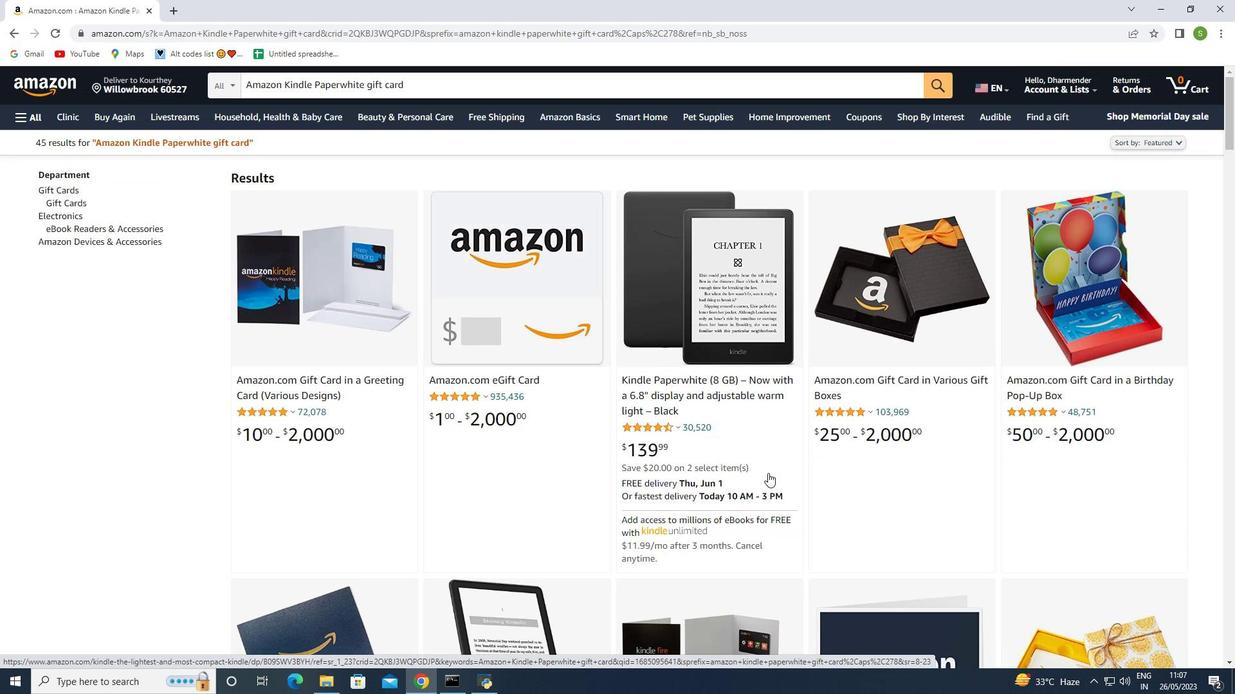 
Action: Mouse scrolled (768, 474) with delta (0, 0)
Screenshot: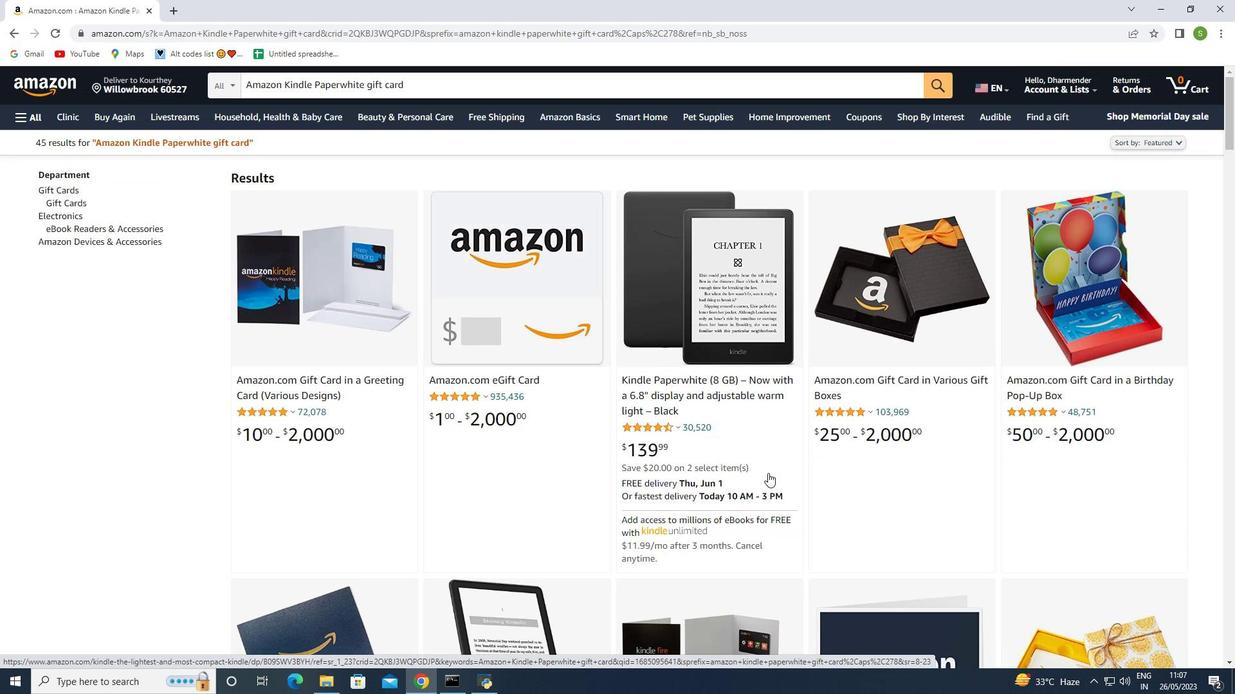 
Action: Mouse scrolled (768, 474) with delta (0, 0)
Screenshot: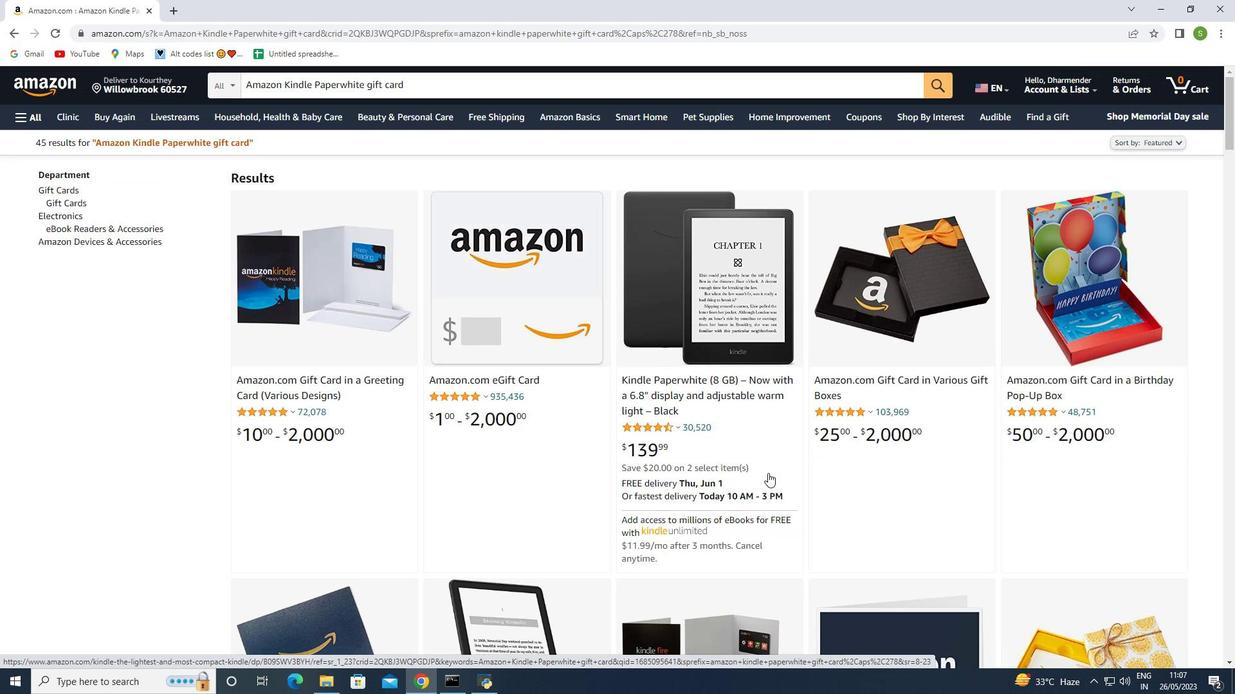 
Action: Mouse scrolled (768, 474) with delta (0, 0)
Screenshot: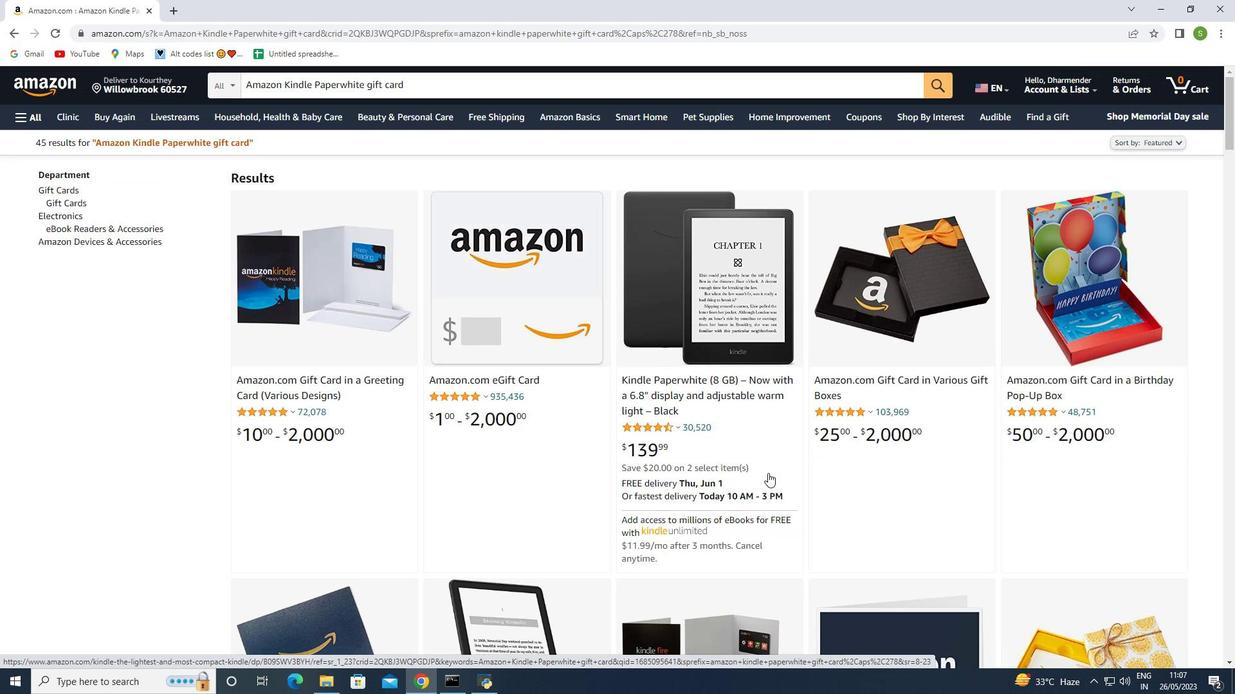 
Action: Mouse scrolled (768, 474) with delta (0, 0)
Screenshot: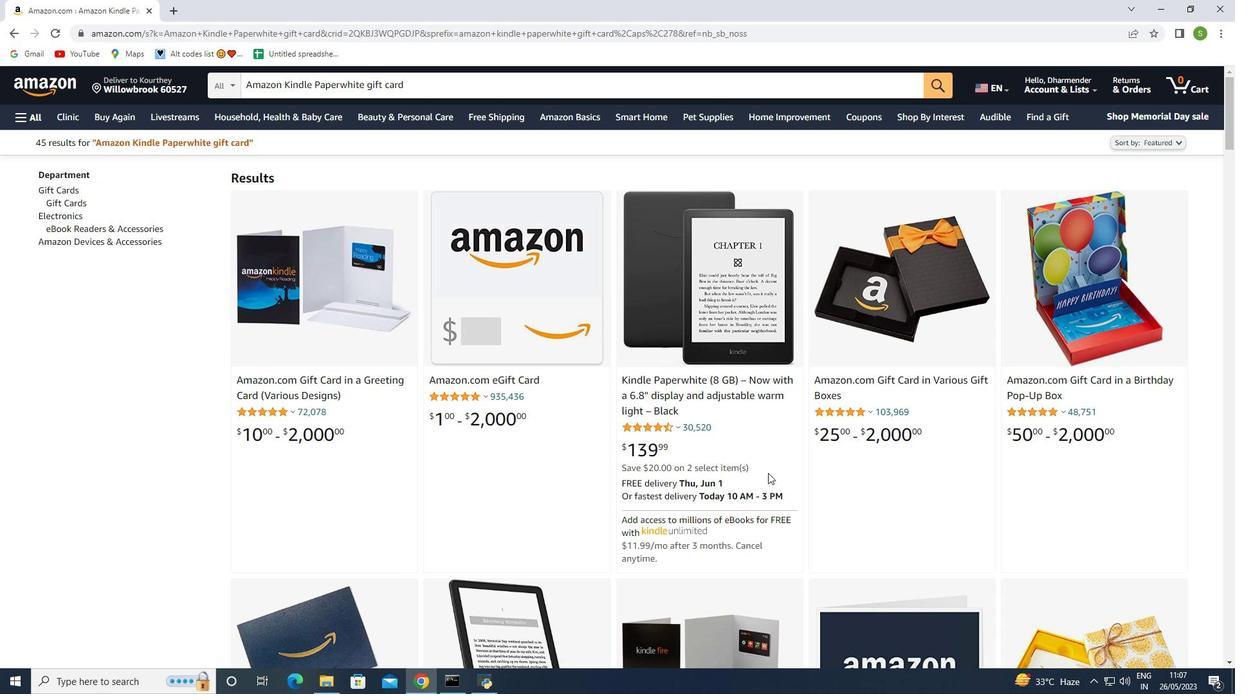 
Action: Mouse scrolled (768, 474) with delta (0, 0)
Screenshot: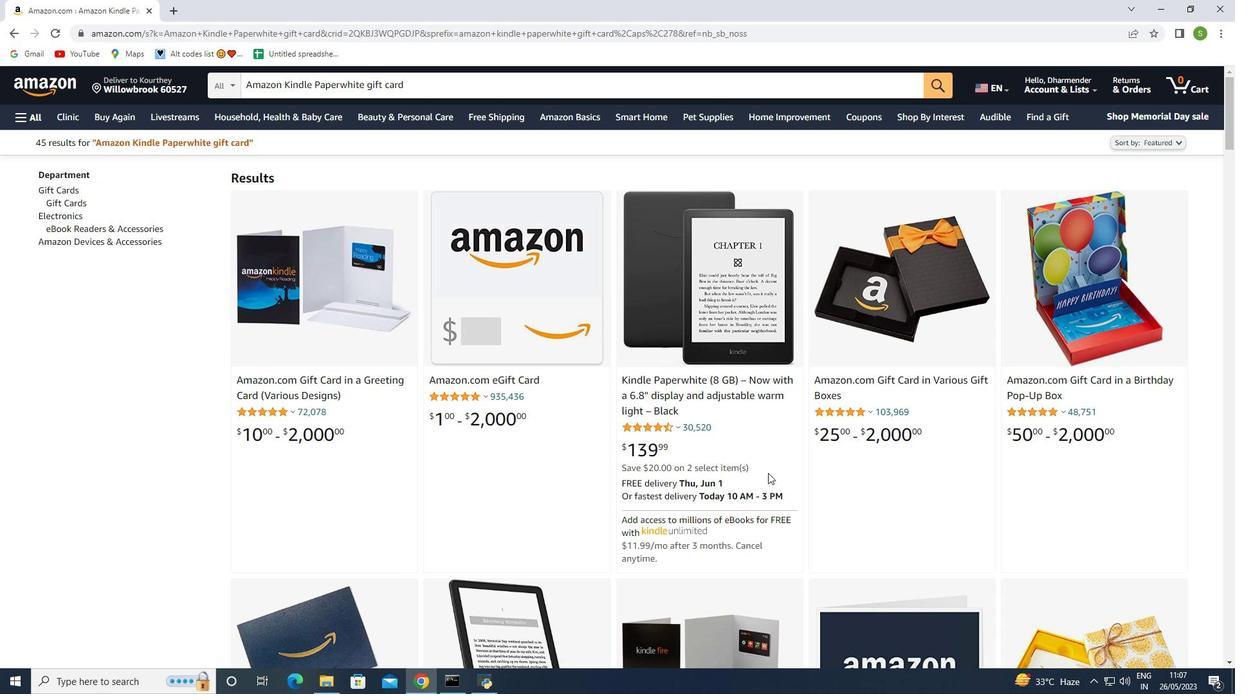
Action: Mouse scrolled (768, 474) with delta (0, 0)
Screenshot: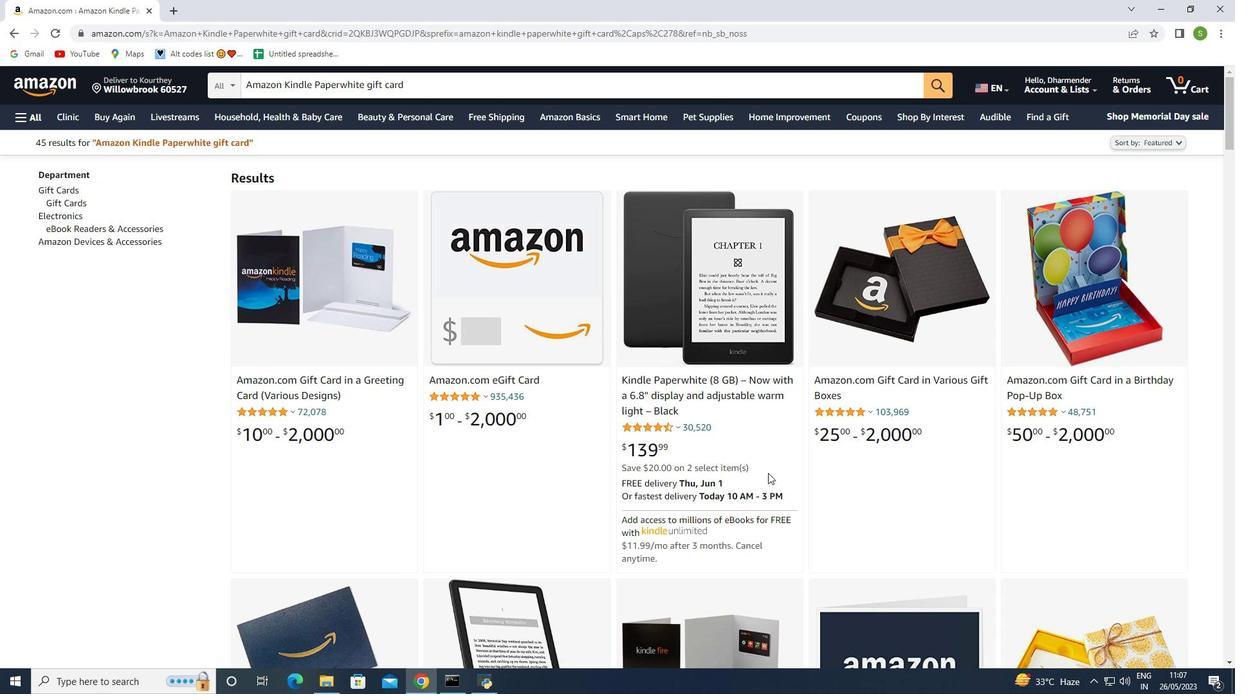 
Action: Mouse scrolled (768, 474) with delta (0, 0)
Screenshot: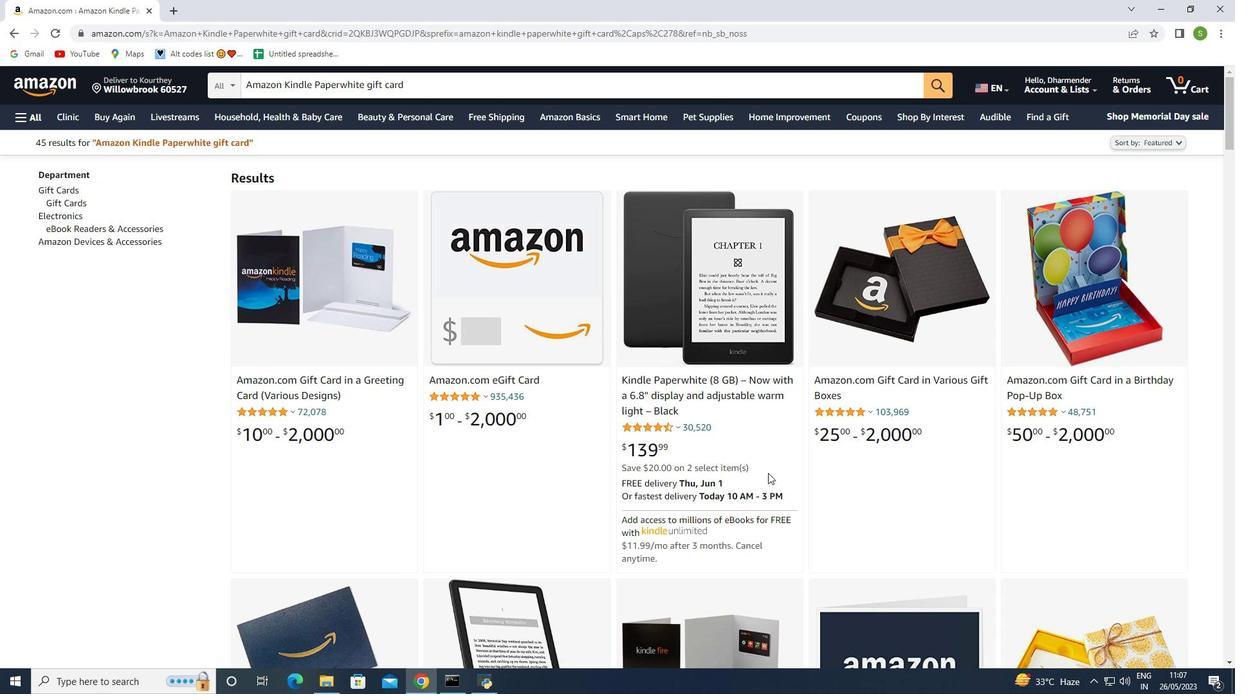 
Action: Mouse scrolled (768, 474) with delta (0, 0)
Screenshot: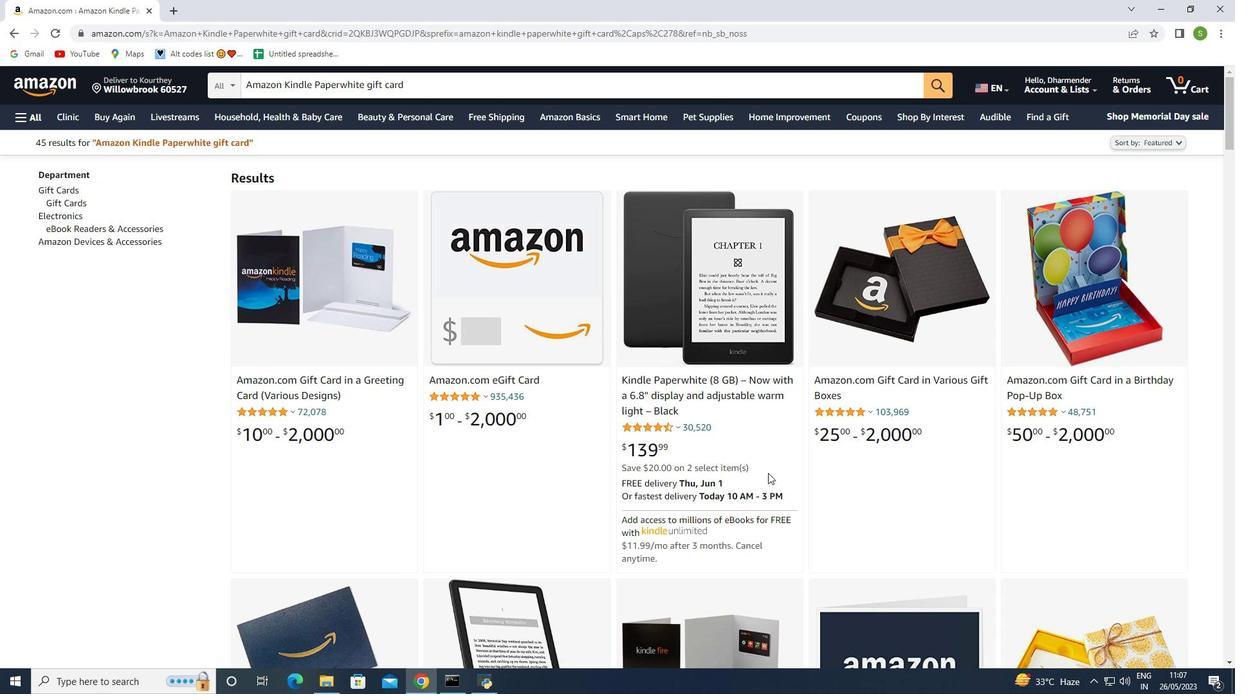 
Action: Mouse scrolled (768, 474) with delta (0, 0)
Screenshot: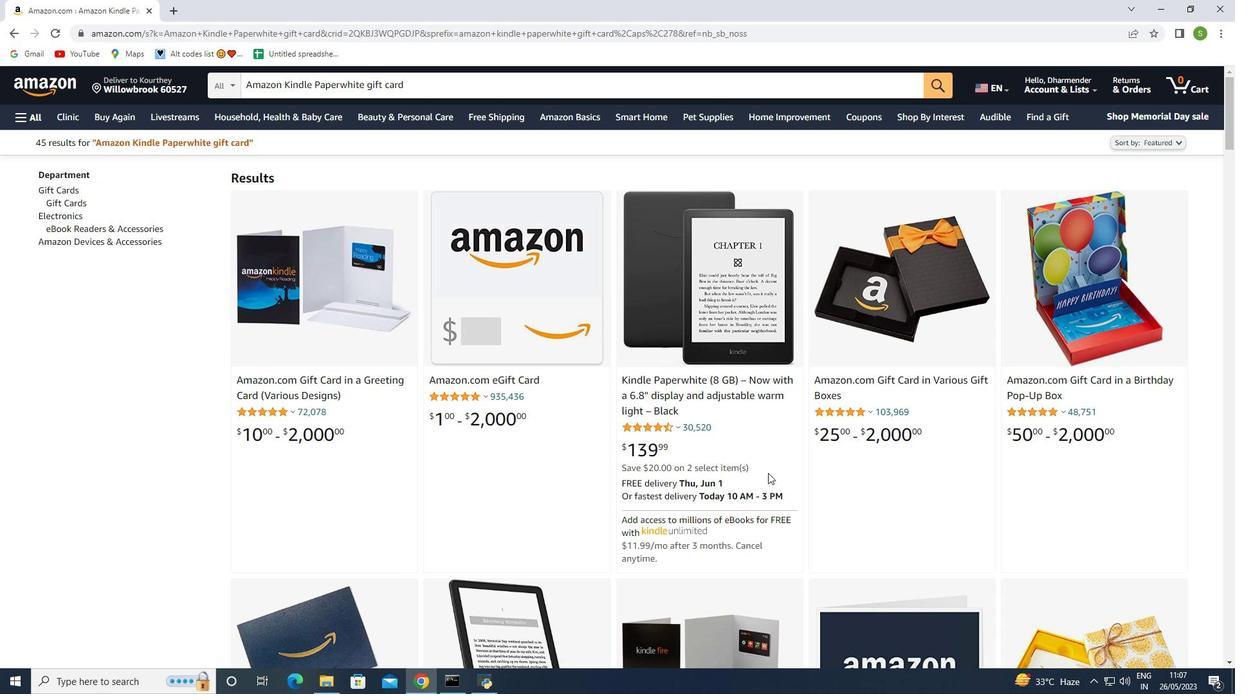 
Action: Mouse scrolled (768, 474) with delta (0, 0)
Screenshot: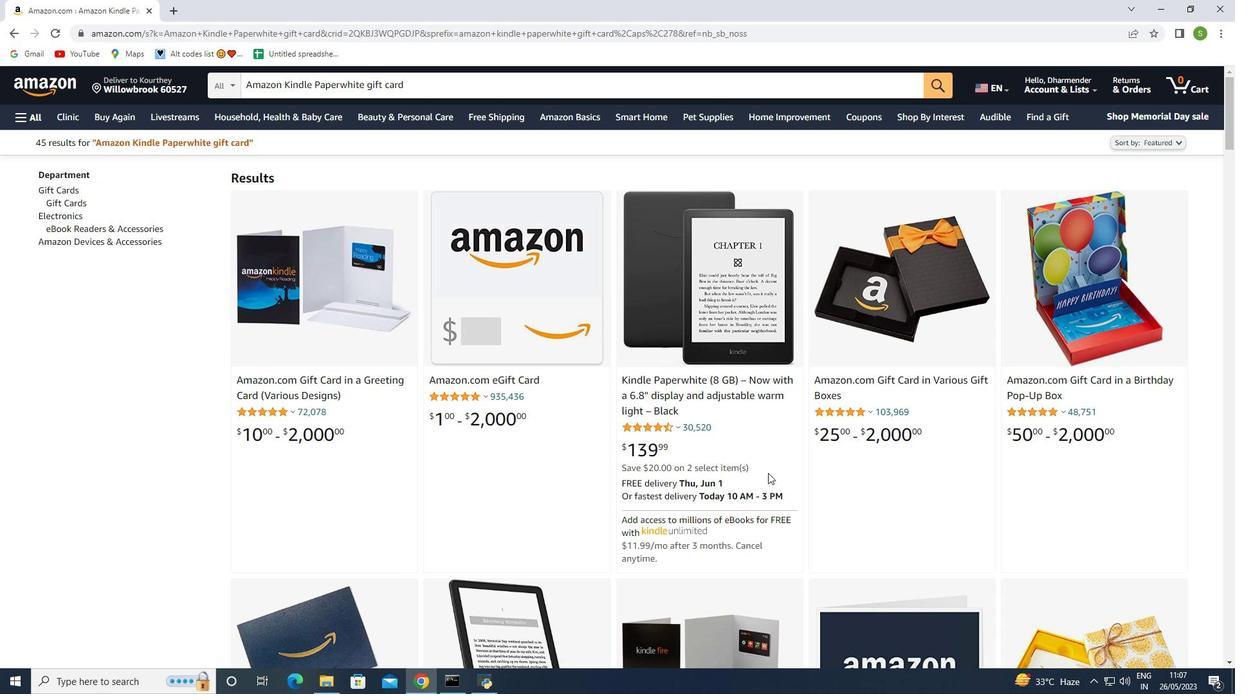 
Action: Mouse scrolled (768, 474) with delta (0, 0)
Screenshot: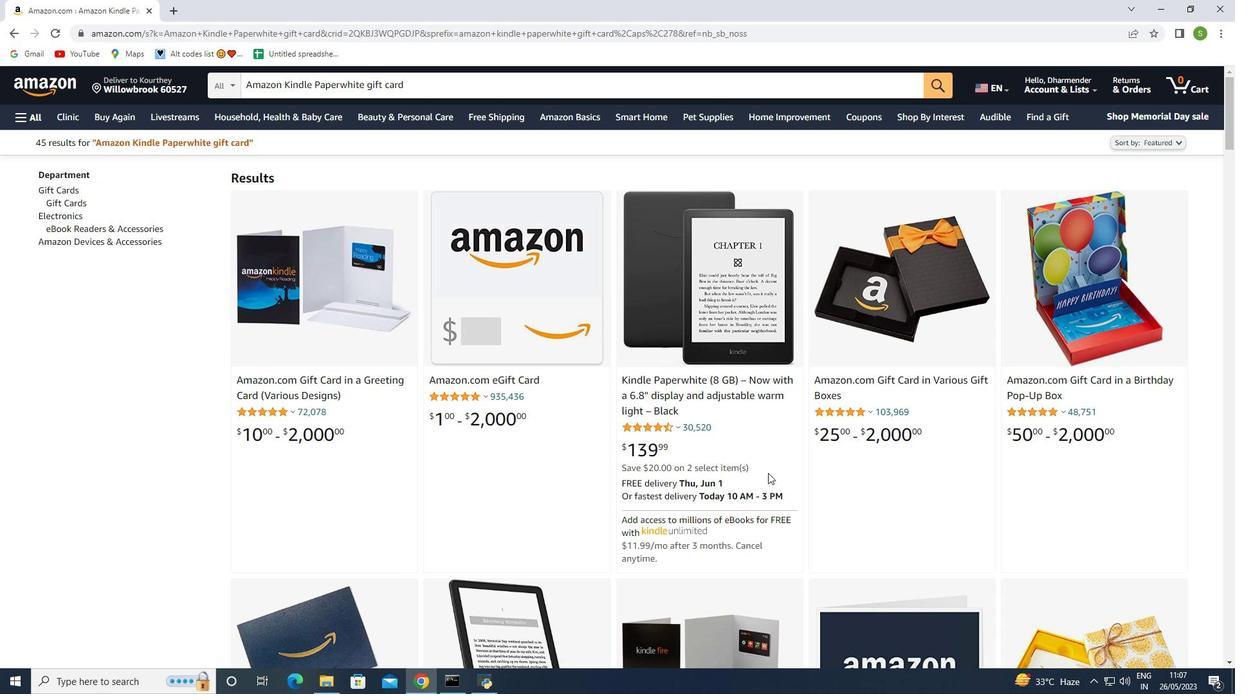 
Action: Mouse scrolled (768, 474) with delta (0, 0)
Screenshot: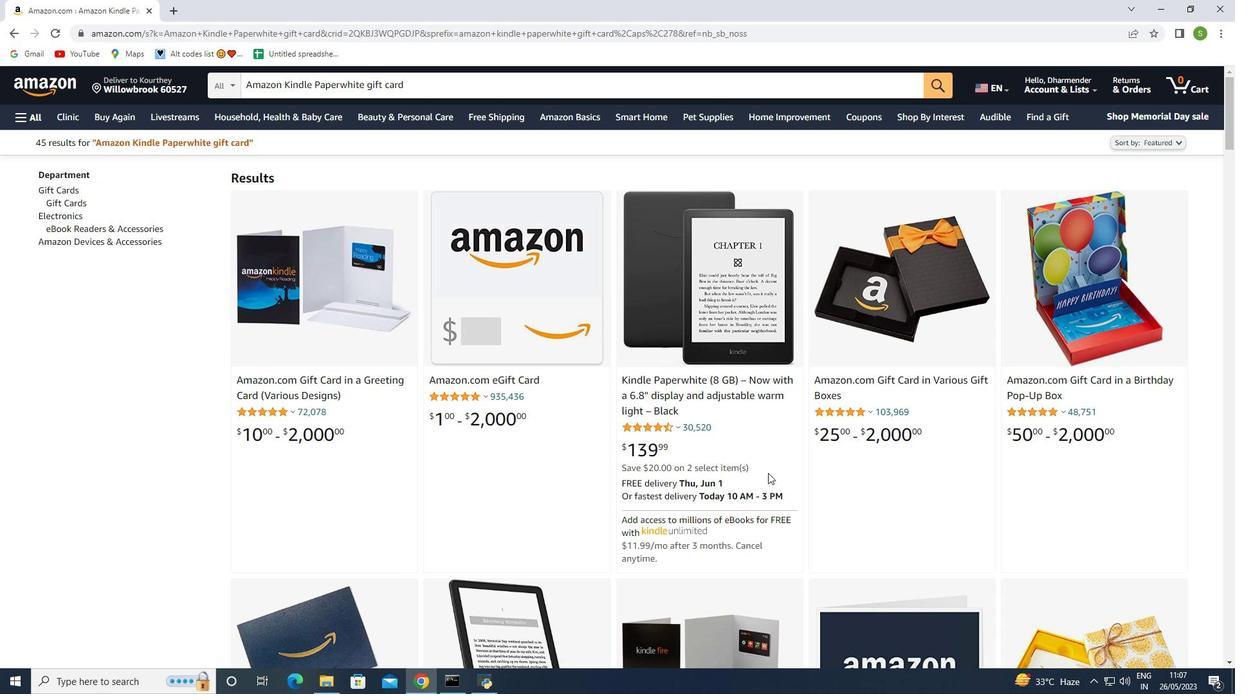 
Action: Mouse scrolled (768, 474) with delta (0, 0)
Screenshot: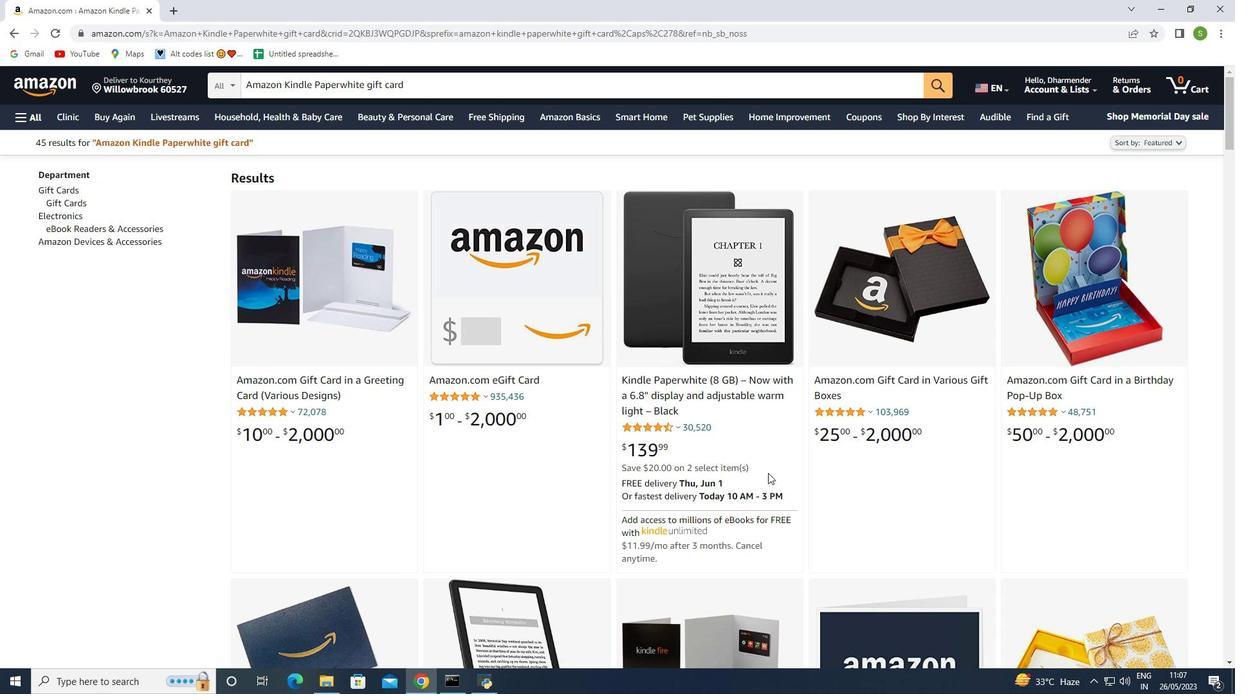 
Action: Mouse moved to (1071, 386)
Screenshot: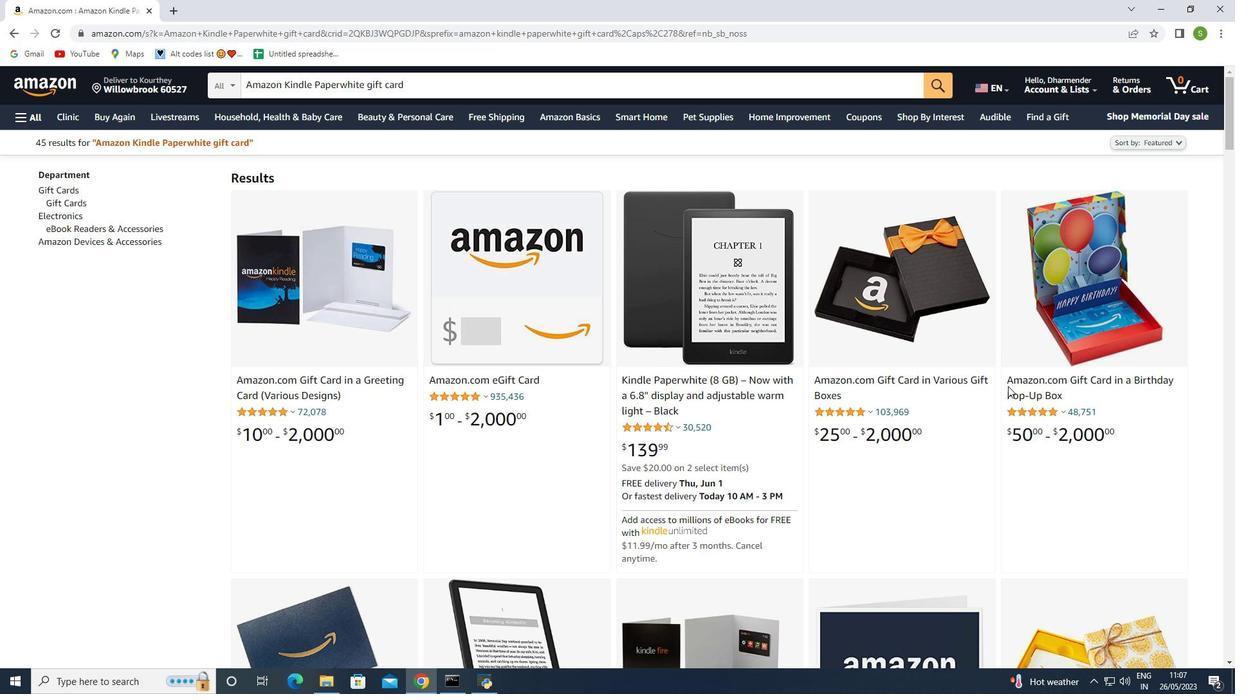 
Action: Mouse scrolled (1071, 386) with delta (0, 0)
Screenshot: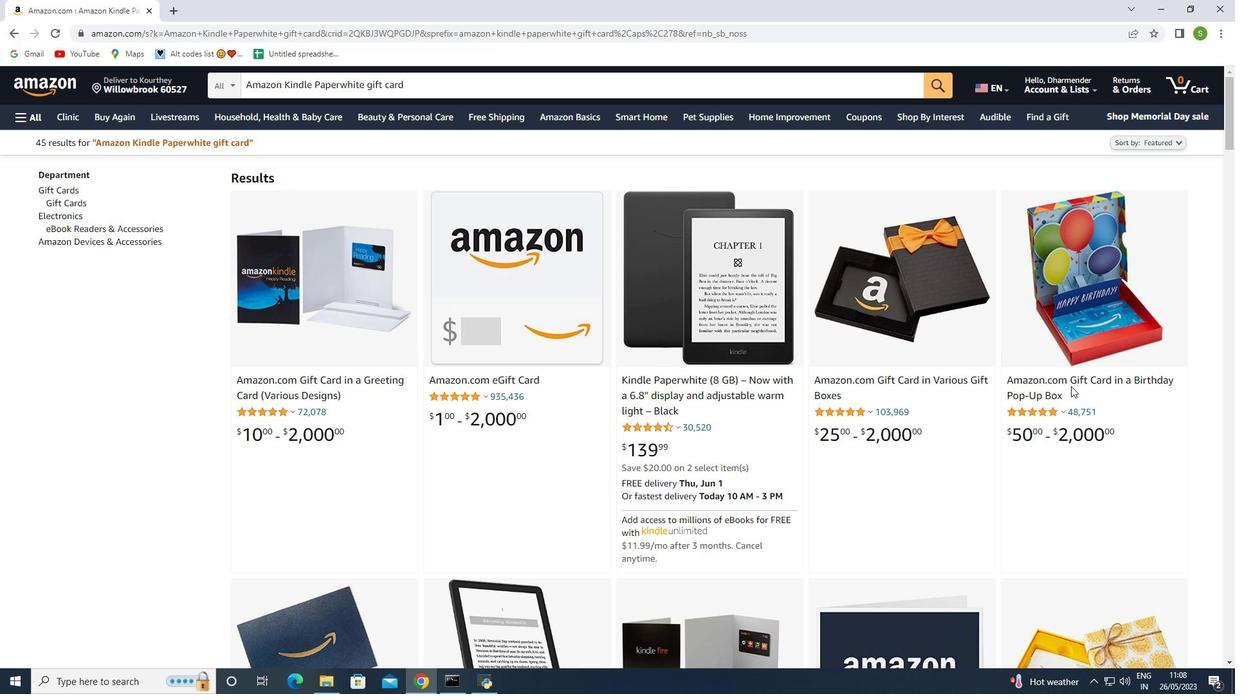 
Action: Mouse scrolled (1071, 386) with delta (0, 0)
Screenshot: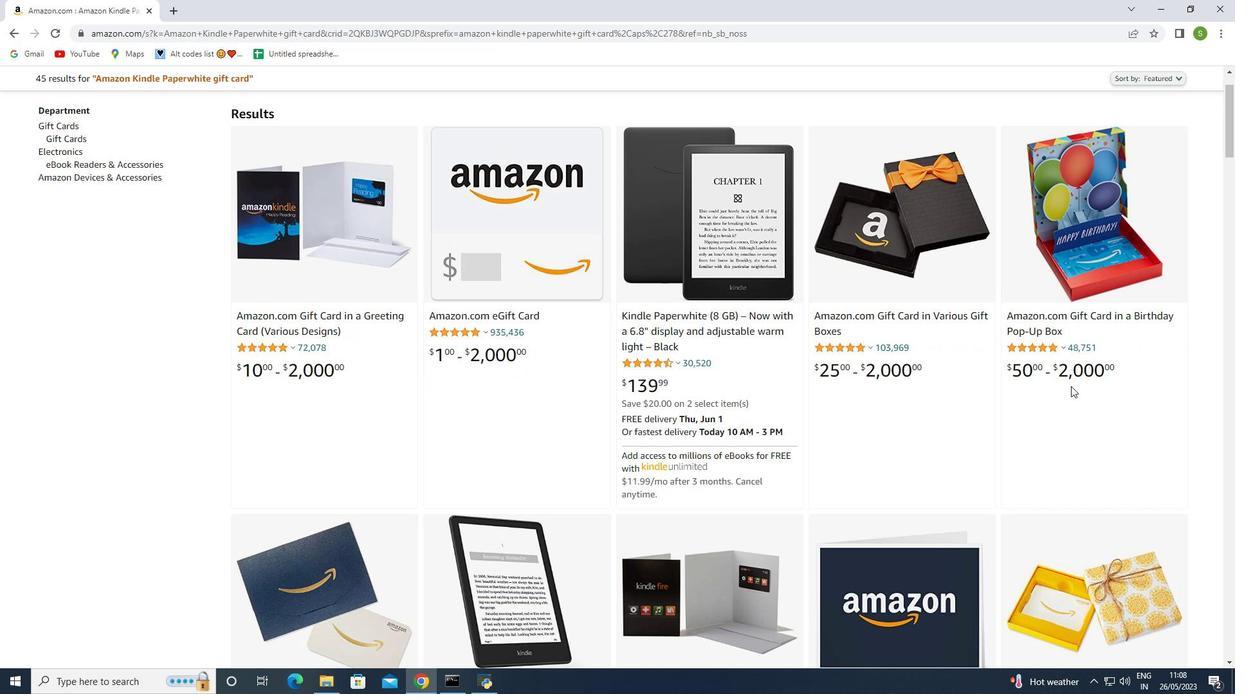 
Action: Mouse scrolled (1071, 386) with delta (0, 0)
Screenshot: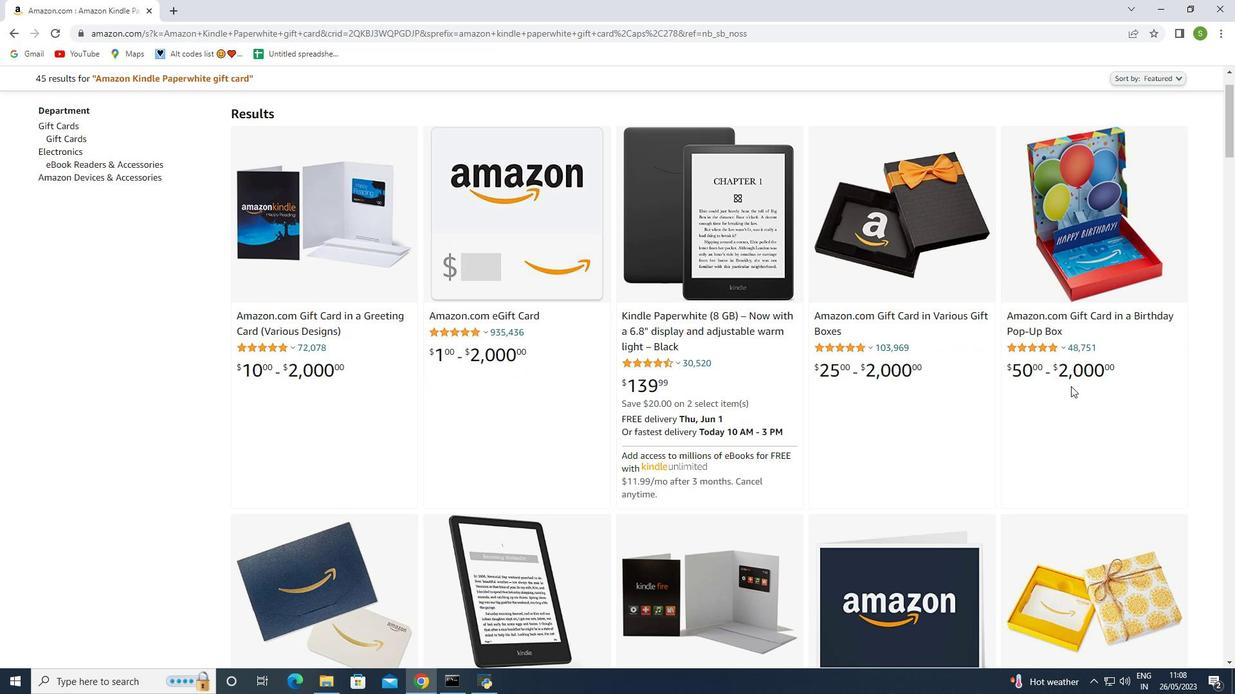 
Action: Mouse scrolled (1071, 386) with delta (0, 0)
Screenshot: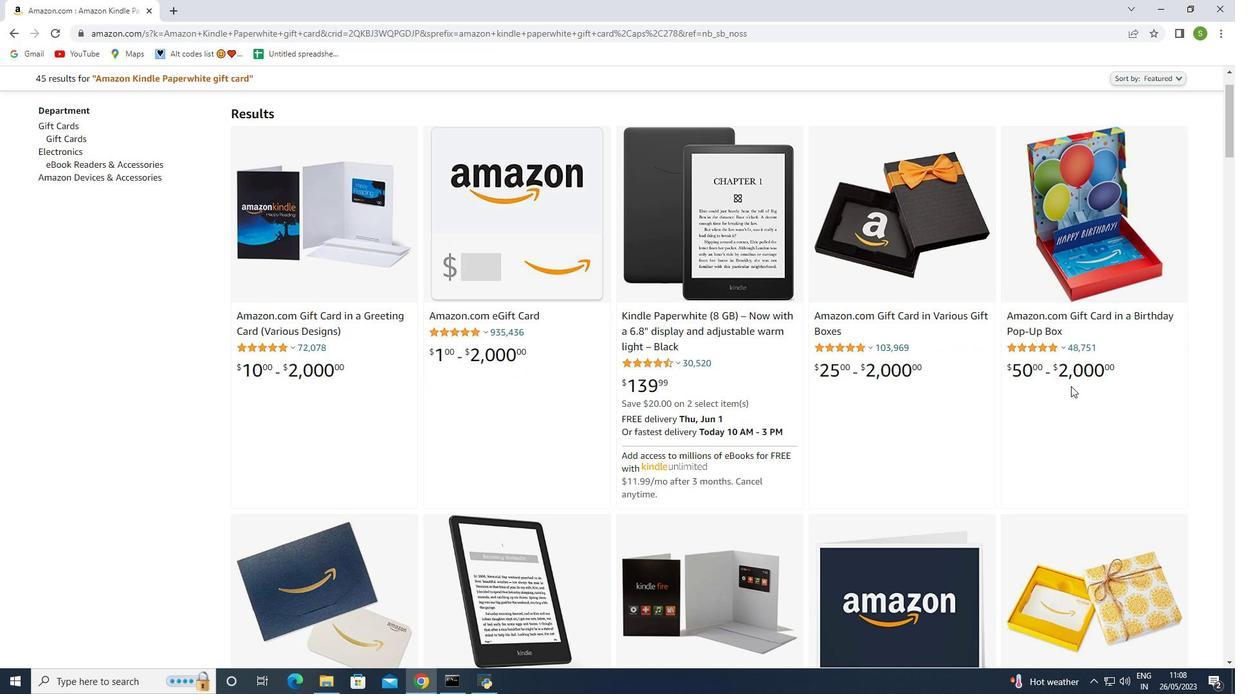 
Action: Mouse scrolled (1071, 386) with delta (0, 0)
Screenshot: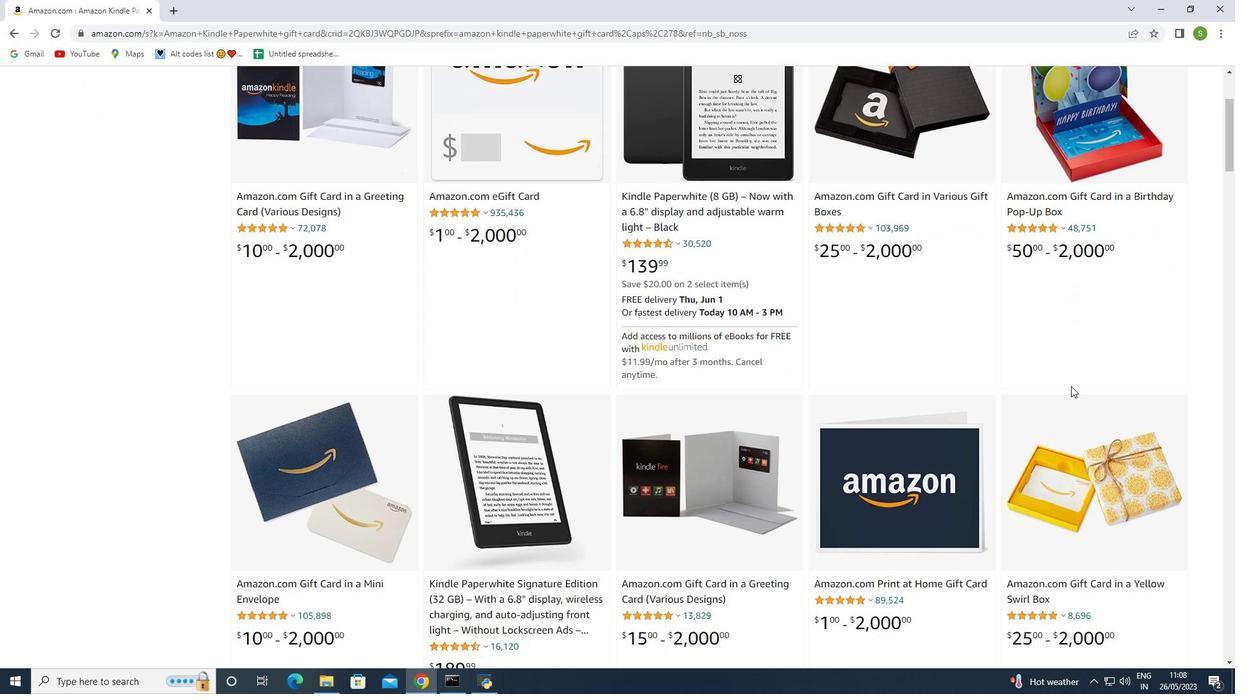 
Action: Mouse scrolled (1071, 386) with delta (0, 0)
Screenshot: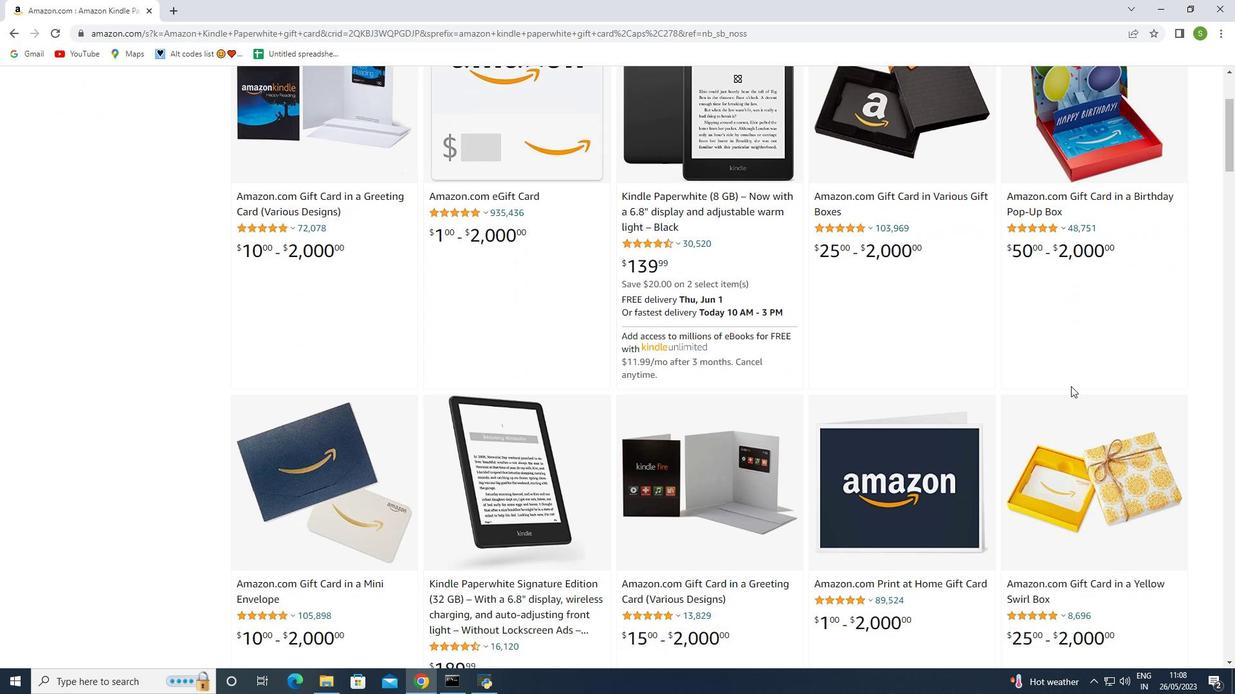 
Action: Mouse scrolled (1071, 386) with delta (0, 0)
Screenshot: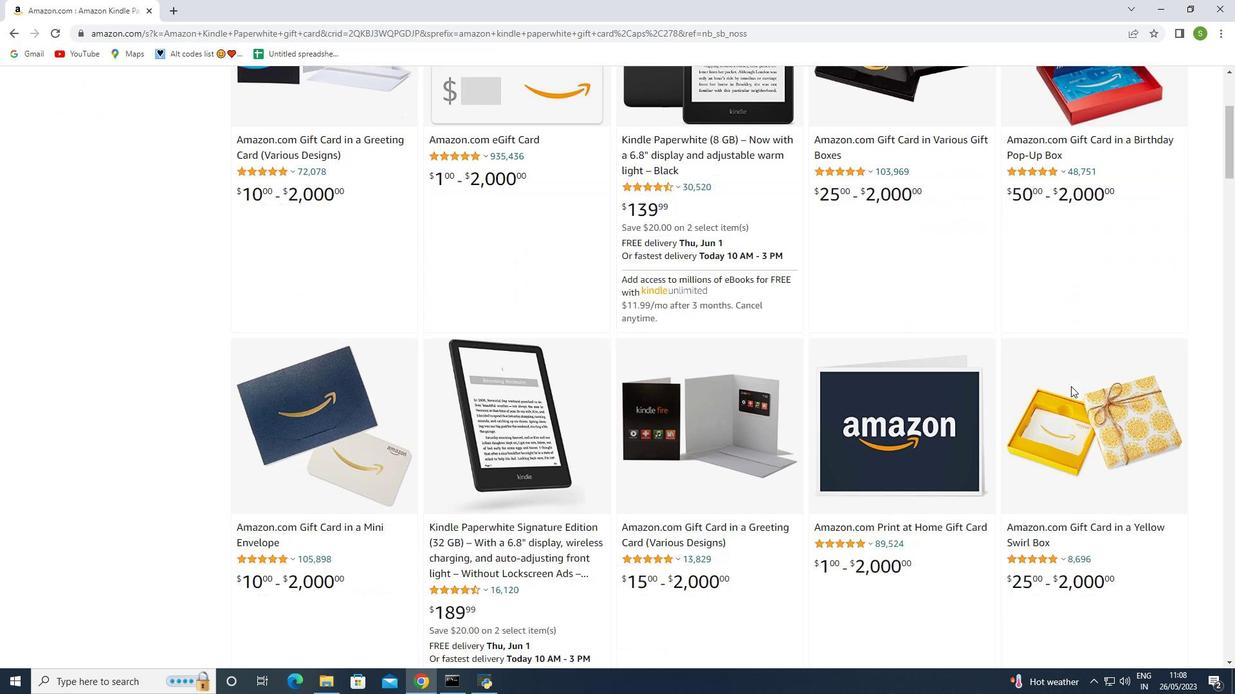 
Action: Mouse moved to (349, 322)
Screenshot: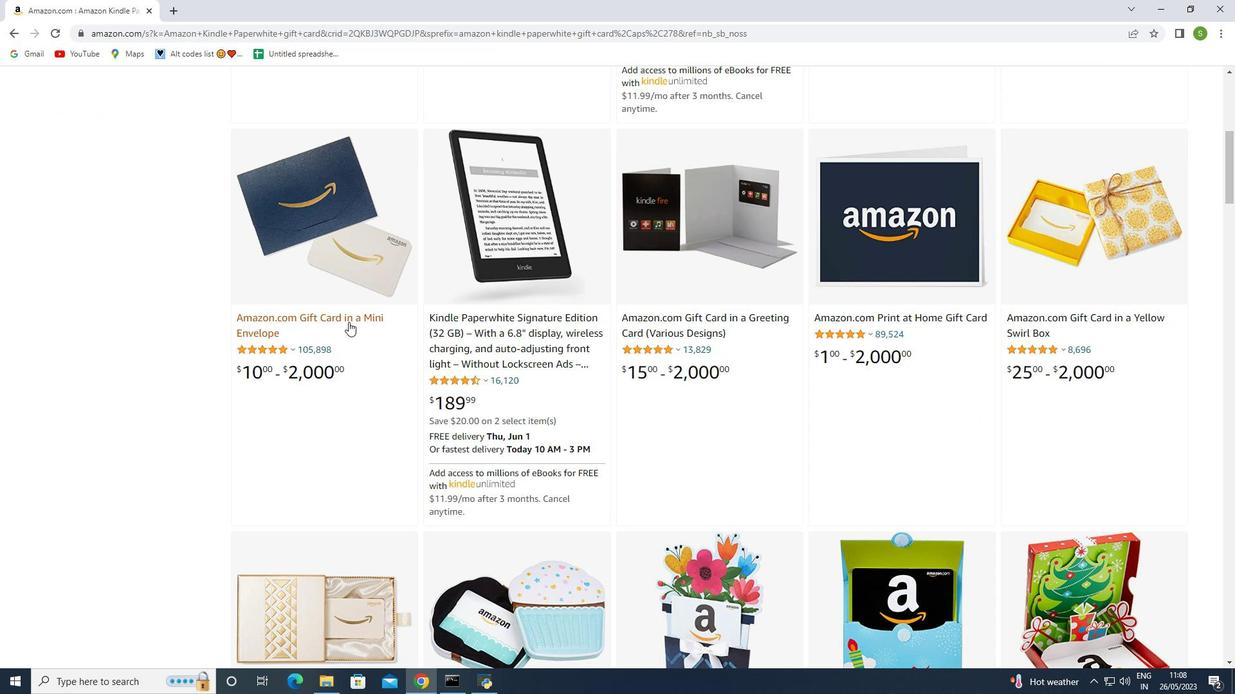 
Action: Mouse scrolled (349, 321) with delta (0, 0)
Screenshot: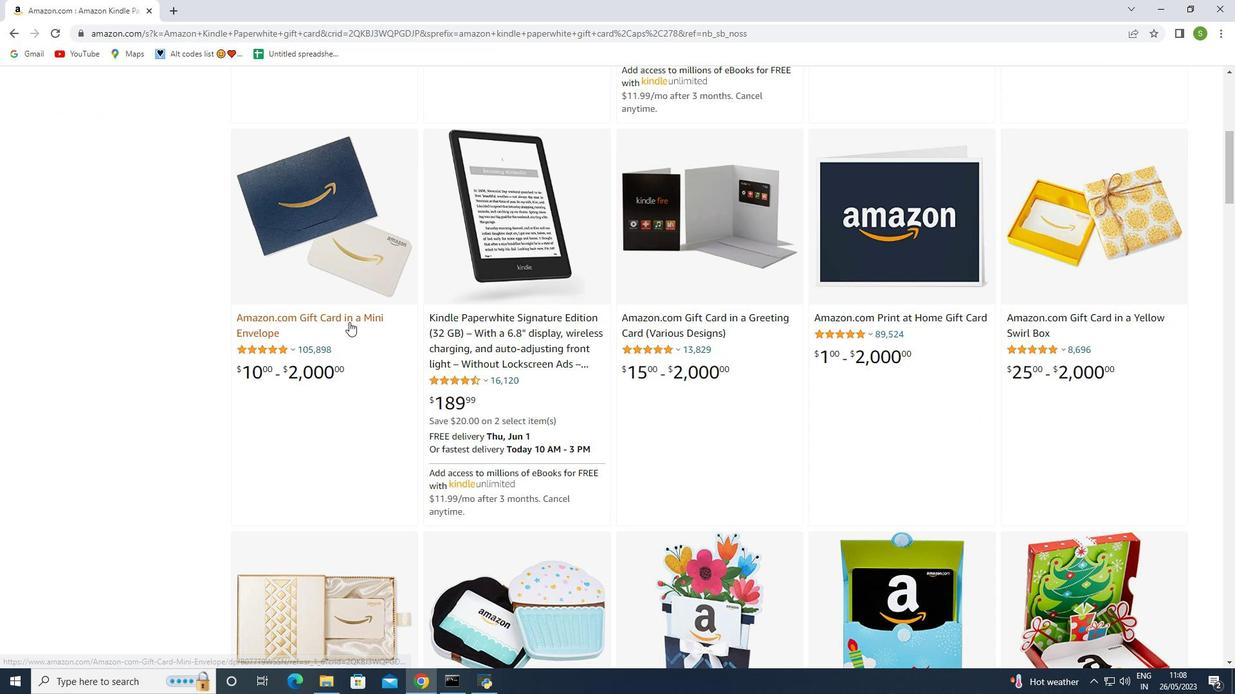 
Action: Mouse scrolled (349, 321) with delta (0, 0)
Screenshot: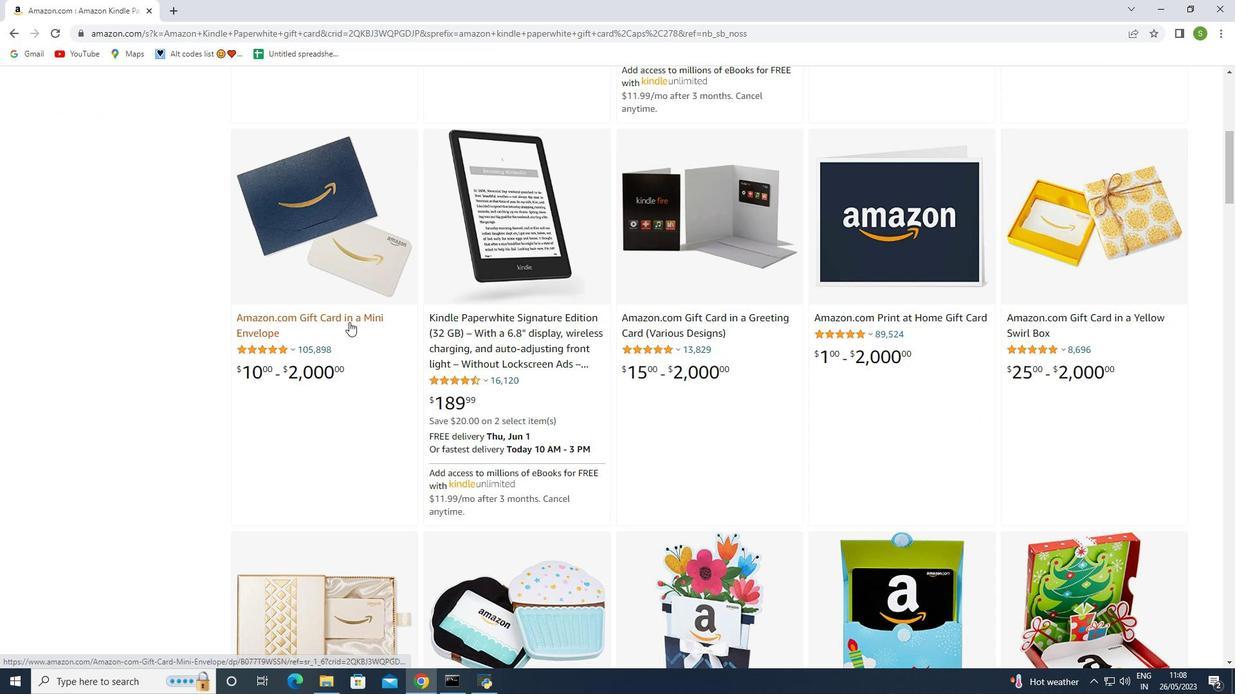 
Action: Mouse scrolled (349, 321) with delta (0, 0)
Screenshot: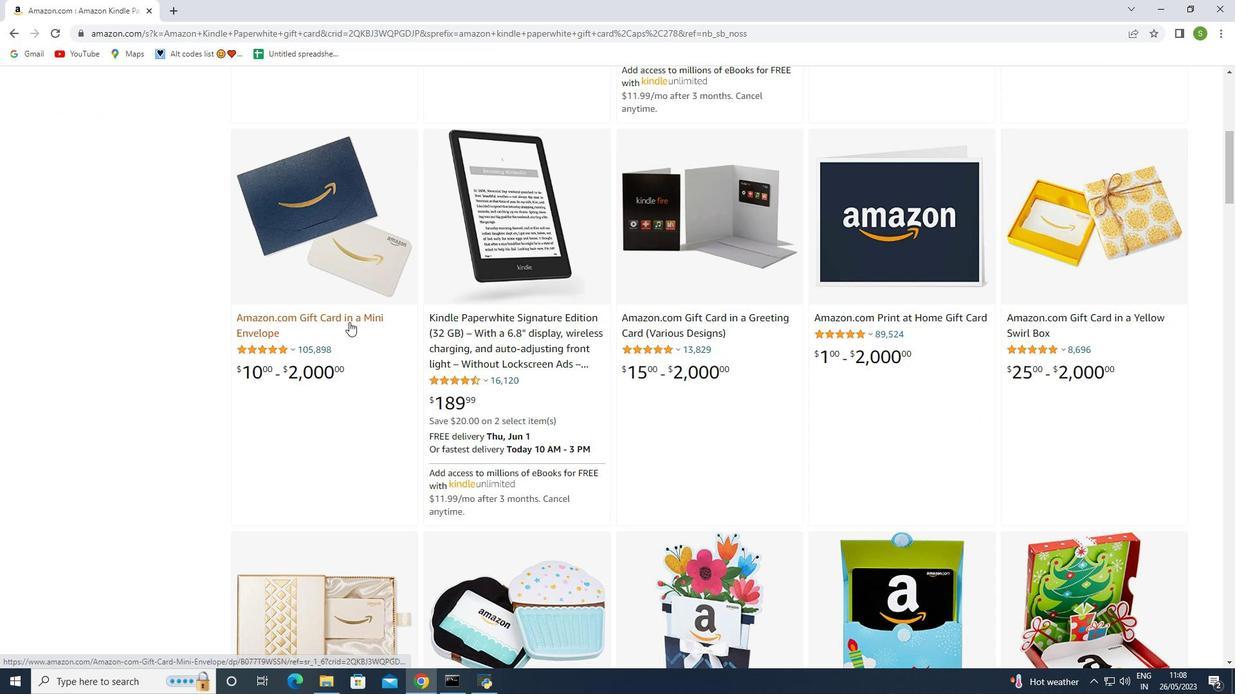
Action: Mouse scrolled (349, 321) with delta (0, 0)
Screenshot: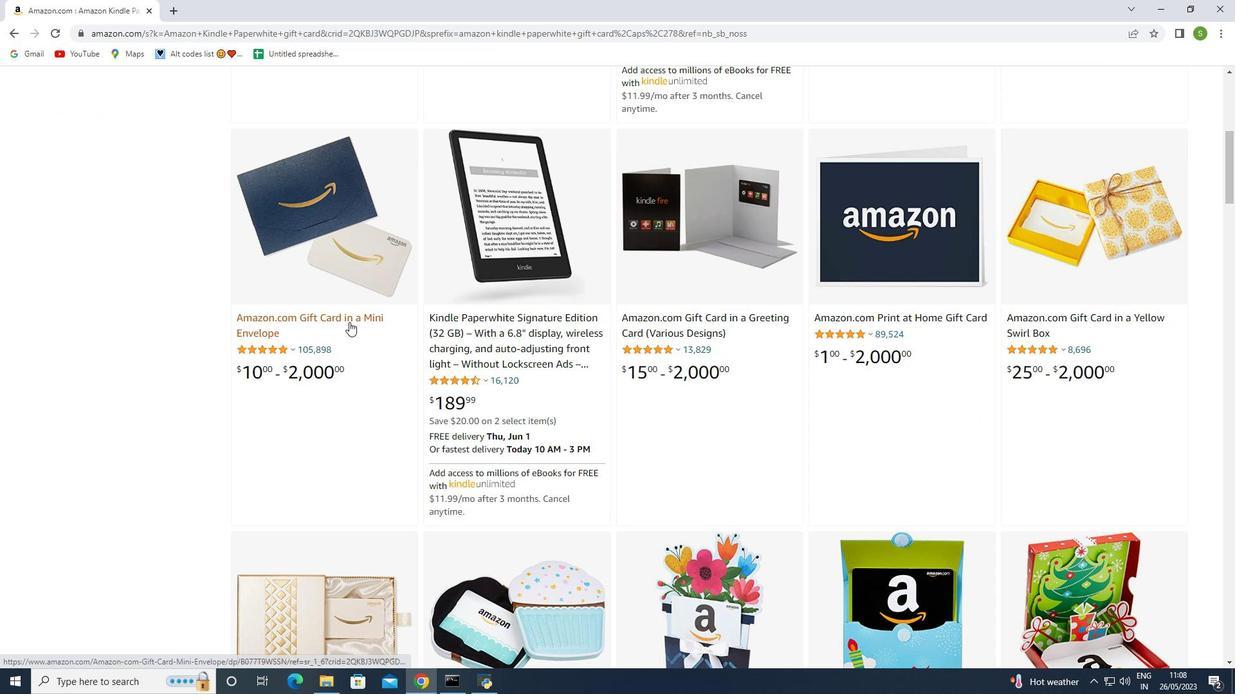
Action: Mouse scrolled (349, 321) with delta (0, 0)
Screenshot: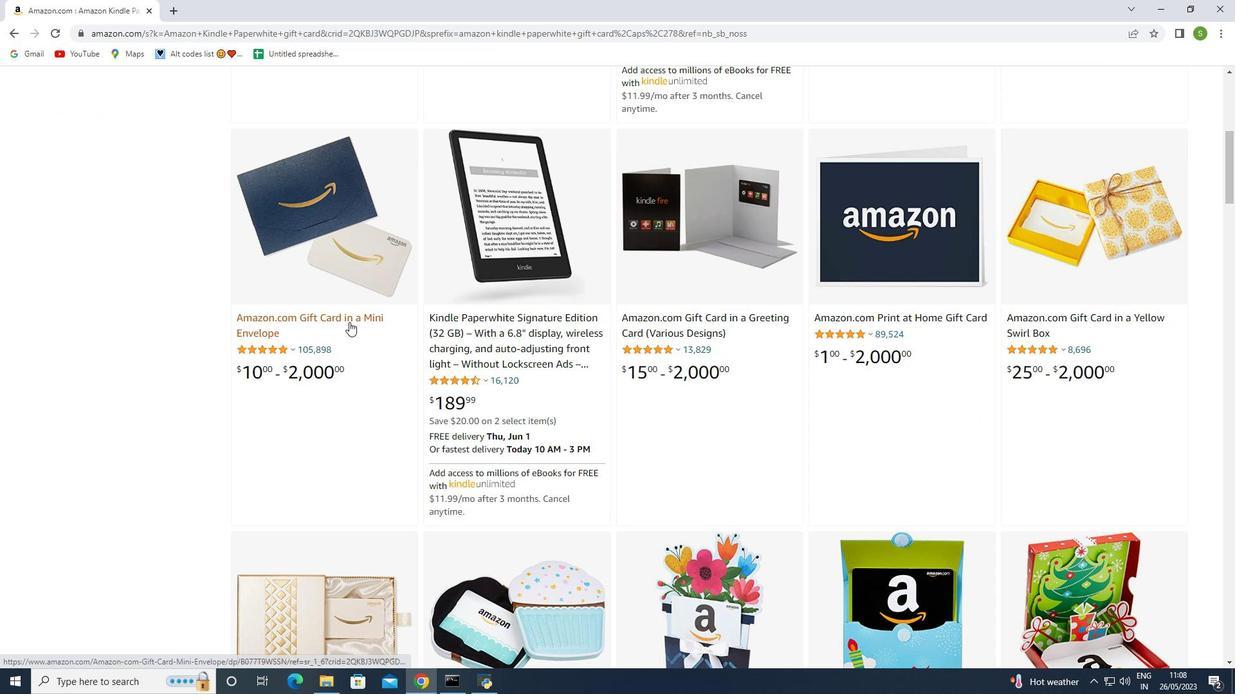 
Action: Mouse scrolled (349, 321) with delta (0, 0)
Screenshot: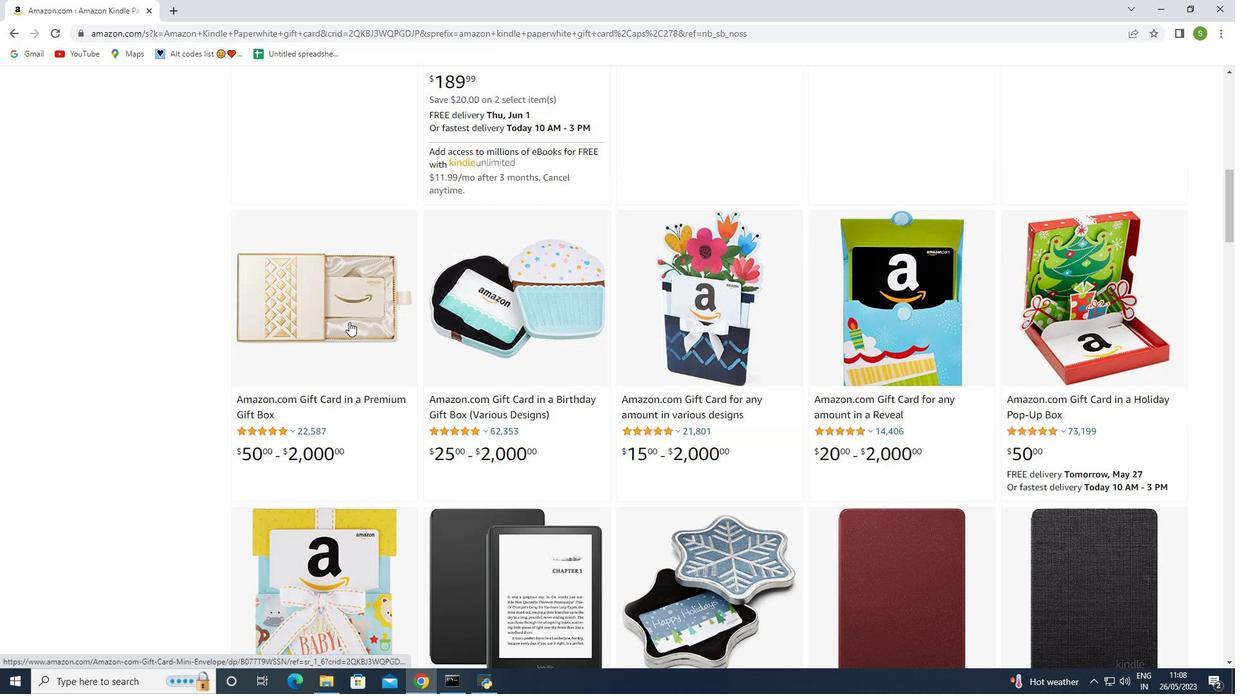 
Action: Mouse scrolled (349, 321) with delta (0, 0)
Screenshot: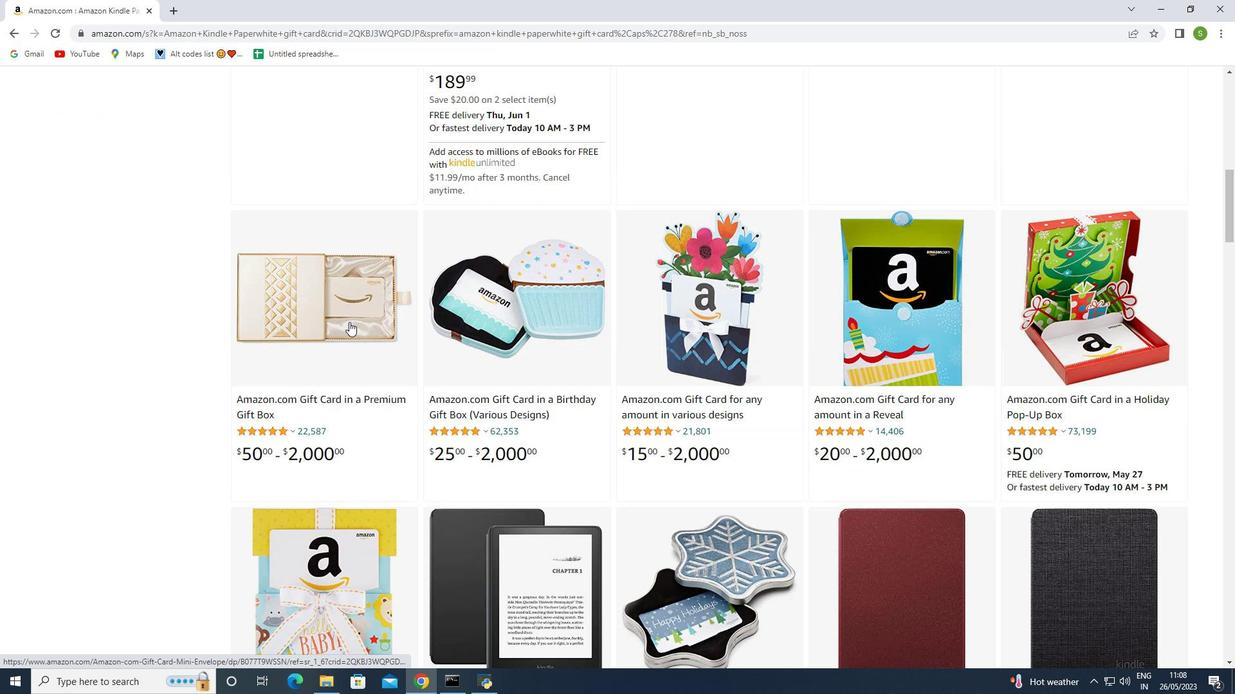 
Action: Mouse moved to (1117, 329)
Screenshot: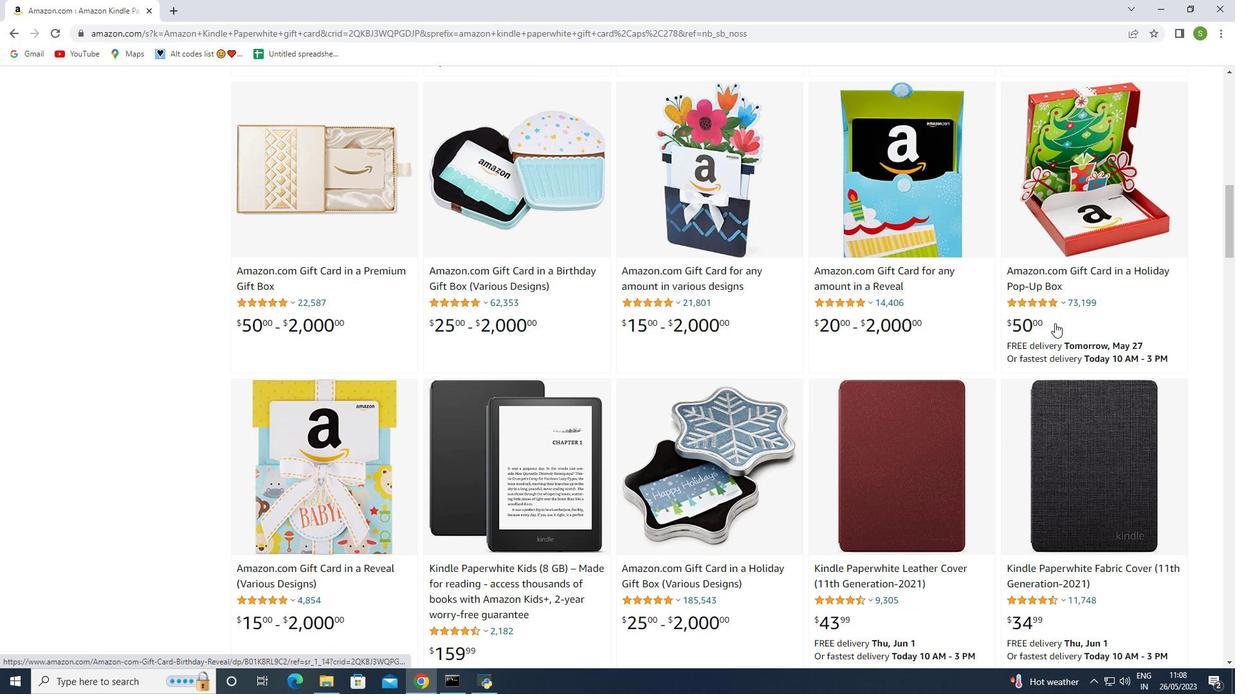
Action: Mouse scrolled (1117, 328) with delta (0, 0)
Screenshot: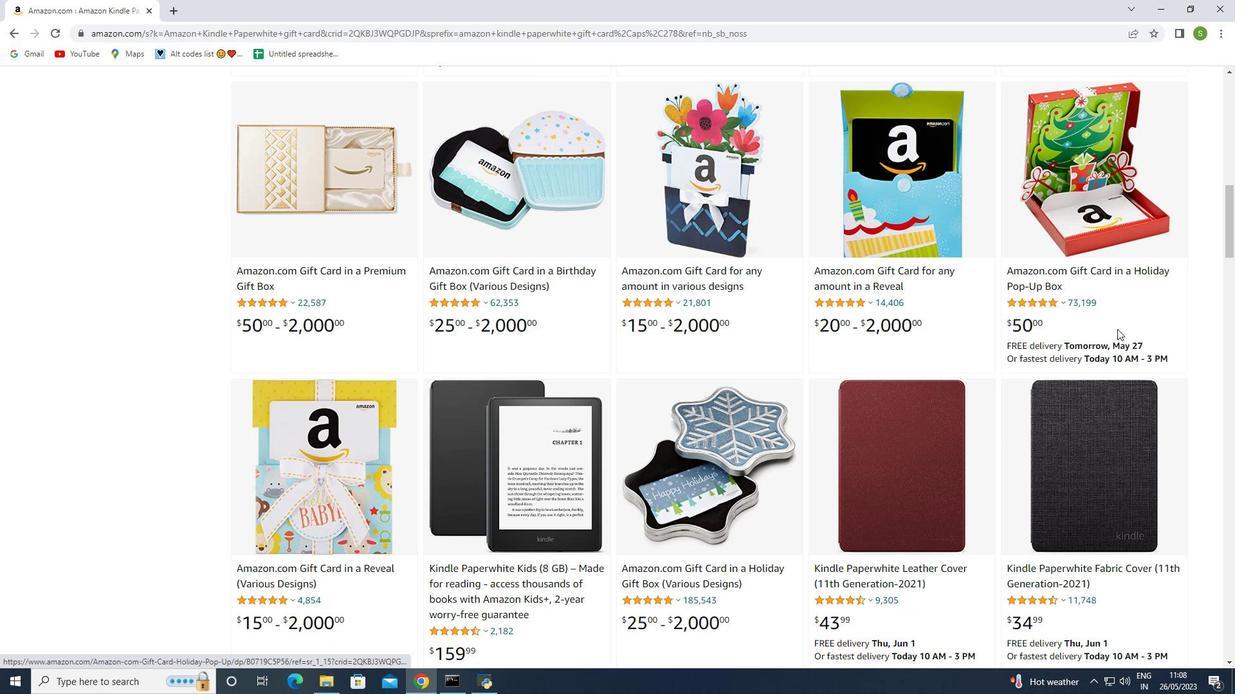 
Action: Mouse scrolled (1117, 328) with delta (0, 0)
Screenshot: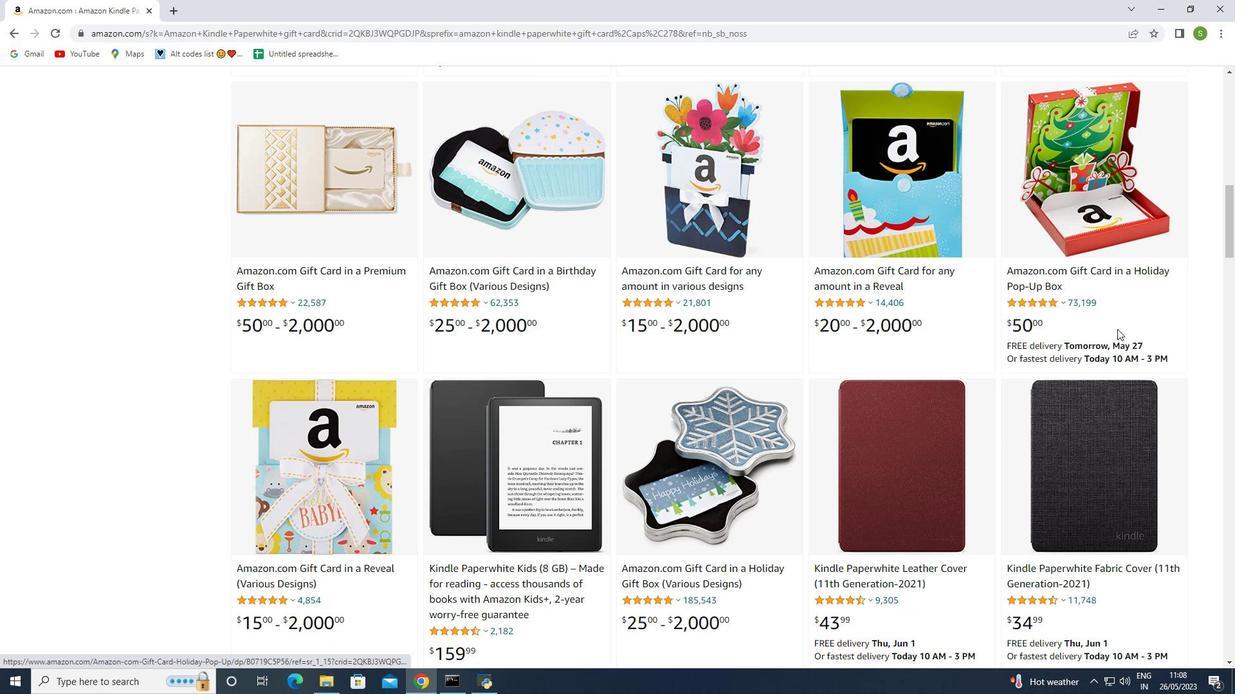 
Action: Mouse scrolled (1117, 328) with delta (0, 0)
Screenshot: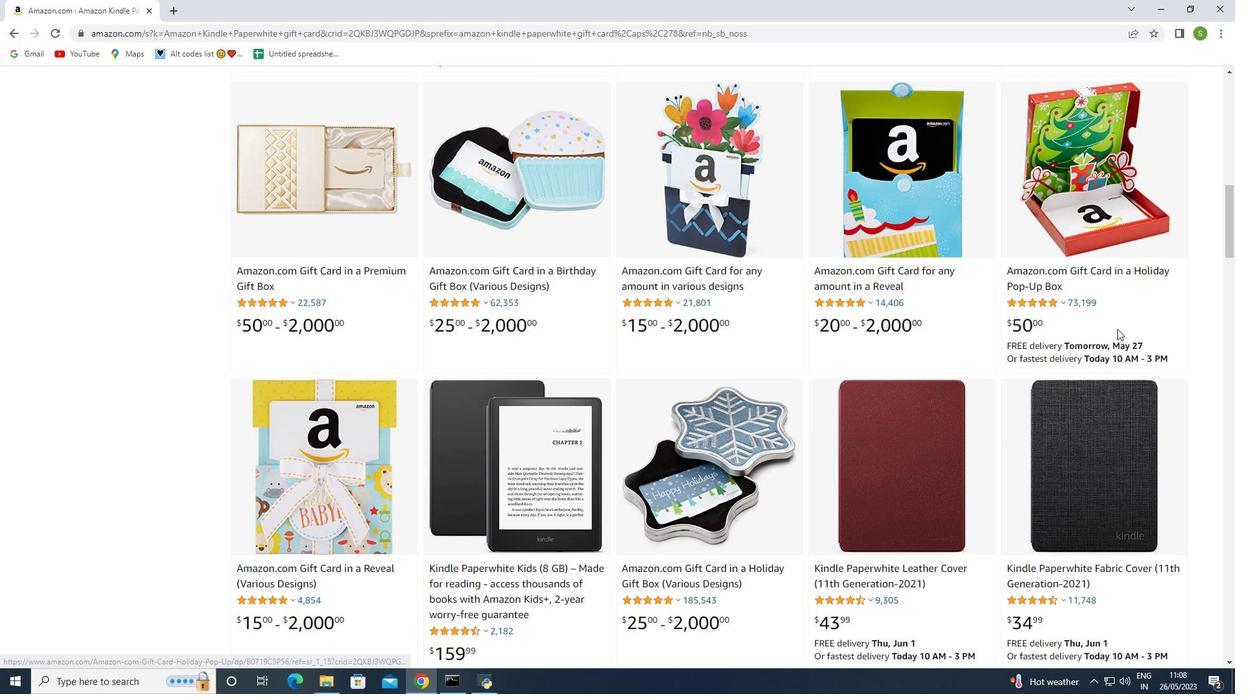 
Action: Mouse scrolled (1117, 328) with delta (0, 0)
Screenshot: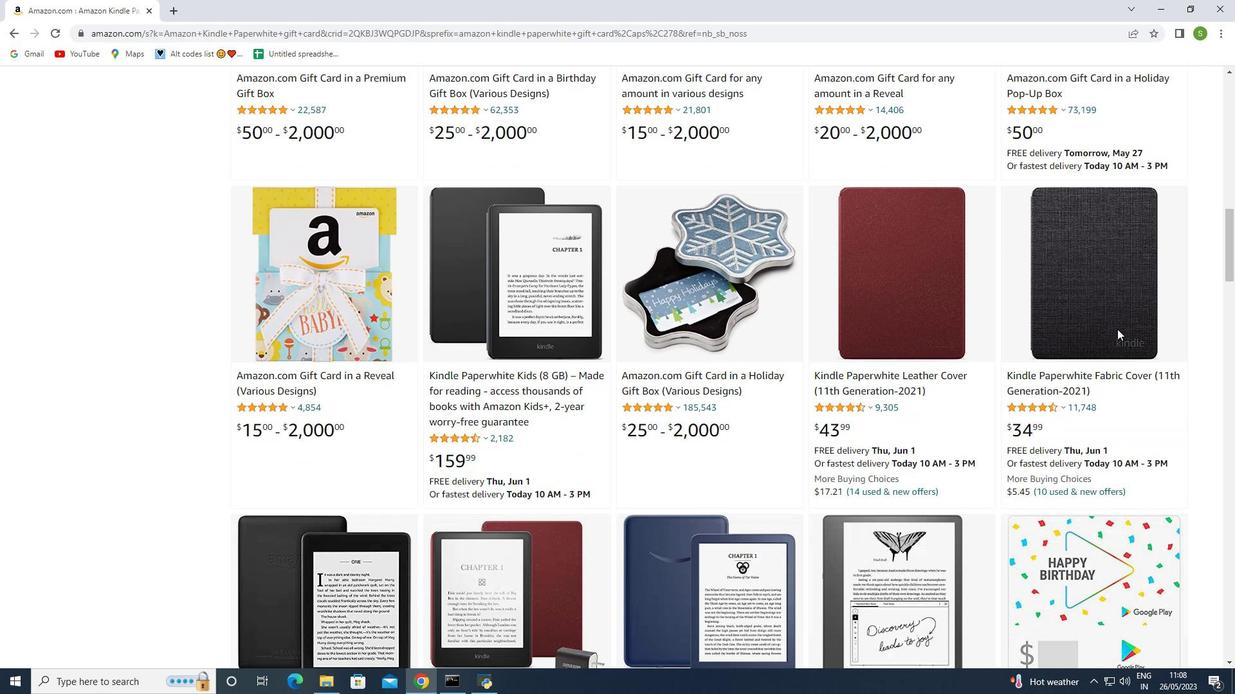 
Action: Mouse scrolled (1117, 328) with delta (0, 0)
Screenshot: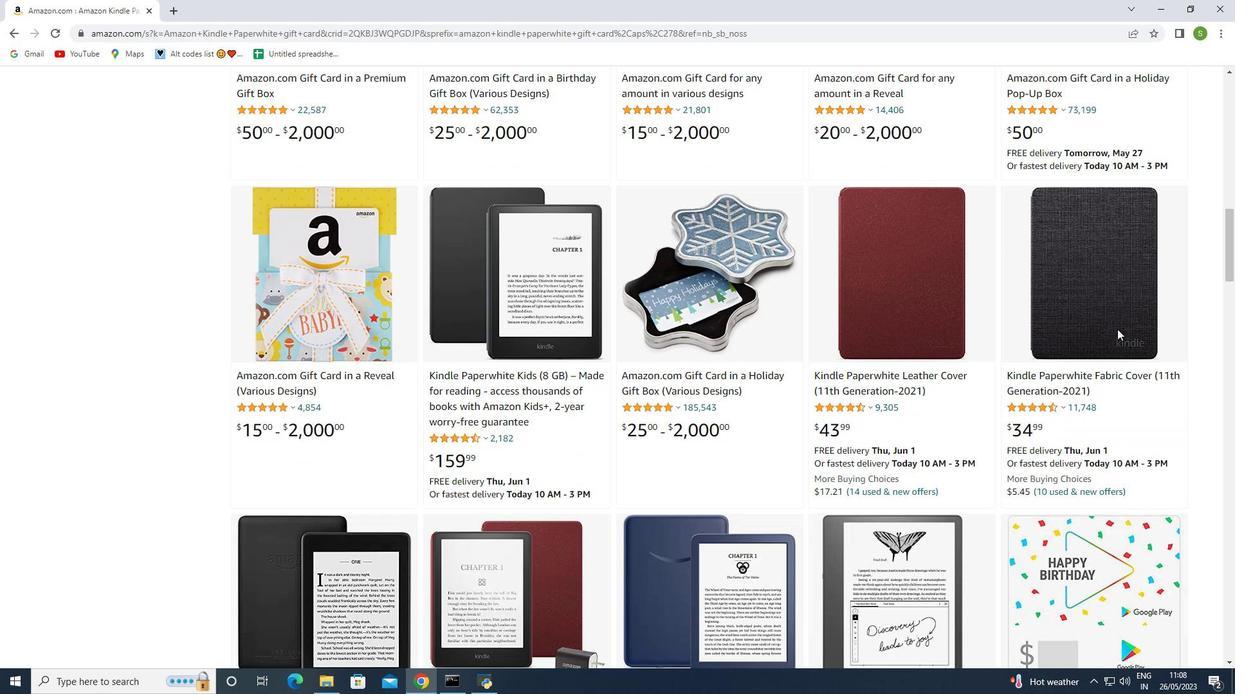 
Action: Mouse moved to (765, 380)
Screenshot: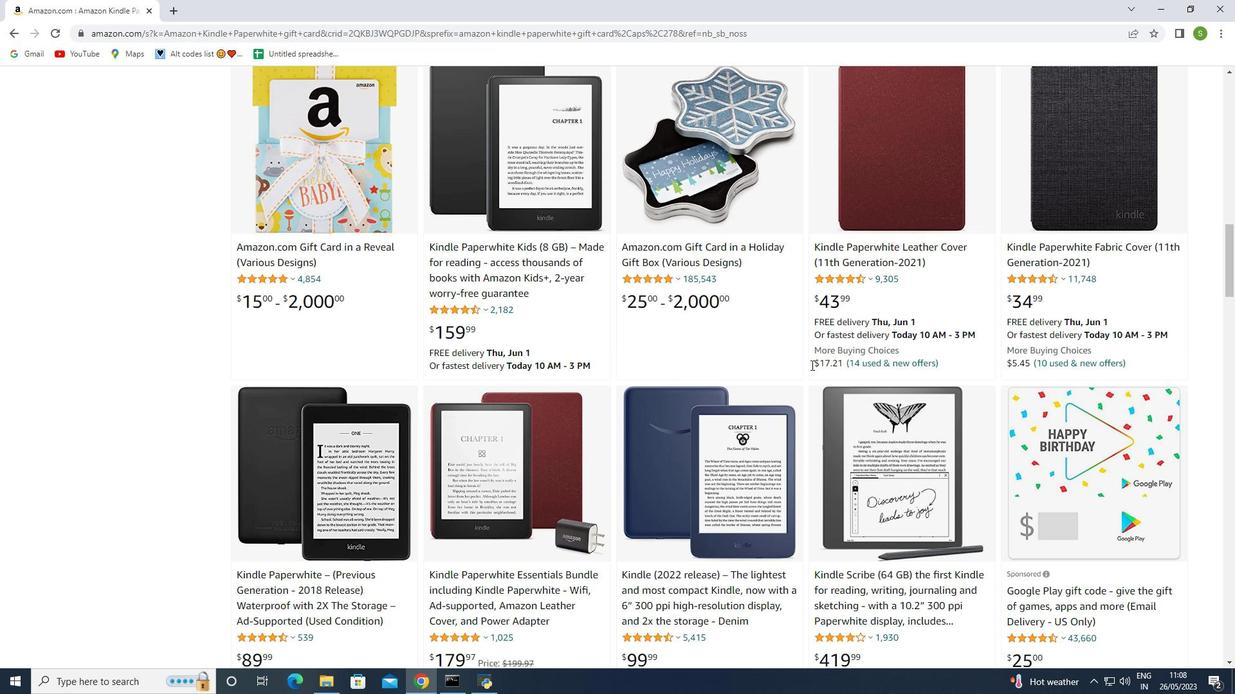 
Action: Mouse scrolled (765, 379) with delta (0, 0)
Screenshot: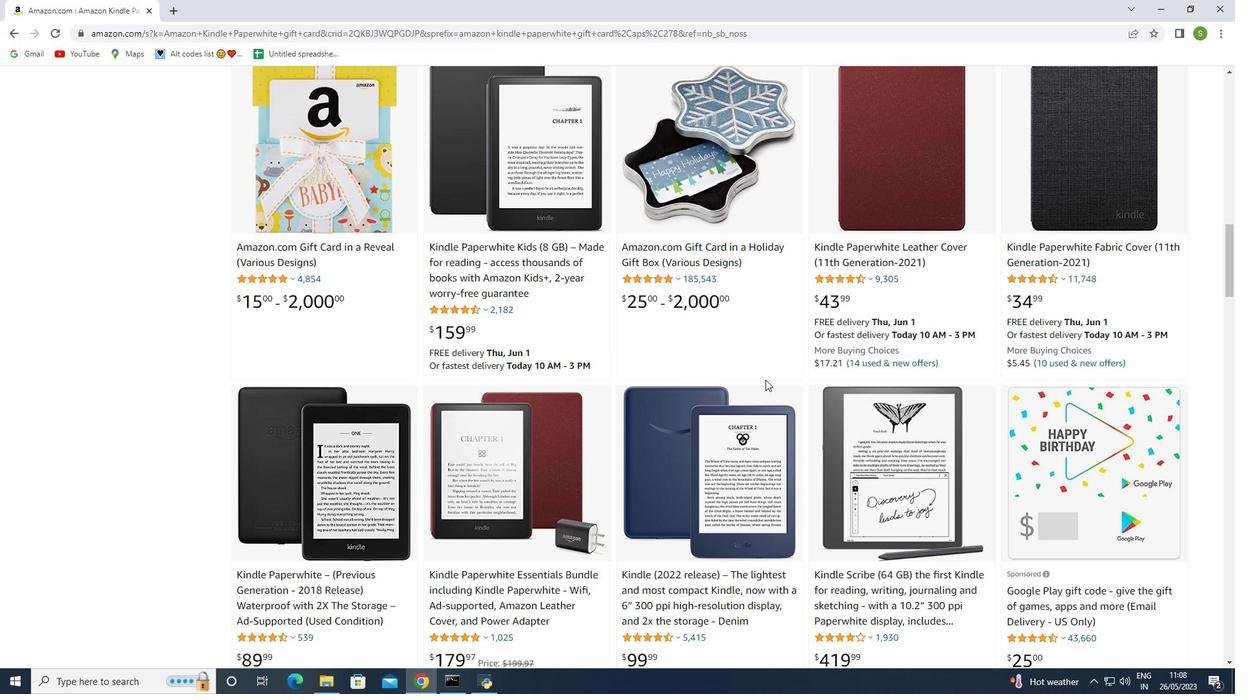 
Action: Mouse scrolled (765, 379) with delta (0, 0)
Screenshot: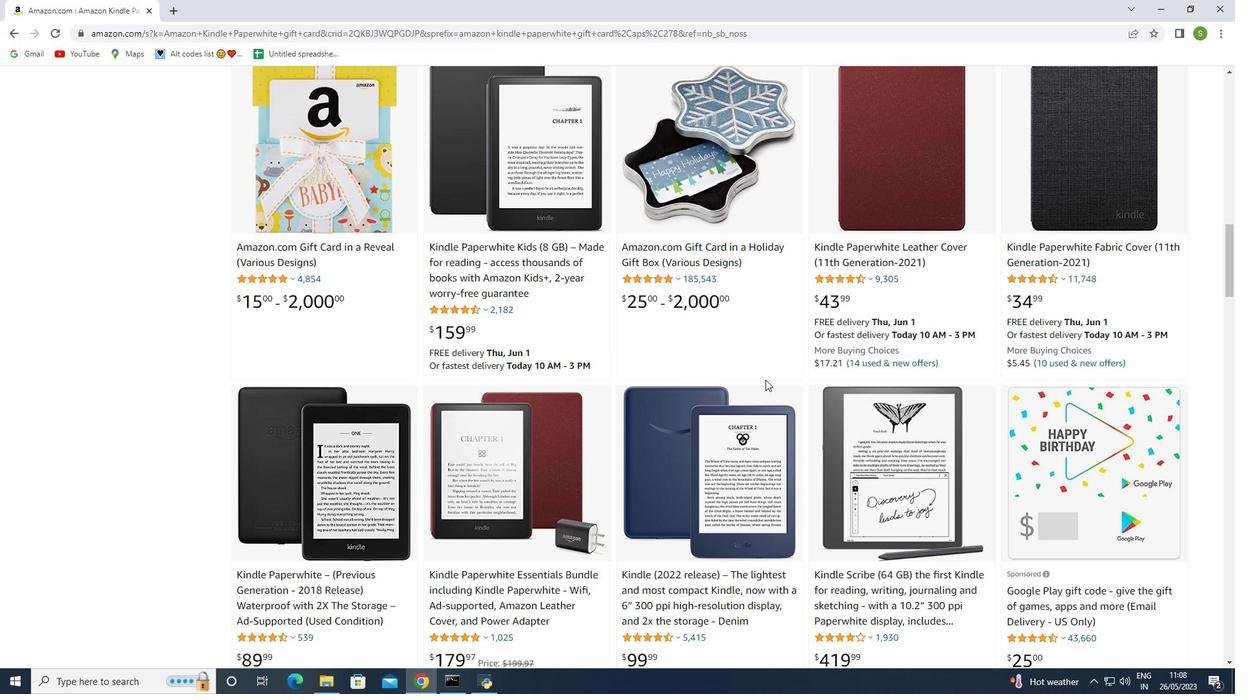 
Action: Mouse scrolled (765, 379) with delta (0, 0)
Screenshot: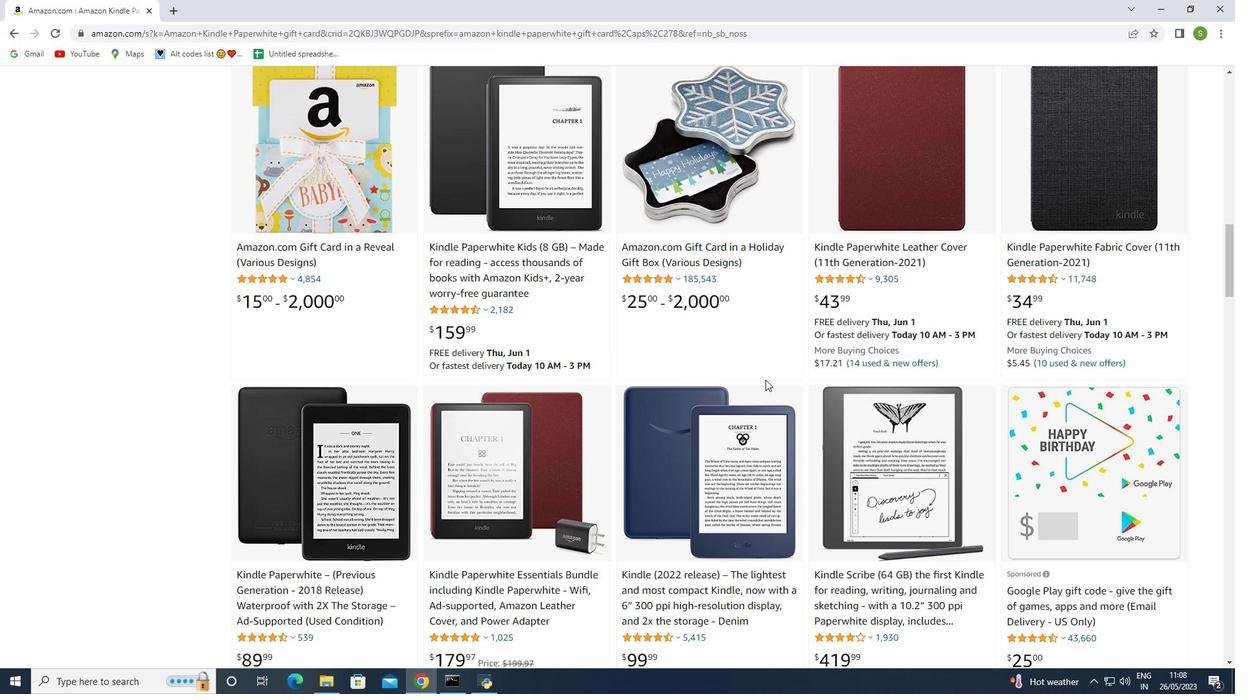 
Action: Mouse scrolled (765, 379) with delta (0, 0)
Screenshot: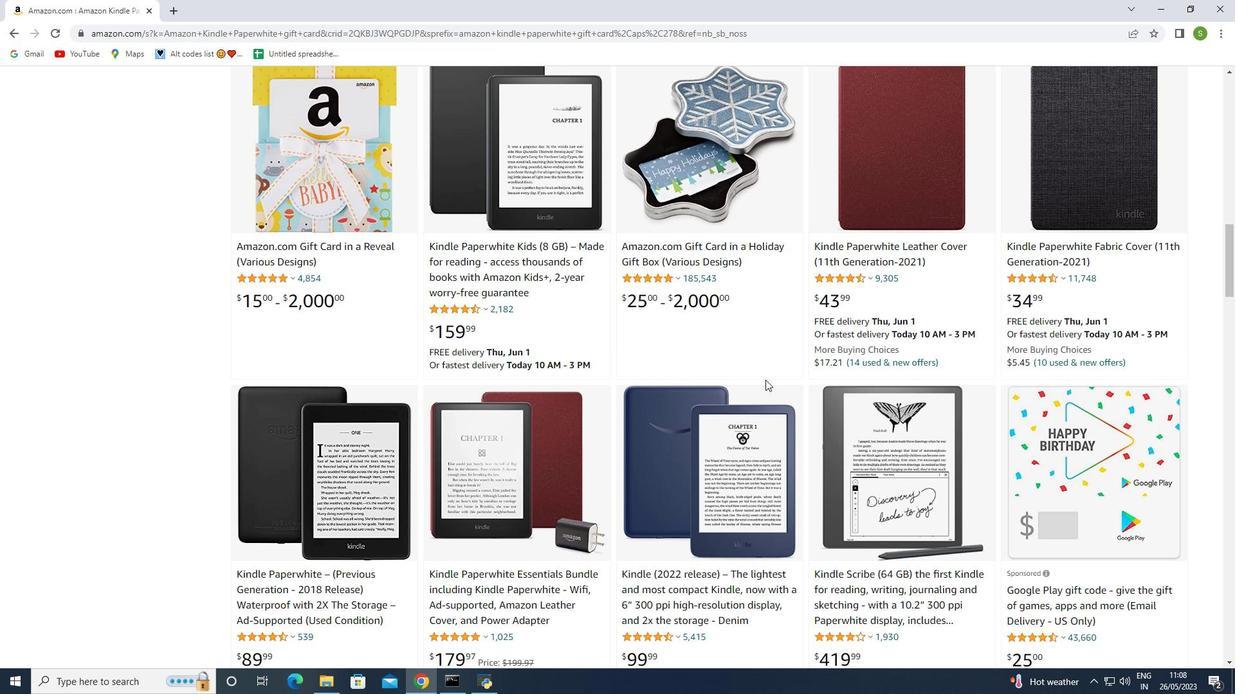 
Action: Mouse moved to (1108, 360)
Screenshot: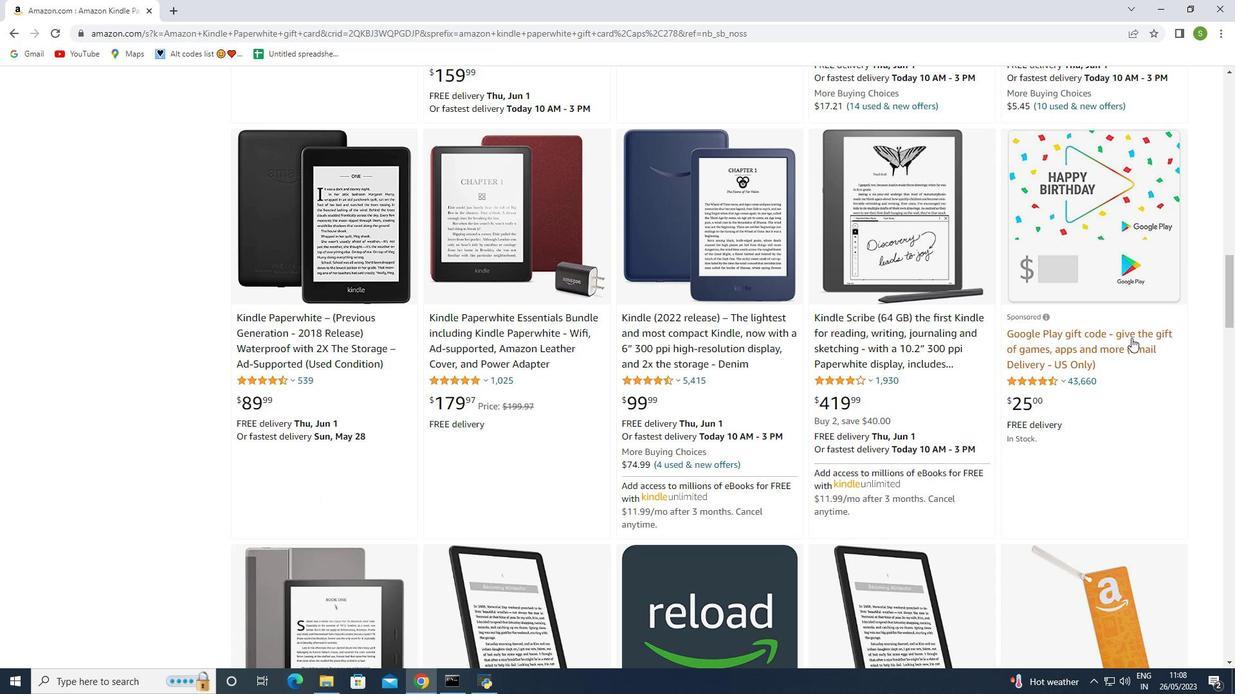
Action: Mouse scrolled (1108, 359) with delta (0, 0)
Screenshot: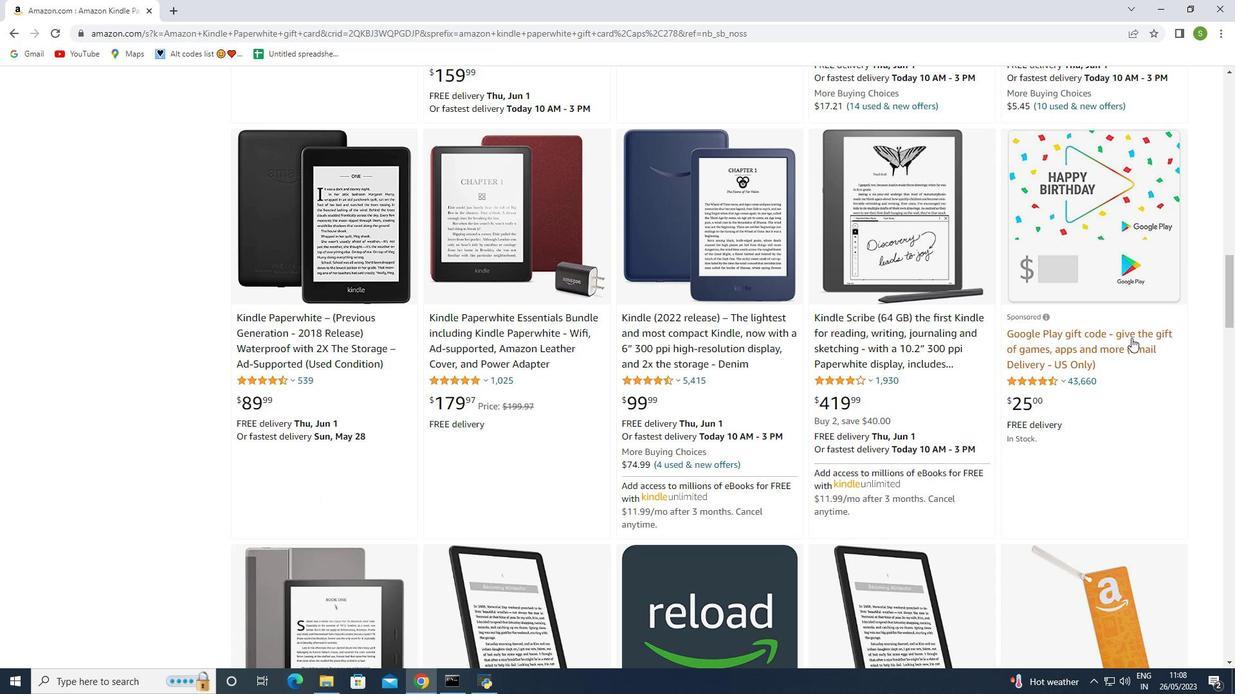 
Action: Mouse scrolled (1108, 359) with delta (0, 0)
Screenshot: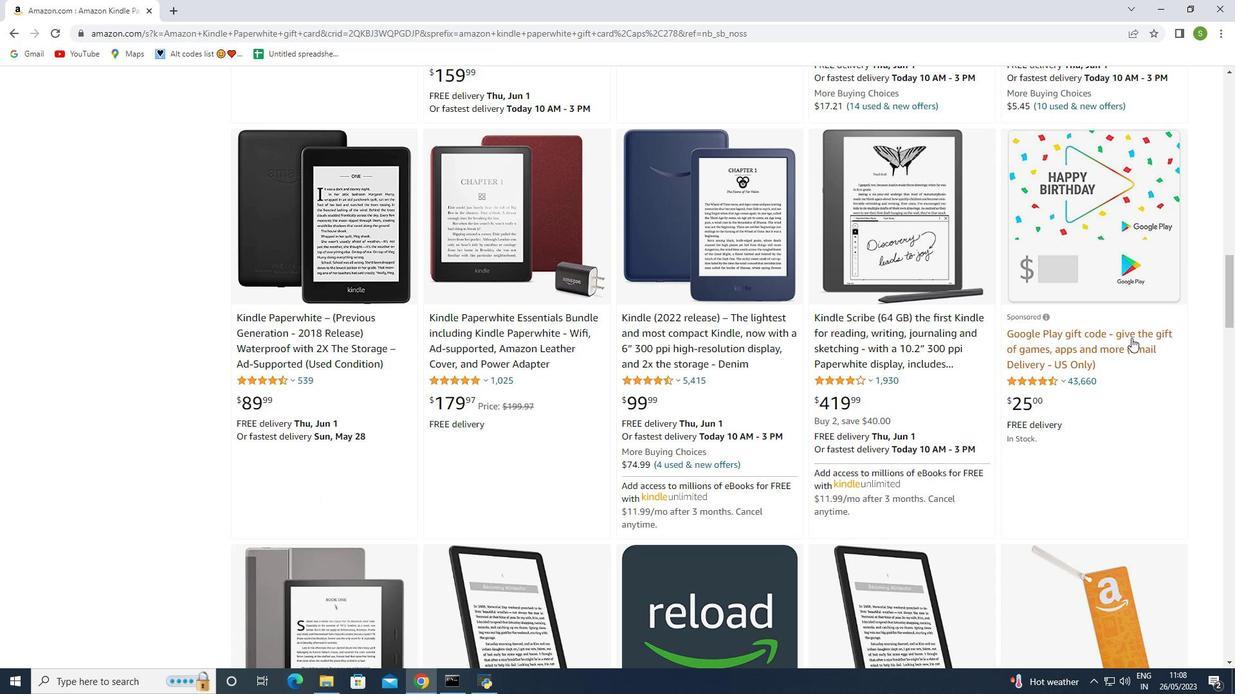 
Action: Mouse scrolled (1108, 359) with delta (0, 0)
Screenshot: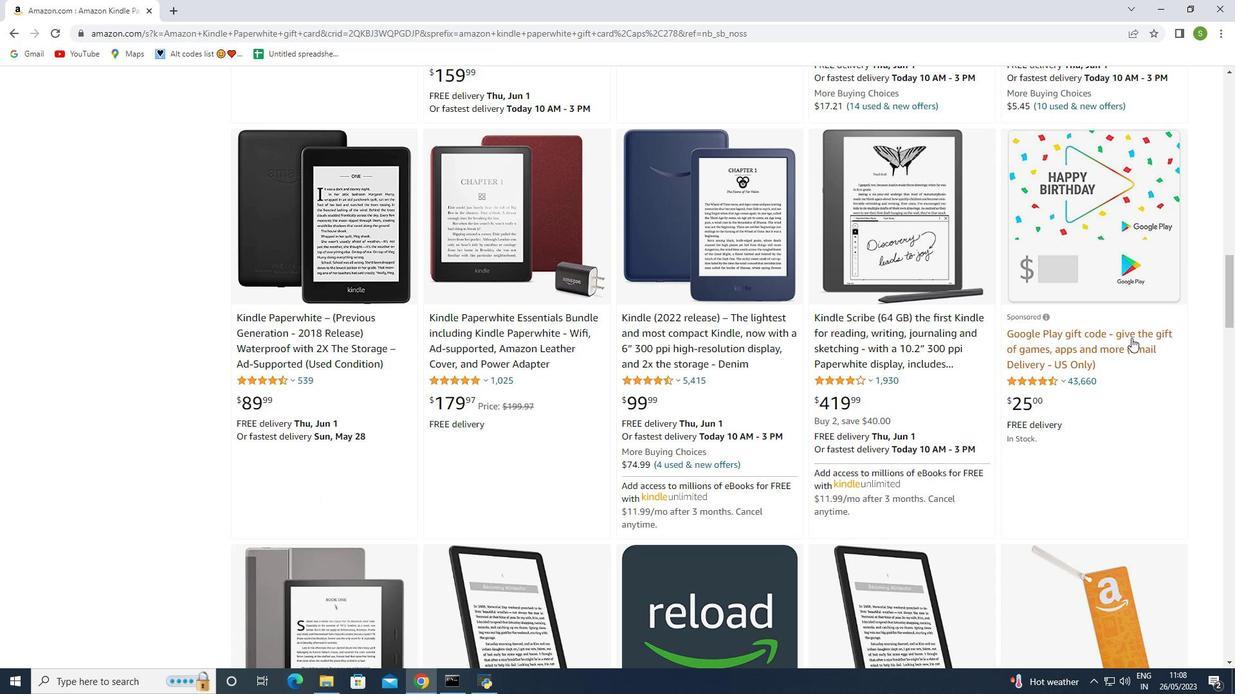 
Action: Mouse moved to (1121, 324)
Screenshot: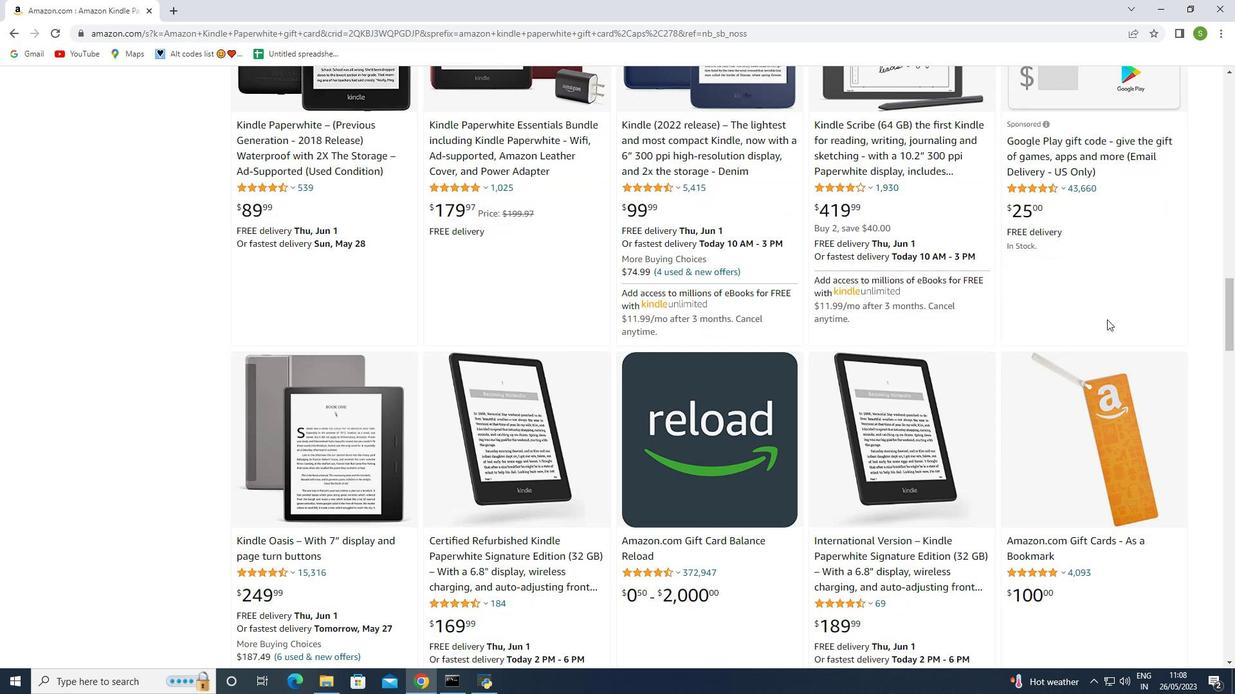 
Action: Mouse scrolled (1121, 324) with delta (0, 0)
Screenshot: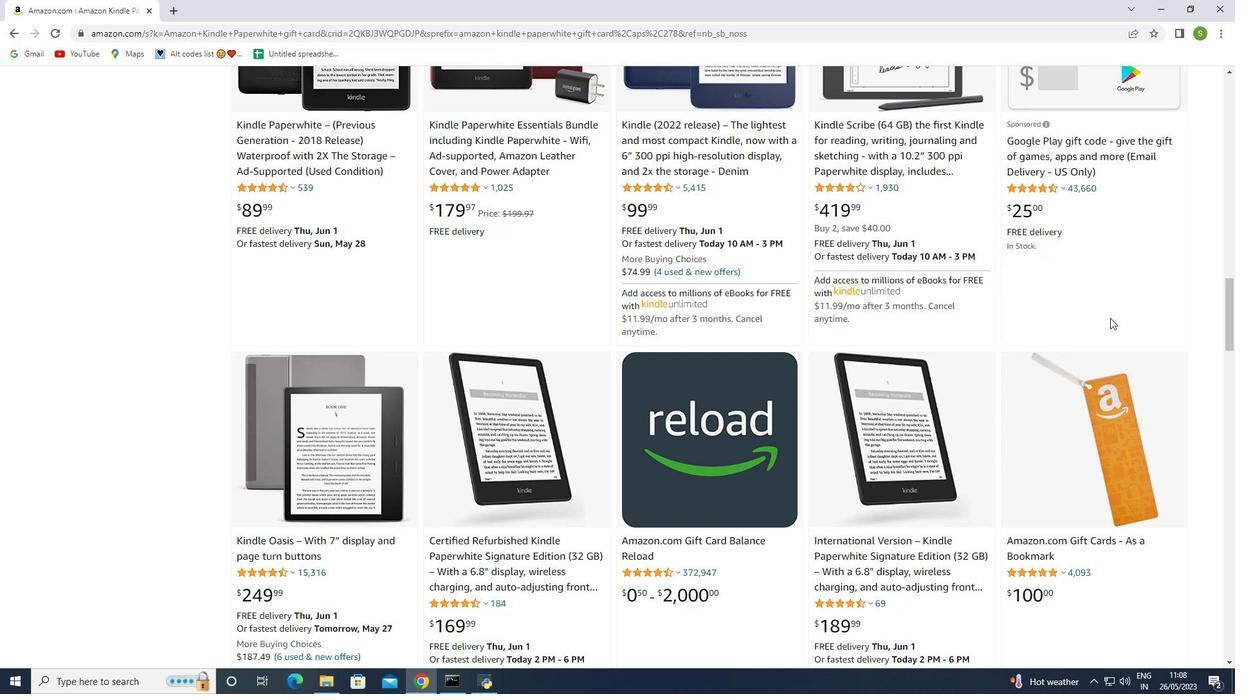 
Action: Mouse moved to (1122, 324)
Screenshot: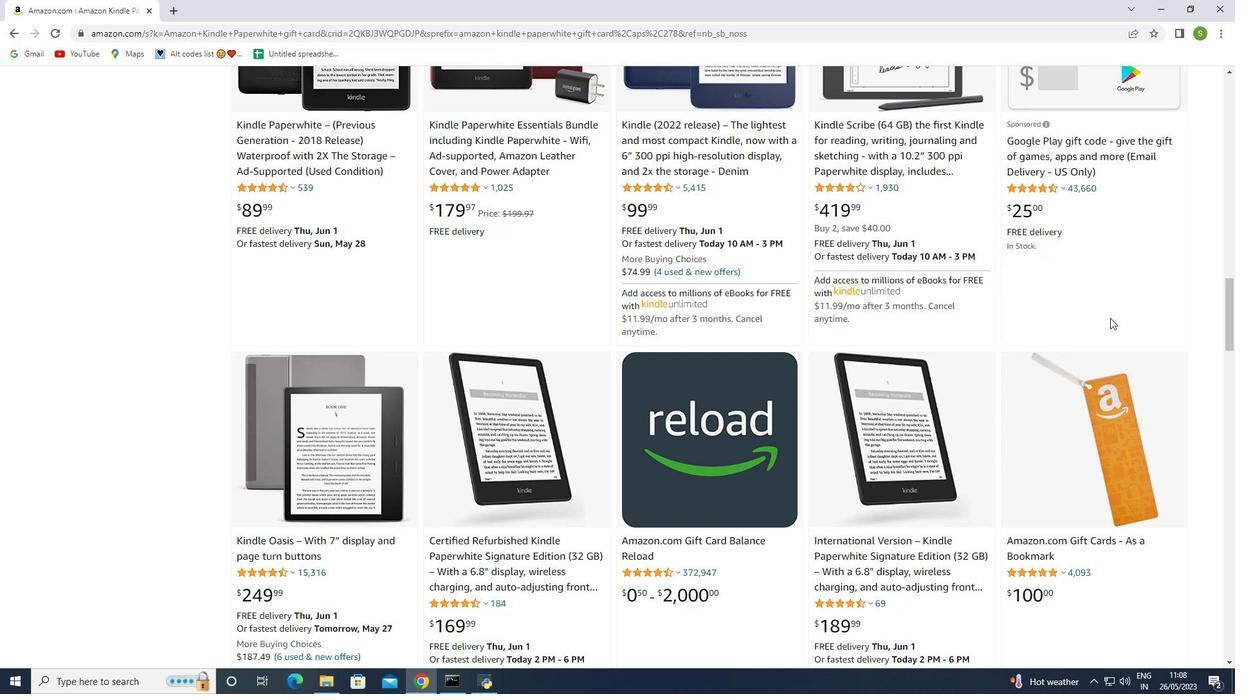 
Action: Mouse scrolled (1122, 325) with delta (0, 0)
Screenshot: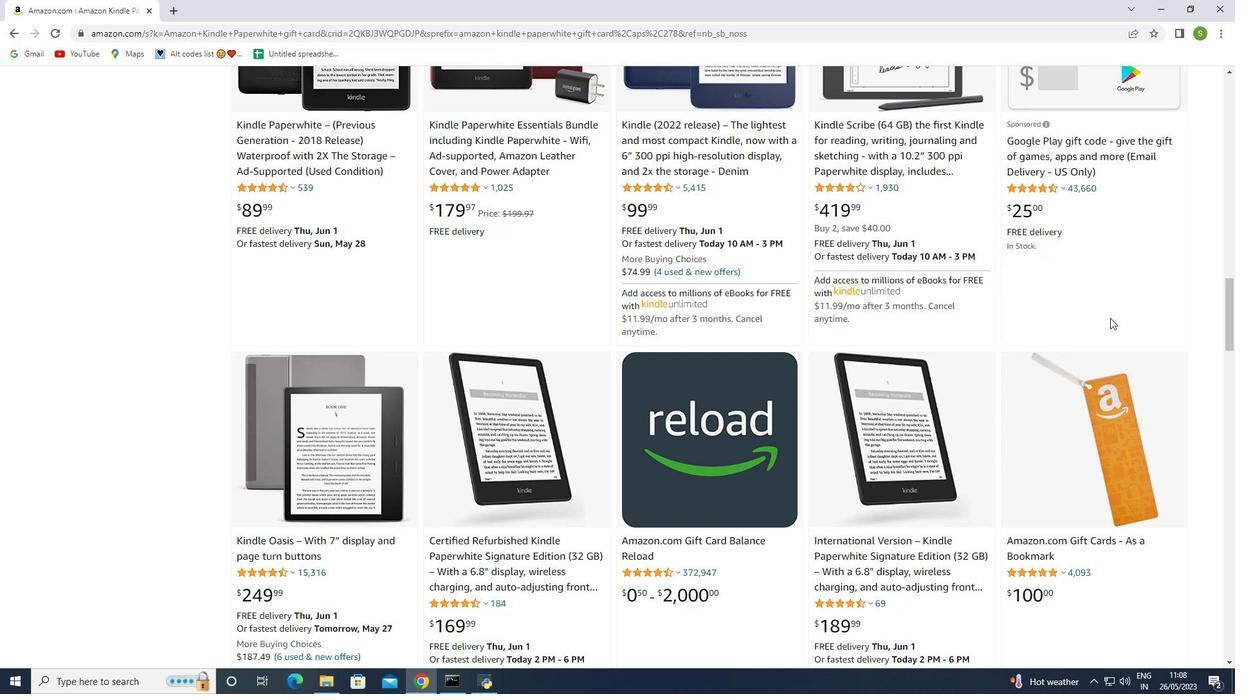 
Action: Mouse scrolled (1122, 325) with delta (0, 0)
Screenshot: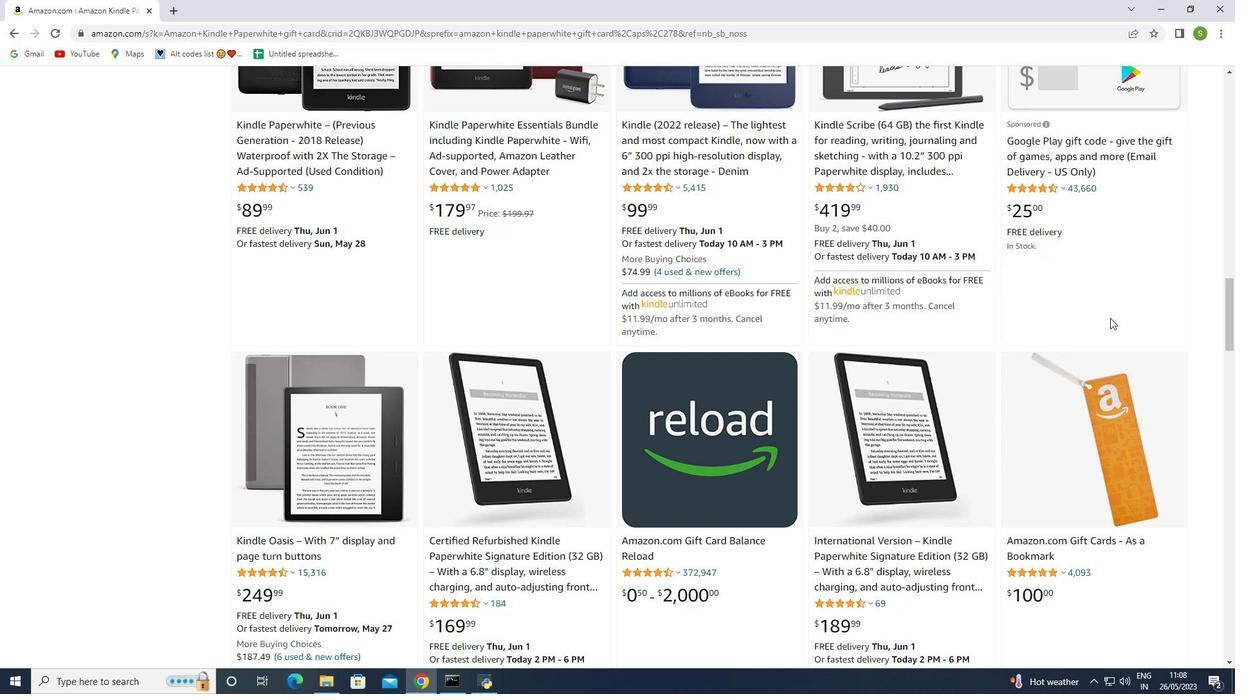 
Action: Mouse moved to (1045, 422)
Screenshot: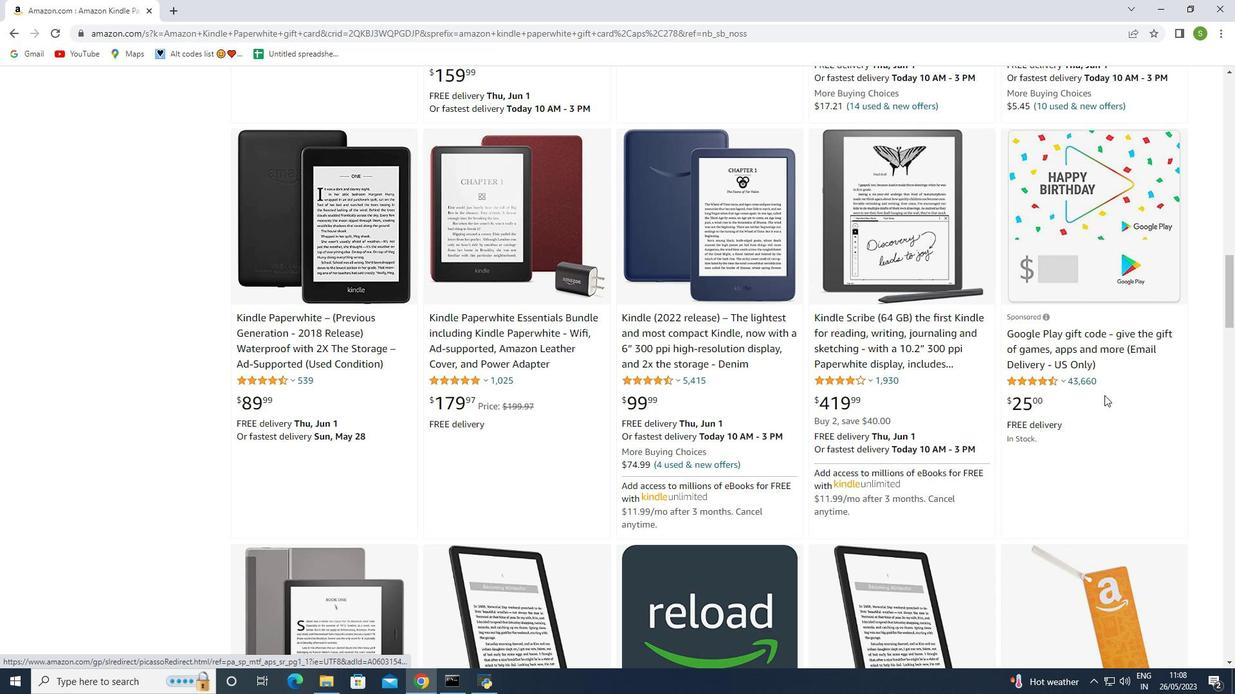
Action: Mouse scrolled (1045, 422) with delta (0, 0)
Screenshot: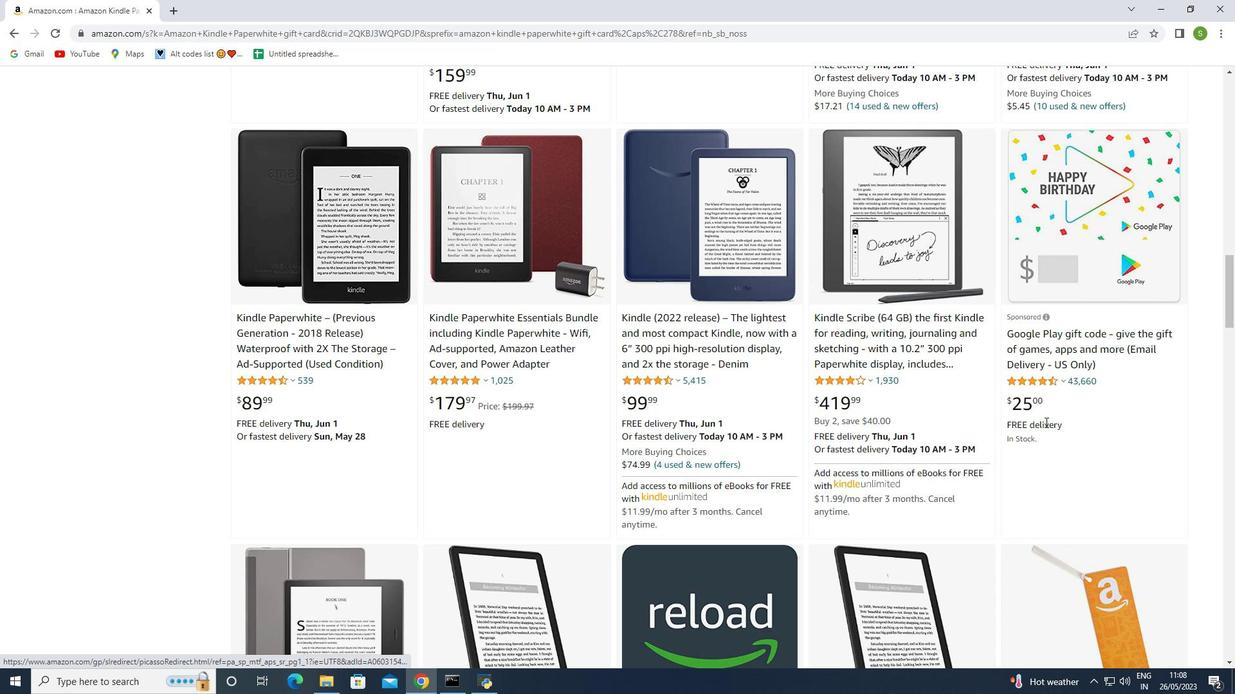 
Action: Mouse moved to (1045, 423)
Screenshot: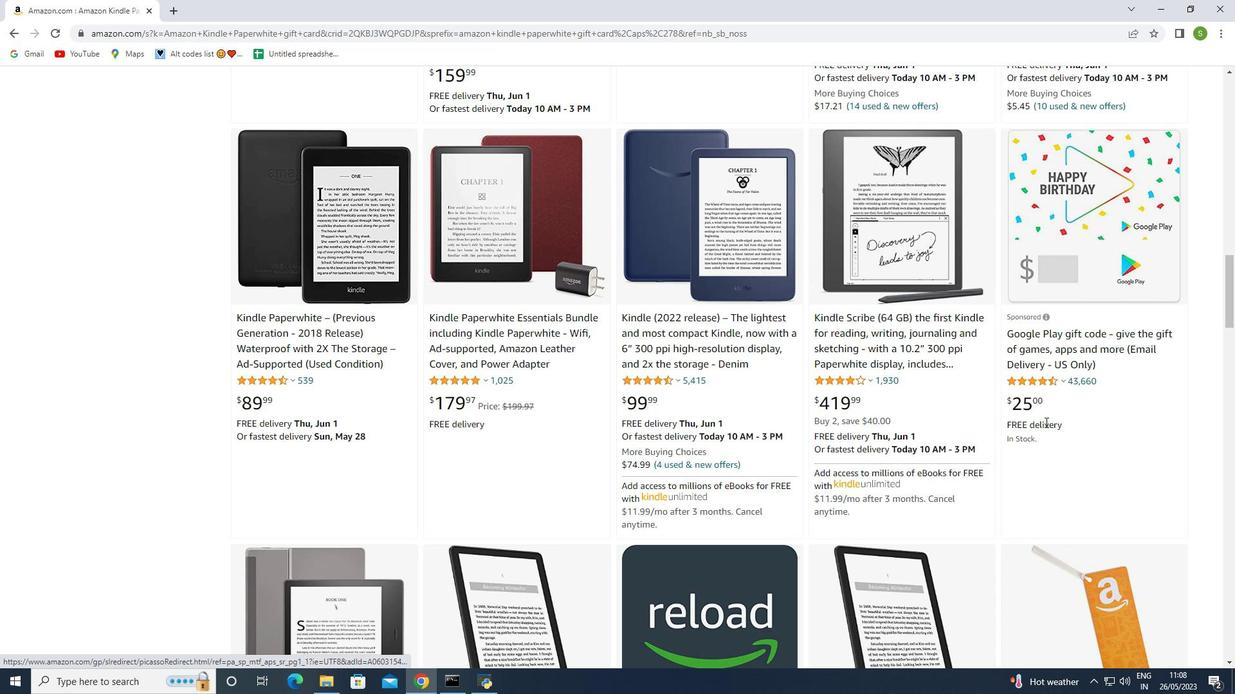 
Action: Mouse scrolled (1045, 422) with delta (0, 0)
Screenshot: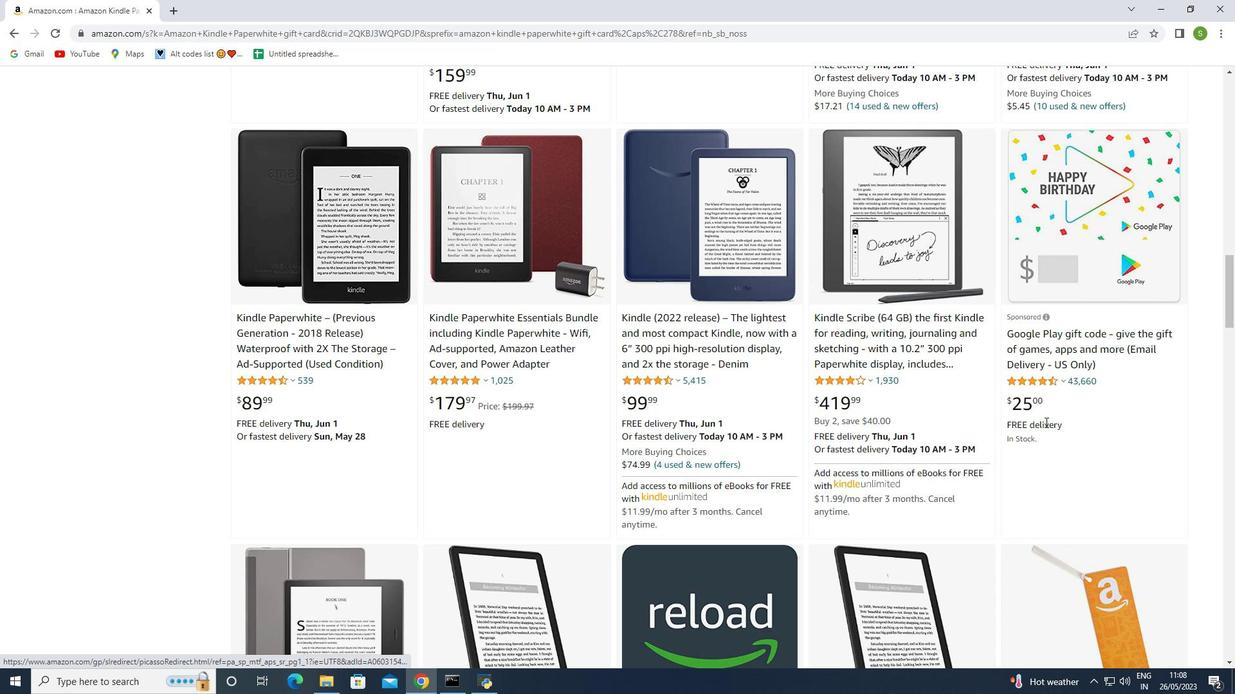 
Action: Mouse moved to (973, 424)
Screenshot: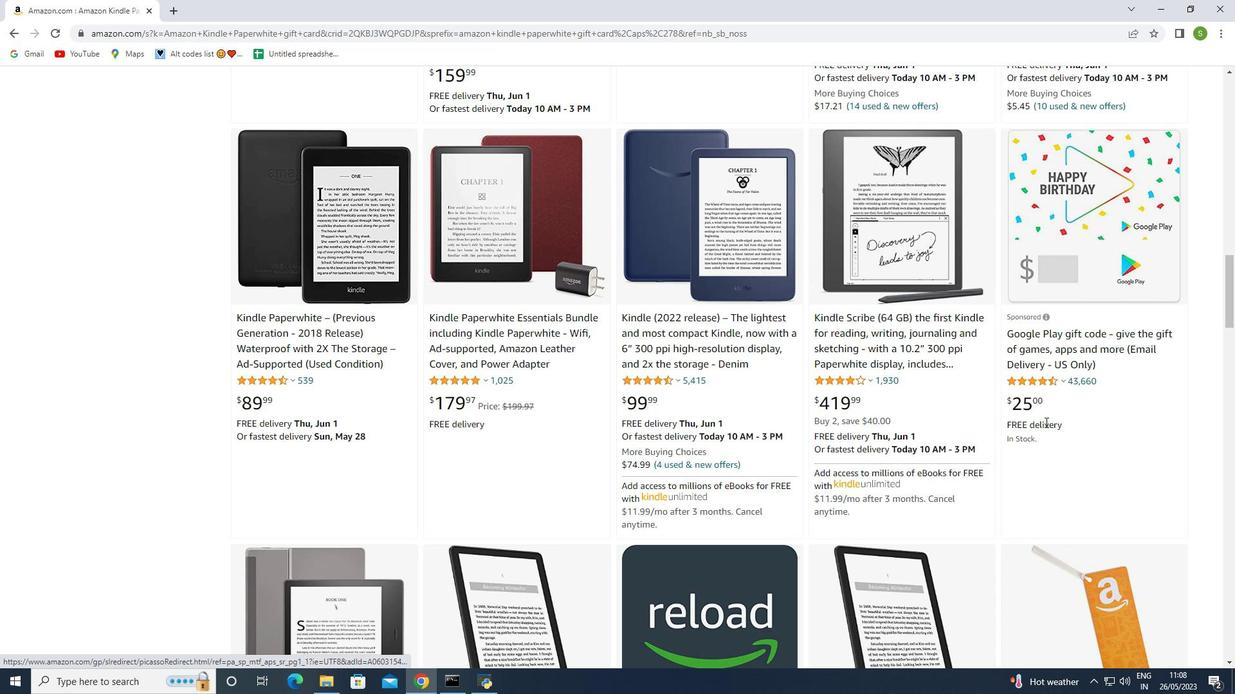 
Action: Mouse scrolled (1016, 426) with delta (0, 0)
Screenshot: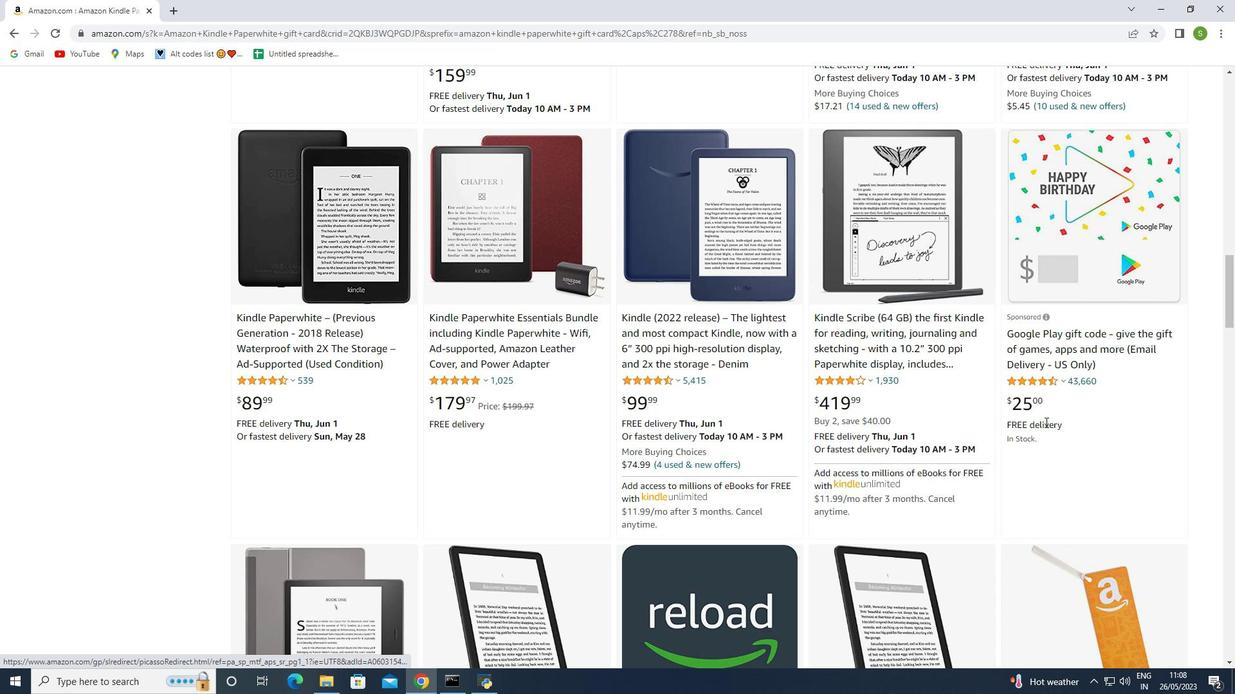 
Action: Mouse moved to (611, 376)
Screenshot: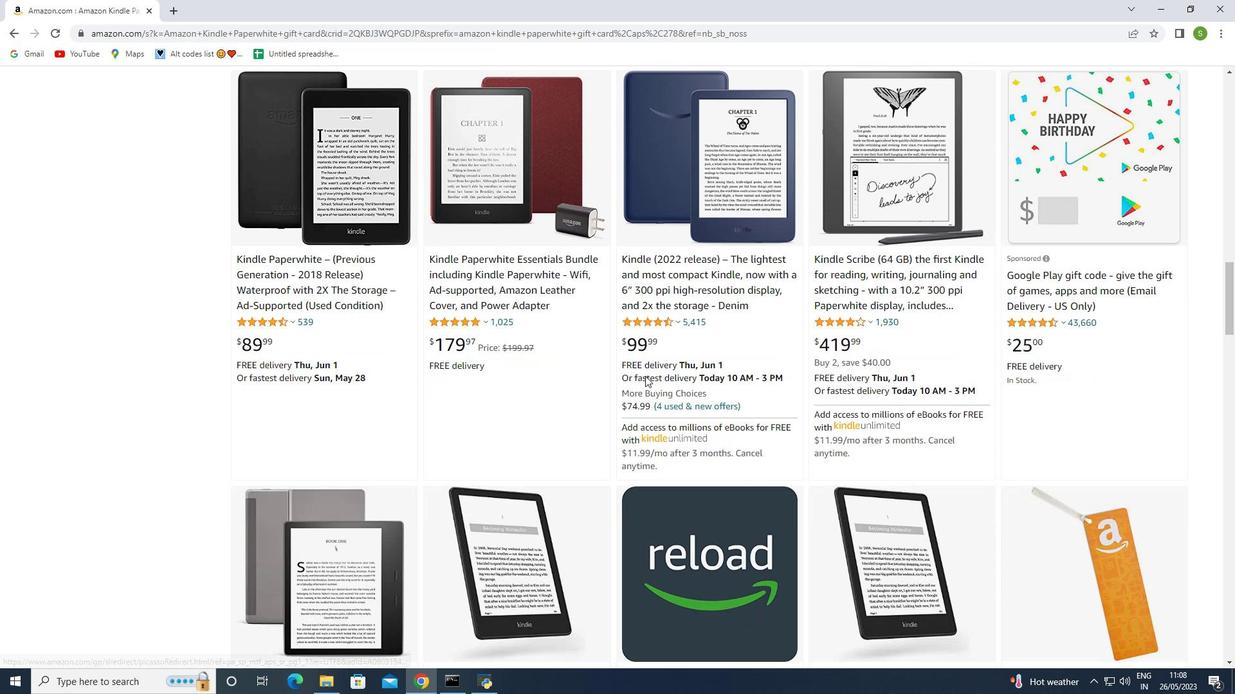 
Action: Mouse scrolled (611, 375) with delta (0, 0)
Screenshot: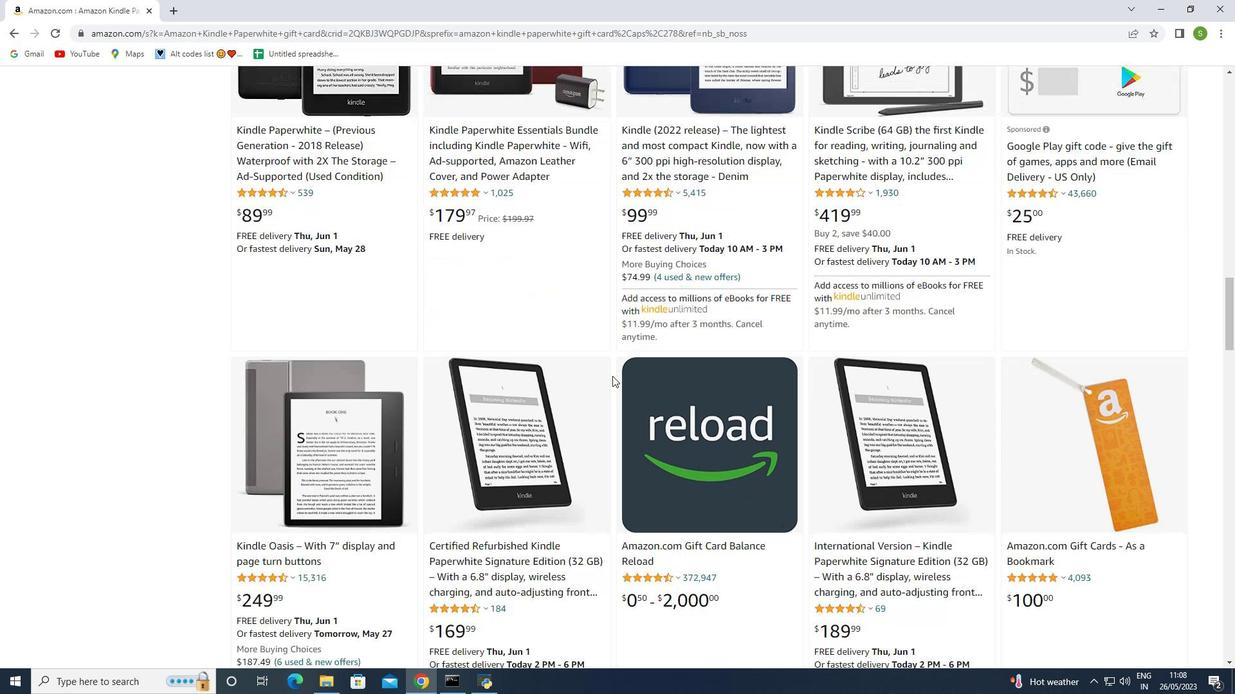 
Action: Mouse scrolled (611, 375) with delta (0, 0)
Screenshot: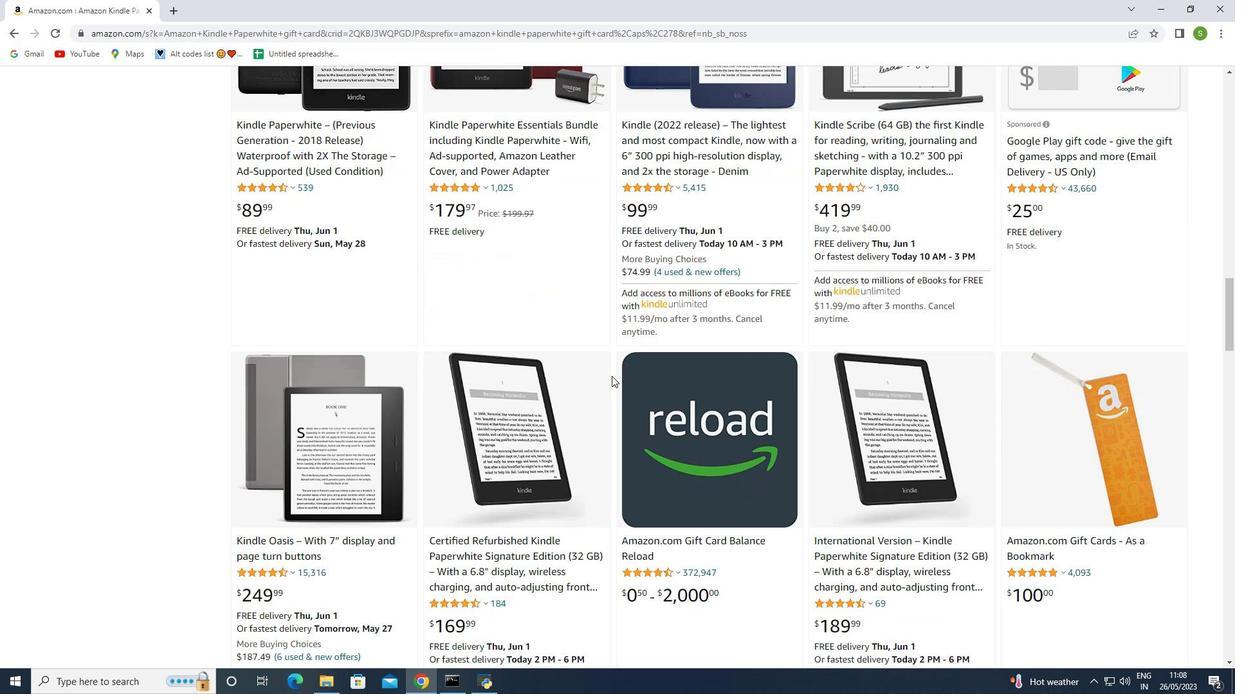 
Action: Mouse scrolled (611, 375) with delta (0, 0)
Screenshot: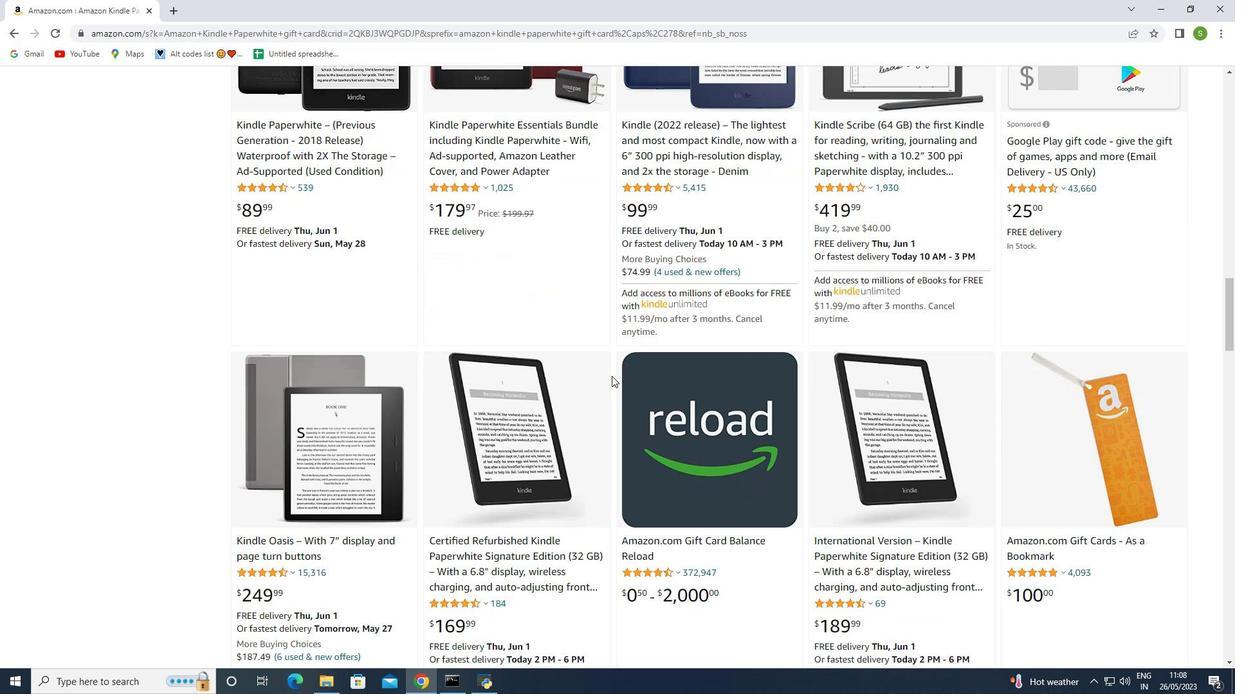 
Action: Mouse scrolled (611, 375) with delta (0, 0)
Screenshot: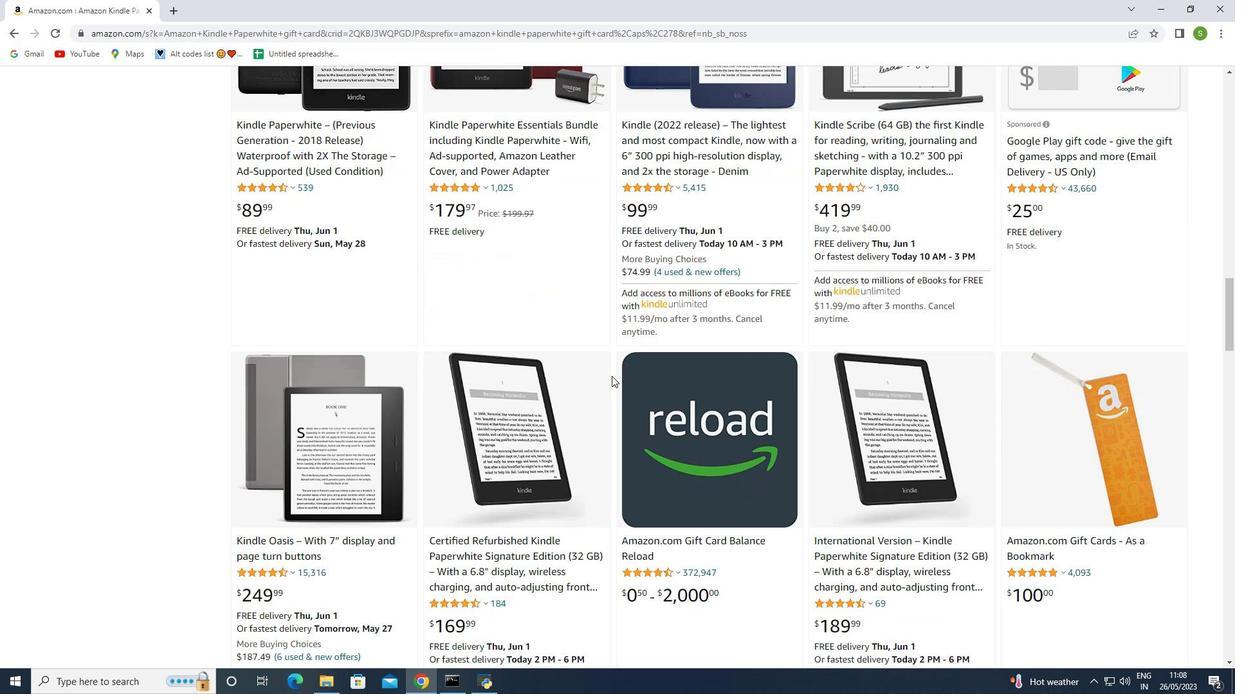 
Action: Mouse moved to (550, 378)
Screenshot: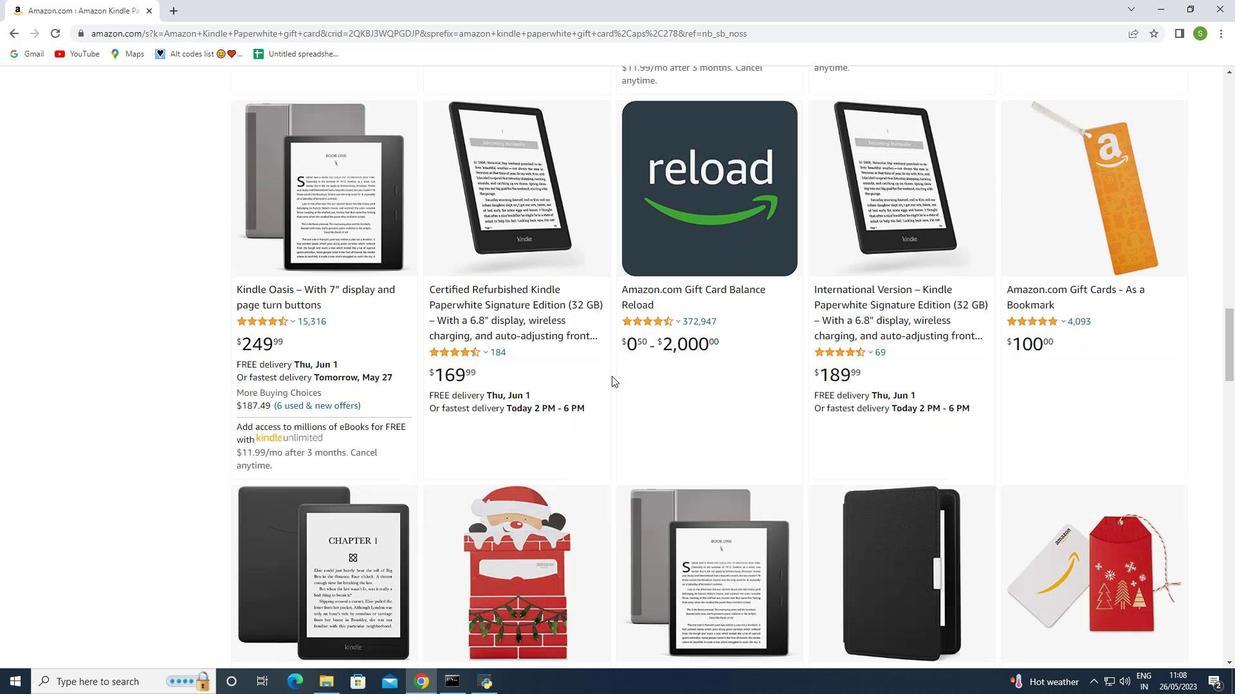 
Action: Mouse scrolled (550, 378) with delta (0, 0)
Screenshot: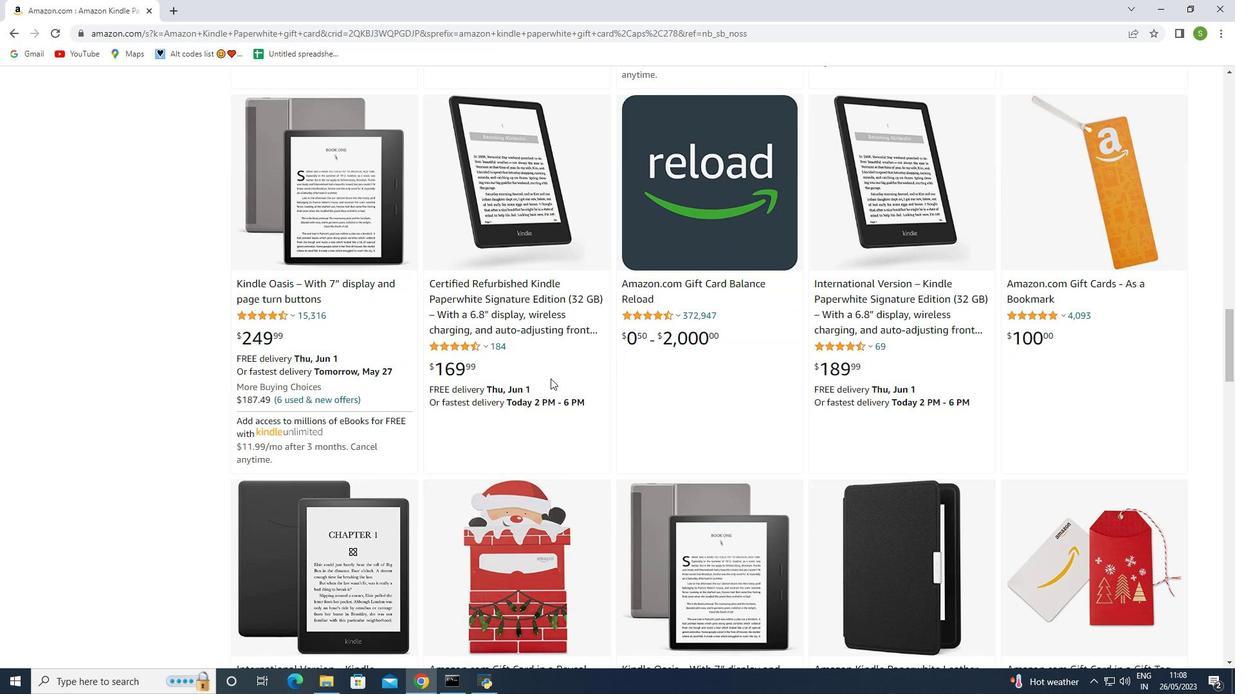 
Action: Mouse scrolled (550, 378) with delta (0, 0)
Screenshot: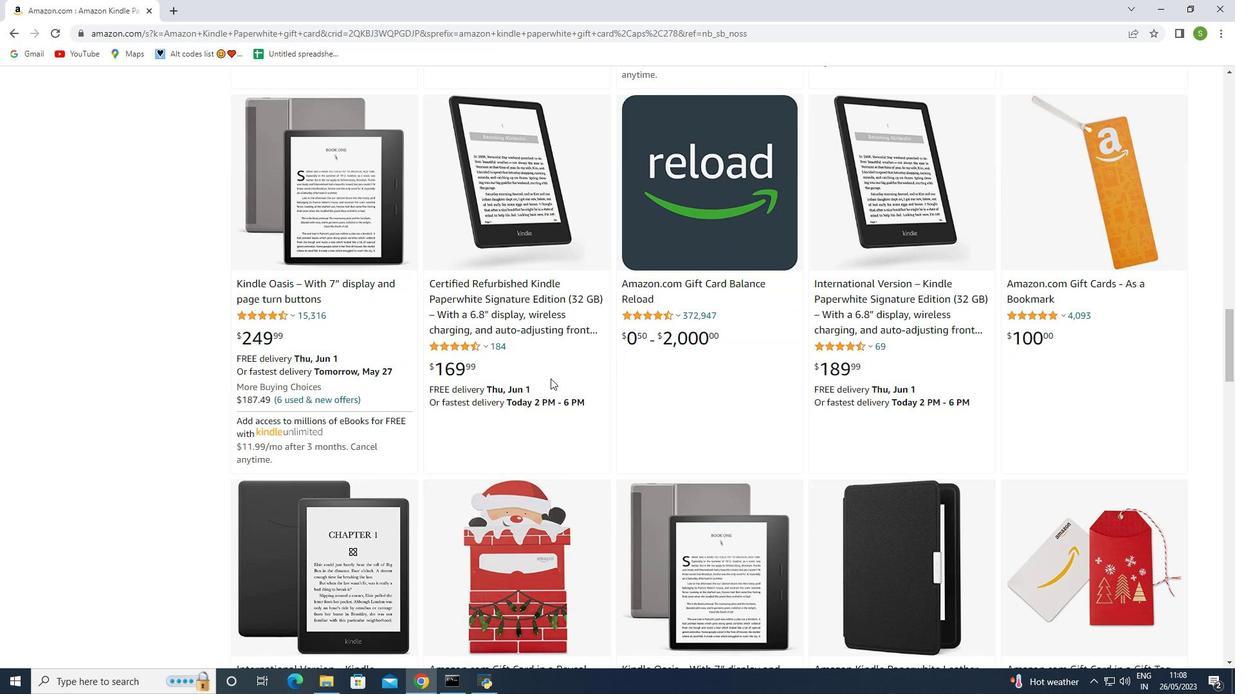 
Action: Mouse scrolled (550, 378) with delta (0, 0)
Screenshot: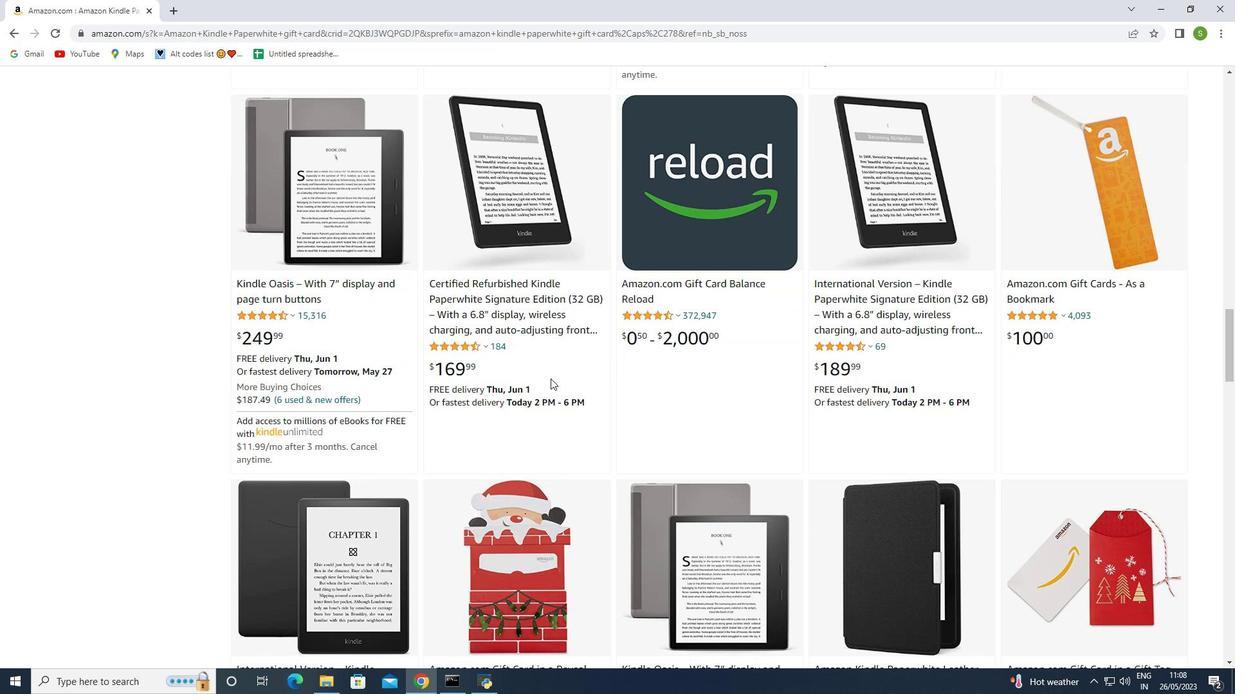 
Action: Mouse moved to (604, 346)
Screenshot: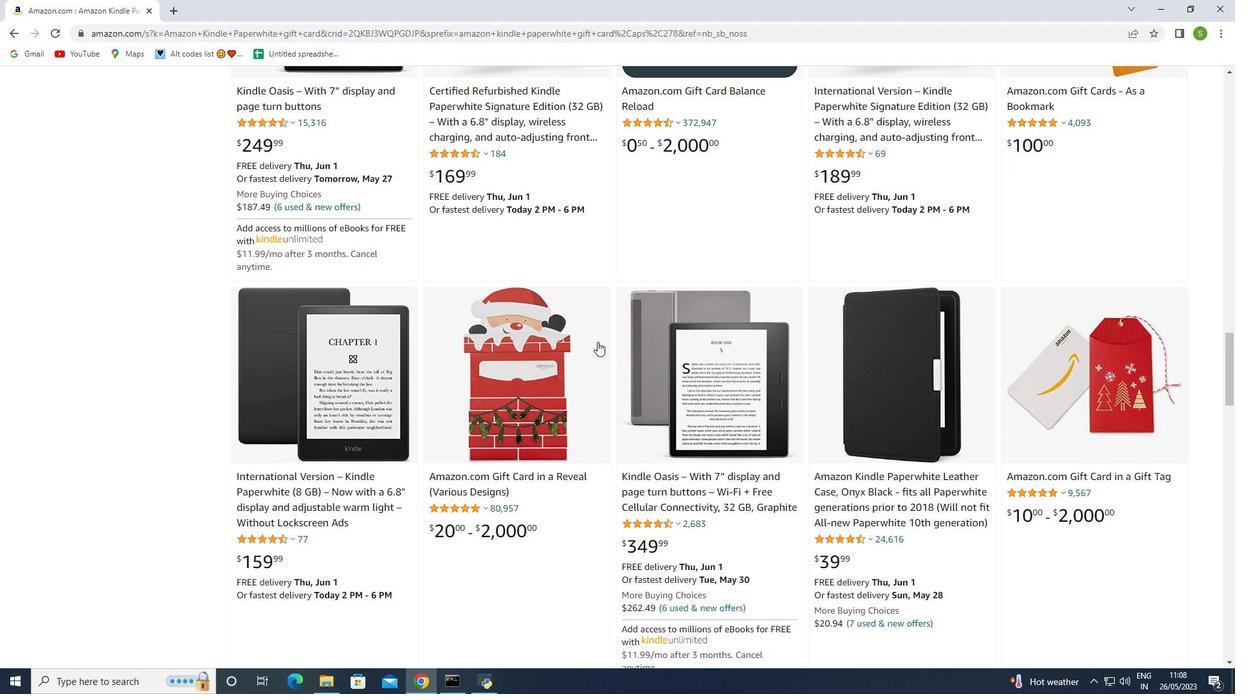 
Action: Mouse scrolled (604, 346) with delta (0, 0)
Screenshot: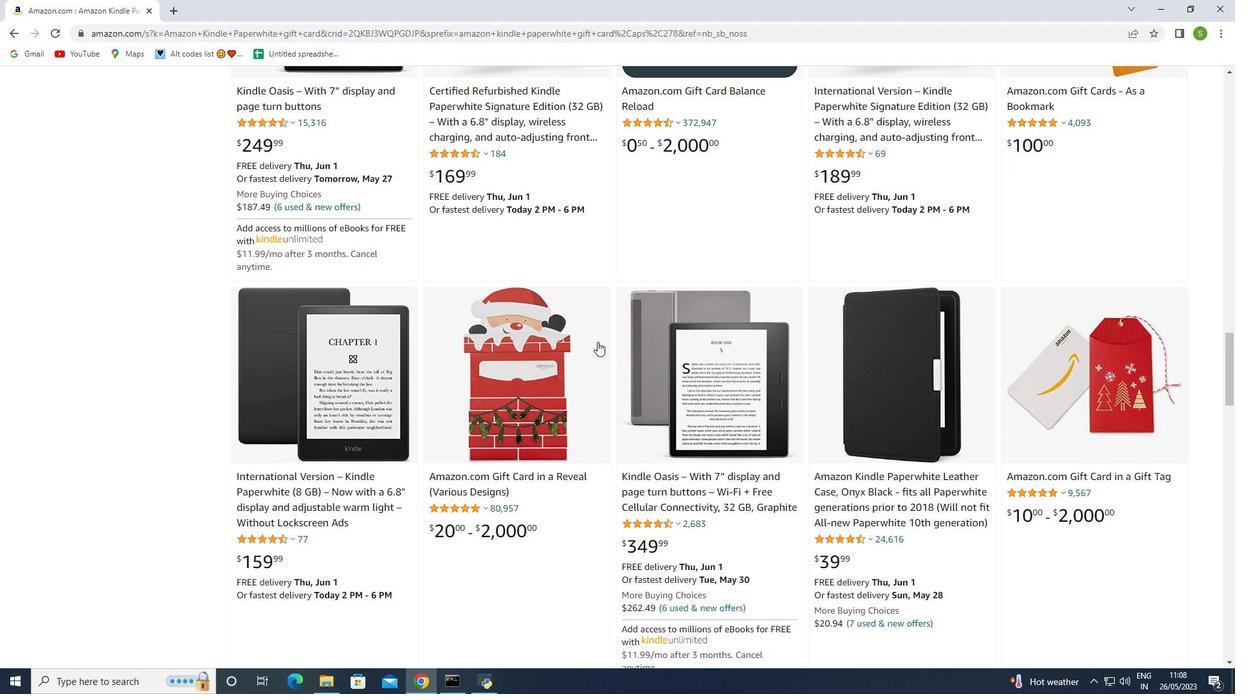 
Action: Mouse moved to (605, 346)
Screenshot: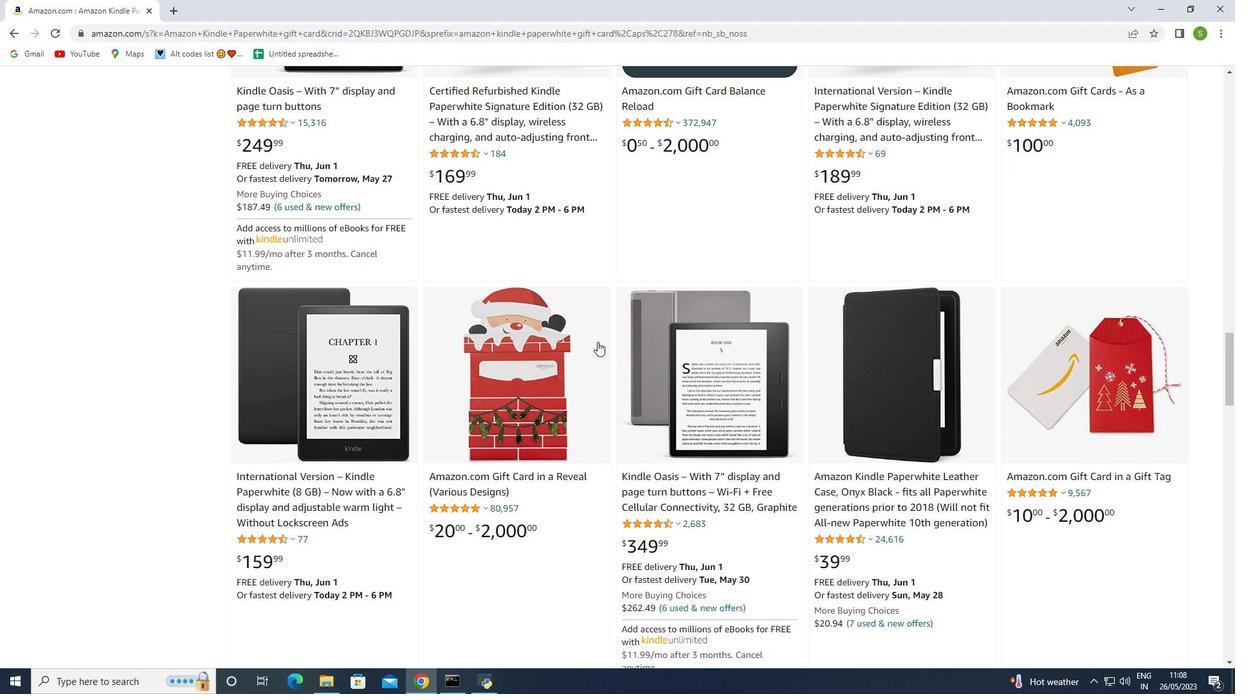 
Action: Mouse scrolled (605, 346) with delta (0, 0)
Screenshot: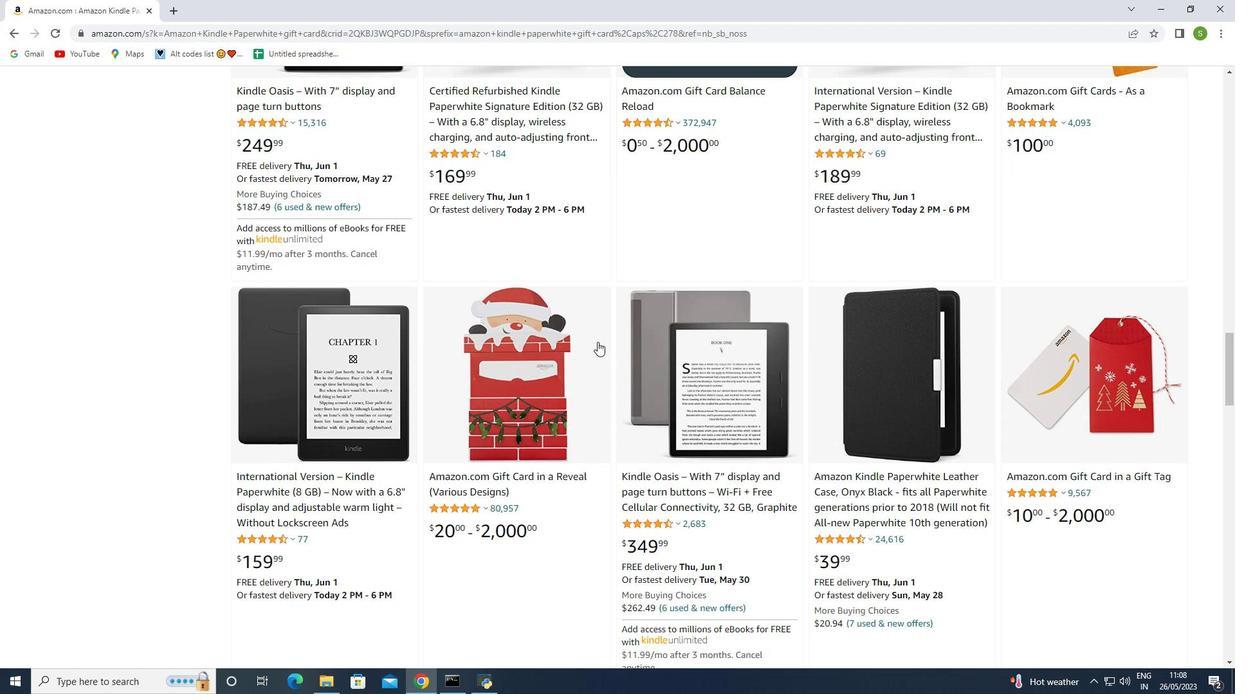 
Action: Mouse moved to (1055, 306)
Screenshot: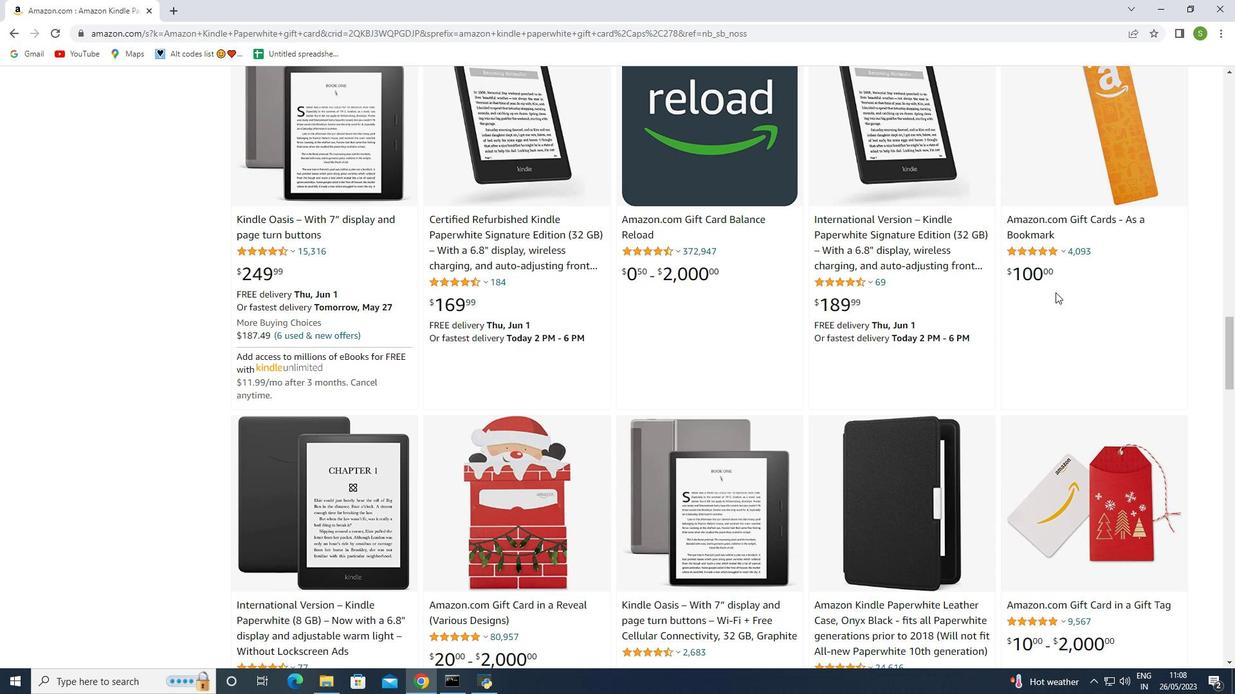 
Action: Mouse scrolled (1055, 306) with delta (0, 0)
Screenshot: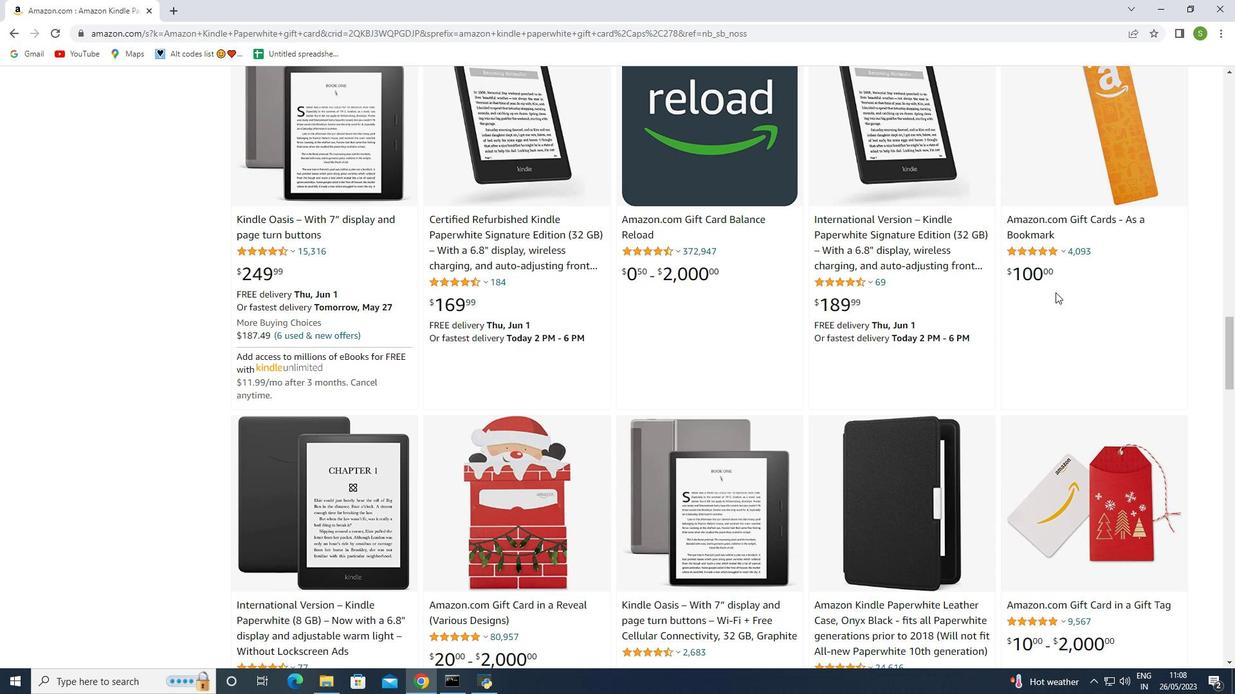 
Action: Mouse moved to (1053, 310)
Screenshot: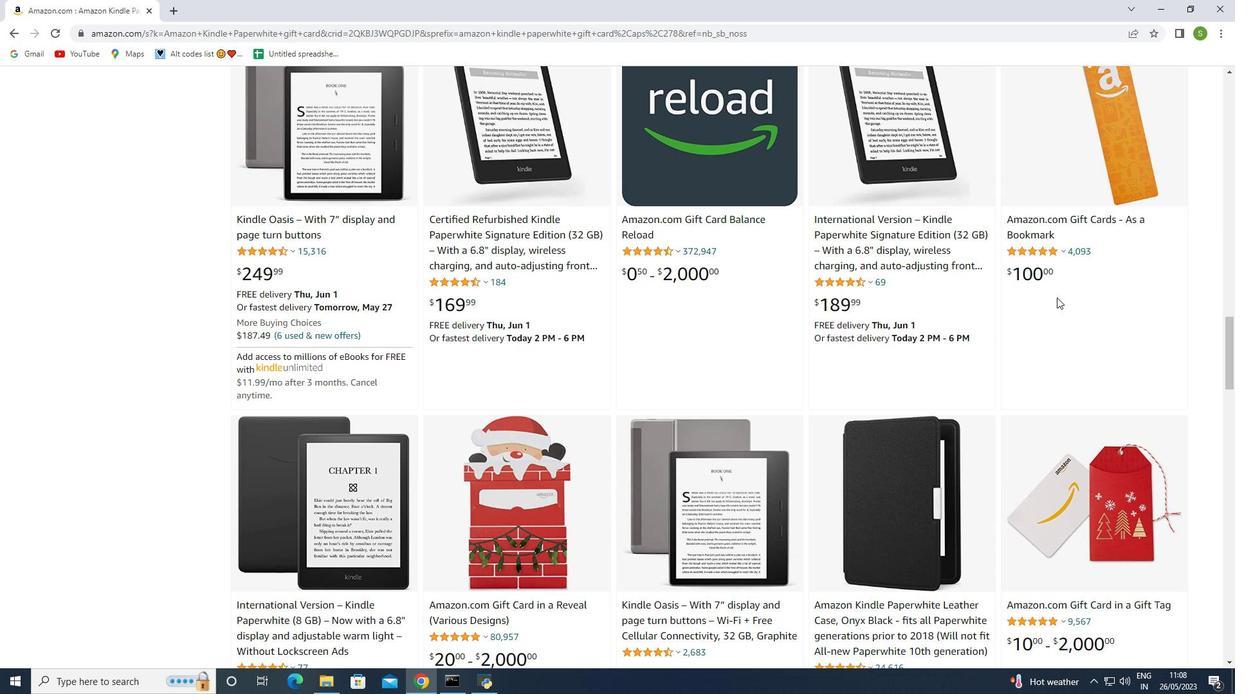 
Action: Mouse scrolled (1053, 310) with delta (0, 0)
Screenshot: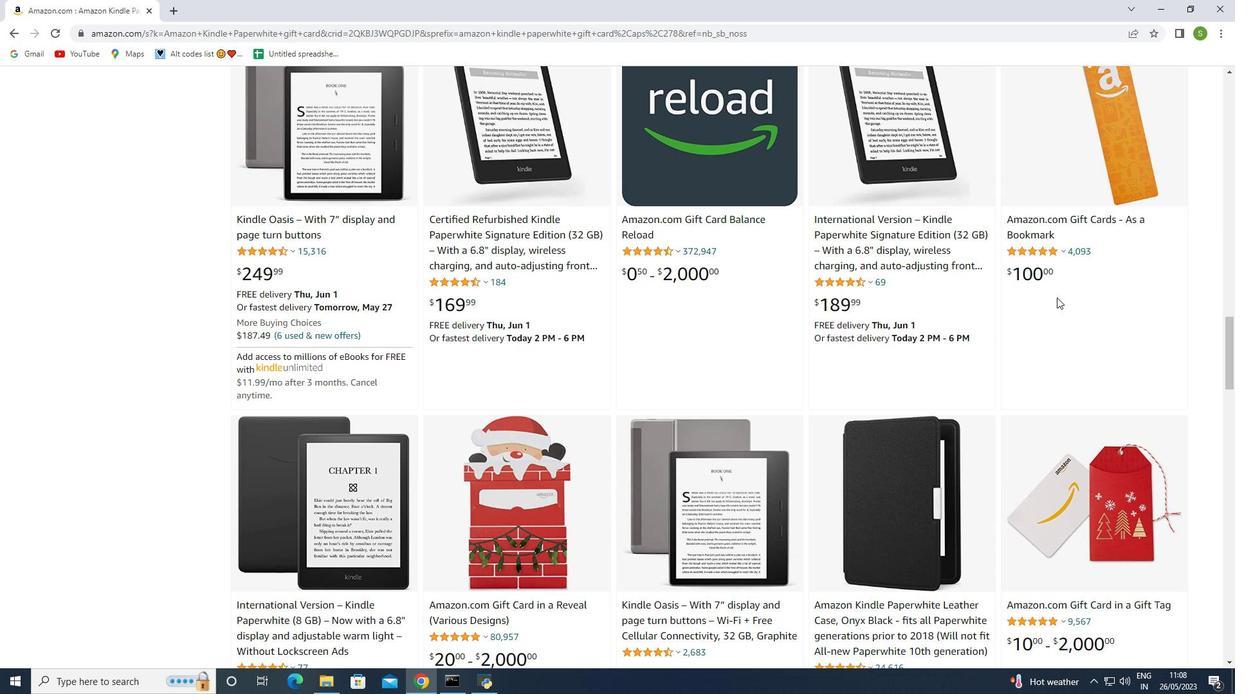 
Action: Mouse moved to (1049, 319)
Screenshot: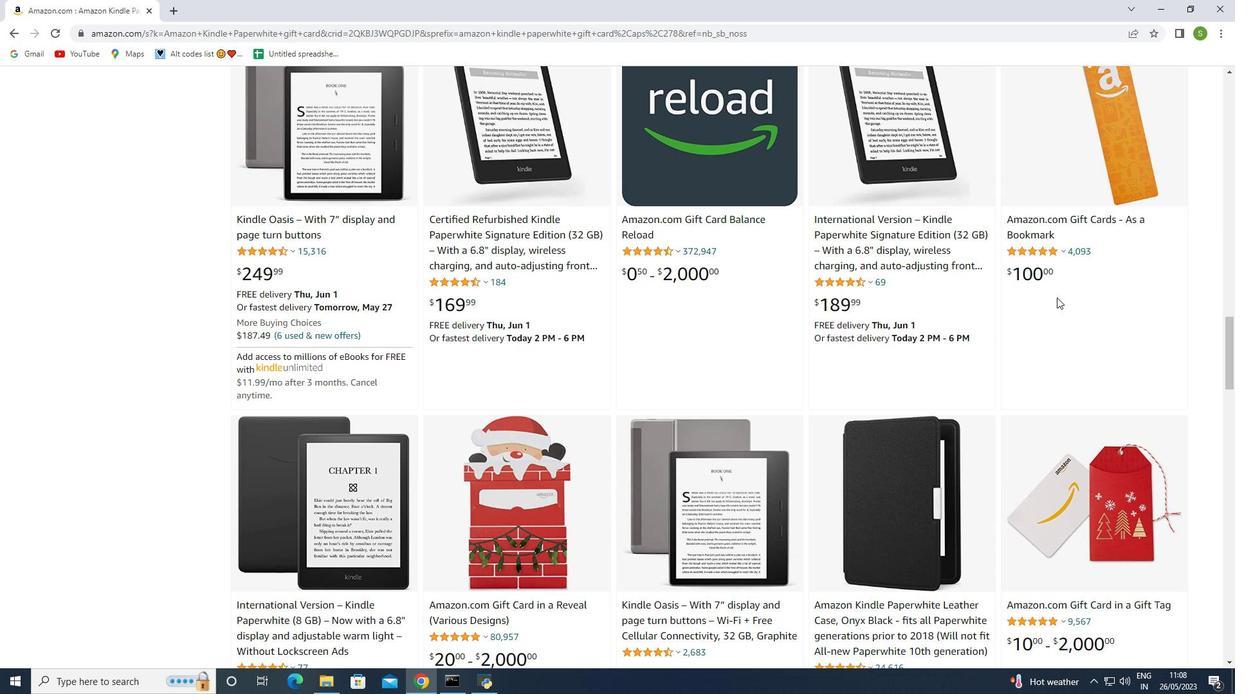 
Action: Mouse scrolled (1049, 318) with delta (0, 0)
Screenshot: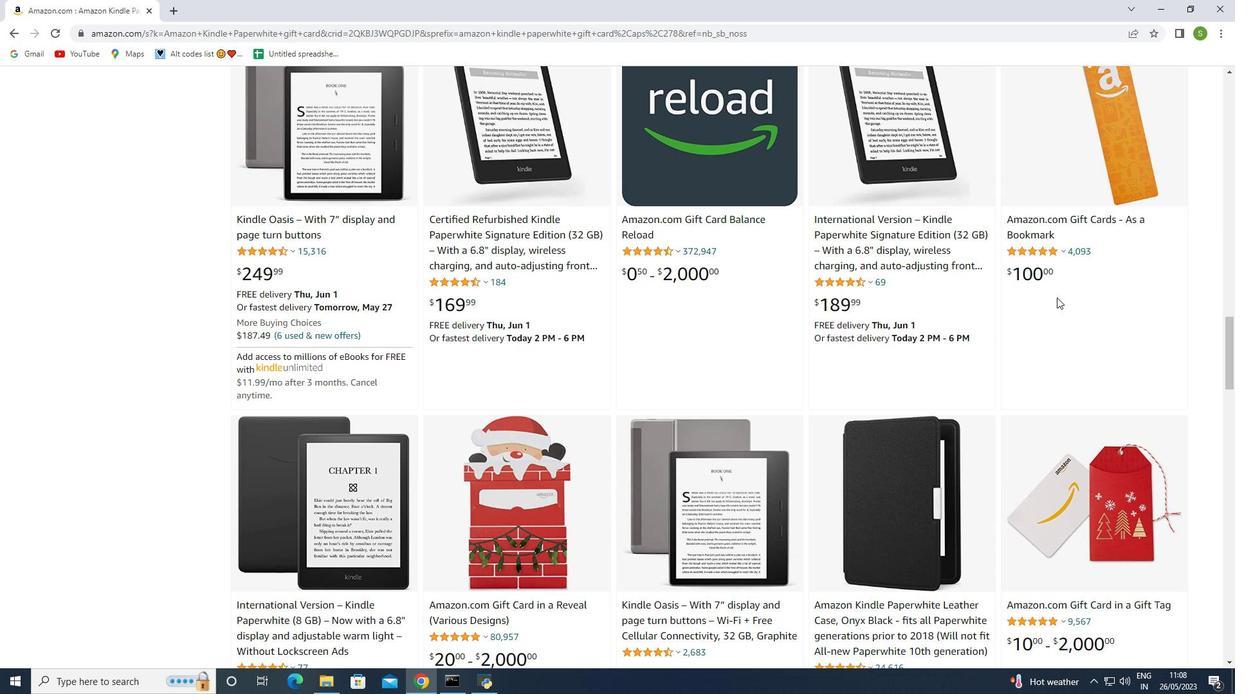 
Action: Mouse moved to (1039, 341)
Screenshot: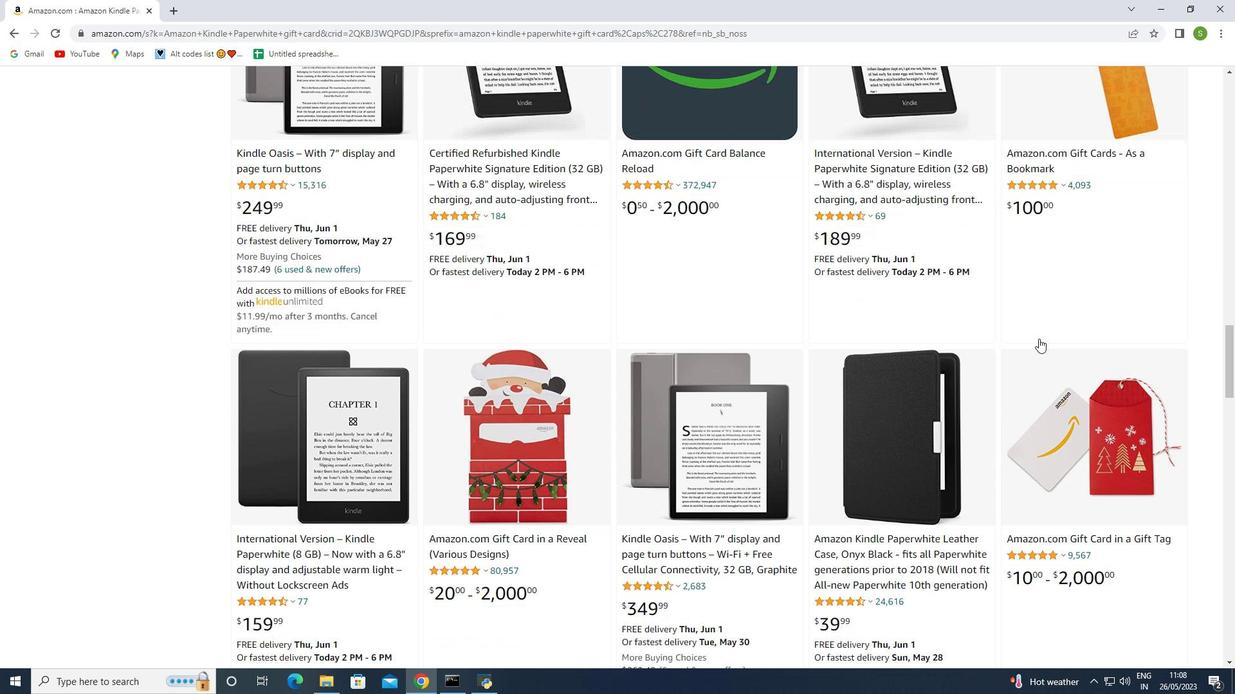 
Action: Mouse scrolled (1039, 341) with delta (0, 0)
Screenshot: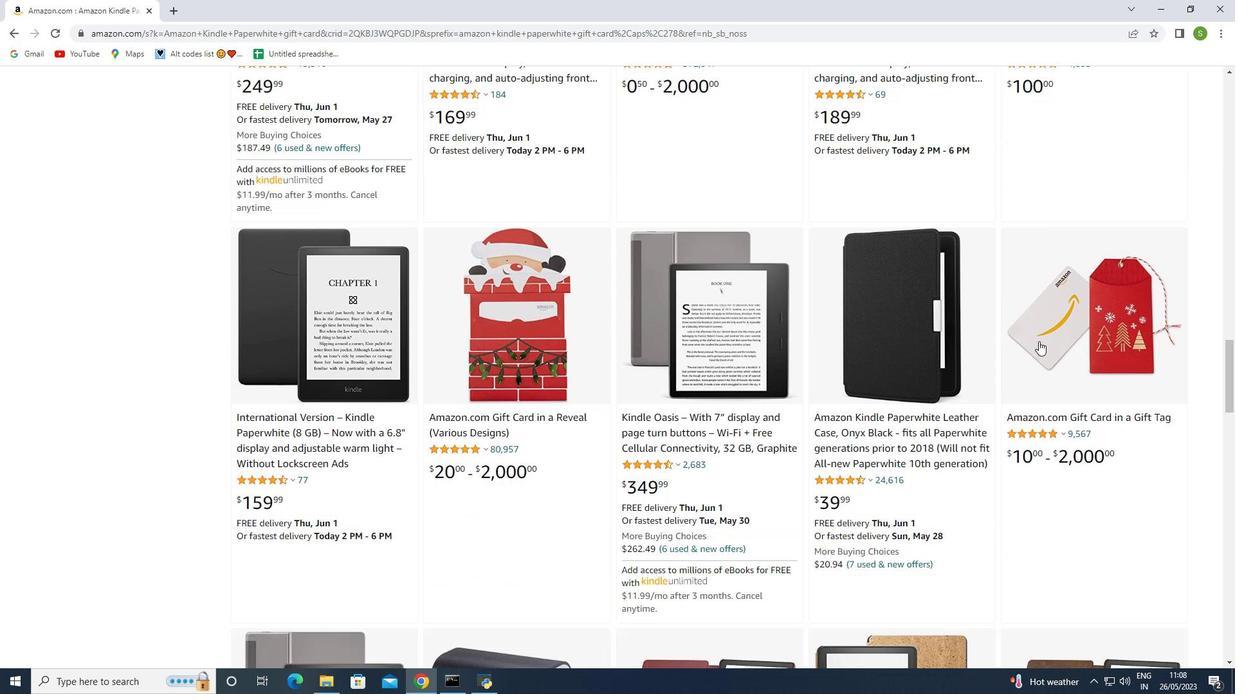 
Action: Mouse scrolled (1039, 341) with delta (0, 0)
Screenshot: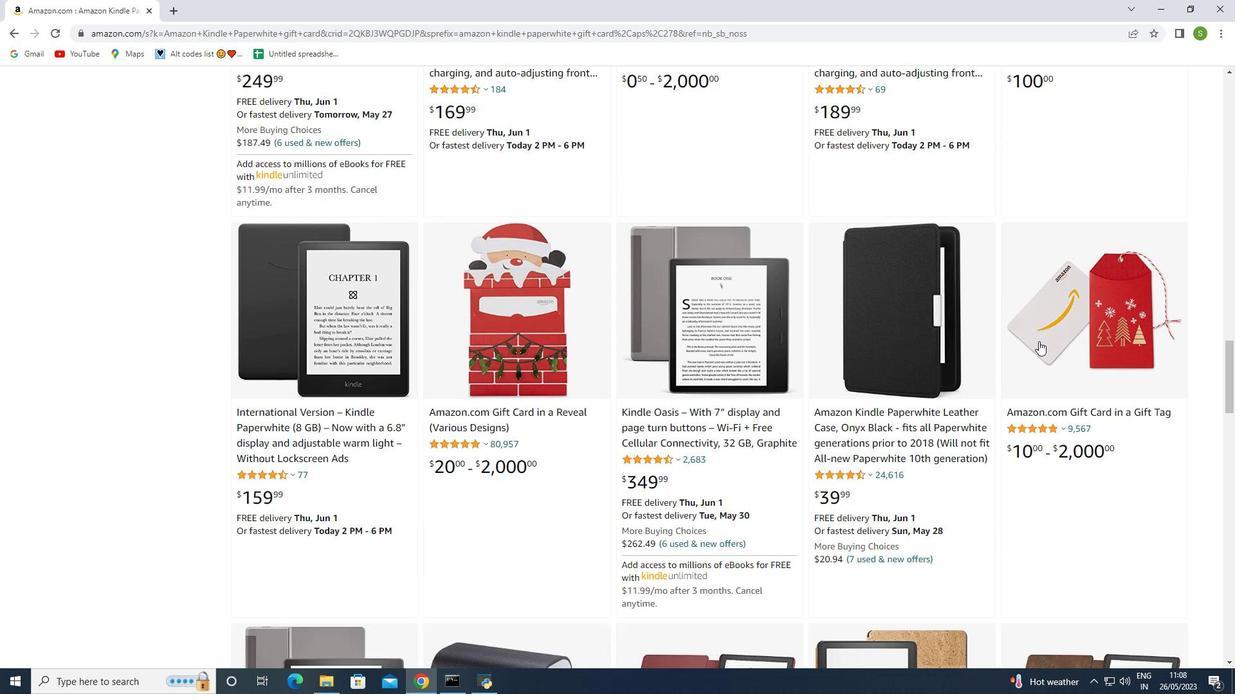 
Action: Mouse scrolled (1039, 341) with delta (0, 0)
Screenshot: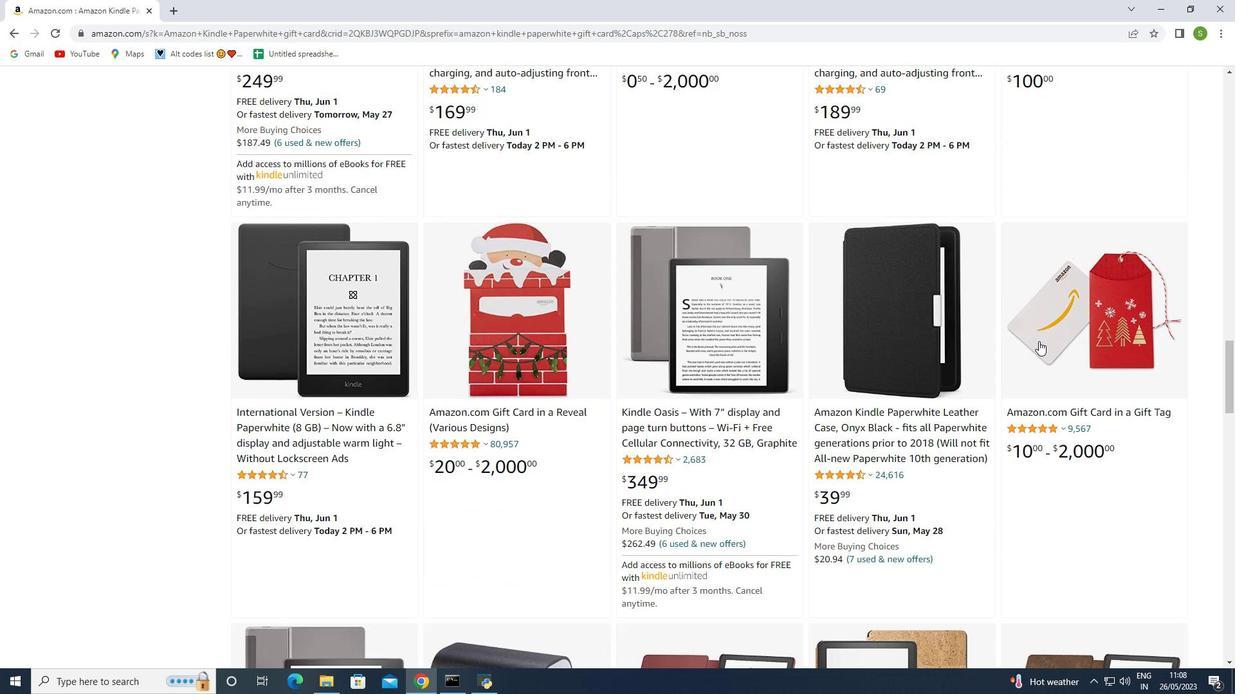
Action: Mouse moved to (1034, 344)
Screenshot: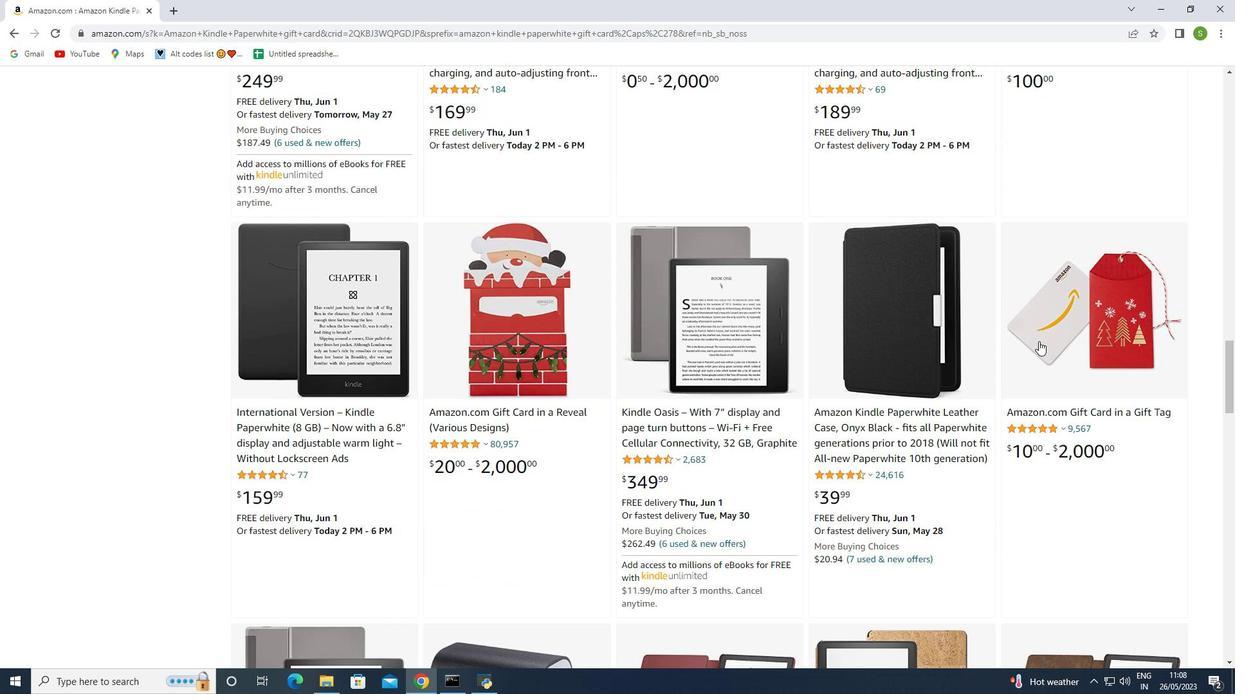 
Action: Mouse scrolled (1034, 343) with delta (0, 0)
Screenshot: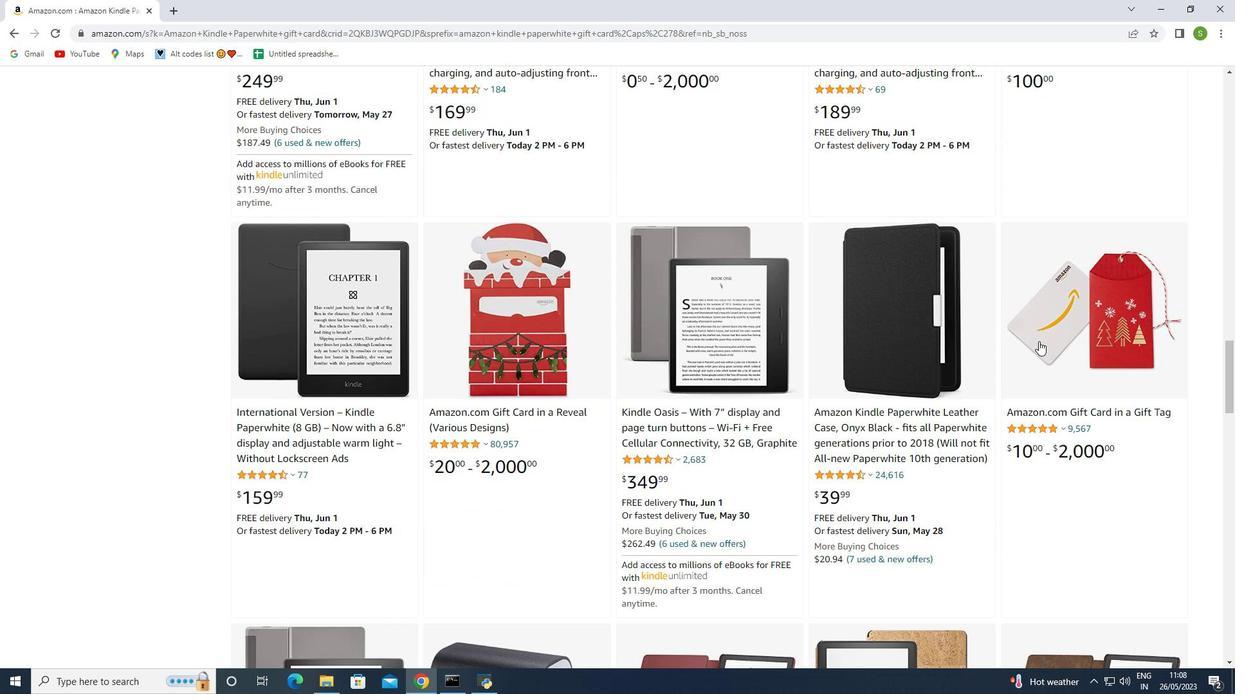 
Action: Mouse moved to (982, 363)
Screenshot: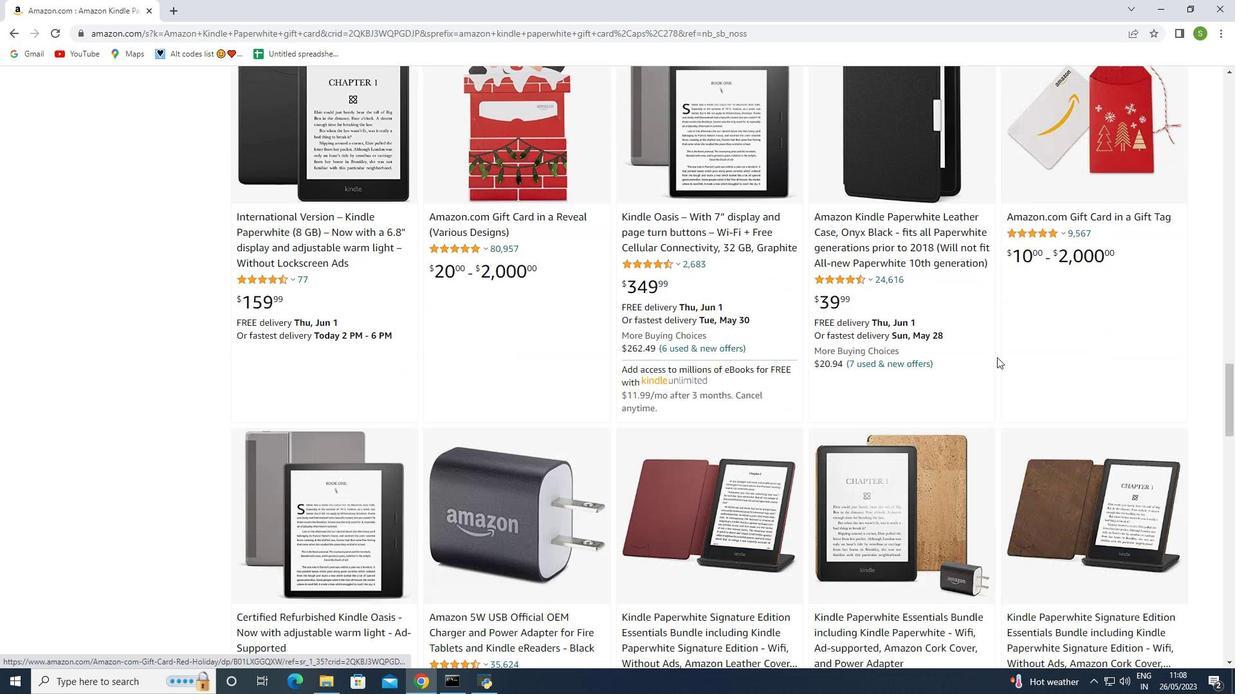 
Action: Mouse scrolled (982, 362) with delta (0, 0)
Screenshot: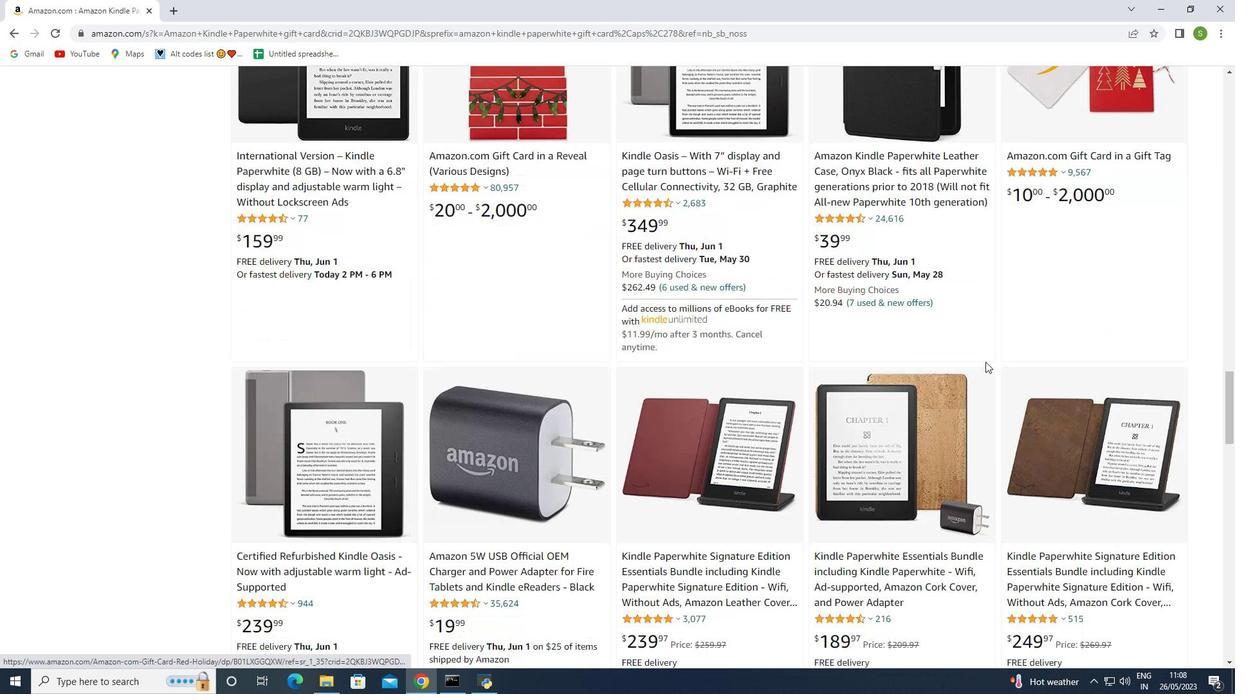 
Action: Mouse scrolled (982, 362) with delta (0, 0)
Screenshot: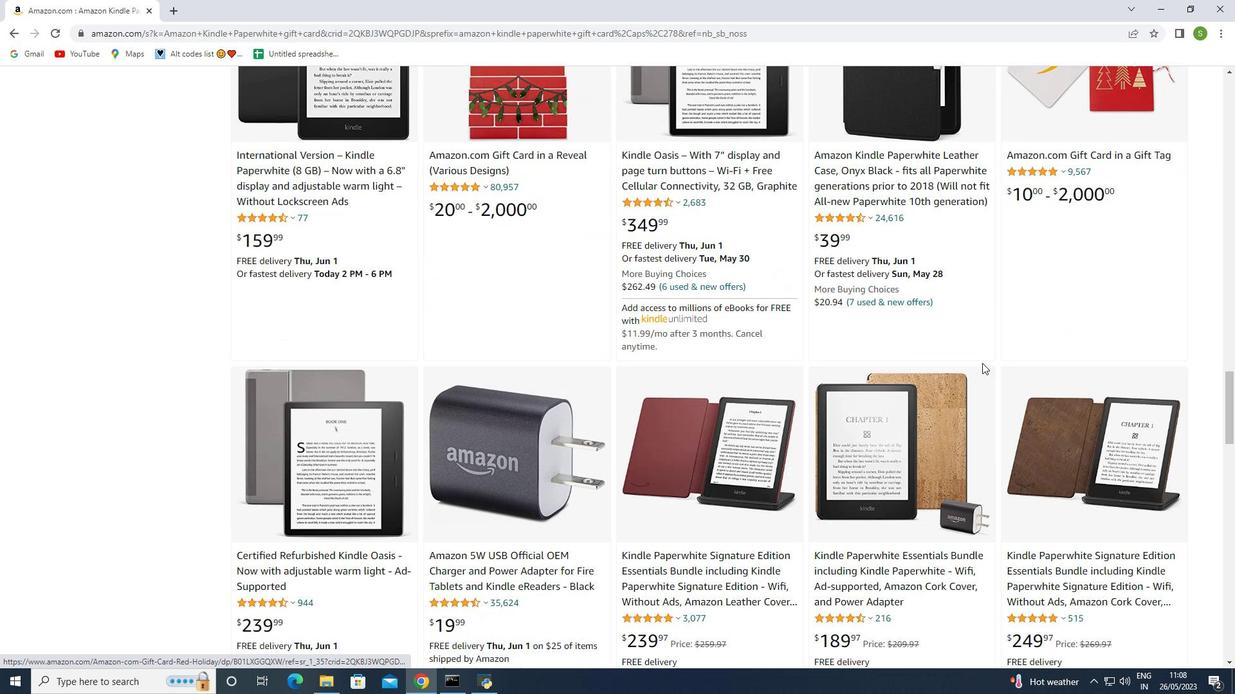 
Action: Mouse scrolled (982, 362) with delta (0, 0)
Screenshot: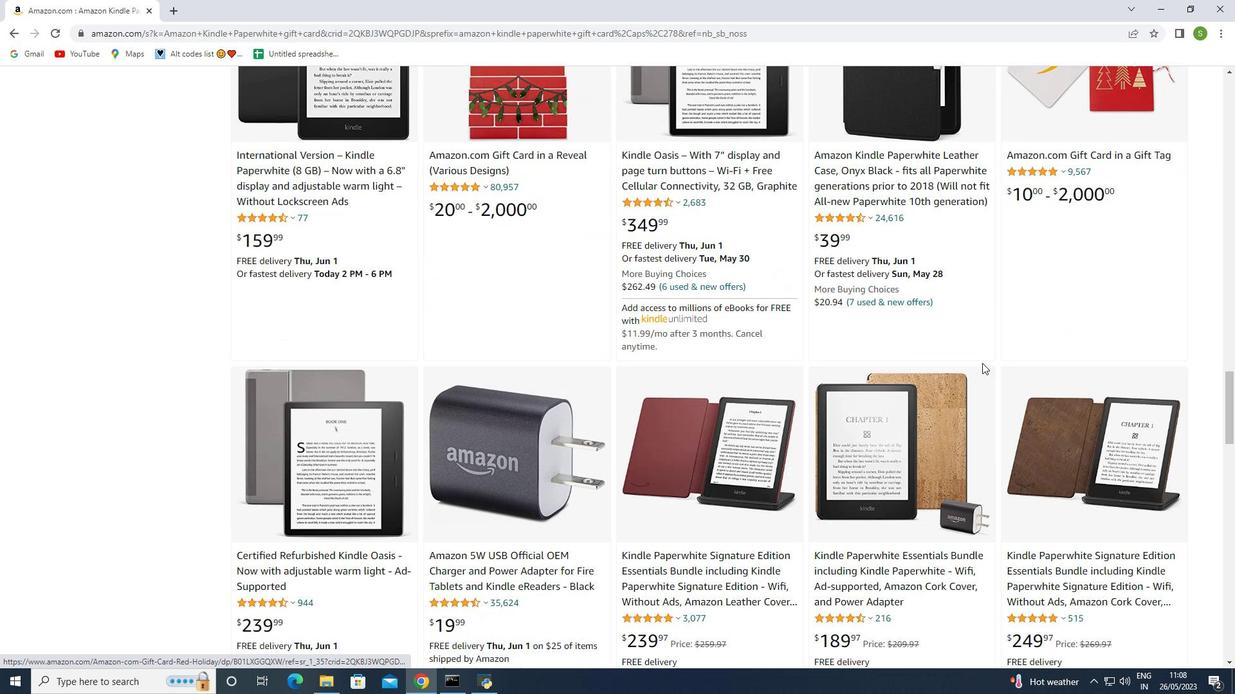 
Action: Mouse scrolled (982, 362) with delta (0, 0)
Screenshot: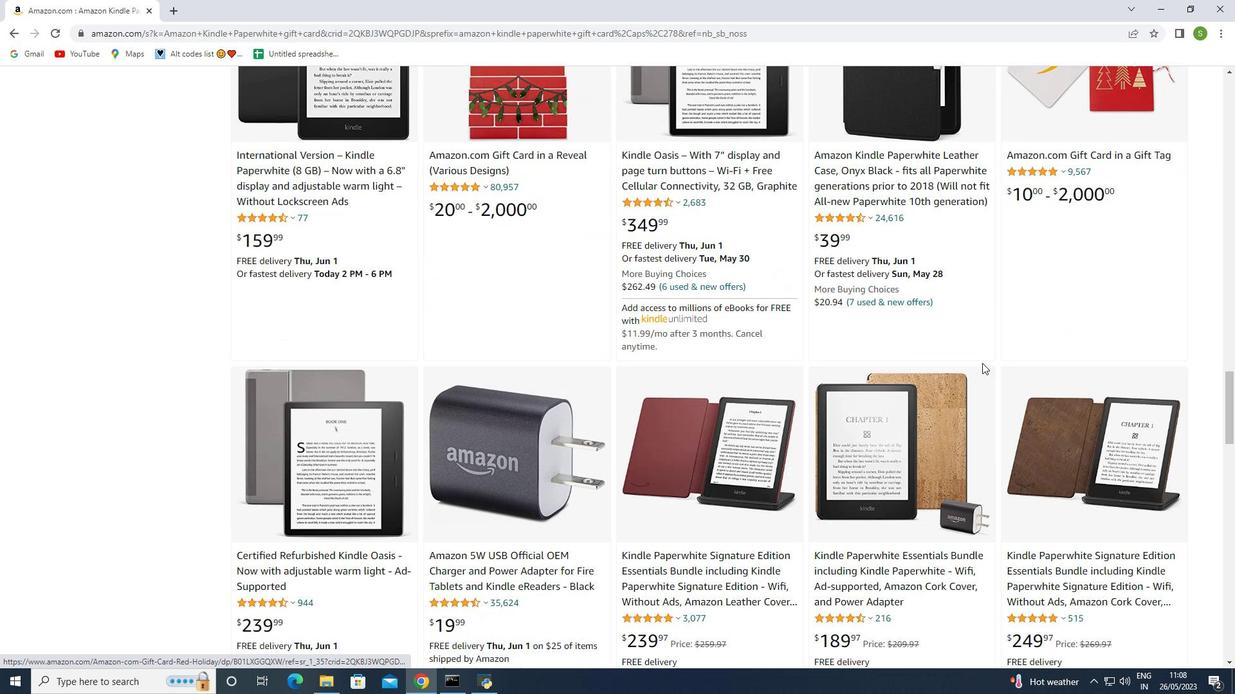 
Action: Mouse moved to (999, 373)
Screenshot: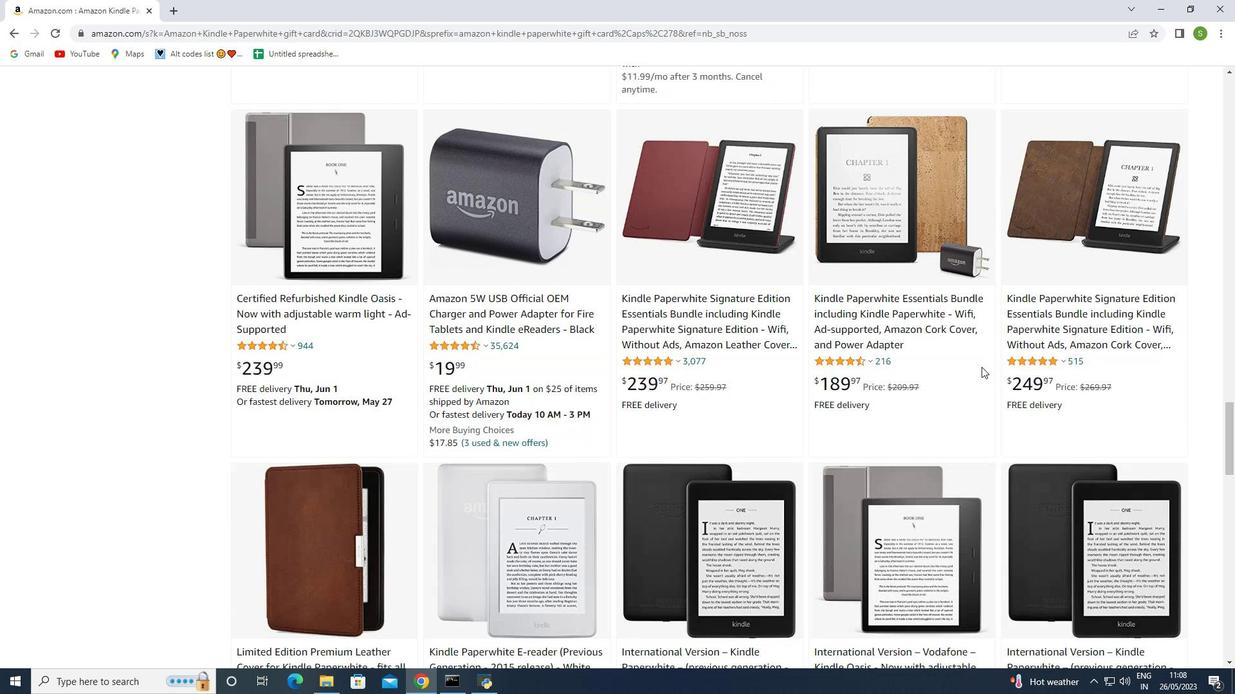 
Action: Mouse scrolled (999, 372) with delta (0, 0)
Screenshot: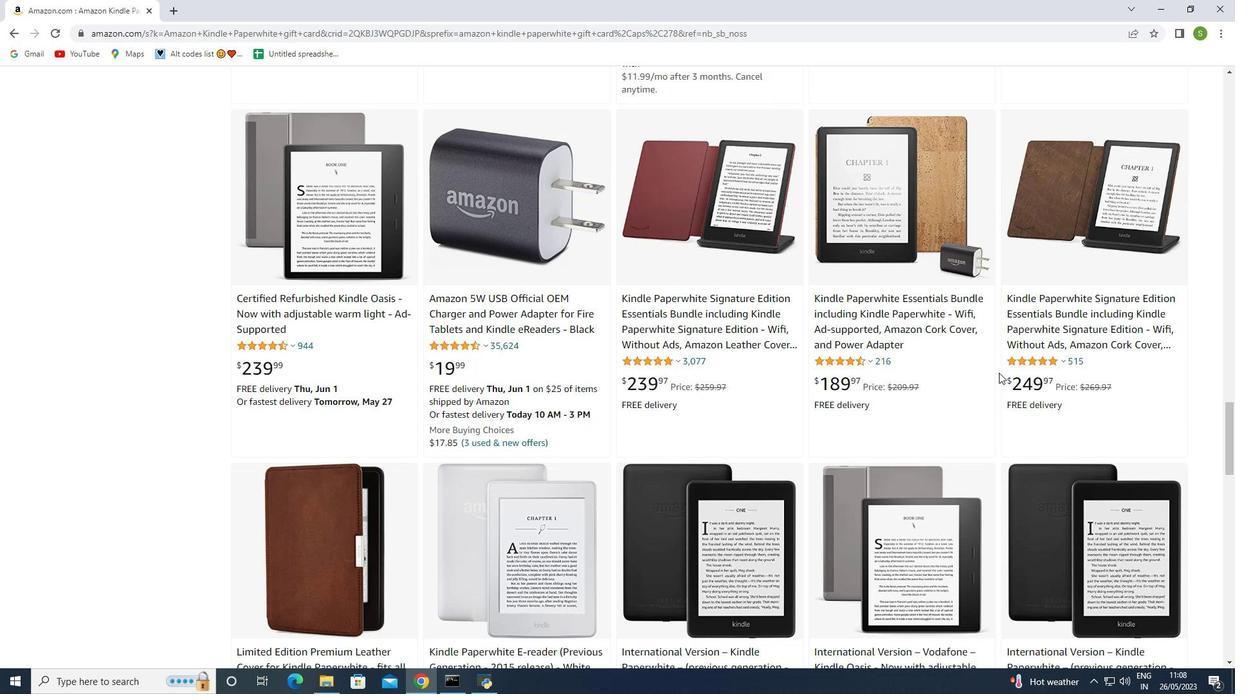 
Action: Mouse scrolled (999, 372) with delta (0, 0)
Screenshot: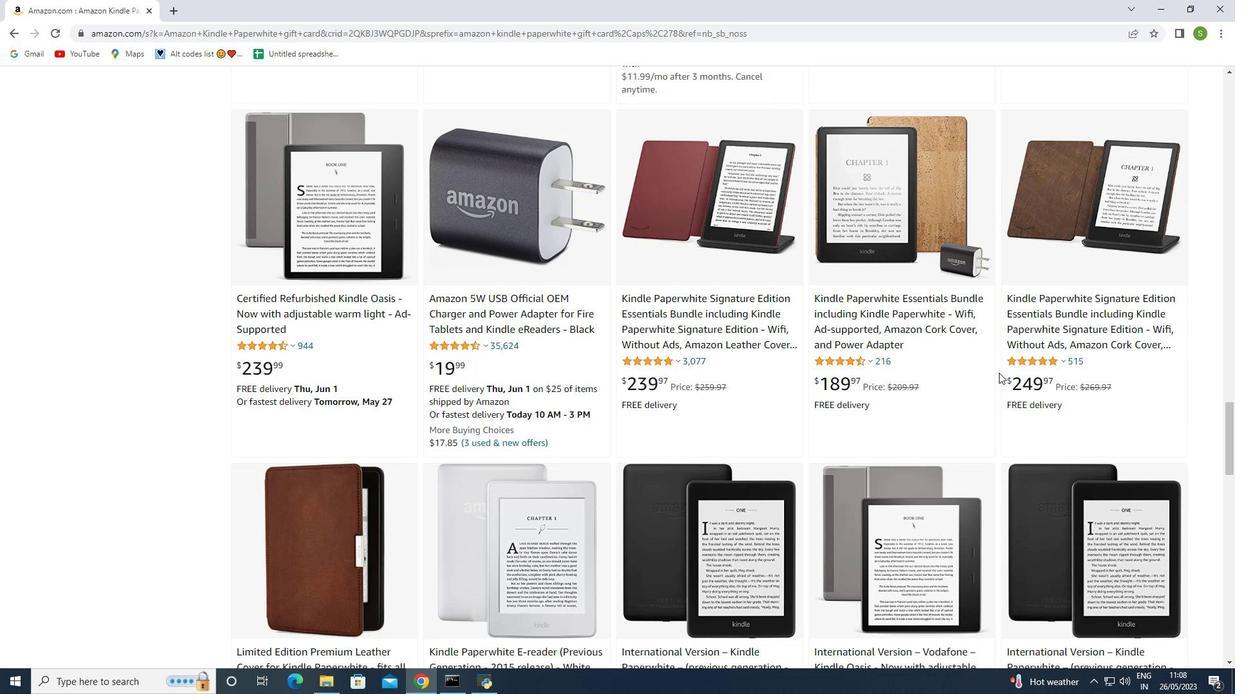 
Action: Mouse scrolled (999, 372) with delta (0, 0)
Screenshot: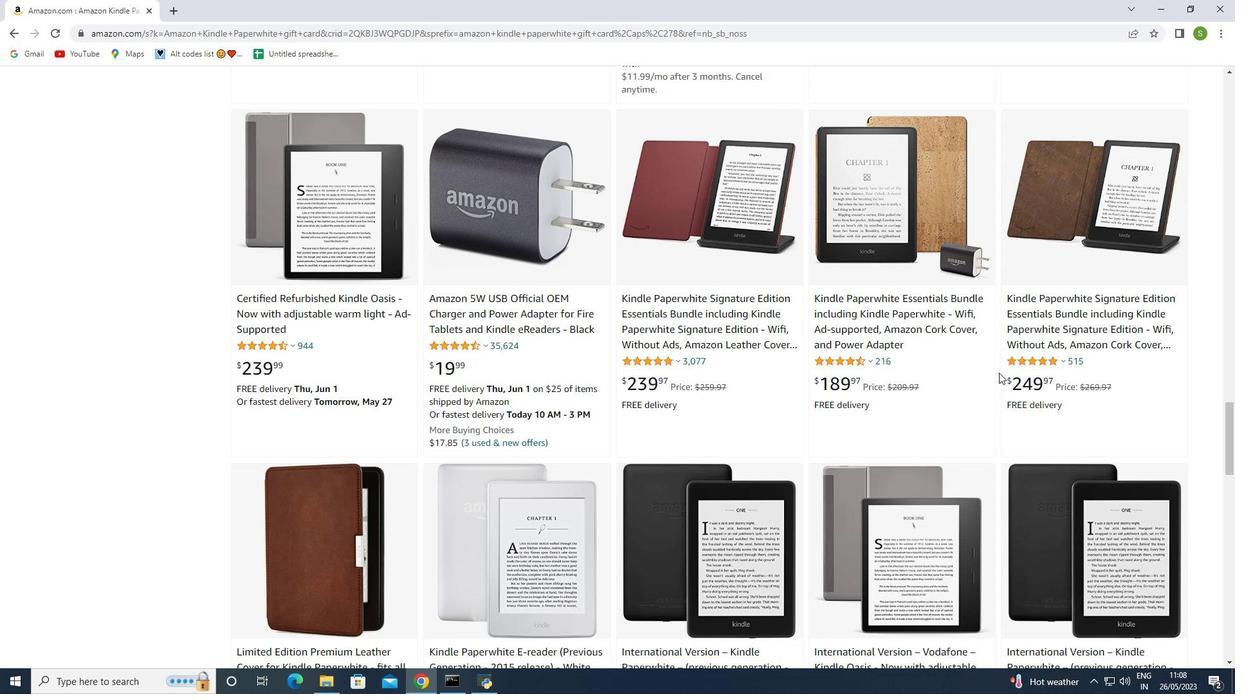 
Action: Mouse scrolled (999, 372) with delta (0, 0)
